 Task: Forward email and add a link Link0000000002 from vinny@softage.net including the signature Sign0000000001 to parteek.kumar@softage.net with a cc to Aakash.mishra@softage.net and bcc to Ayush@softage.net with a subject Subject0000000001 and add a message Message0000000003. Forward email and add a link Link0000000002 from vinny@softage.net including the signature Sign0000000001 to parteek.kumar@softage.net; aakash.mishra@softage.net with a cc to Ayush@softage.net; pooja.chaudhary@softage.net and bcc to Vanshu.thakur@softage.net with a subject Subject0000000001 and add a message Message0000000003. Forward email and add a link Link0000000002 from vinny@softage.net including the signature Sign0000000001 to parteek.kumar@softage.net with a cc to Aakash.mishra@softage.net with a subject Subject0000000001 and add a message Message0000000003 and with an attachment of Attach0000000002. Forward email and add a link Link0000000002 from vinny@softage.net including the signature Sign0000000001 to parteek.kumar@softage.net with a cc to Aakash.mishra@softage.net and bcc to Ayush@softage.net with a subject Subject0000000001 and add a message Message0000000003 and with an attachment of Attach0000000003. Forward email and add a link Link0000000002 from vinny@softage.net including the signature Sign0000000001 to parteek.kumar@softage.net; aakash.mishra@softage.net with a cc to Ayush@softage.net; pooja.chaudhary@softage.net and bcc to Vanshu.thakur@softage.net with a subject Subject0000000001 and add a message Message0000000003 and with an attachment of Attach0000000004
Action: Mouse moved to (380, 374)
Screenshot: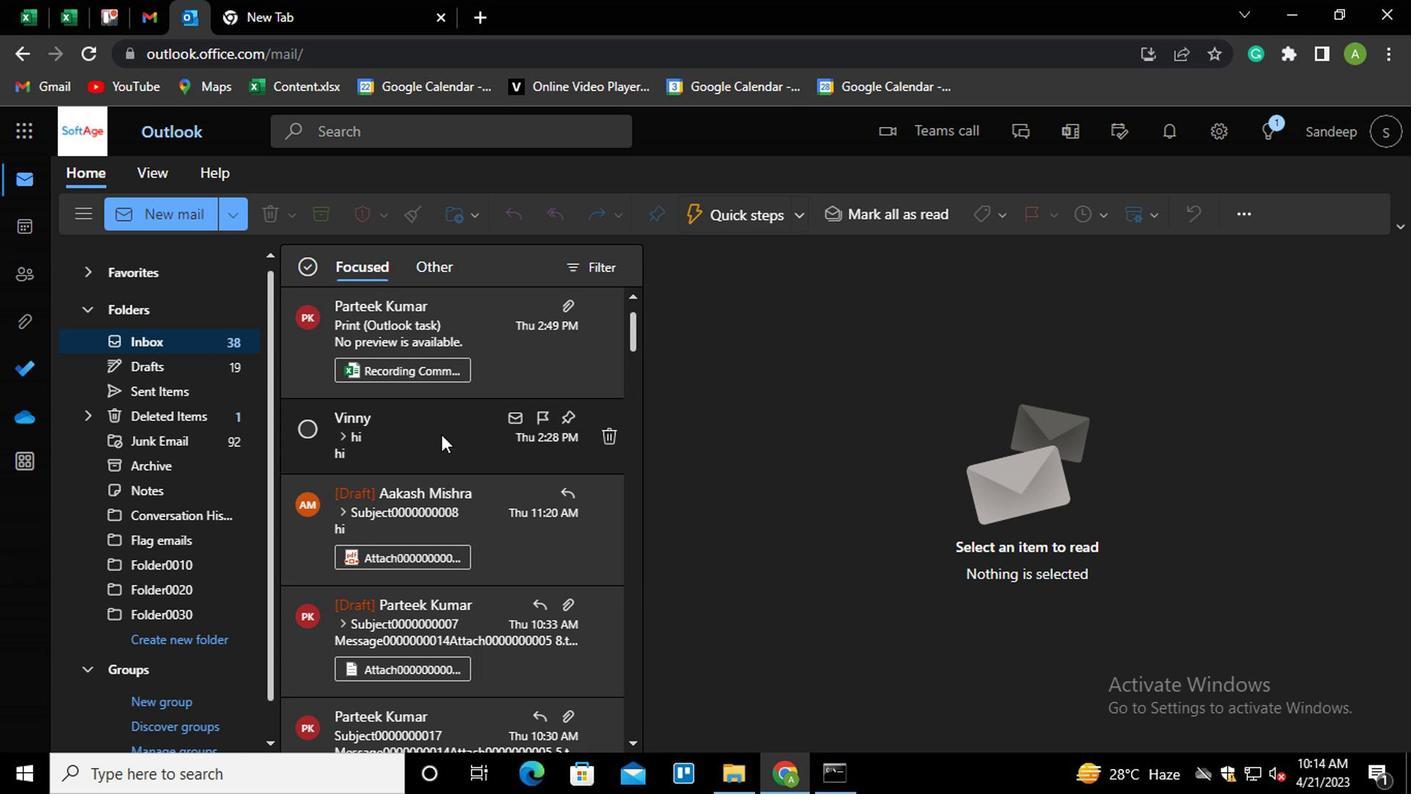 
Action: Mouse pressed left at (380, 374)
Screenshot: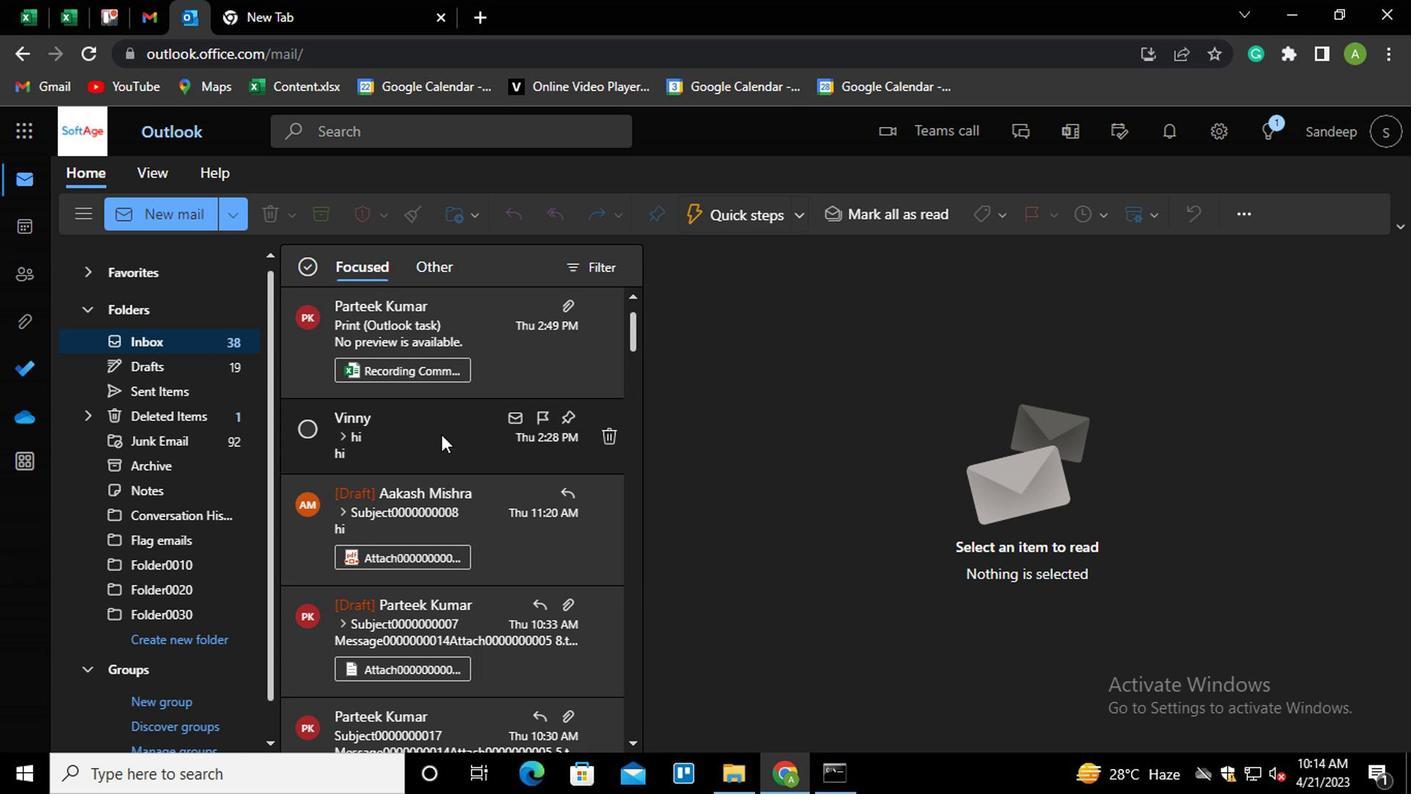 
Action: Mouse moved to (1035, 331)
Screenshot: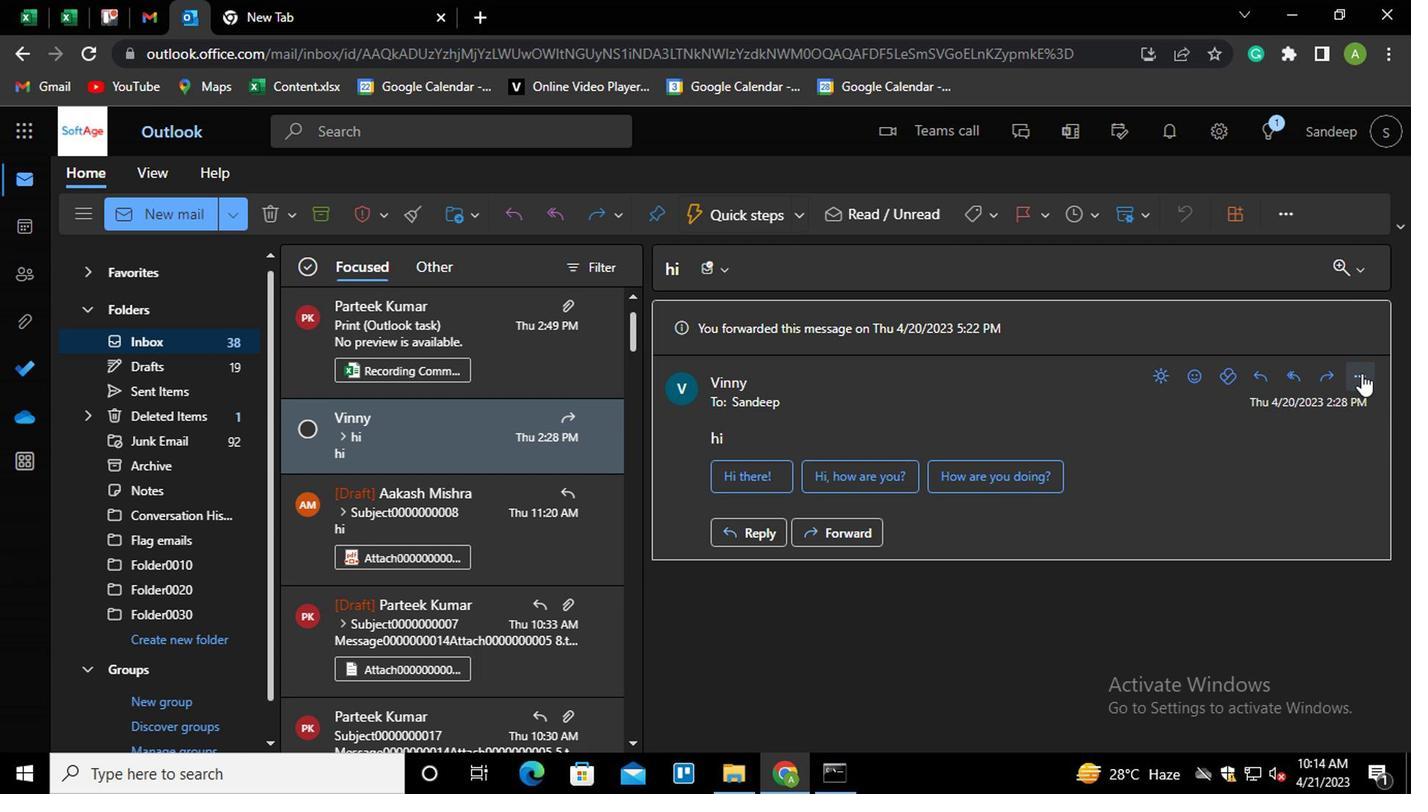
Action: Mouse pressed left at (1035, 331)
Screenshot: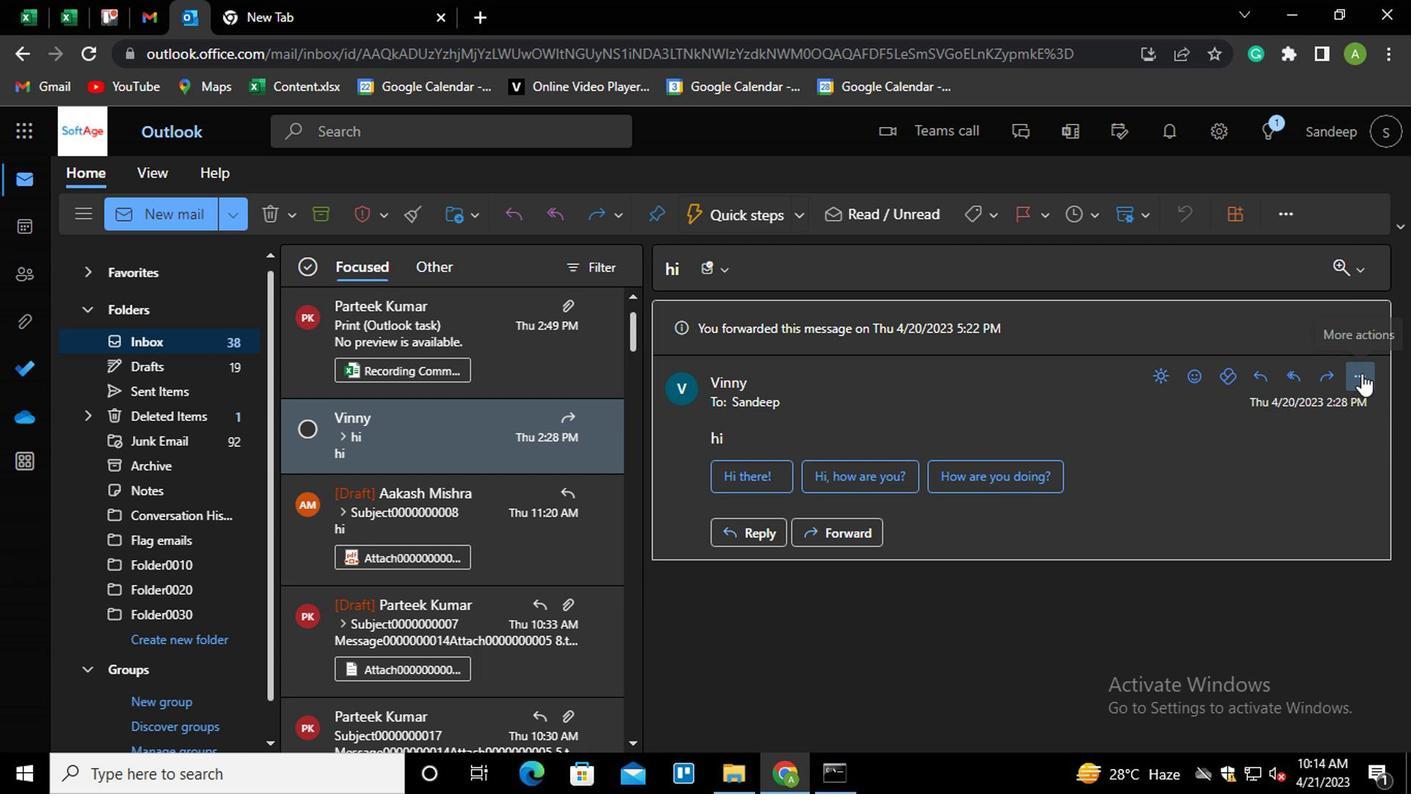 
Action: Mouse moved to (935, 215)
Screenshot: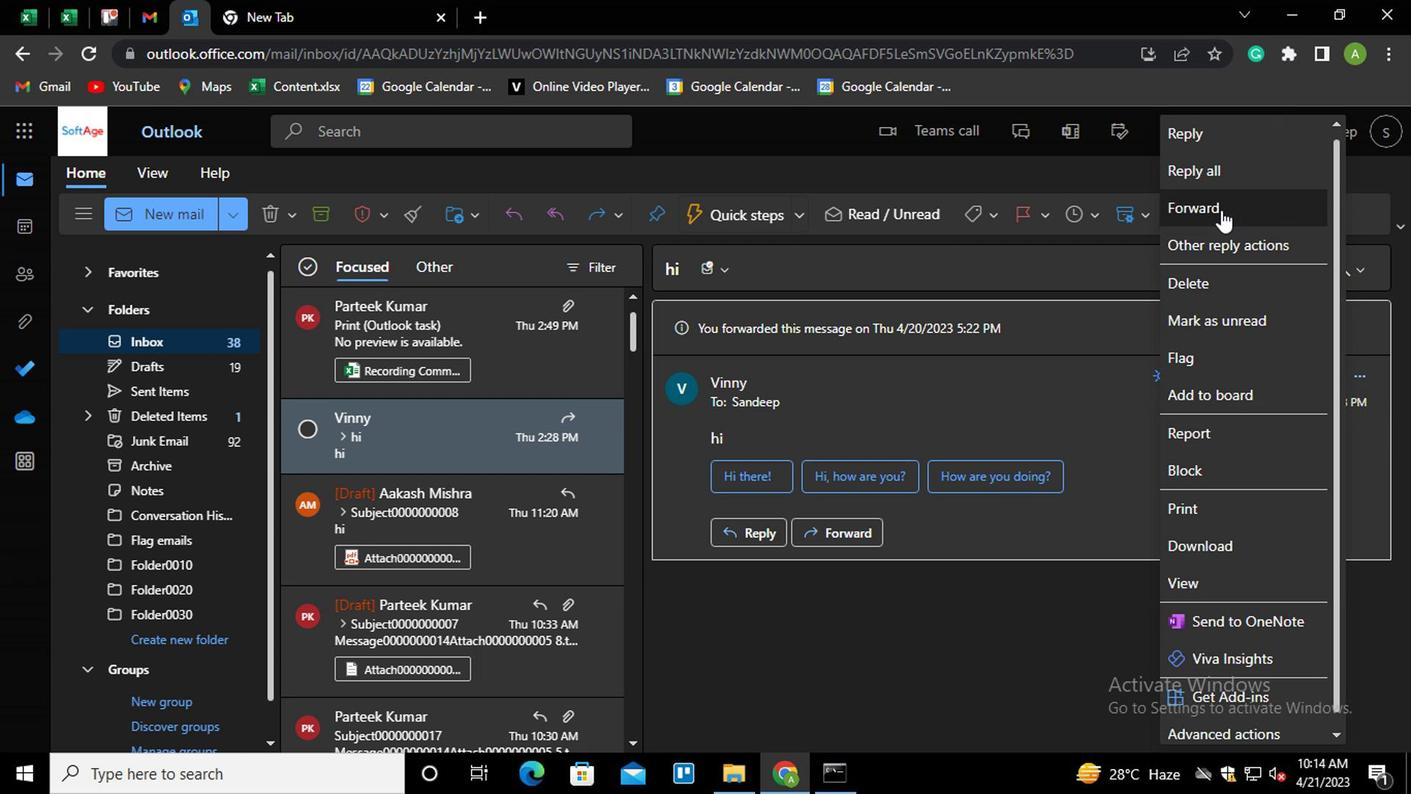 
Action: Mouse pressed left at (935, 215)
Screenshot: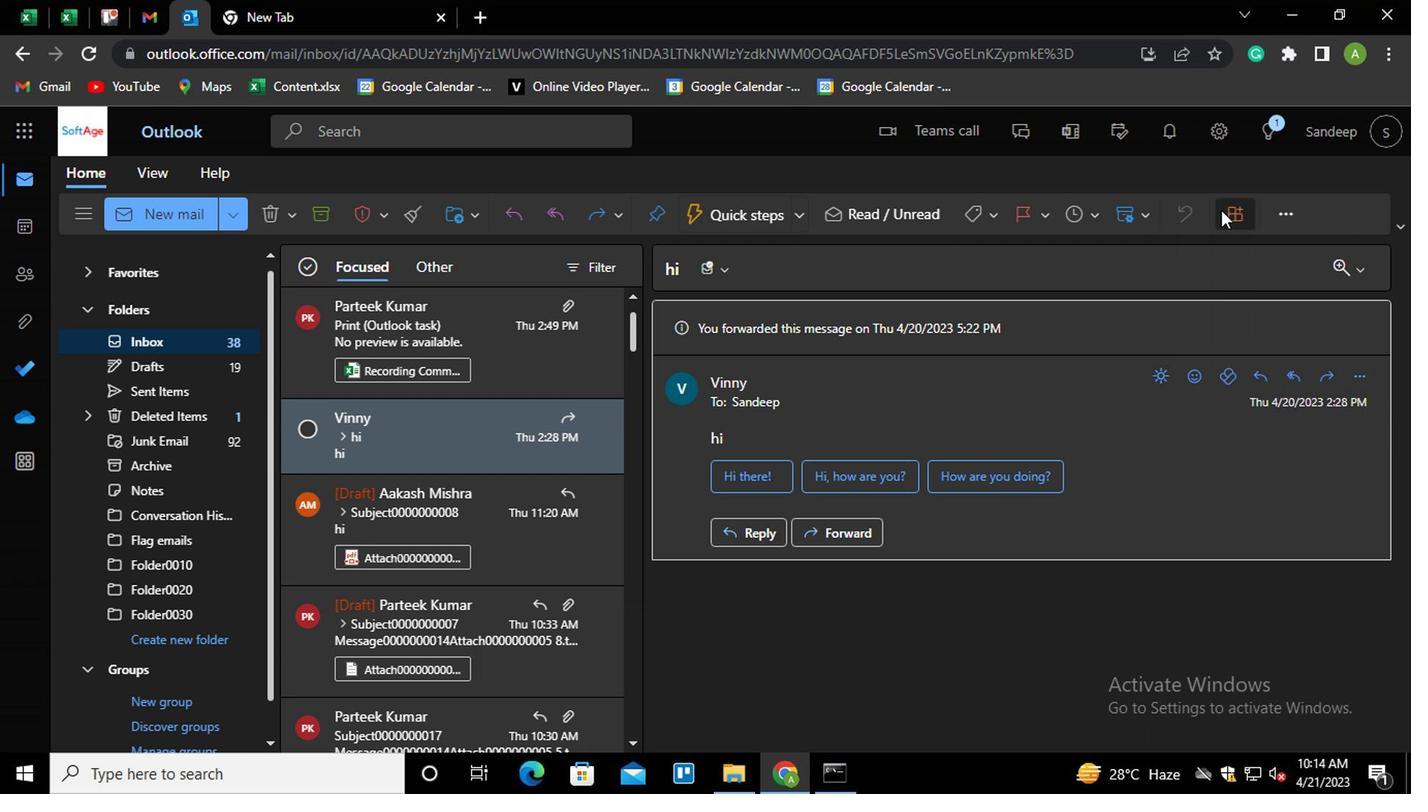 
Action: Mouse moved to (807, 362)
Screenshot: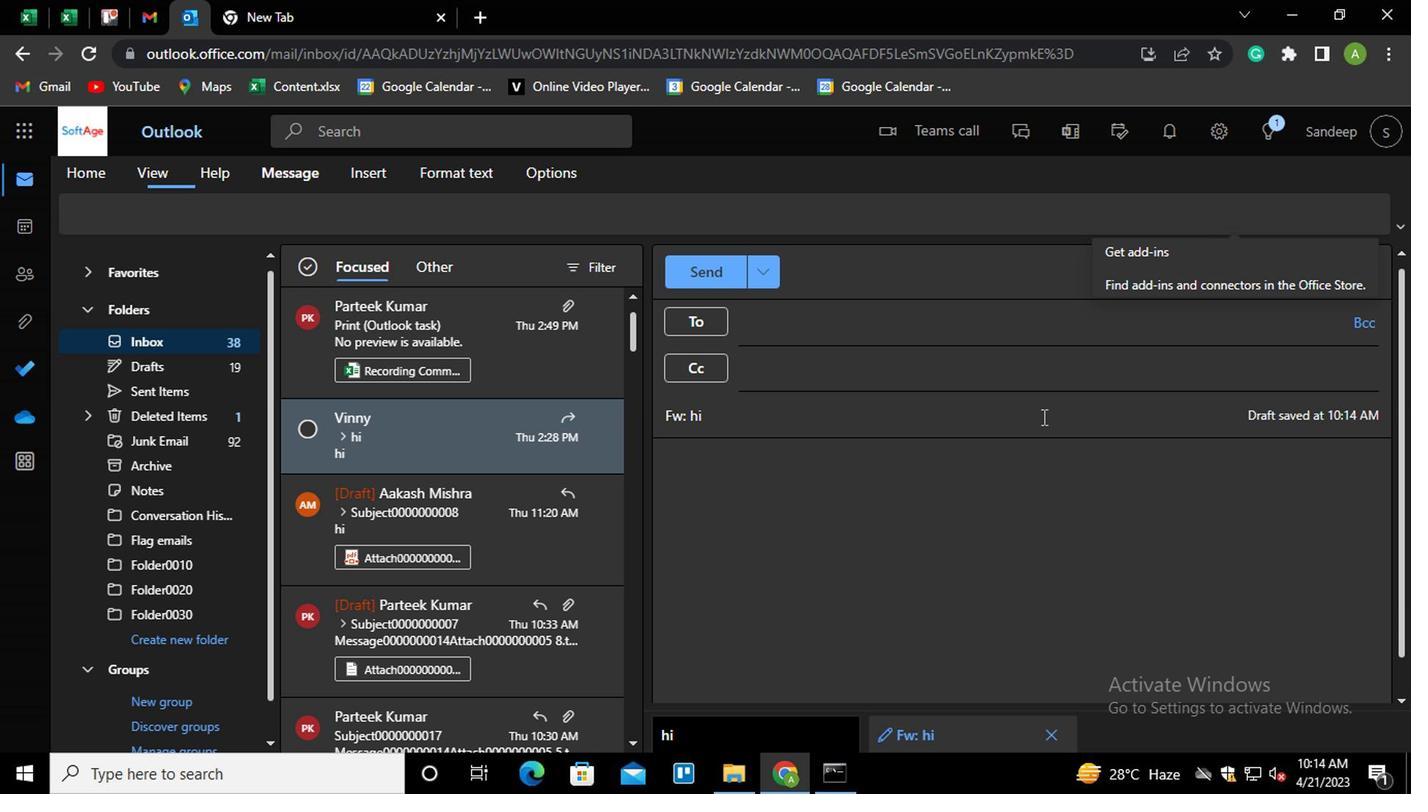 
Action: Mouse pressed left at (807, 362)
Screenshot: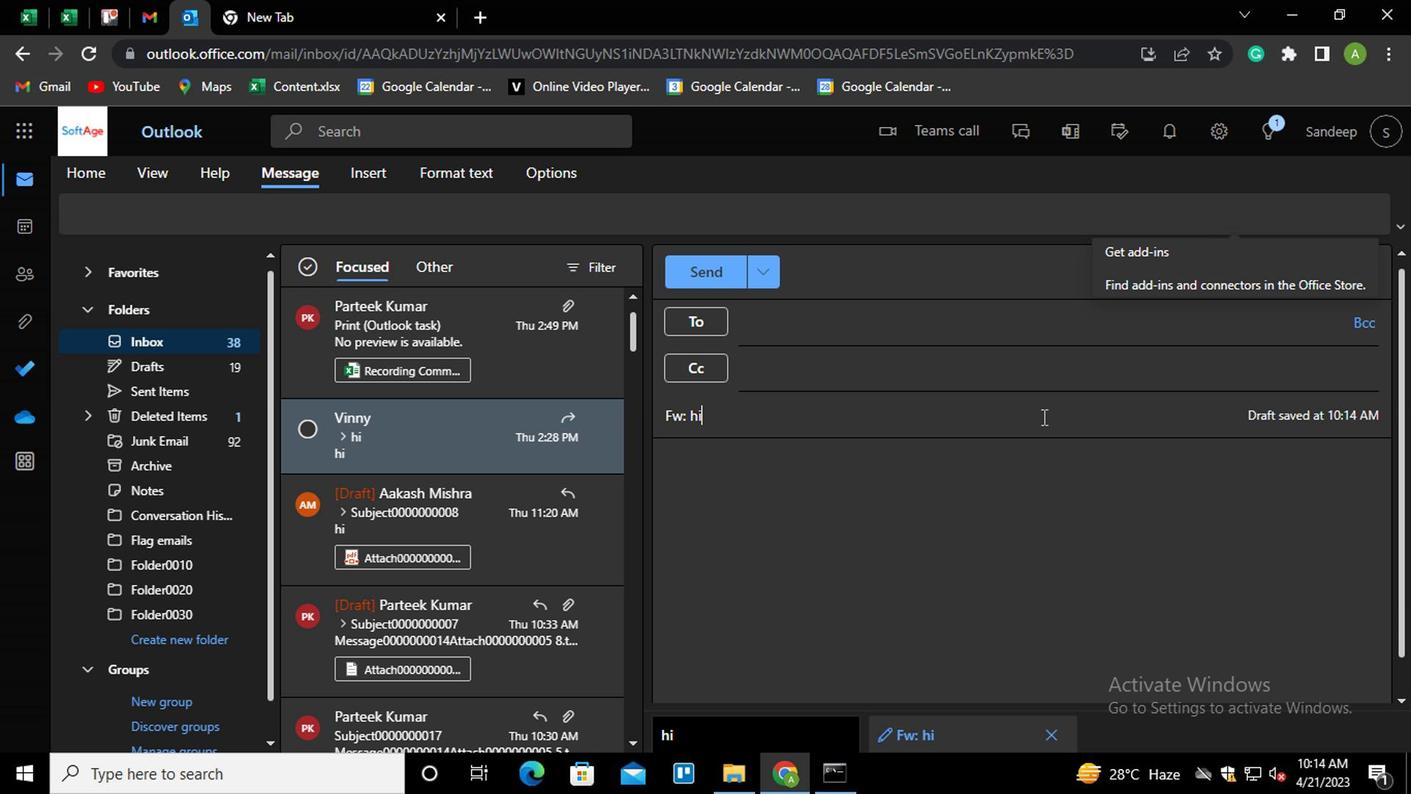 
Action: Mouse moved to (664, 421)
Screenshot: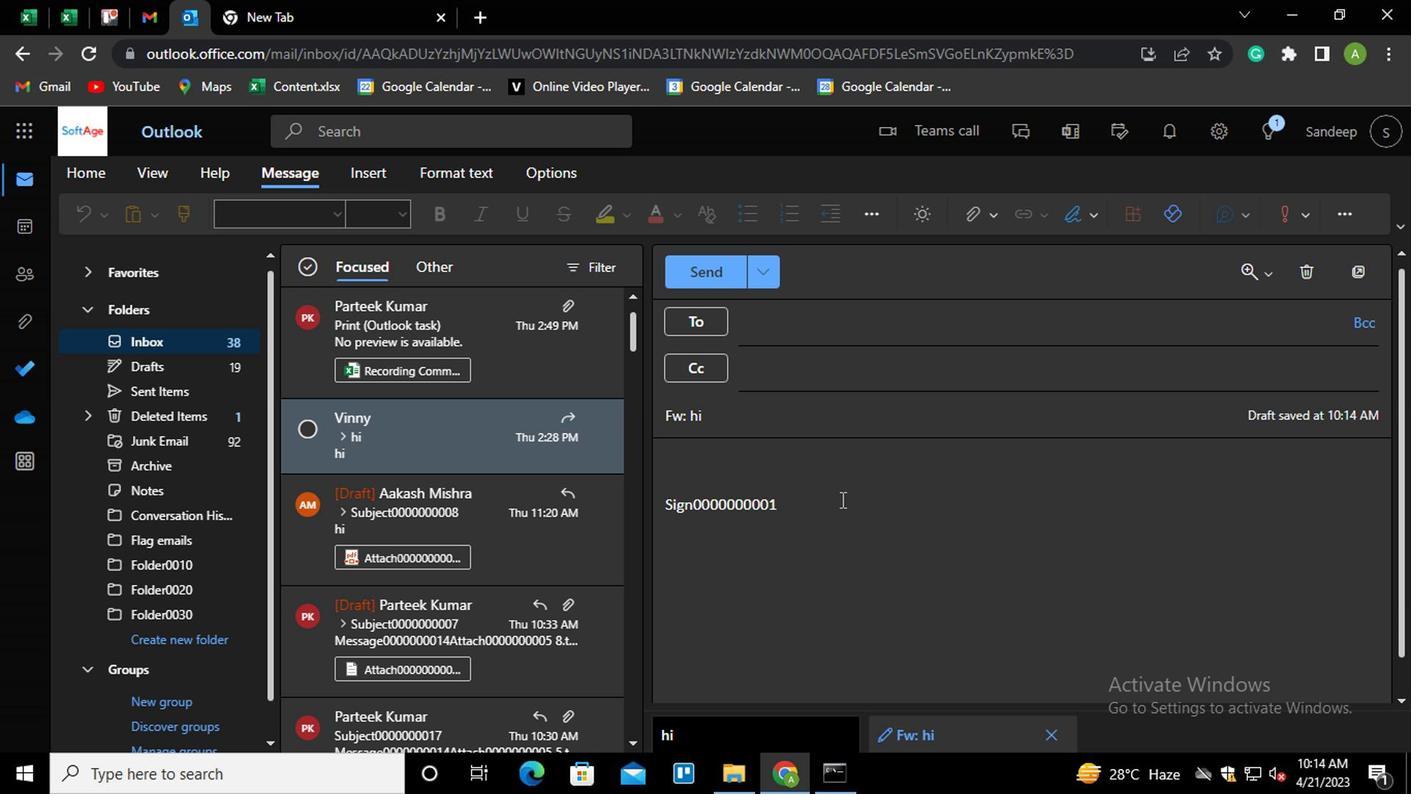 
Action: Mouse pressed left at (664, 421)
Screenshot: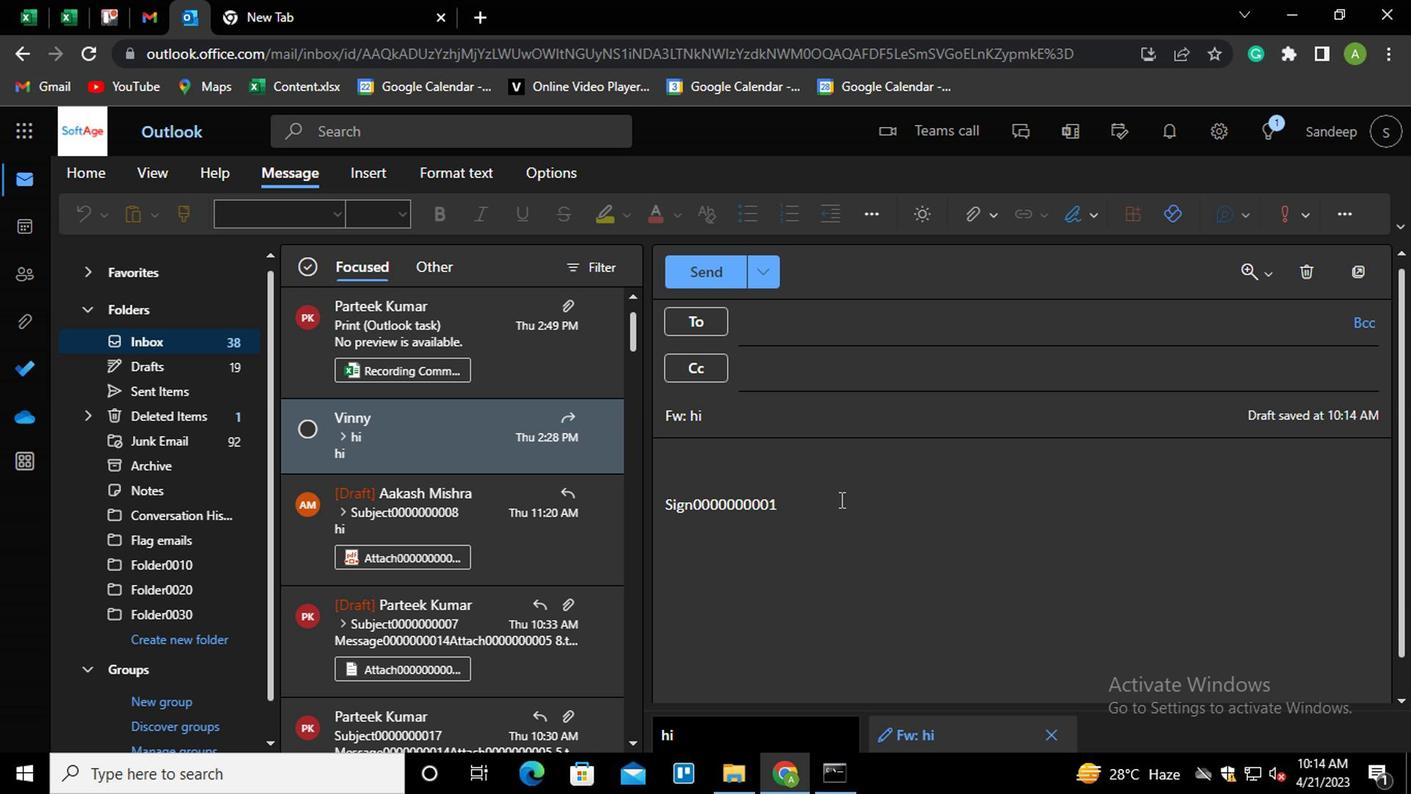 
Action: Mouse moved to (629, 425)
Screenshot: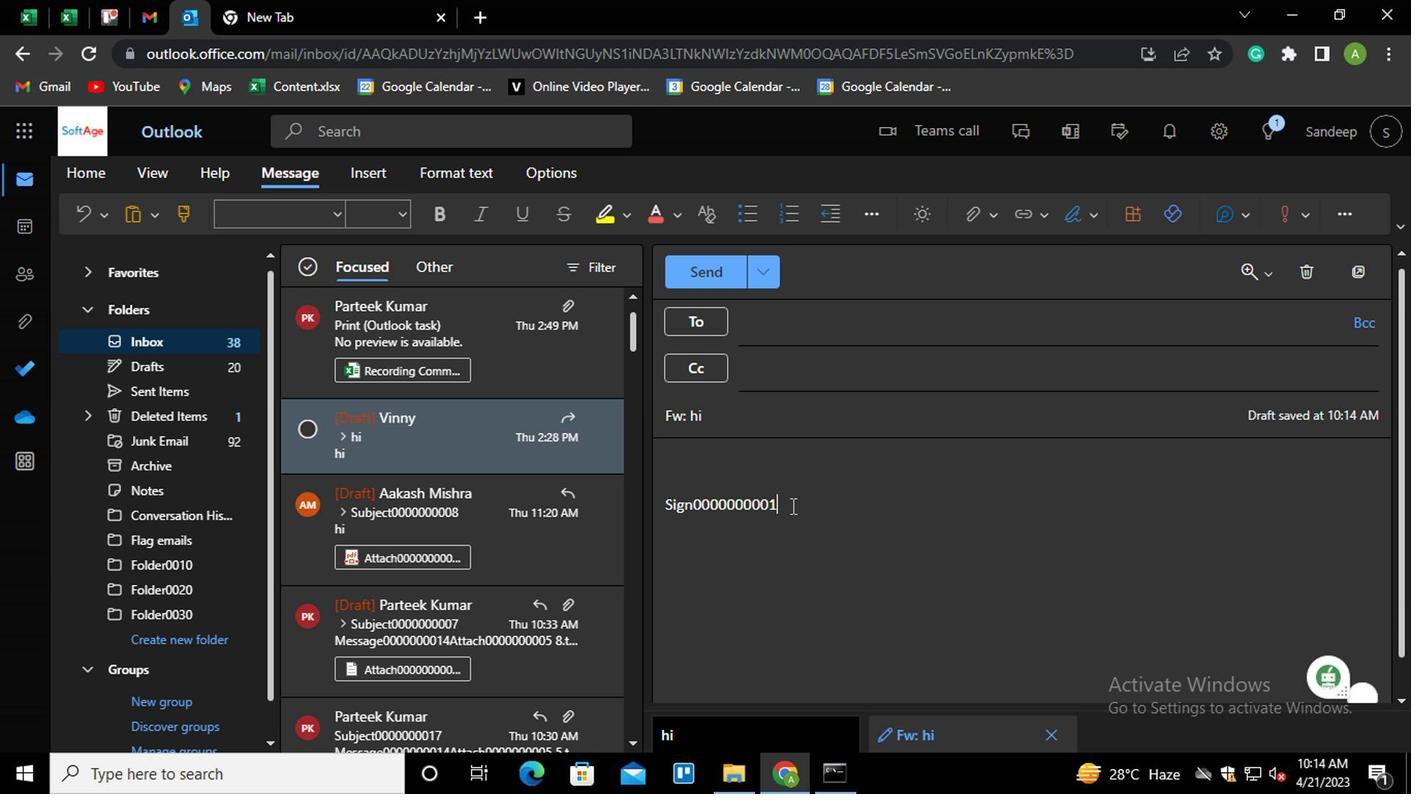 
Action: Key pressed <Key.shift_r><Key.enter>ctrl+K<Key.shift_r>ctrl+Link0000000002
Screenshot: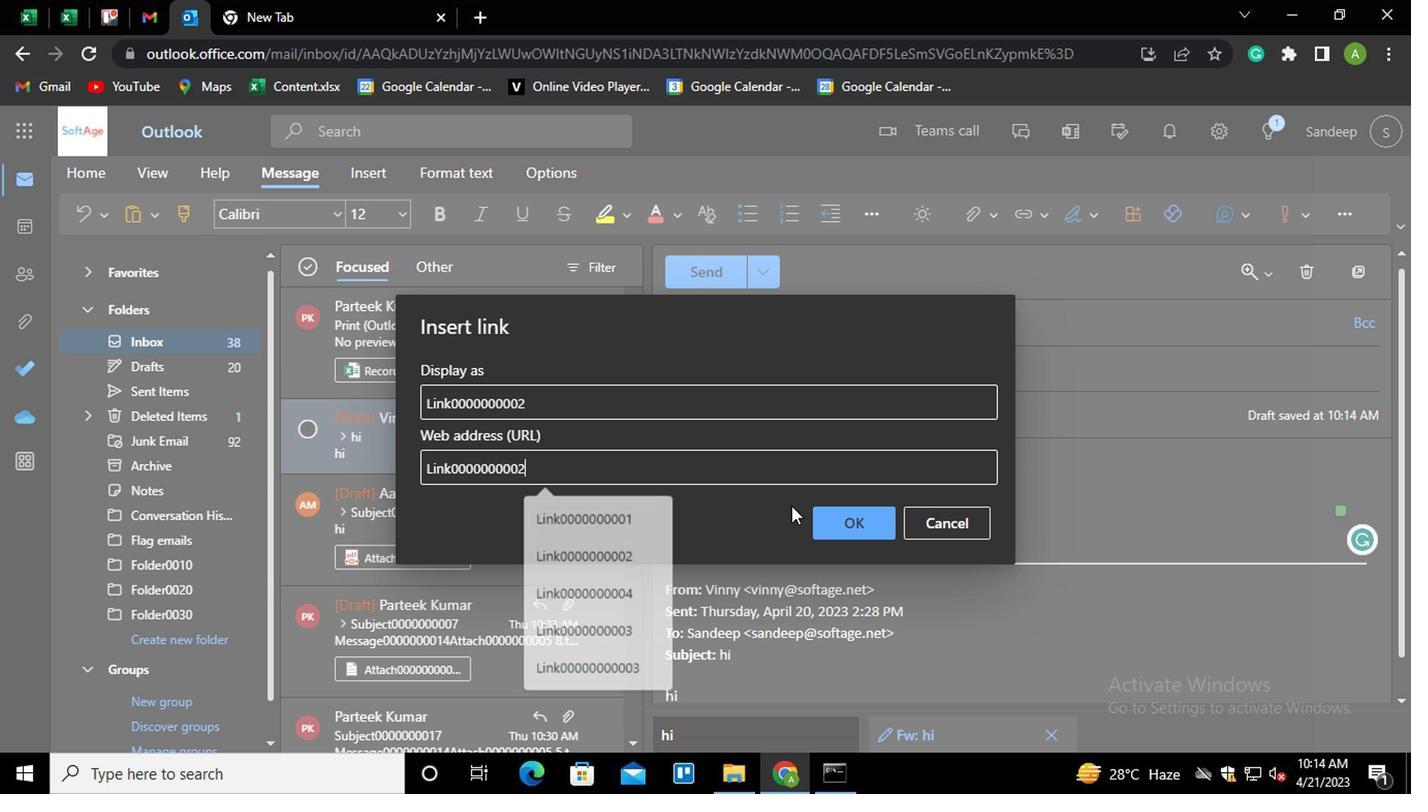 
Action: Mouse moved to (676, 438)
Screenshot: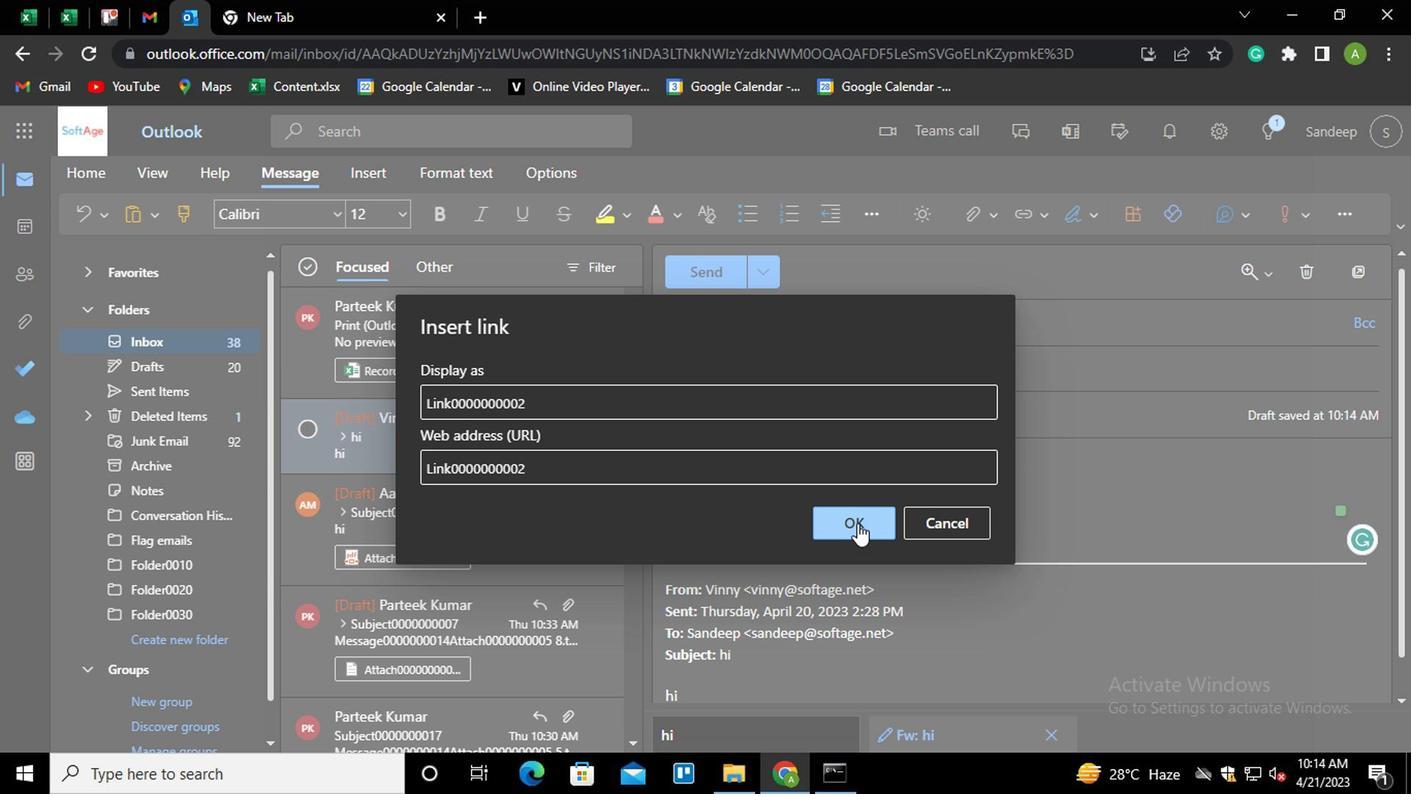 
Action: Mouse pressed left at (676, 438)
Screenshot: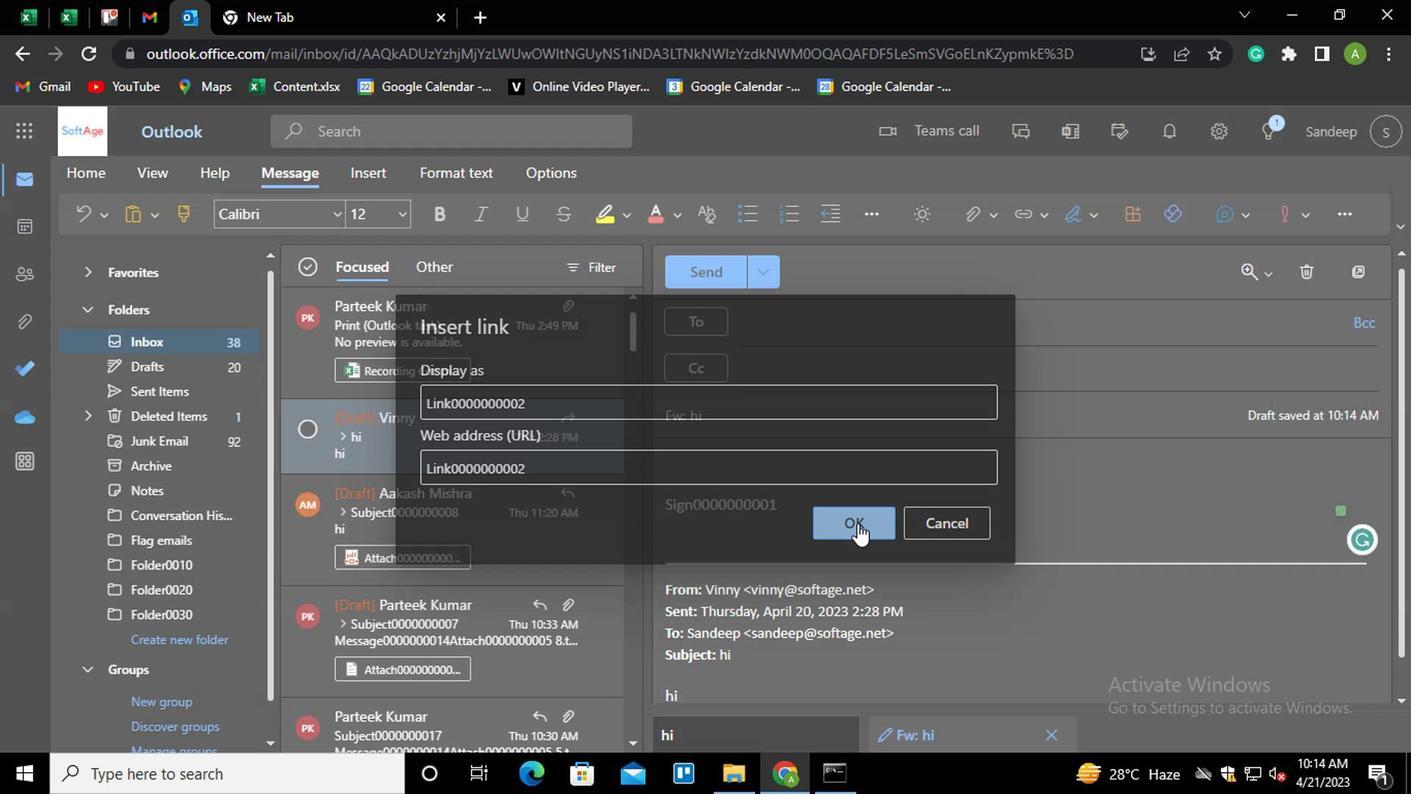 
Action: Mouse moved to (687, 295)
Screenshot: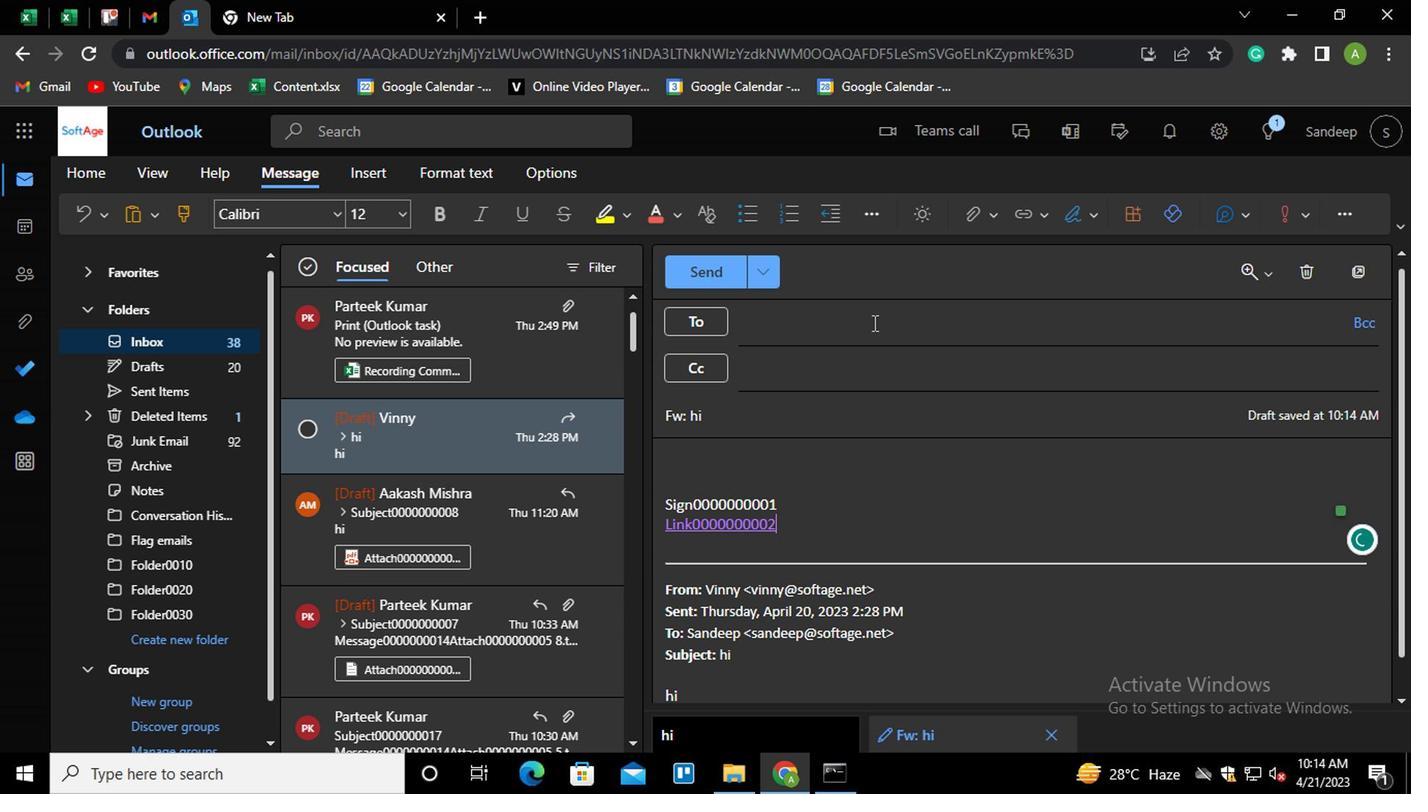 
Action: Mouse pressed left at (687, 295)
Screenshot: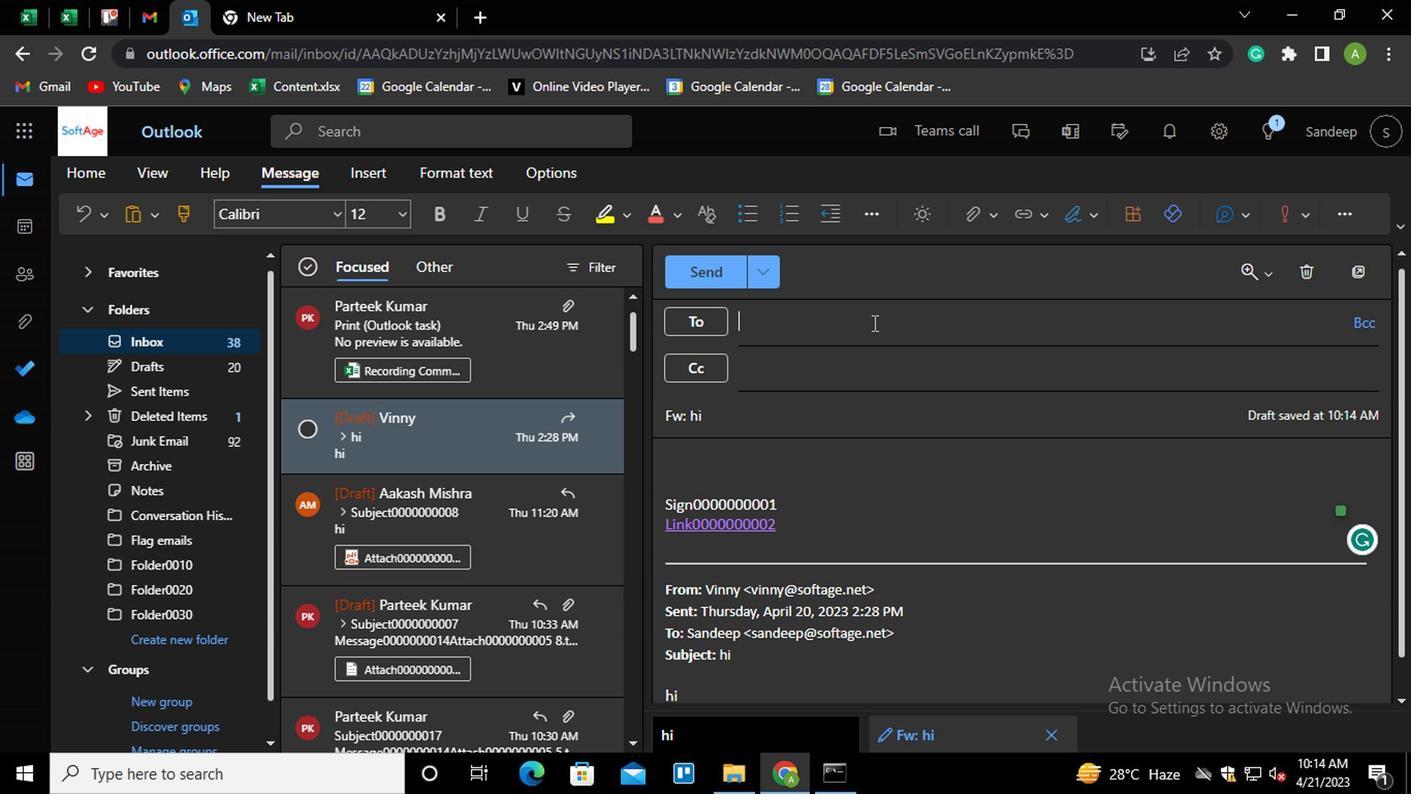
Action: Key pressed art<Key.backspace><Key.backspace><Key.backspace>part<Key.enter>
Screenshot: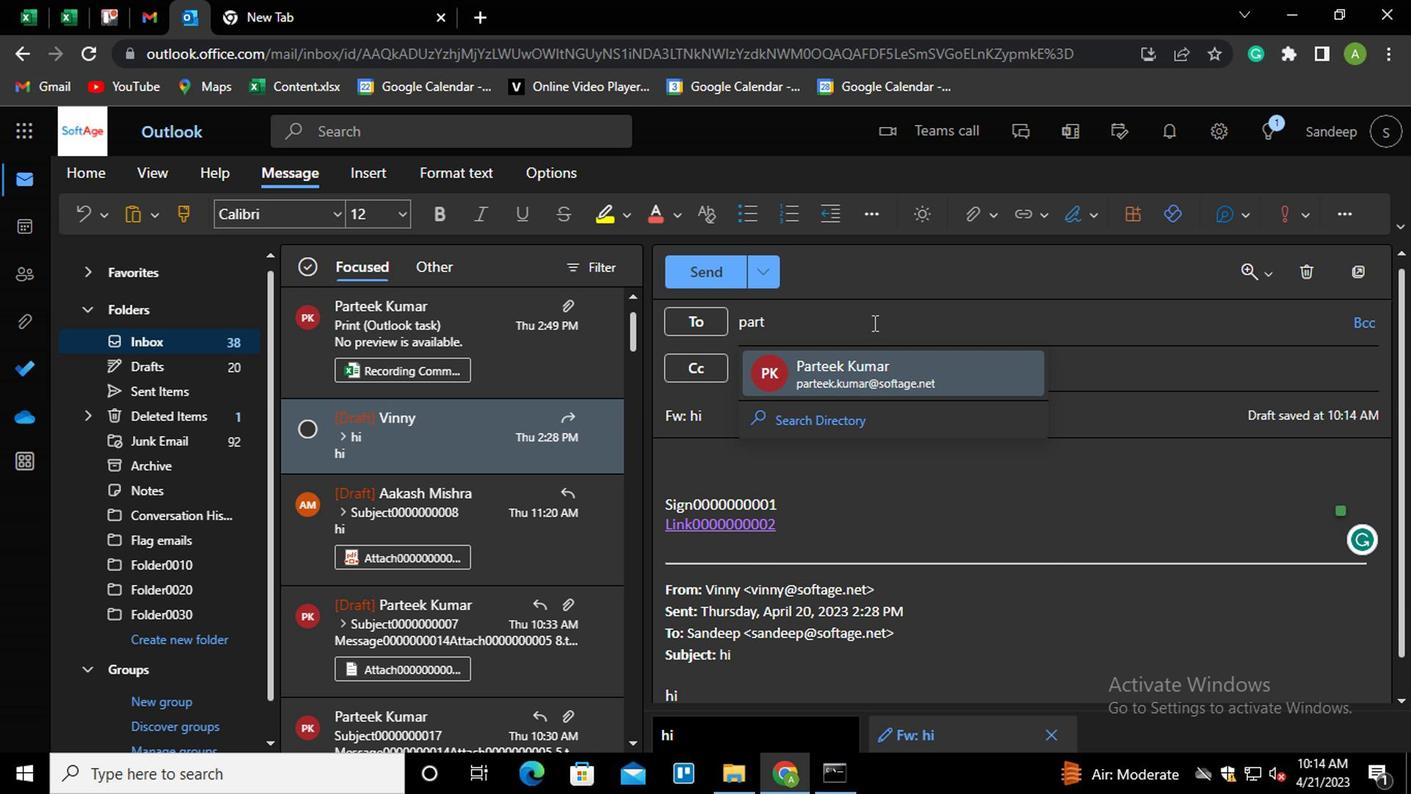 
Action: Mouse moved to (666, 330)
Screenshot: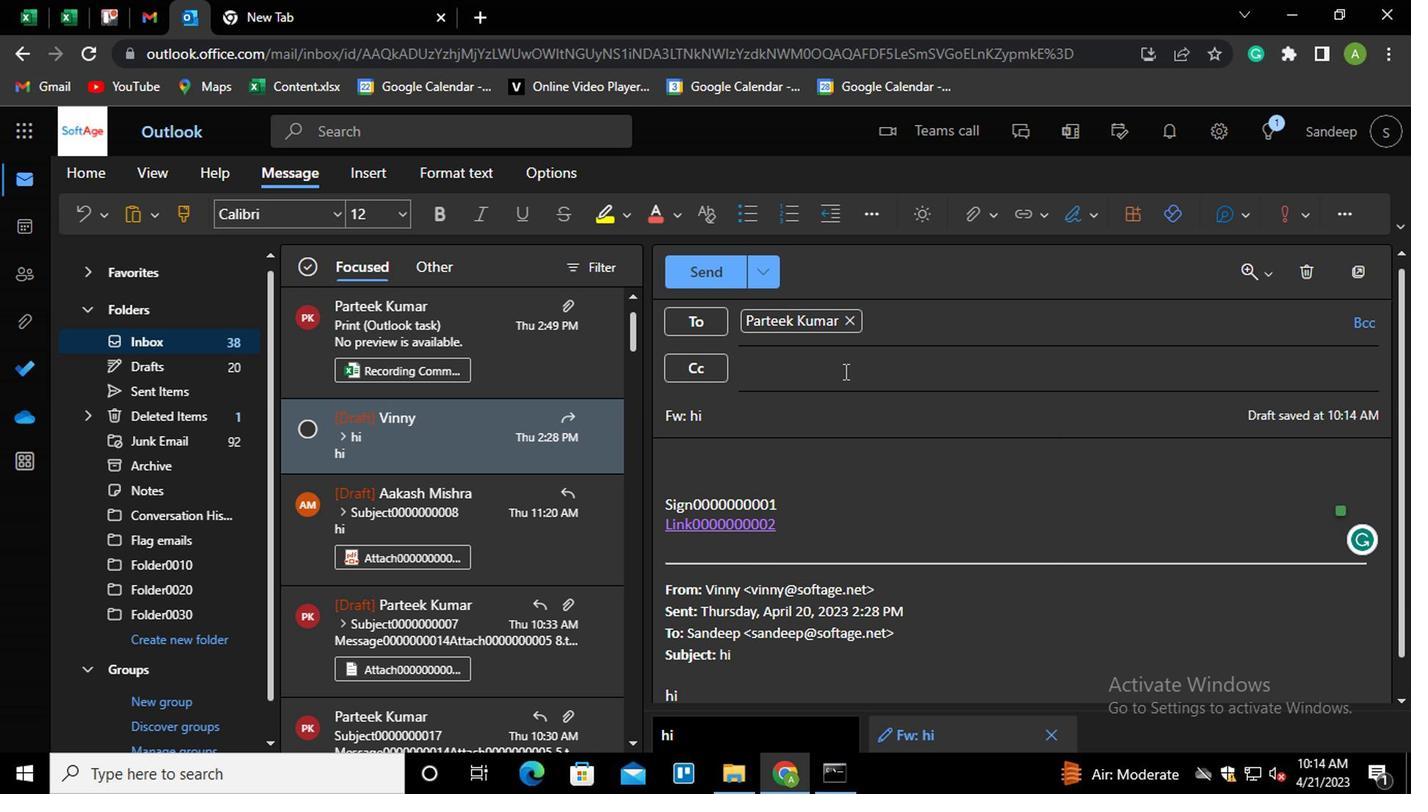 
Action: Mouse pressed left at (666, 330)
Screenshot: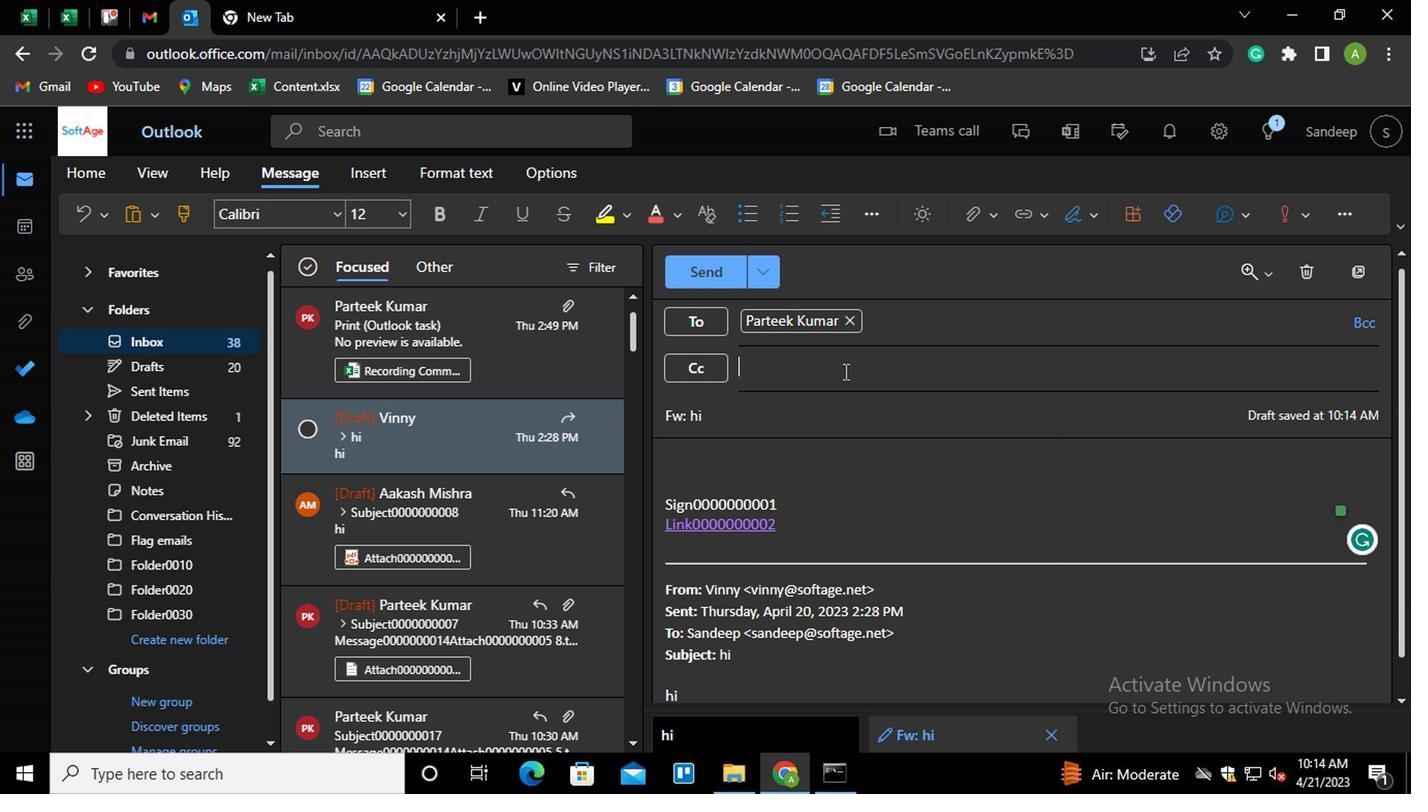 
Action: Key pressed aak<Key.enter>
Screenshot: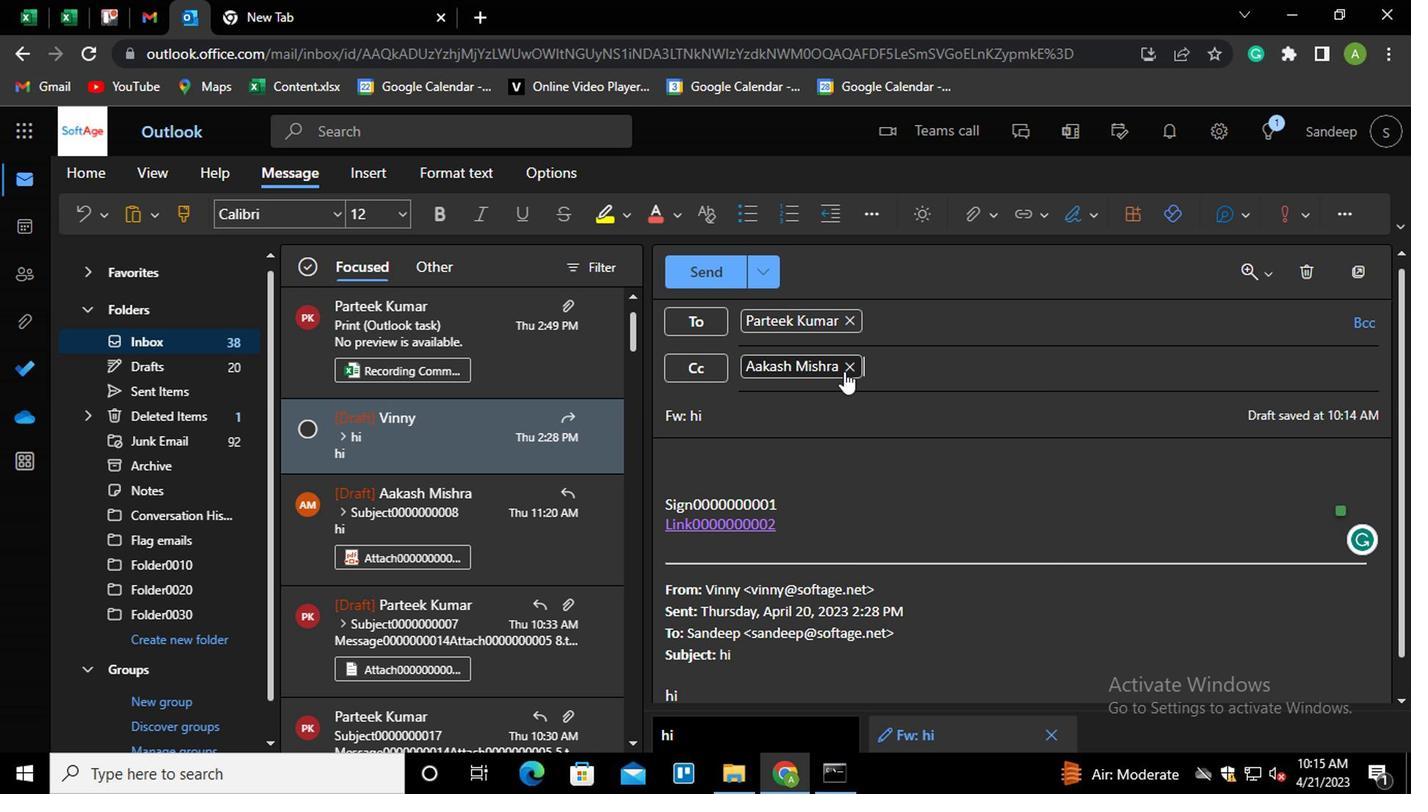 
Action: Mouse moved to (1039, 294)
Screenshot: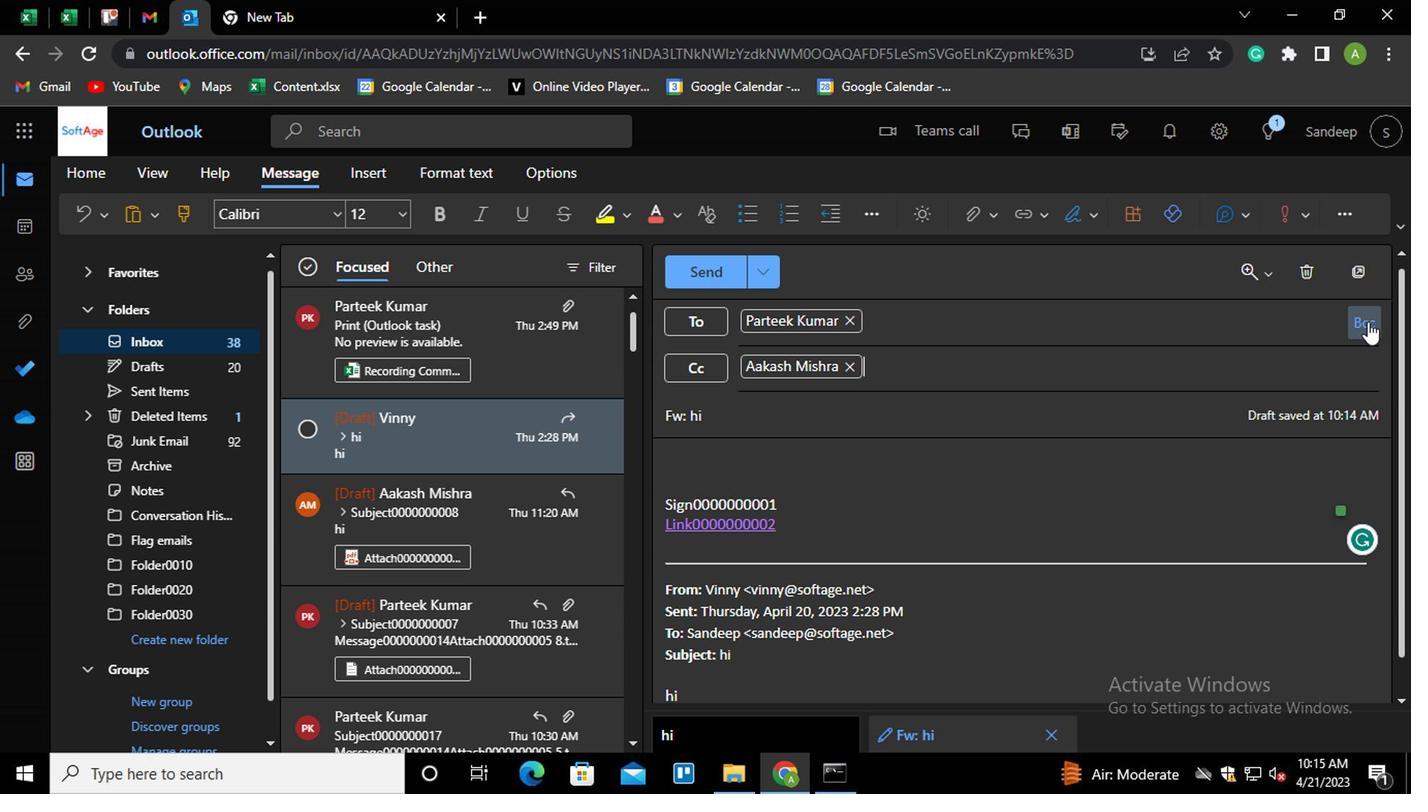 
Action: Mouse pressed left at (1039, 294)
Screenshot: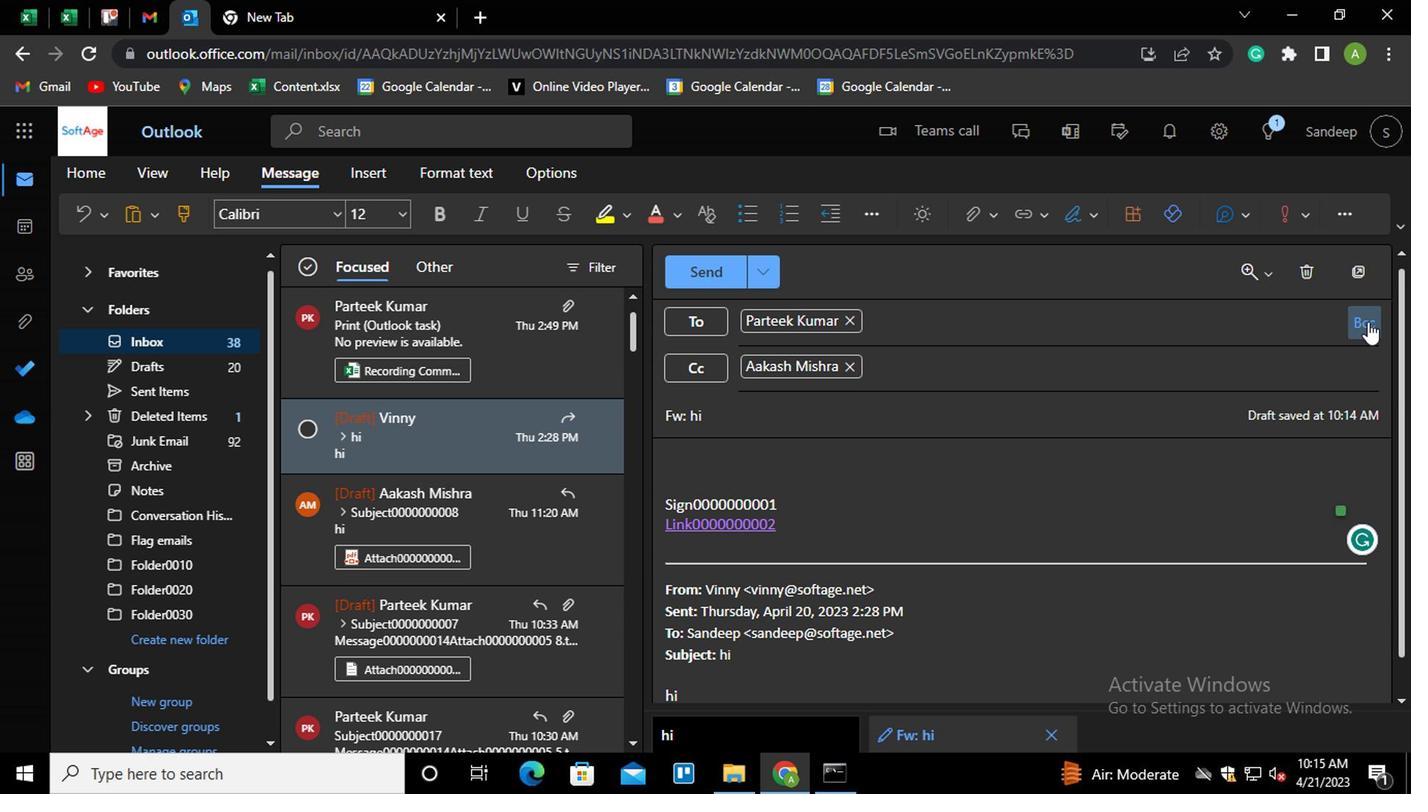 
Action: Mouse moved to (754, 393)
Screenshot: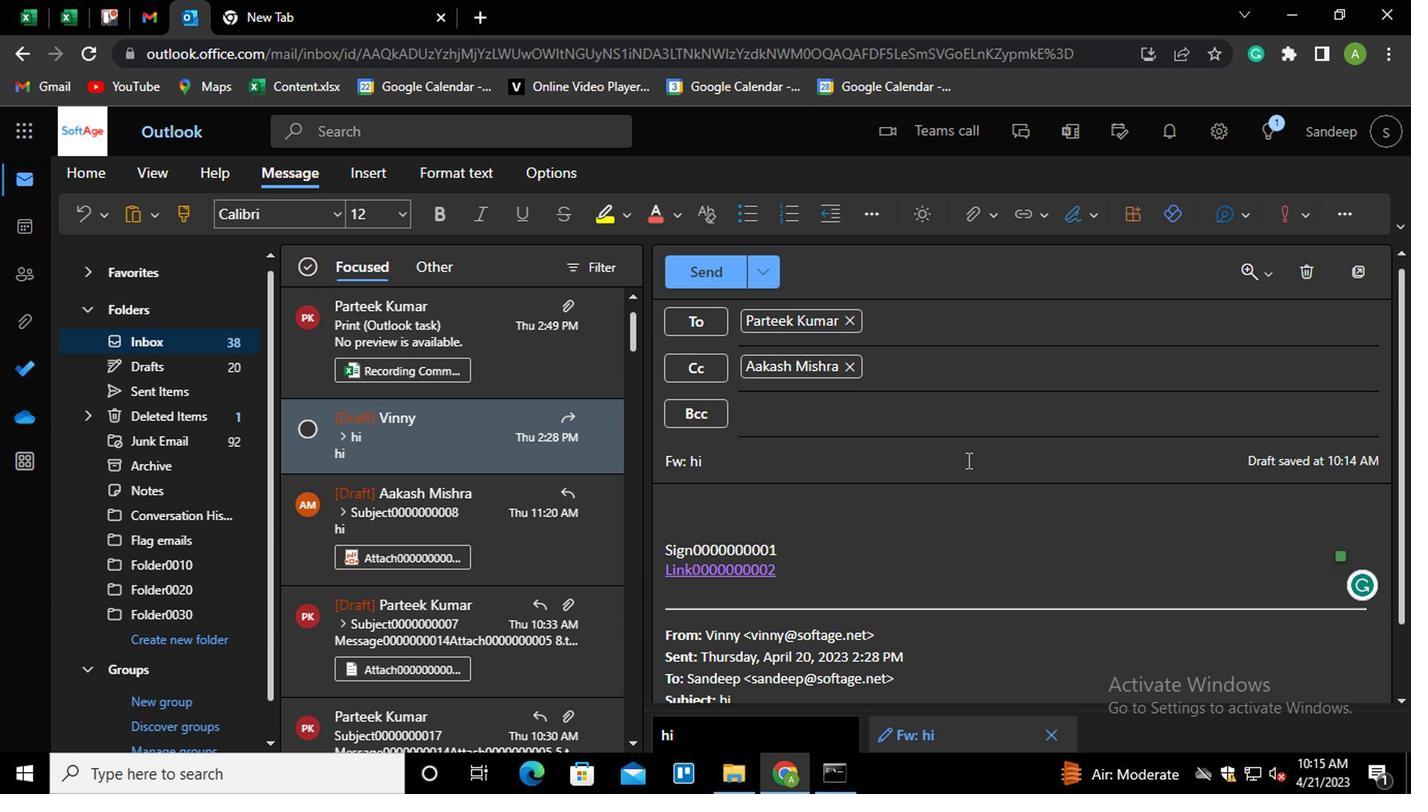
Action: Key pressed ayu<Key.enter>
Screenshot: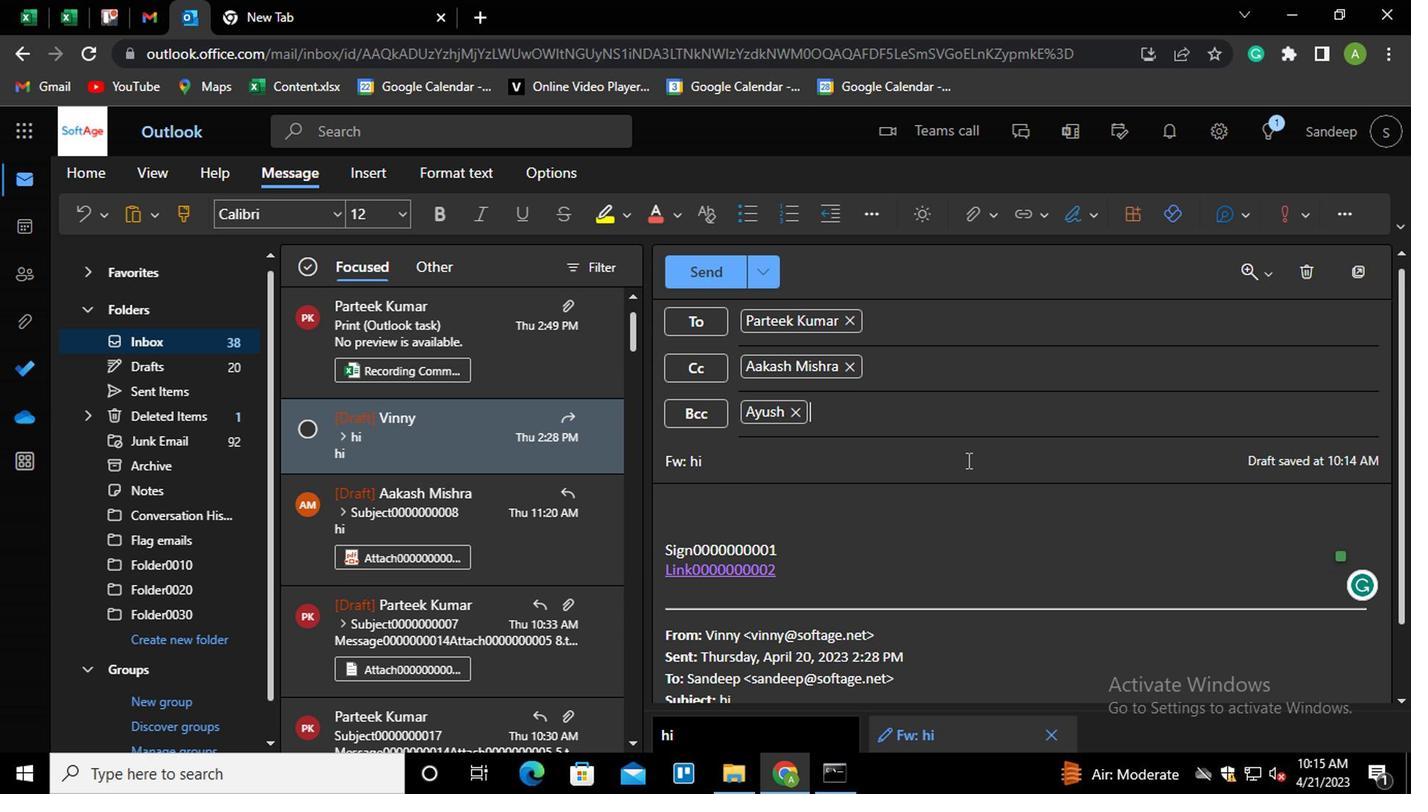 
Action: Mouse moved to (729, 397)
Screenshot: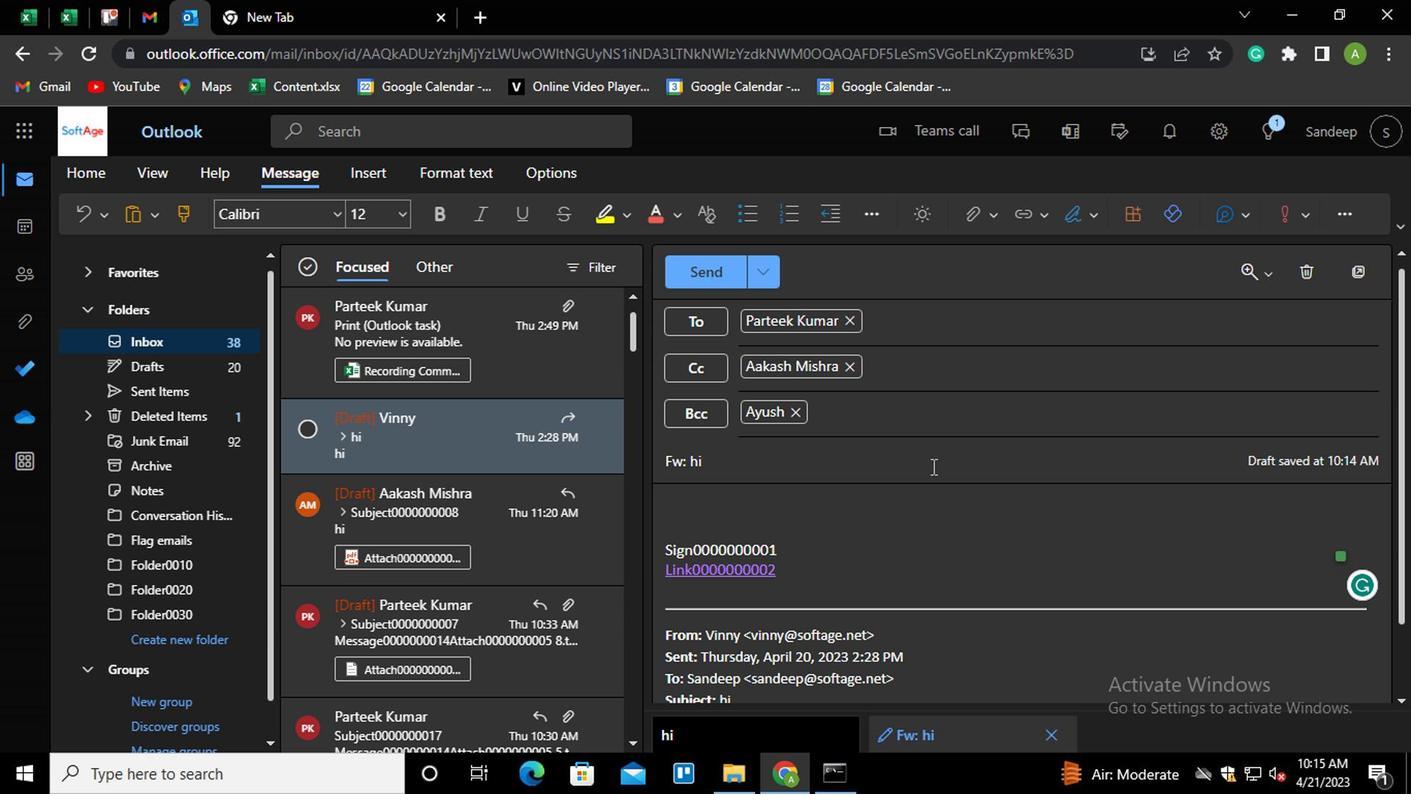 
Action: Mouse pressed left at (729, 397)
Screenshot: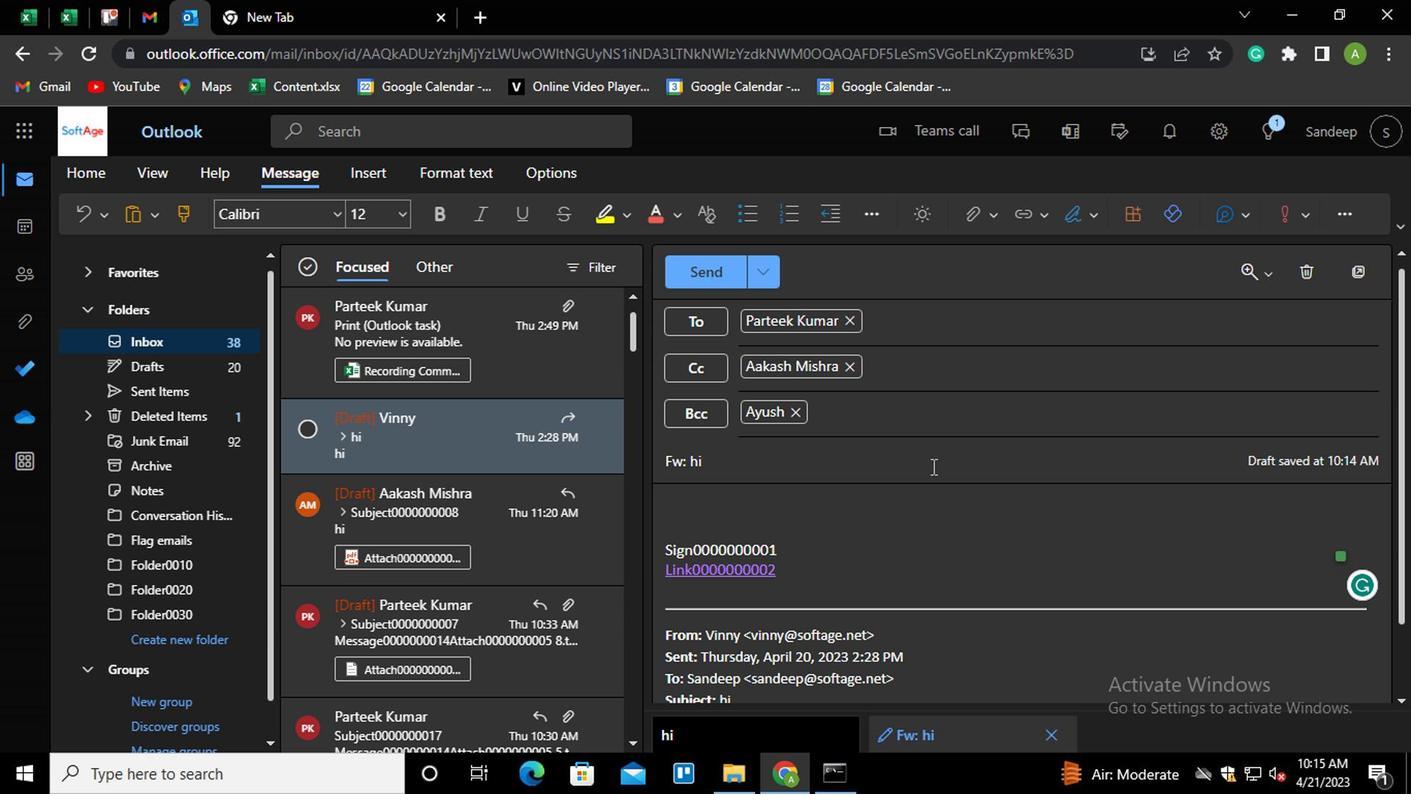 
Action: Mouse moved to (731, 397)
Screenshot: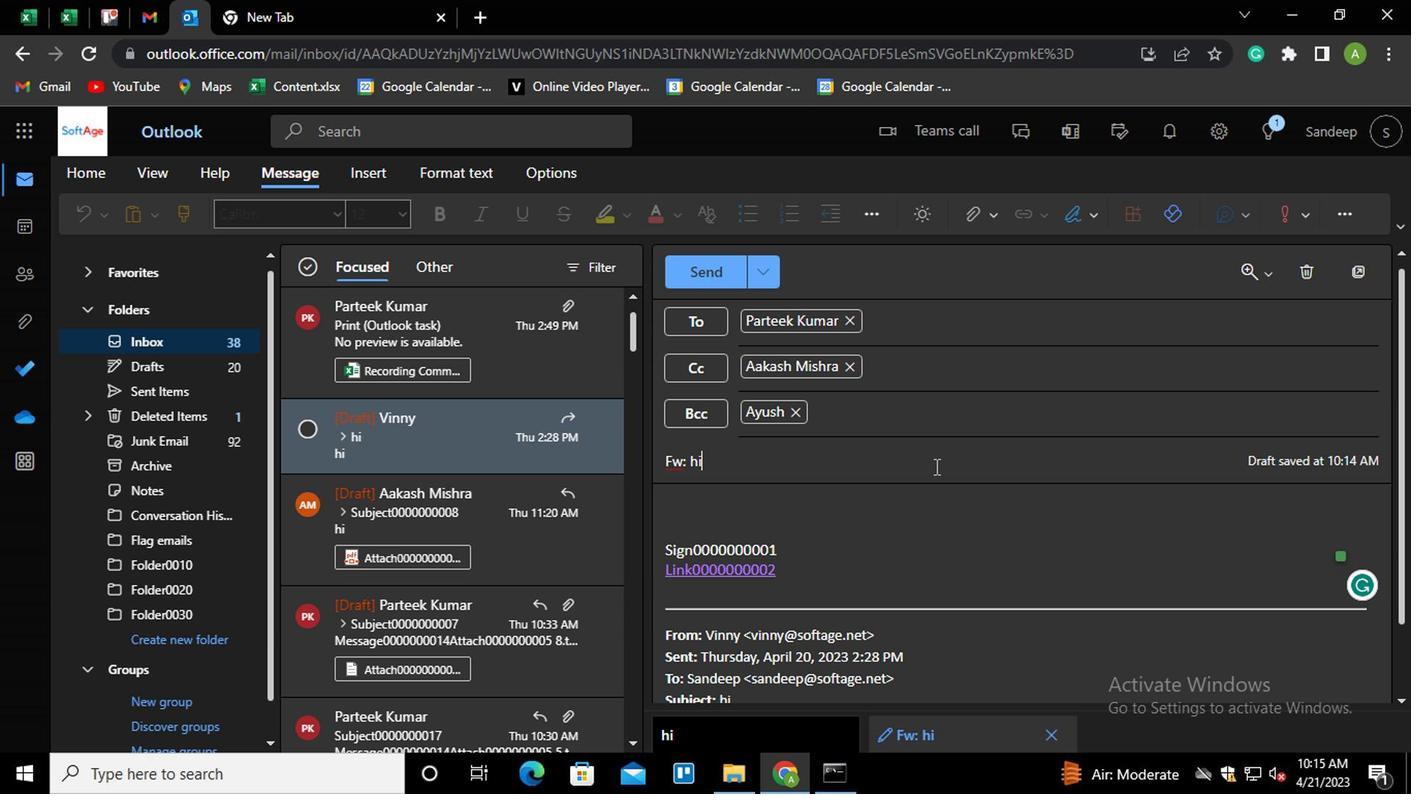 
Action: Key pressed <Key.shift_r><Key.home><Key.shift>SUBJECT0000000001
Screenshot: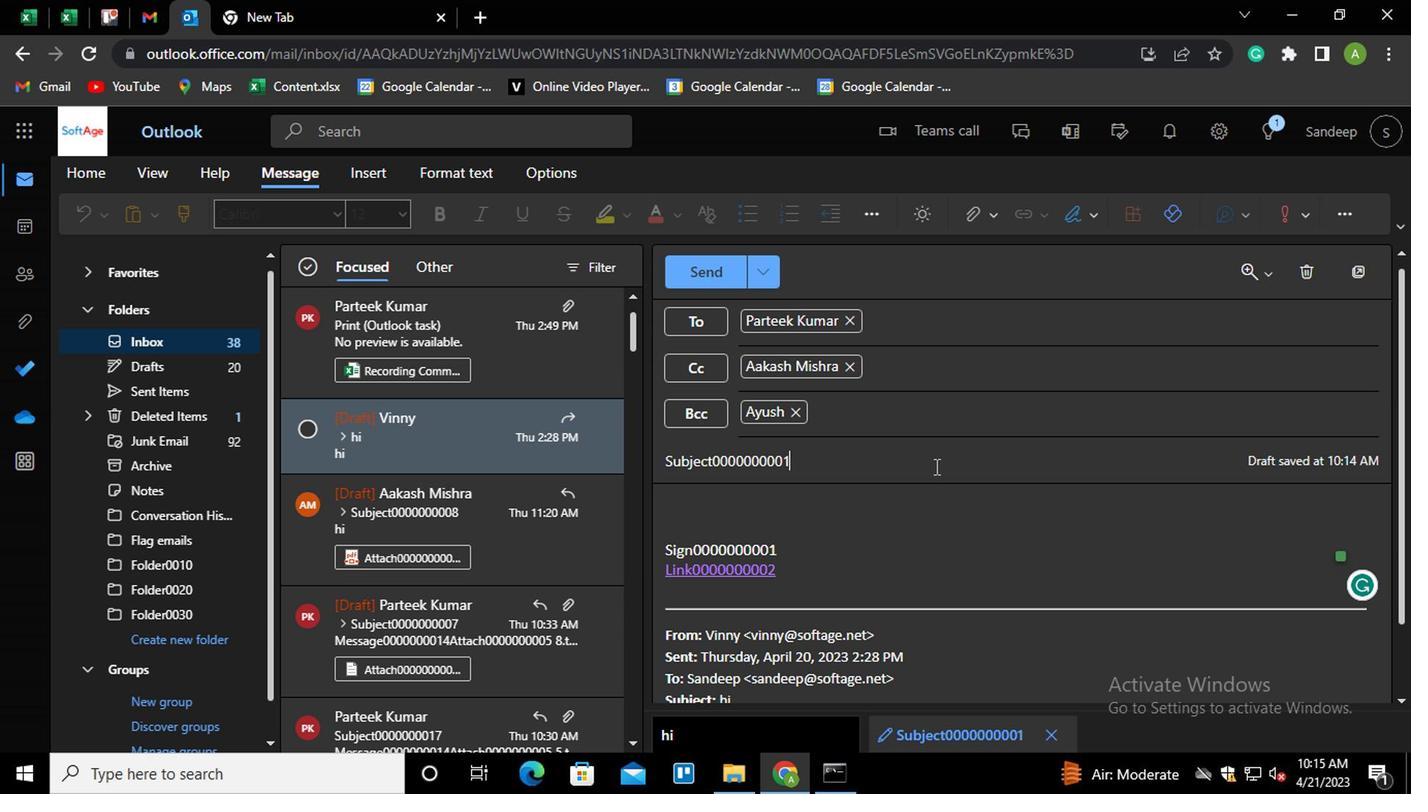 
Action: Mouse moved to (635, 474)
Screenshot: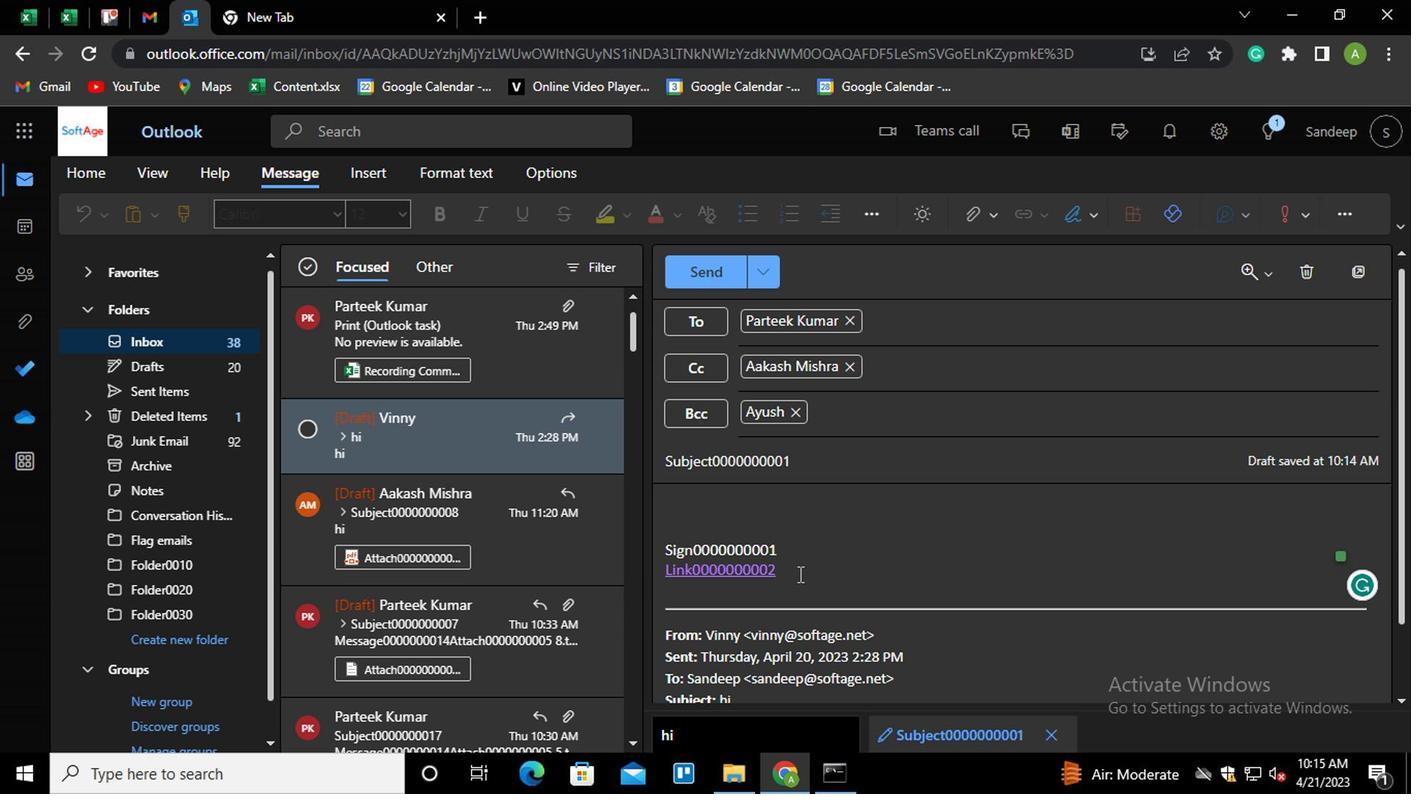 
Action: Mouse pressed left at (635, 474)
Screenshot: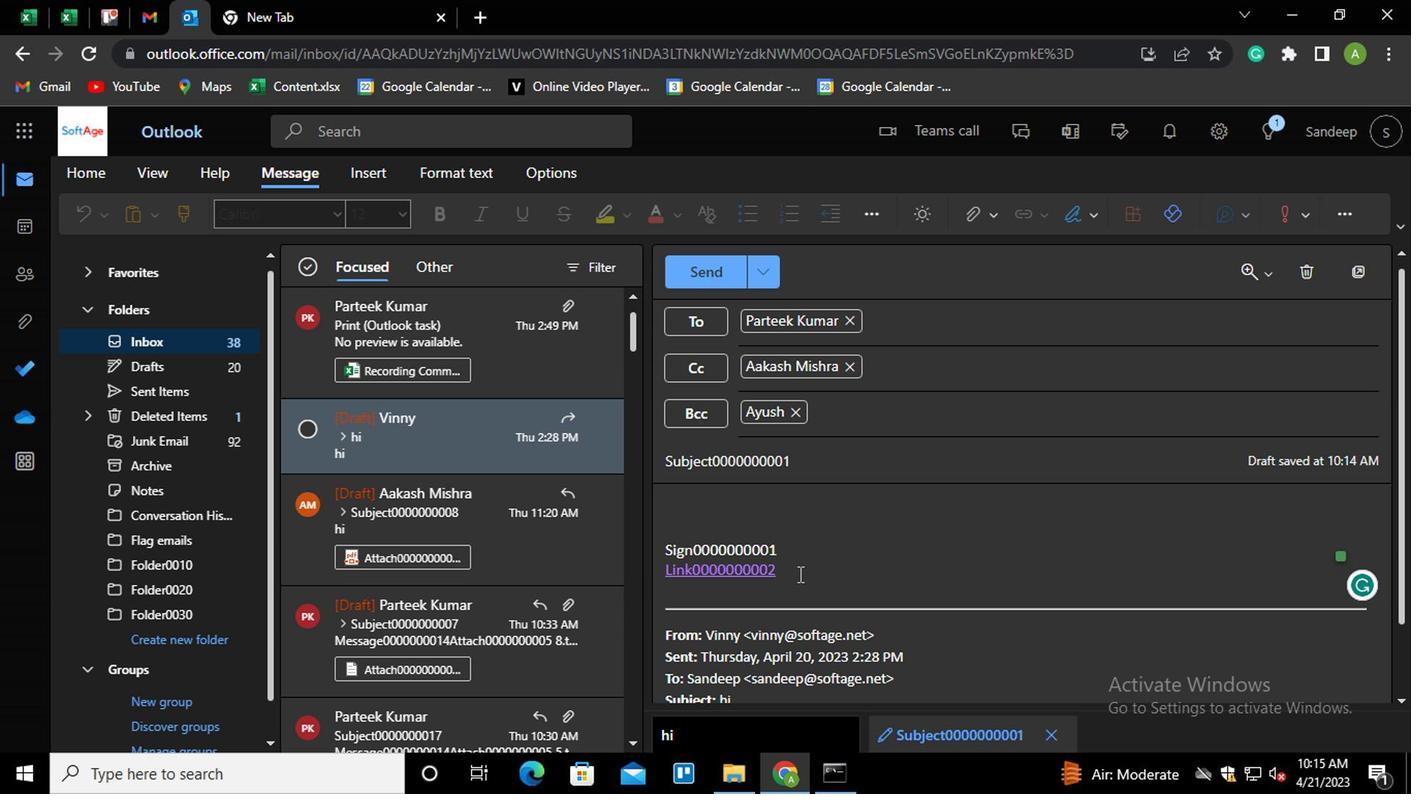 
Action: Mouse moved to (634, 474)
Screenshot: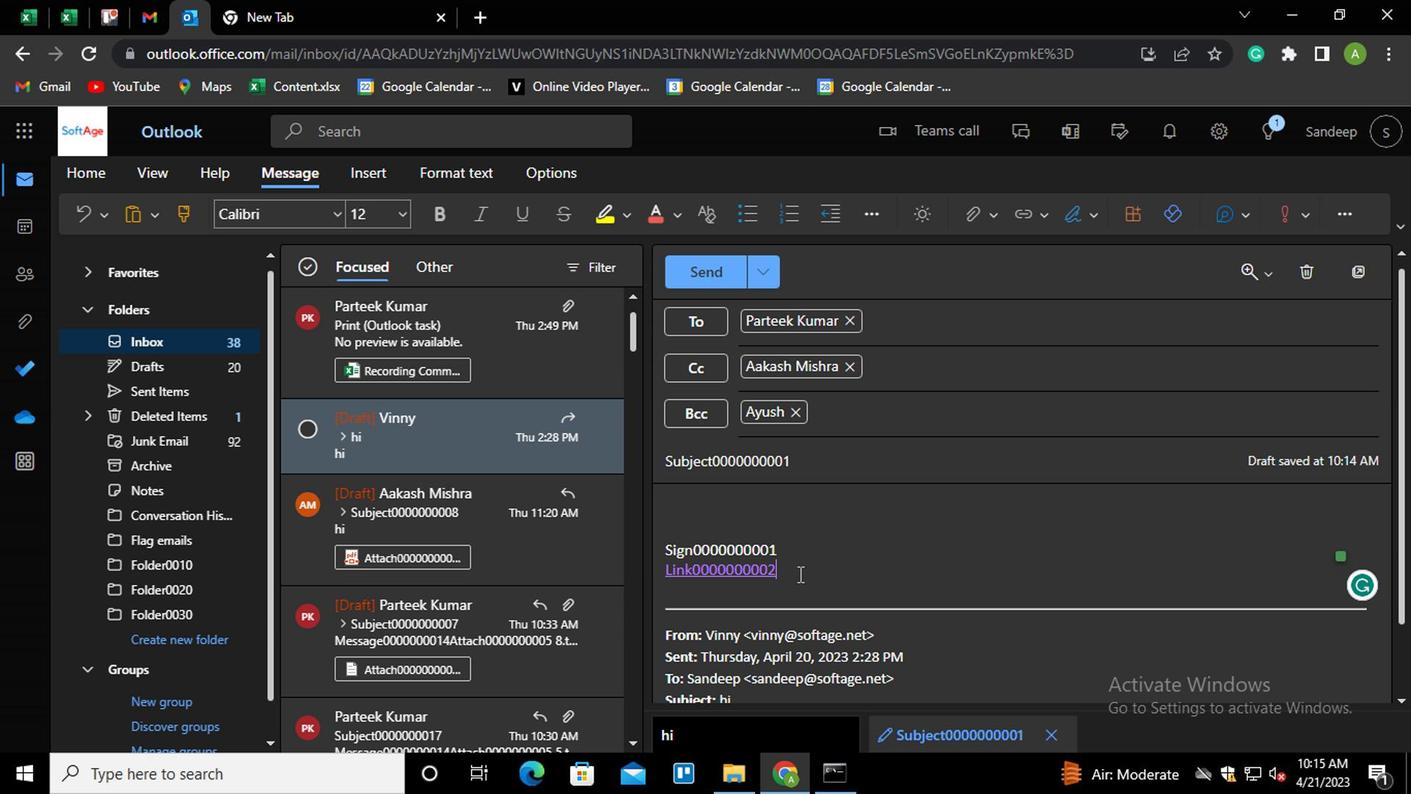 
Action: Key pressed <Key.shift_r><Key.enter><Key.shift_r><Key.shift_r><Key.shift_r><Key.shift_r><Key.shift_r><Key.shift_r><Key.shift_r><Key.shift_r><Key.shift_r><Key.shift_r><Key.shift_r><Key.shift_r>MESSAGE0000000003
Screenshot: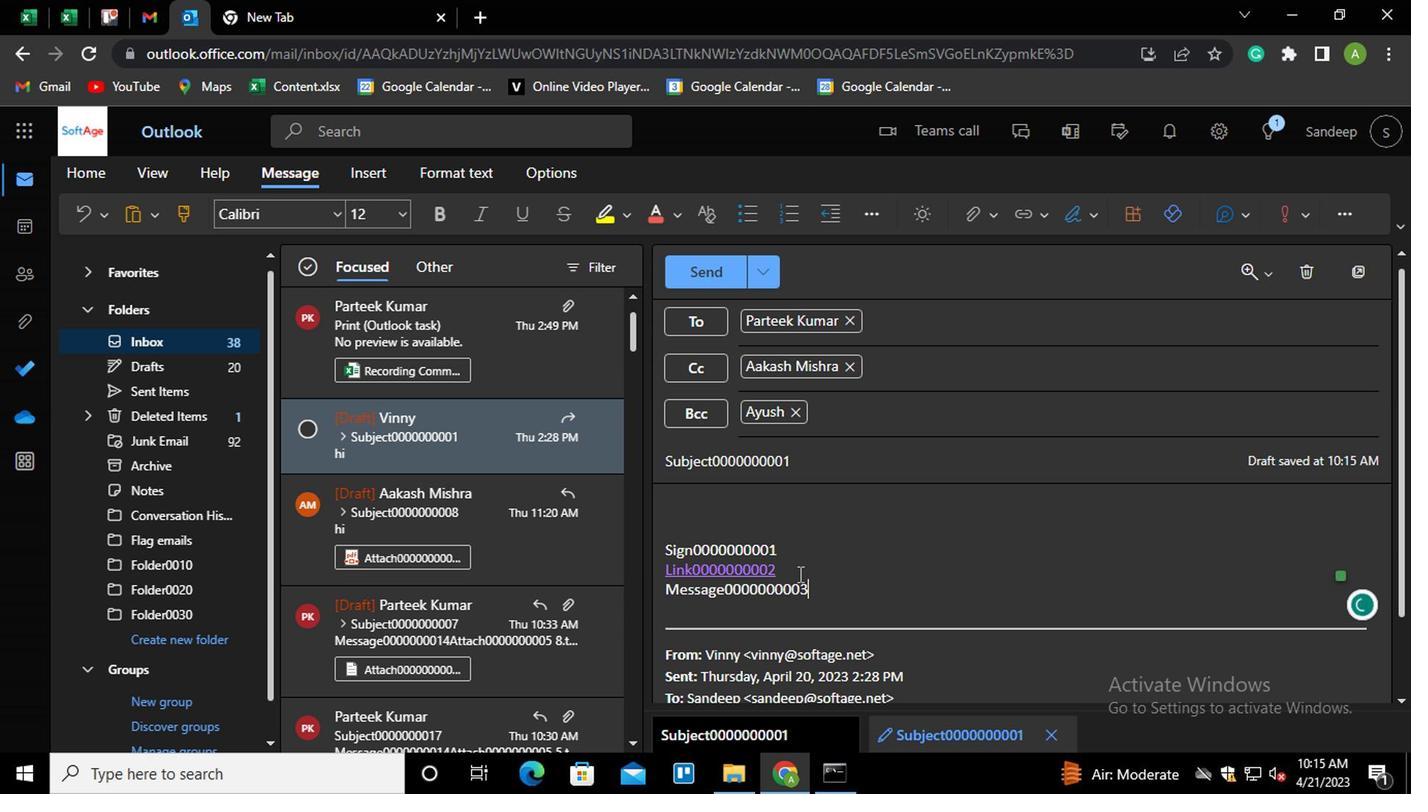 
Action: Mouse moved to (575, 261)
Screenshot: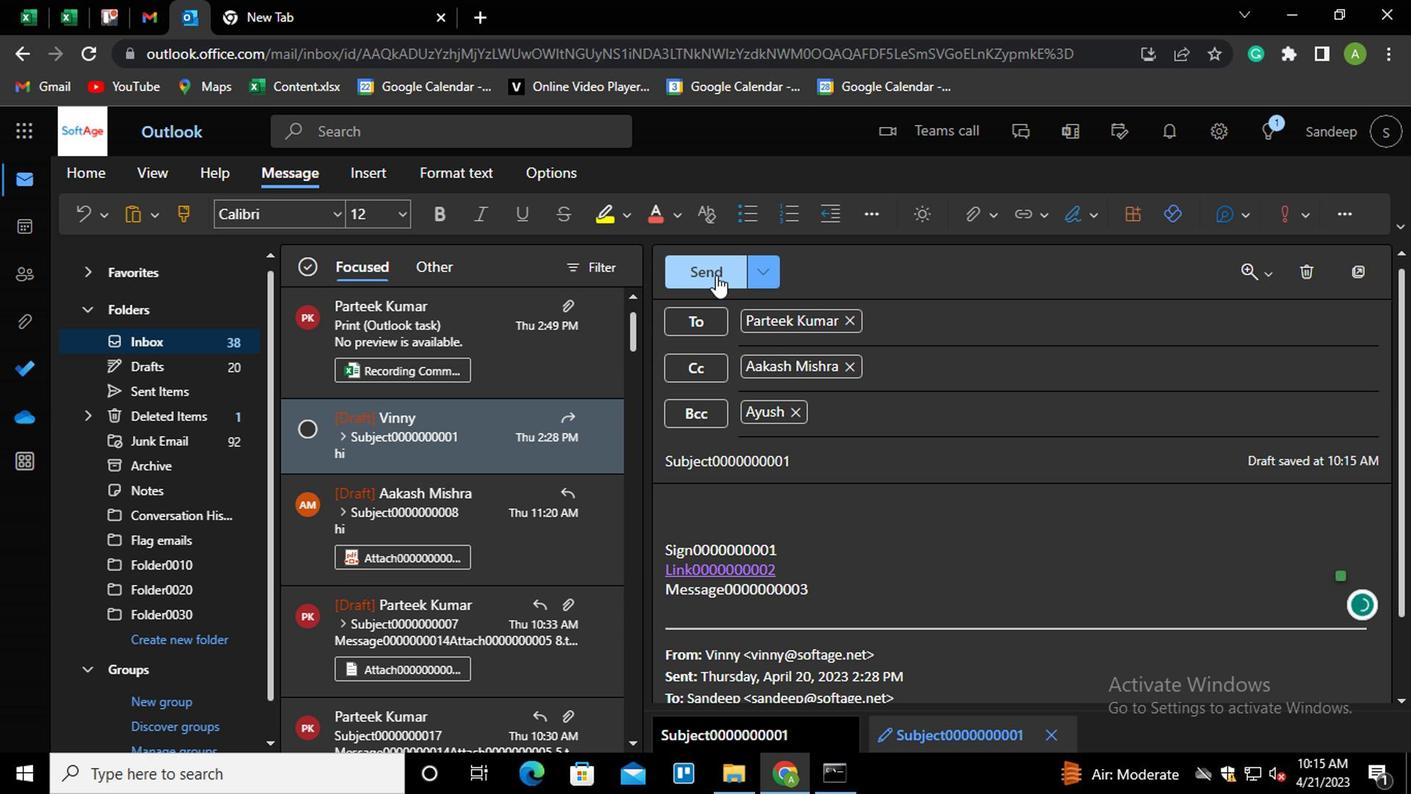 
Action: Mouse pressed left at (575, 261)
Screenshot: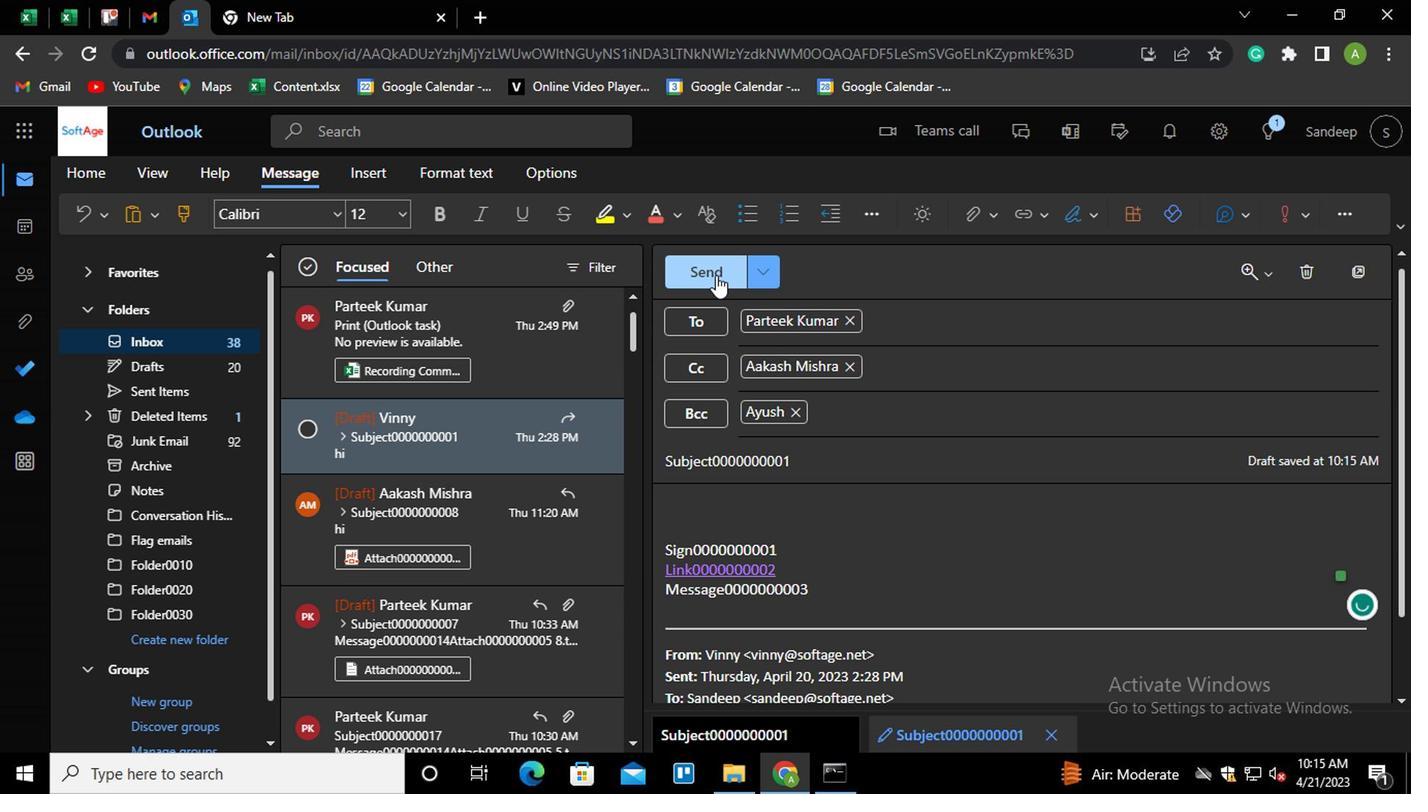 
Action: Mouse moved to (1038, 335)
Screenshot: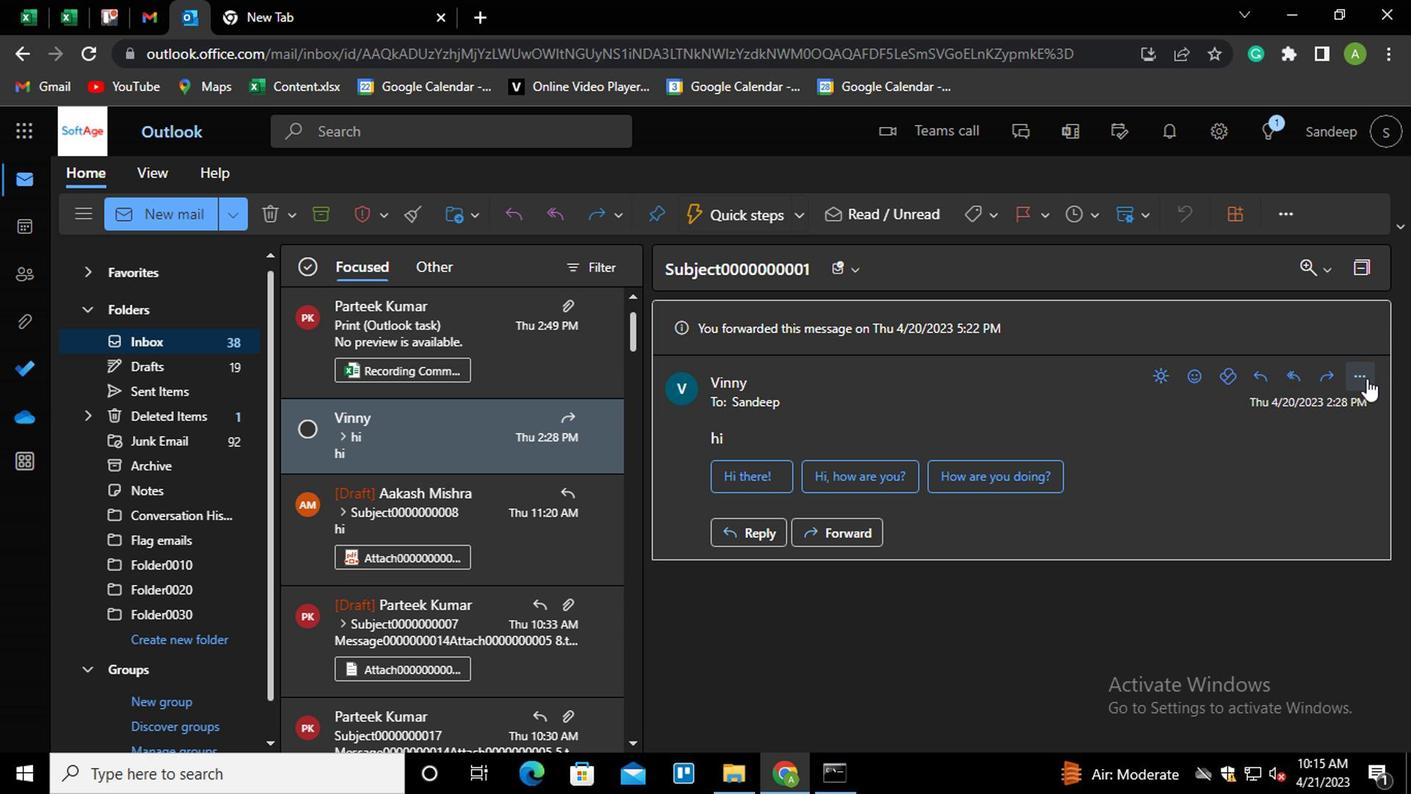 
Action: Mouse pressed left at (1038, 335)
Screenshot: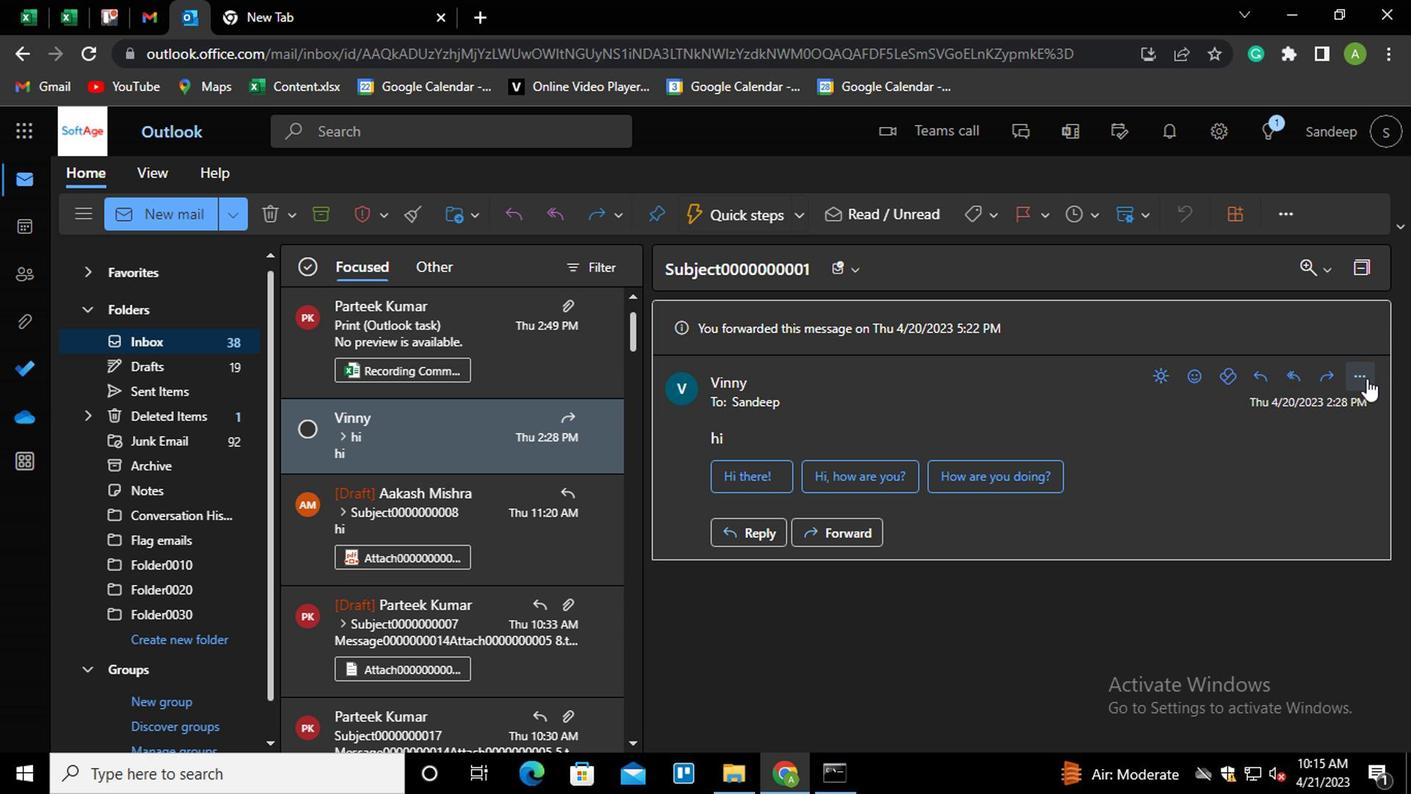 
Action: Mouse moved to (949, 211)
Screenshot: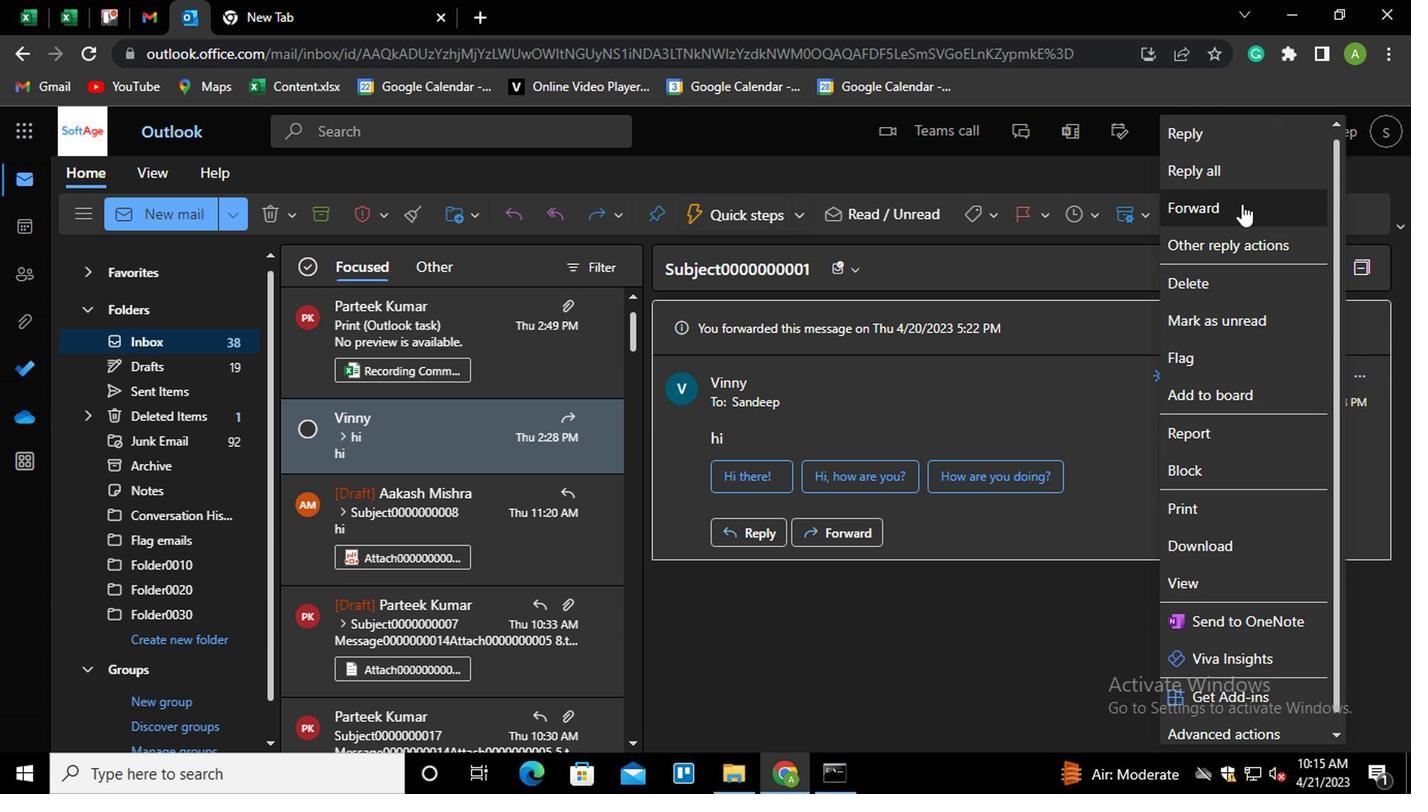 
Action: Mouse pressed left at (949, 211)
Screenshot: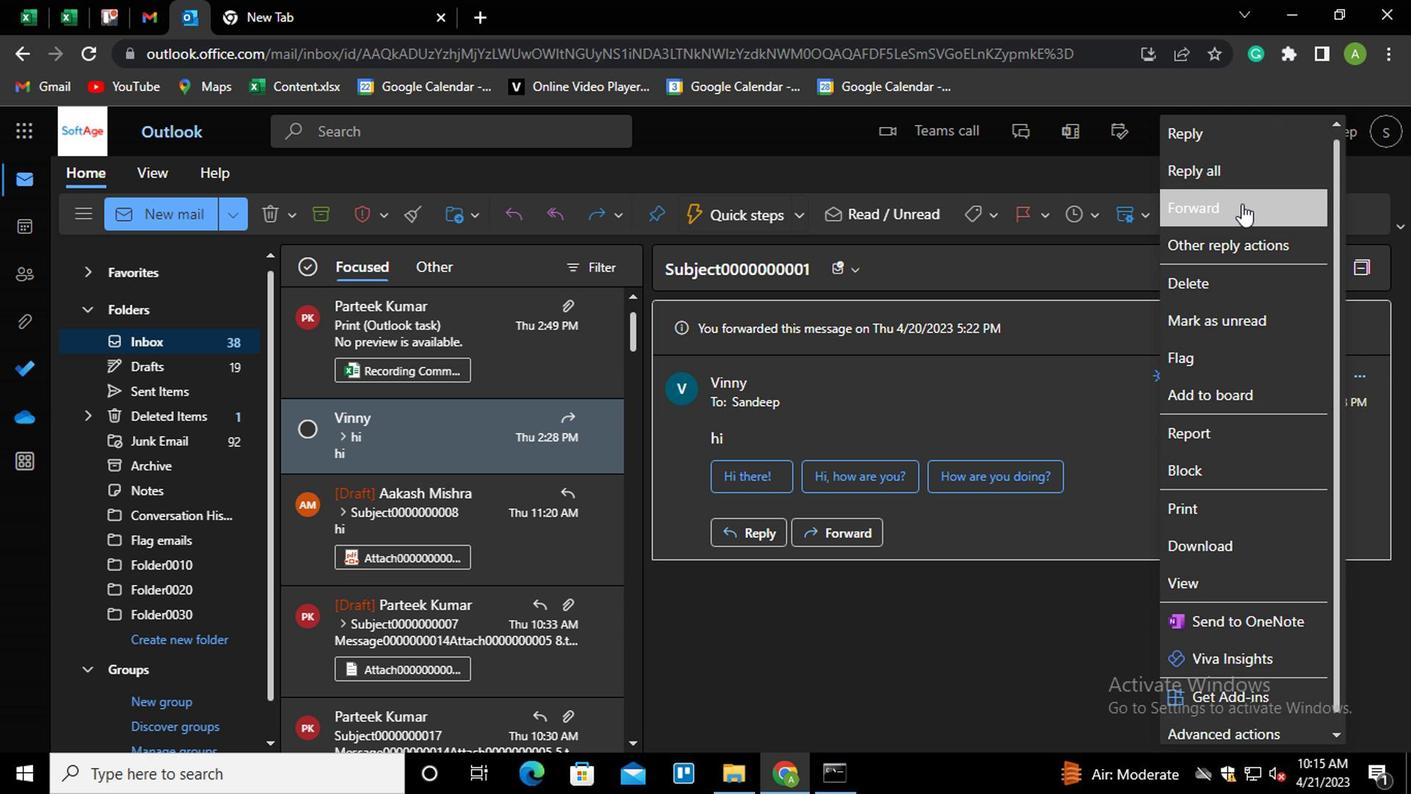 
Action: Mouse moved to (641, 430)
Screenshot: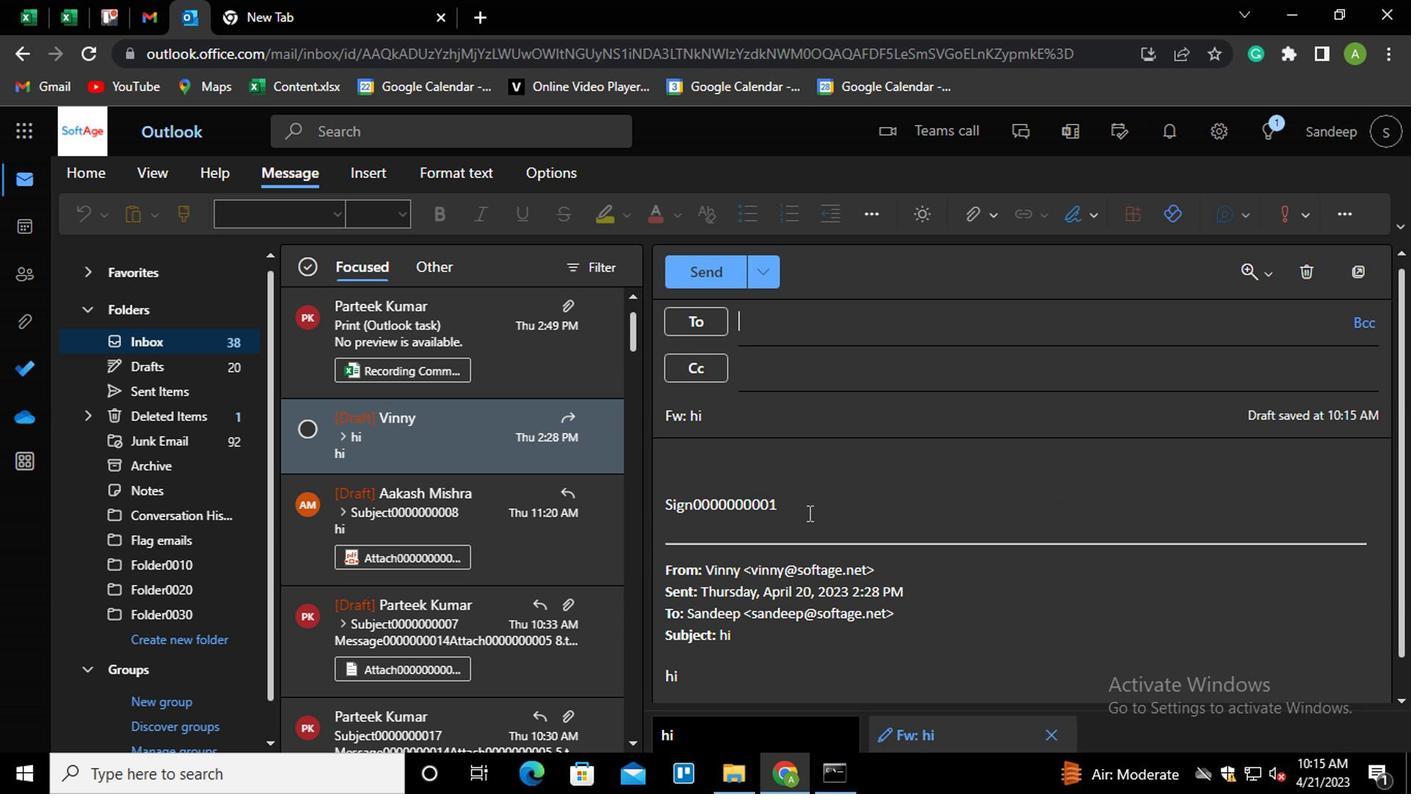 
Action: Mouse pressed left at (641, 430)
Screenshot: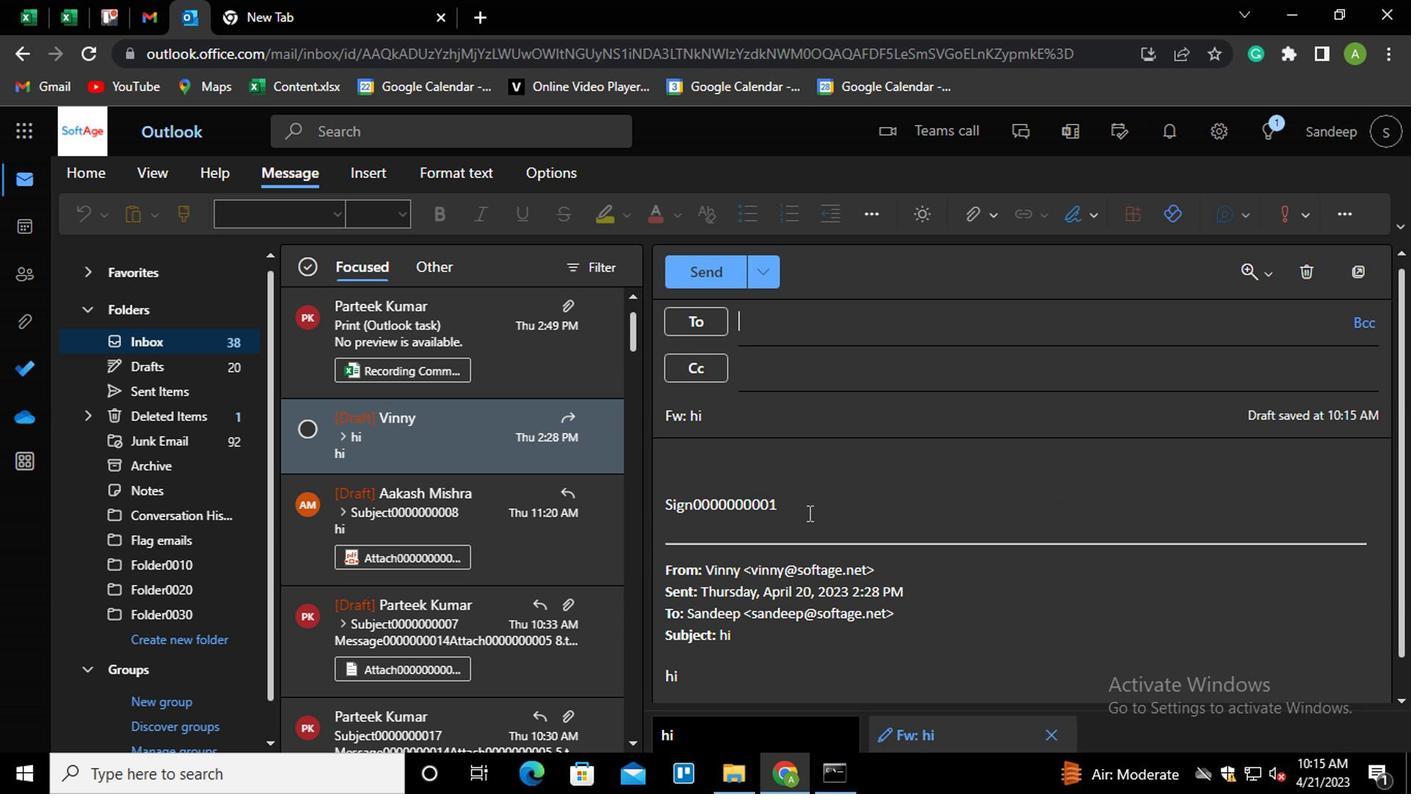 
Action: Mouse moved to (645, 434)
Screenshot: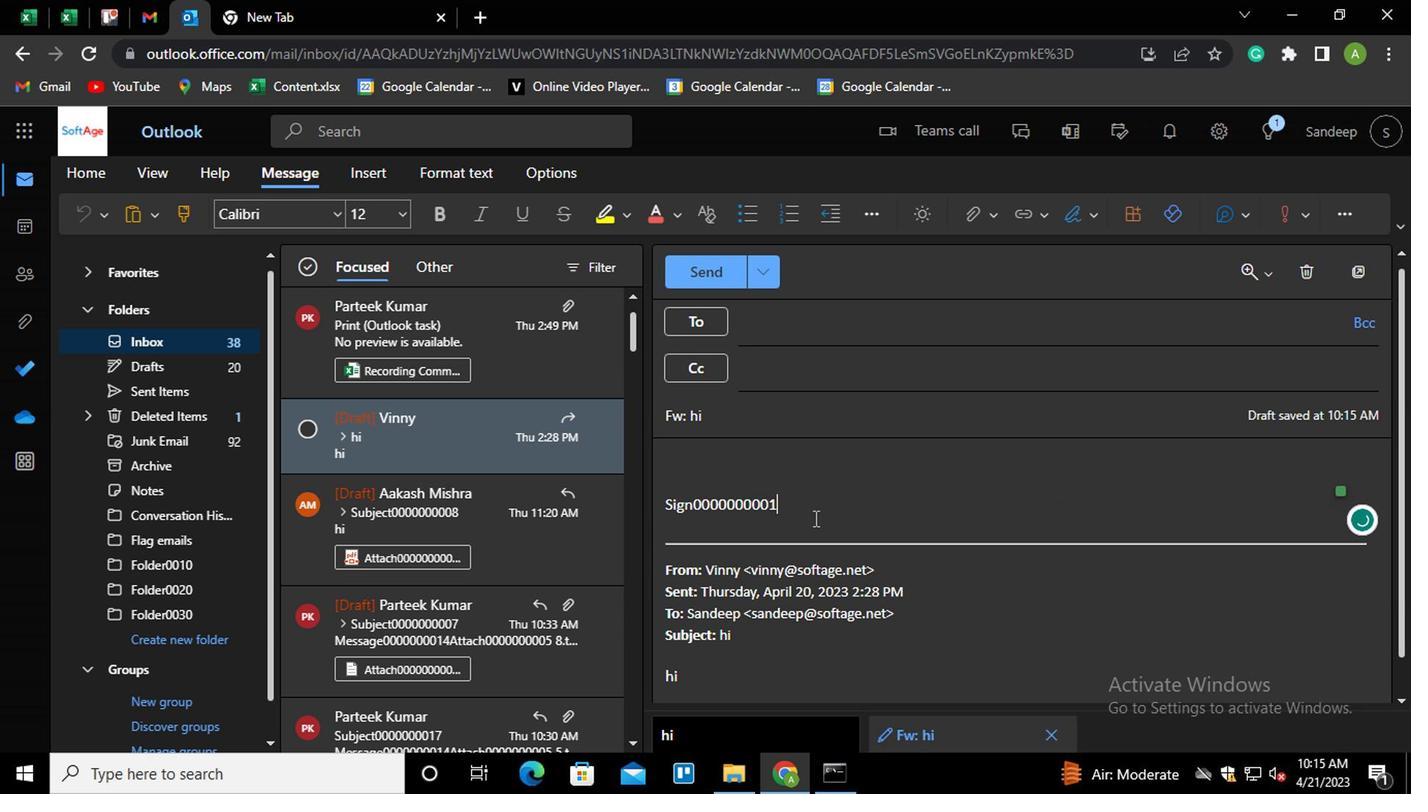 
Action: Key pressed <Key.shift_r><Key.enter>ctrl+K<Key.shift_r>ctrl+LINK0000000002
Screenshot: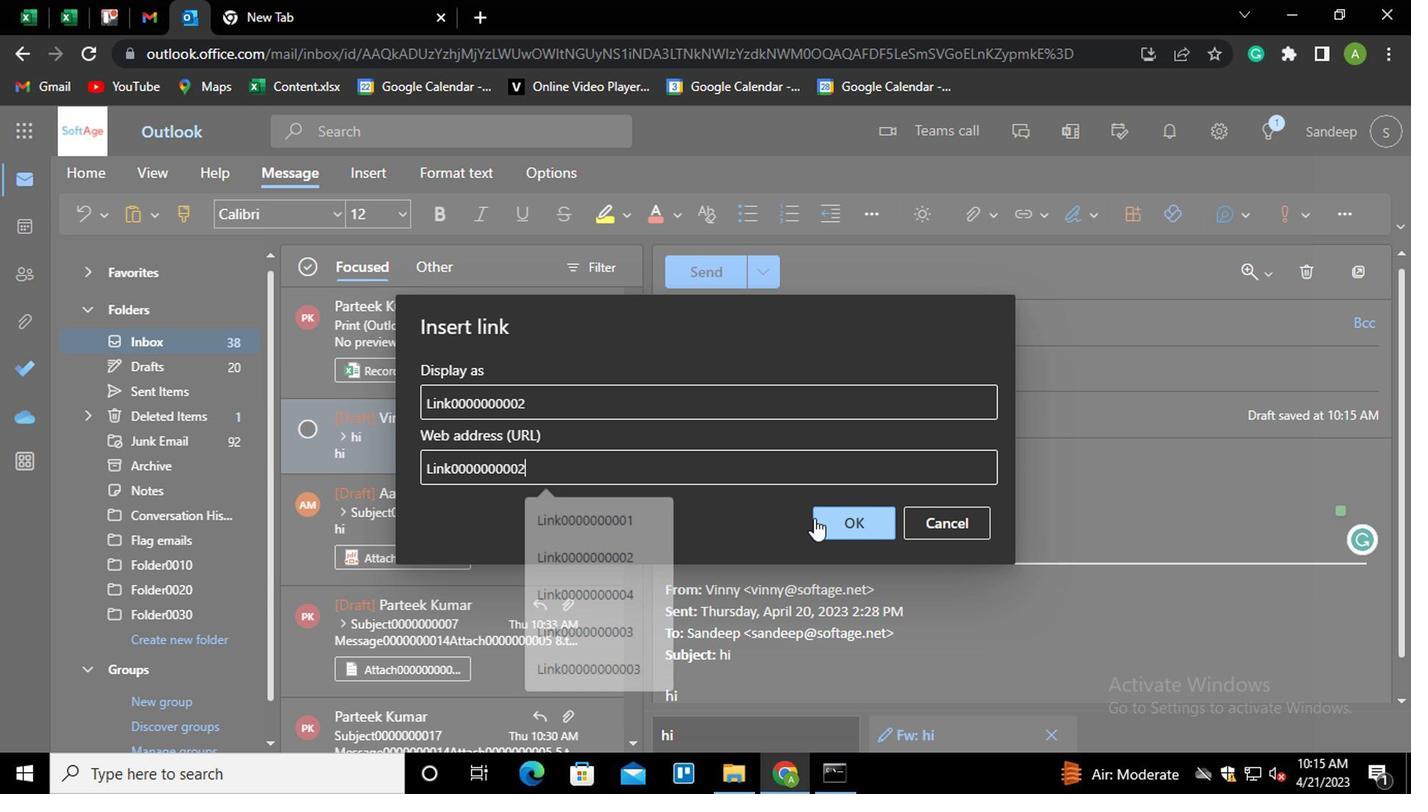 
Action: Mouse moved to (660, 438)
Screenshot: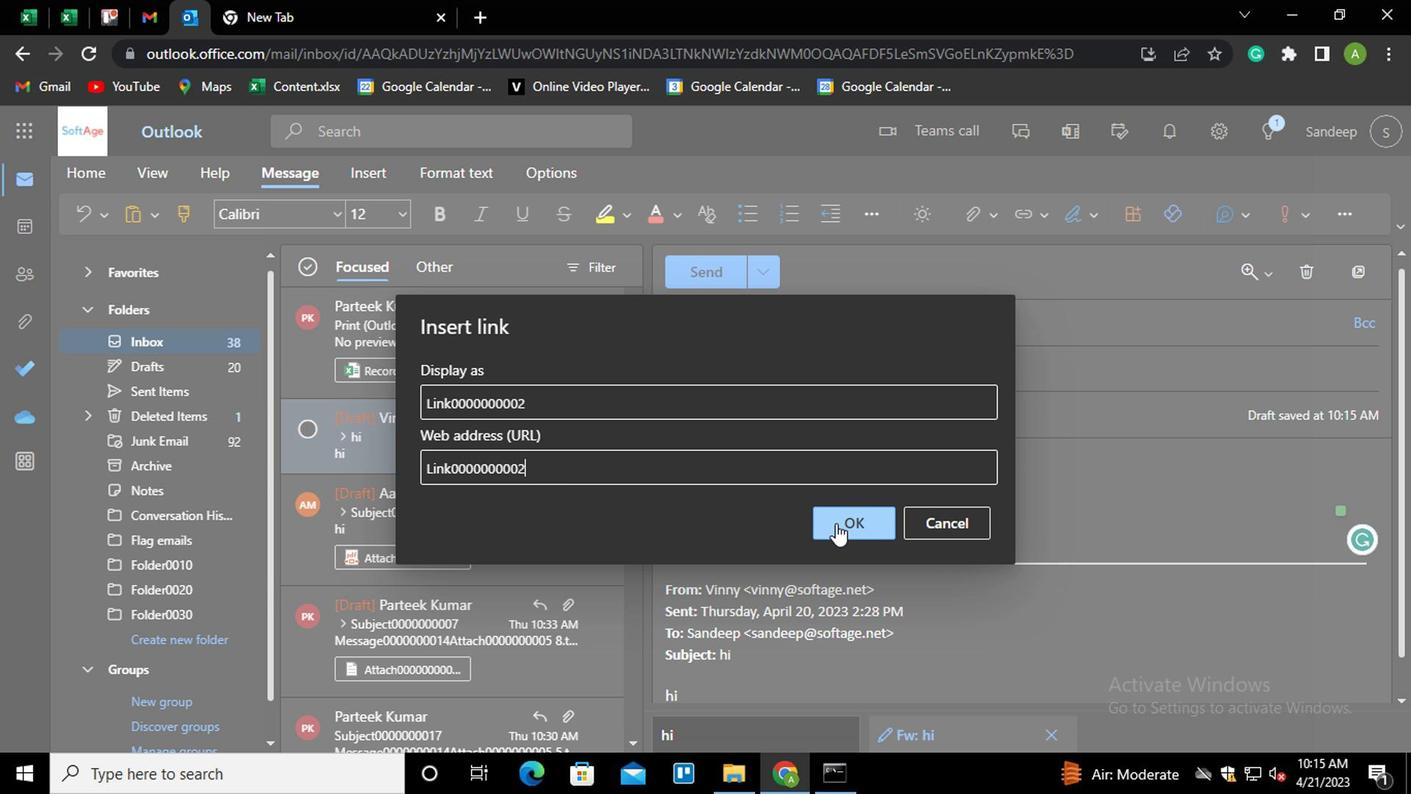 
Action: Mouse pressed left at (660, 438)
Screenshot: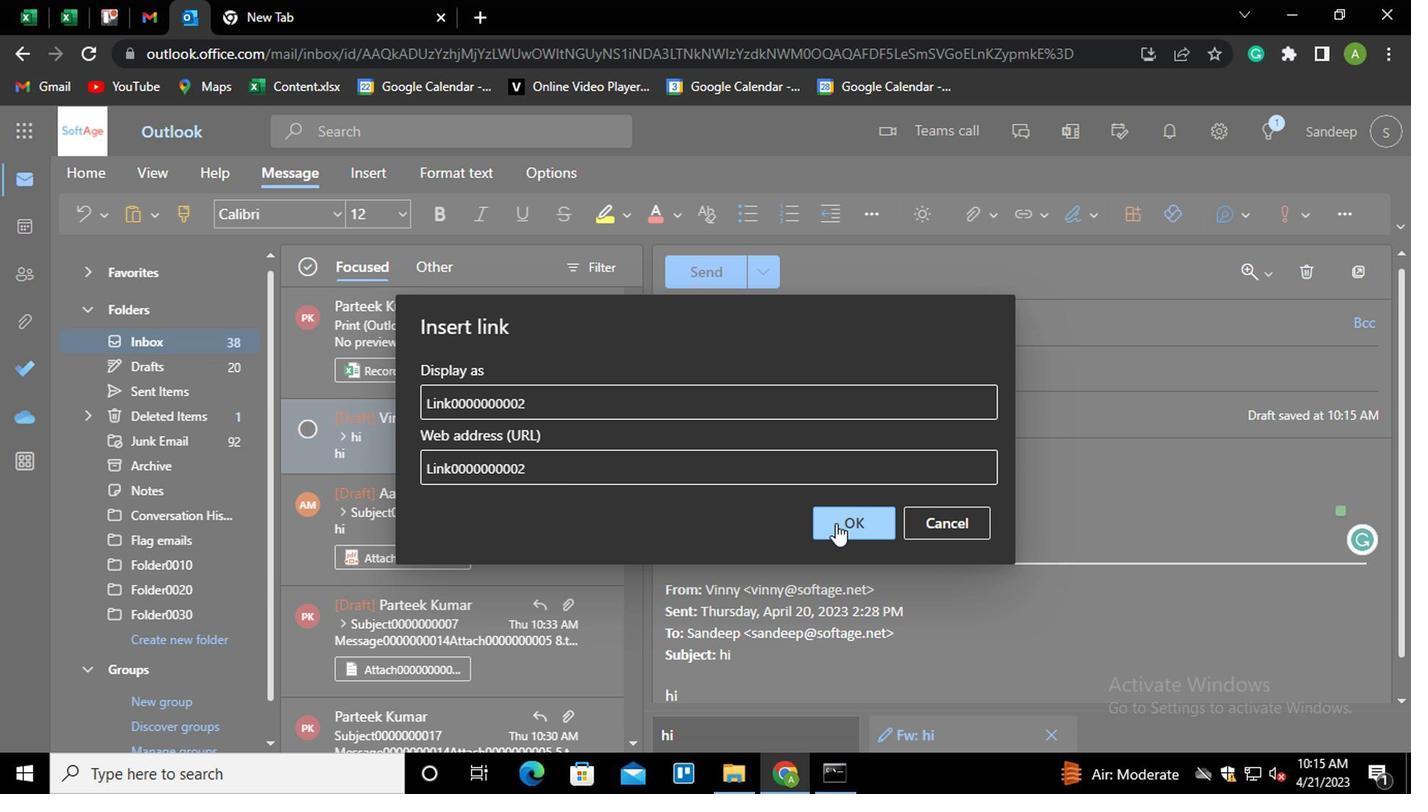 
Action: Mouse moved to (609, 294)
Screenshot: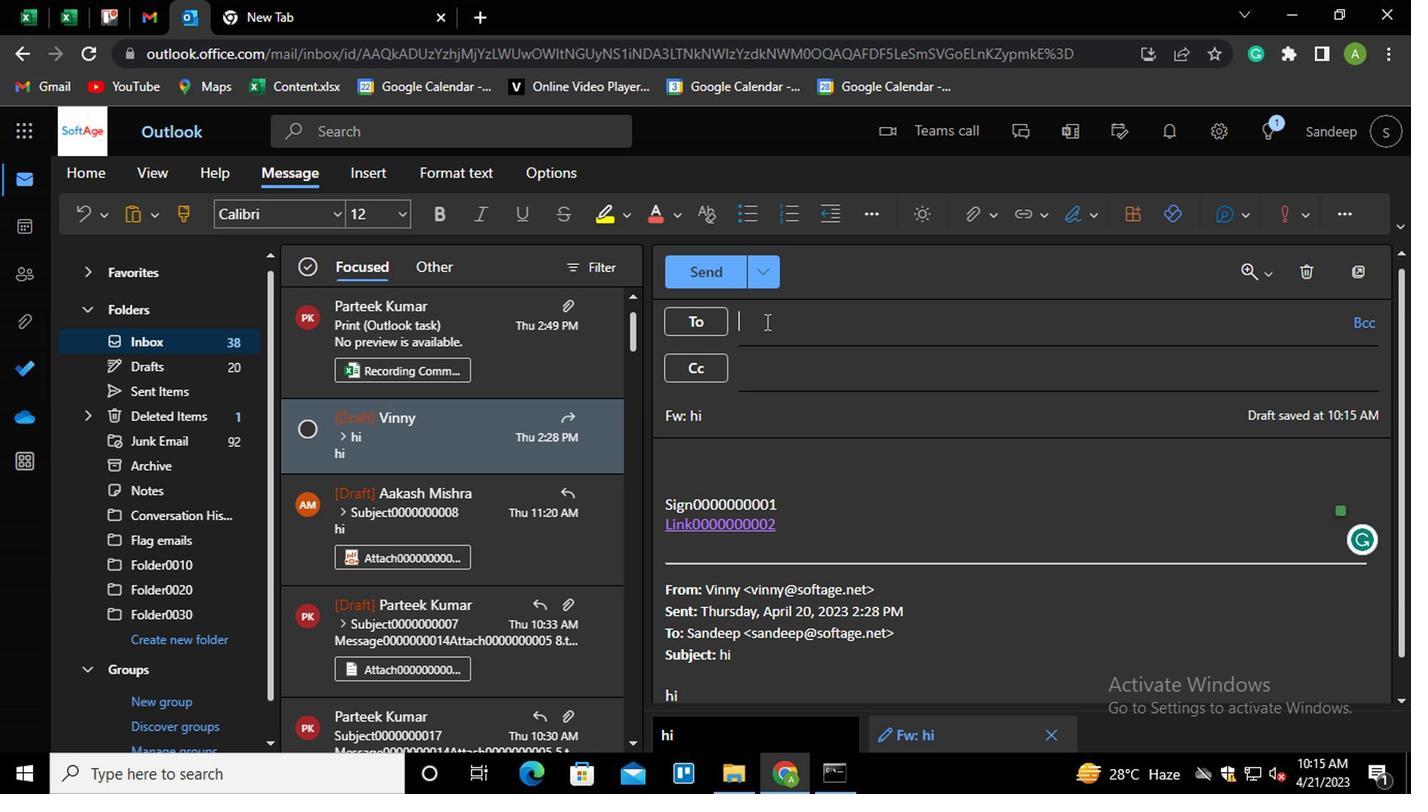 
Action: Mouse pressed left at (609, 294)
Screenshot: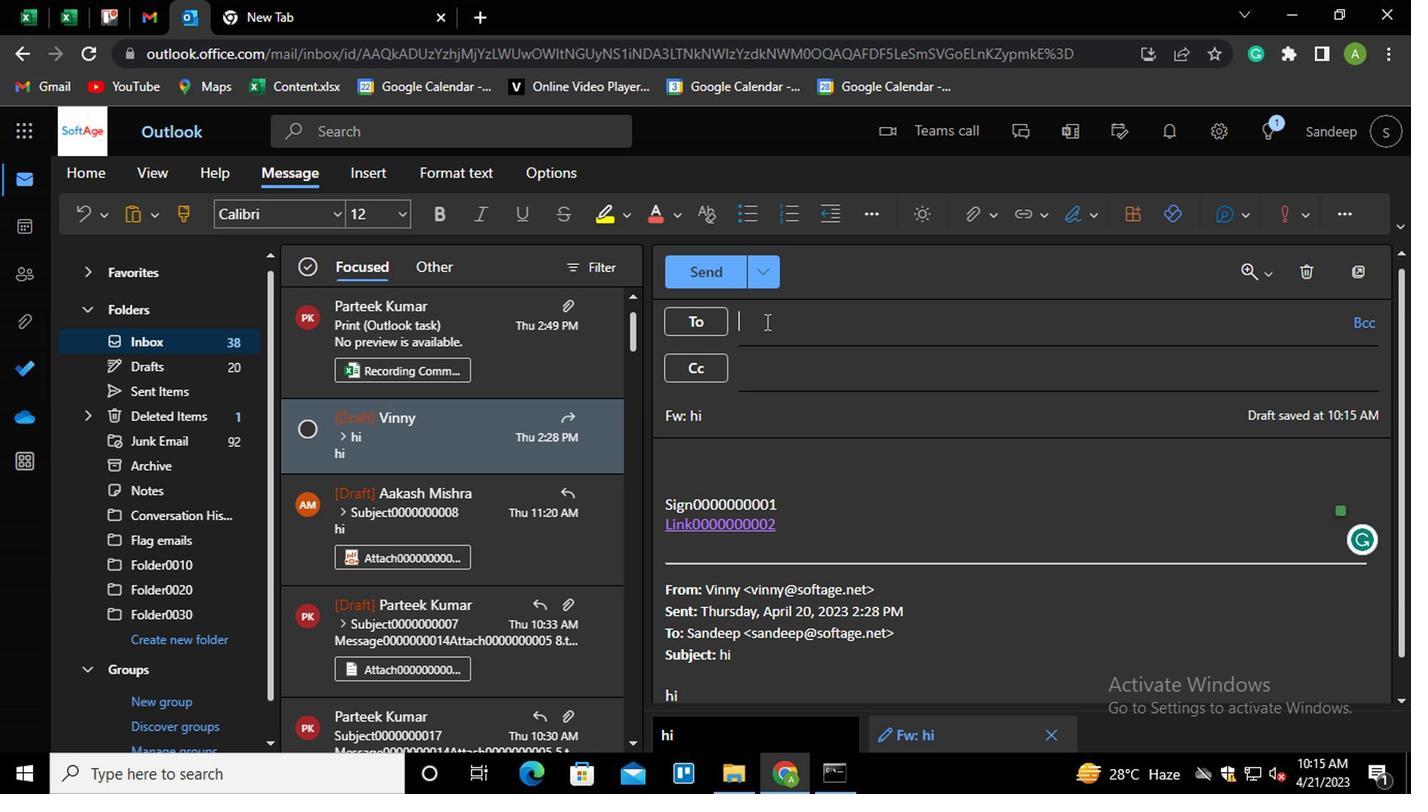 
Action: Mouse moved to (638, 315)
Screenshot: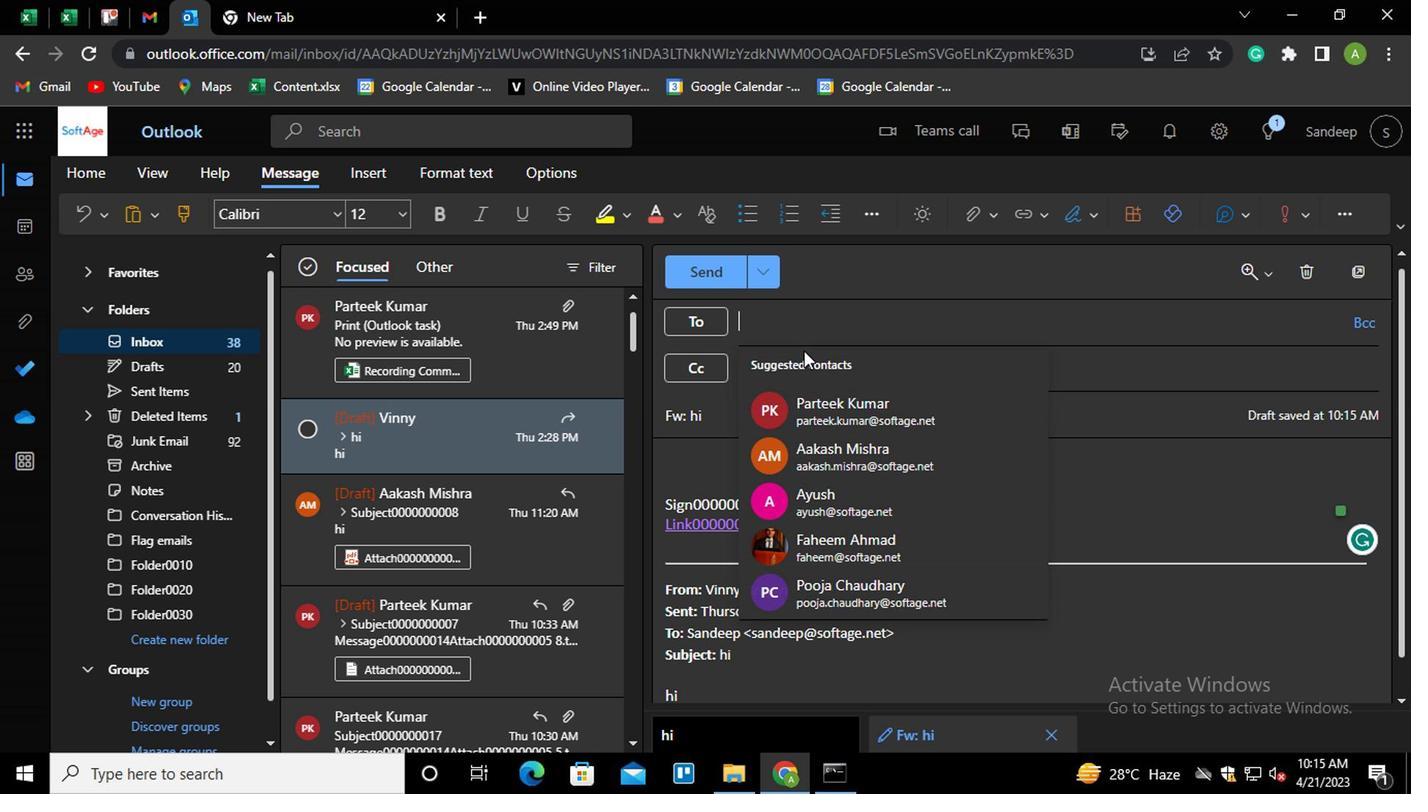 
Action: Key pressed PART<Key.enter>AA<Key.enter>
Screenshot: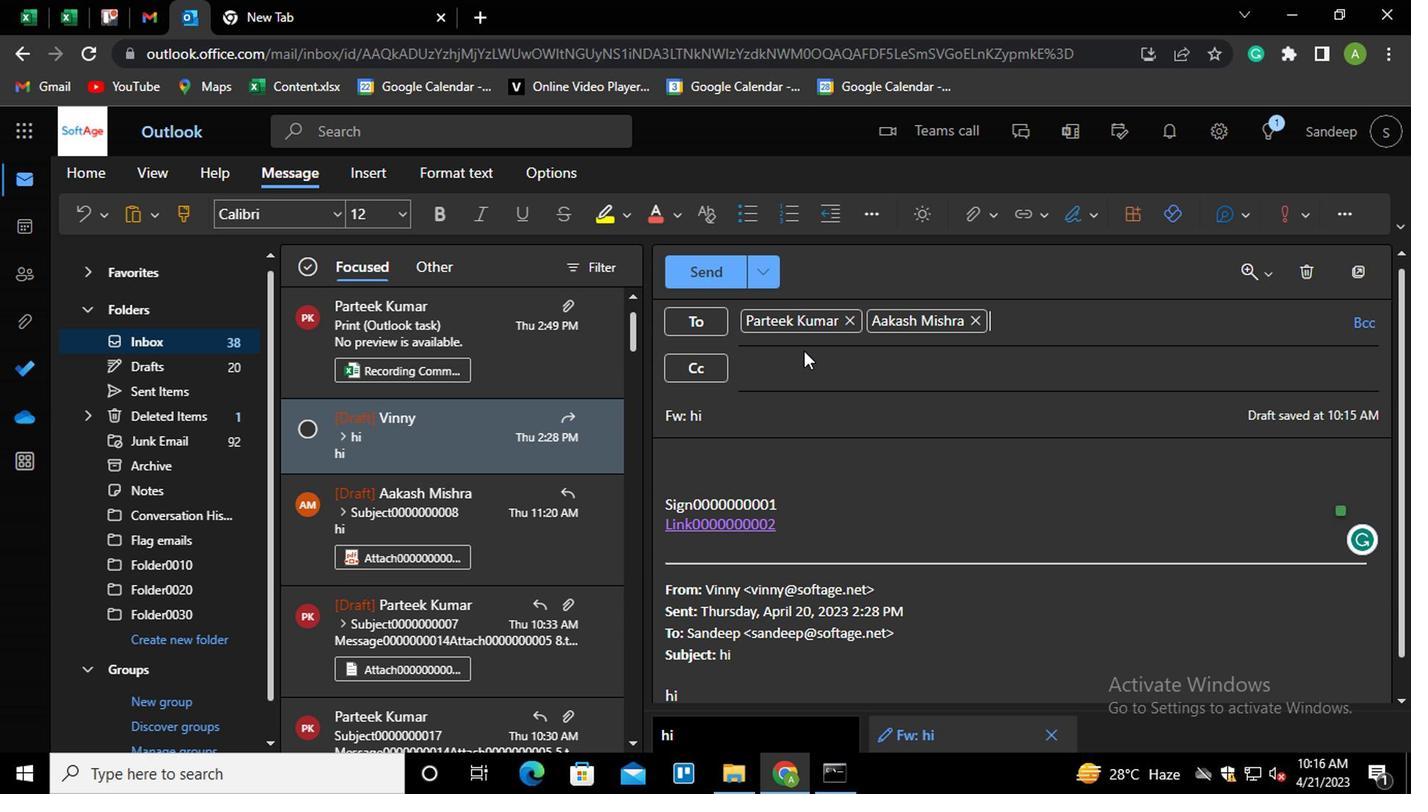 
Action: Mouse moved to (638, 335)
Screenshot: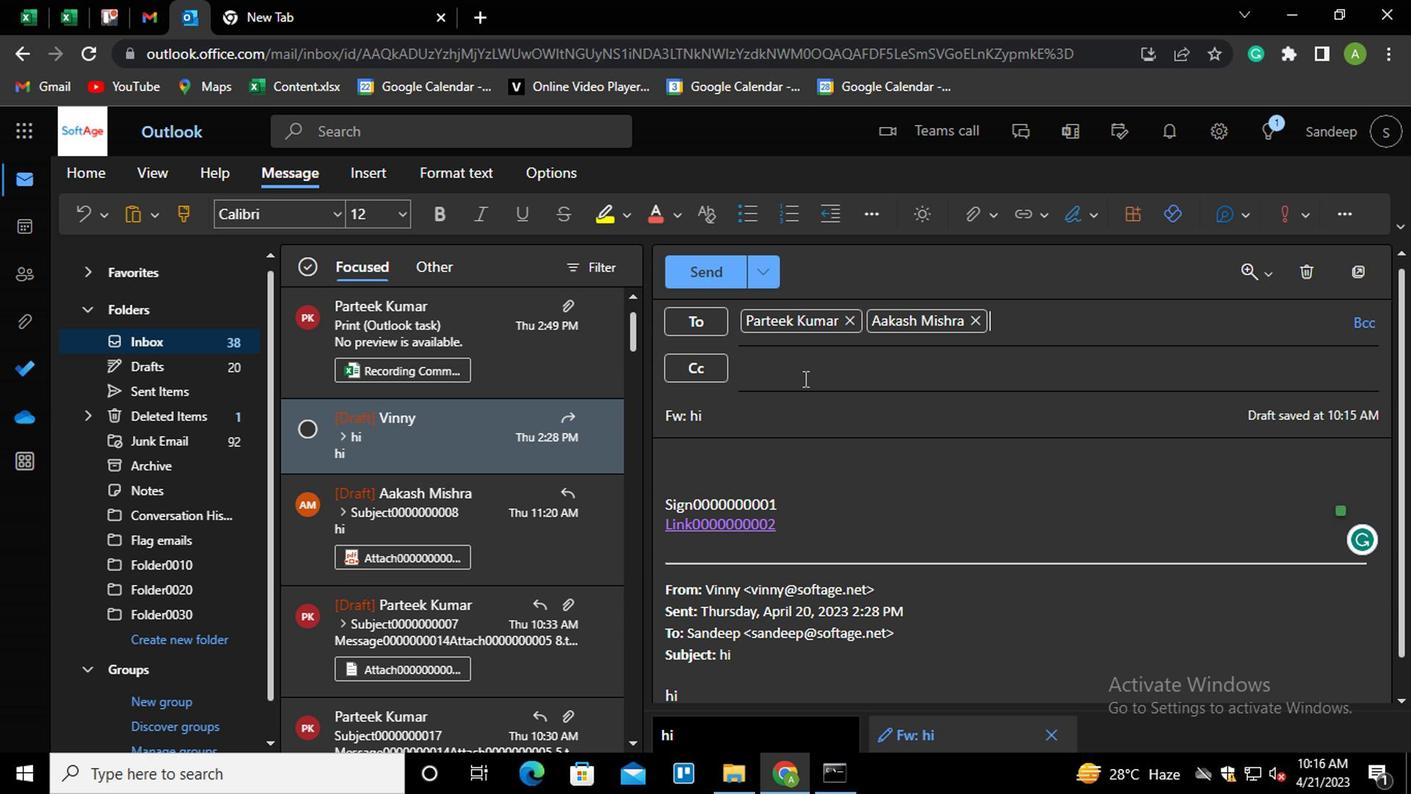 
Action: Mouse pressed left at (638, 335)
Screenshot: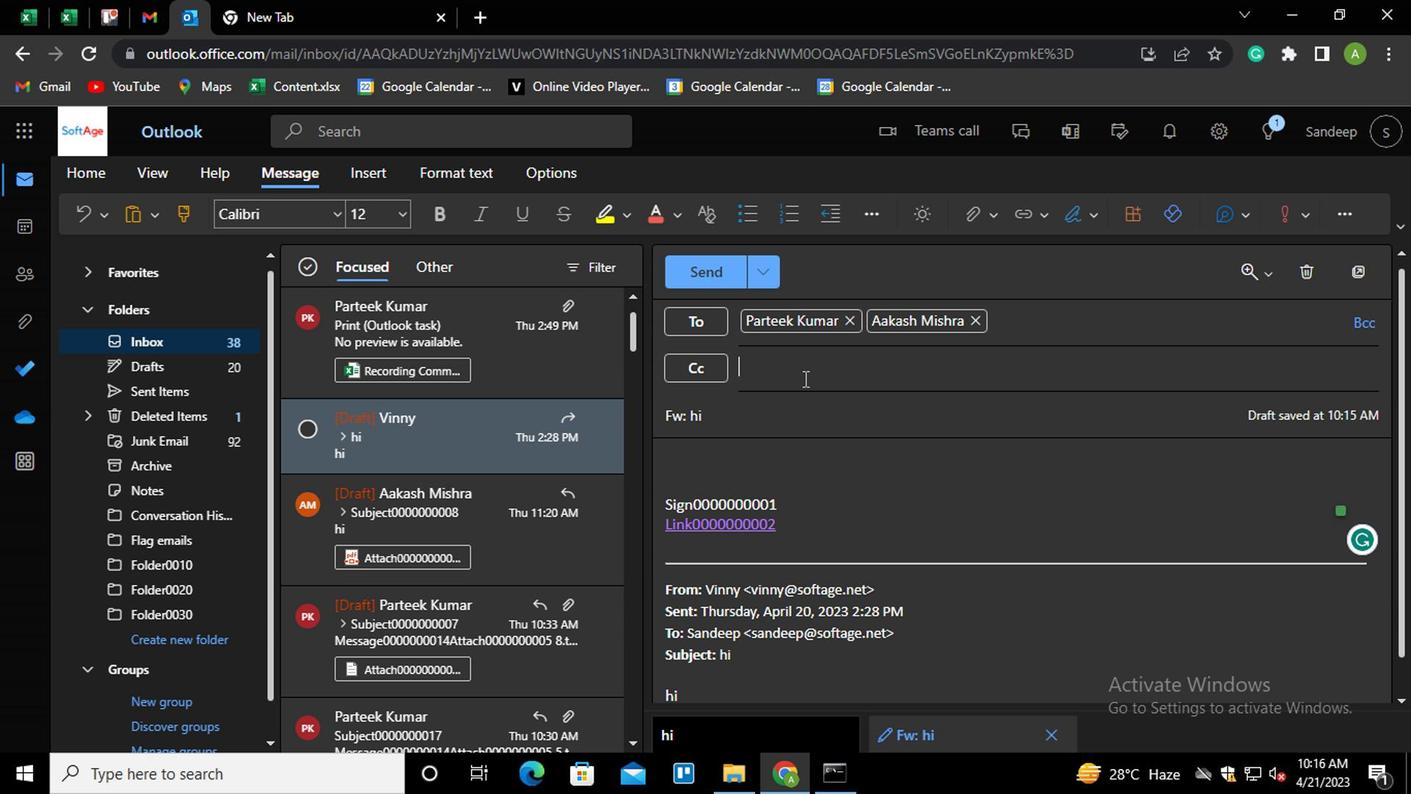 
Action: Key pressed AYU<Key.enter>POOJ<Key.enter>
Screenshot: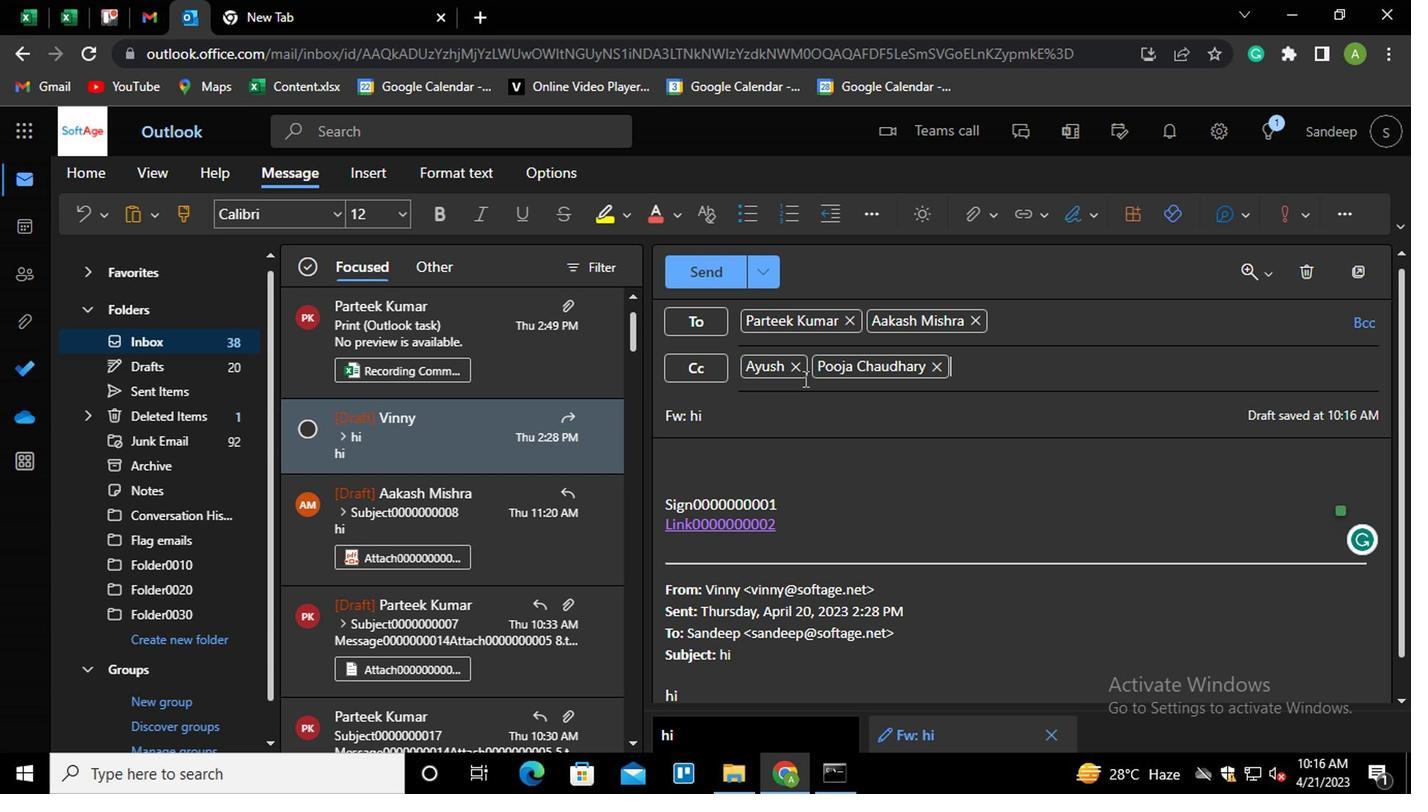 
Action: Mouse moved to (1031, 292)
Screenshot: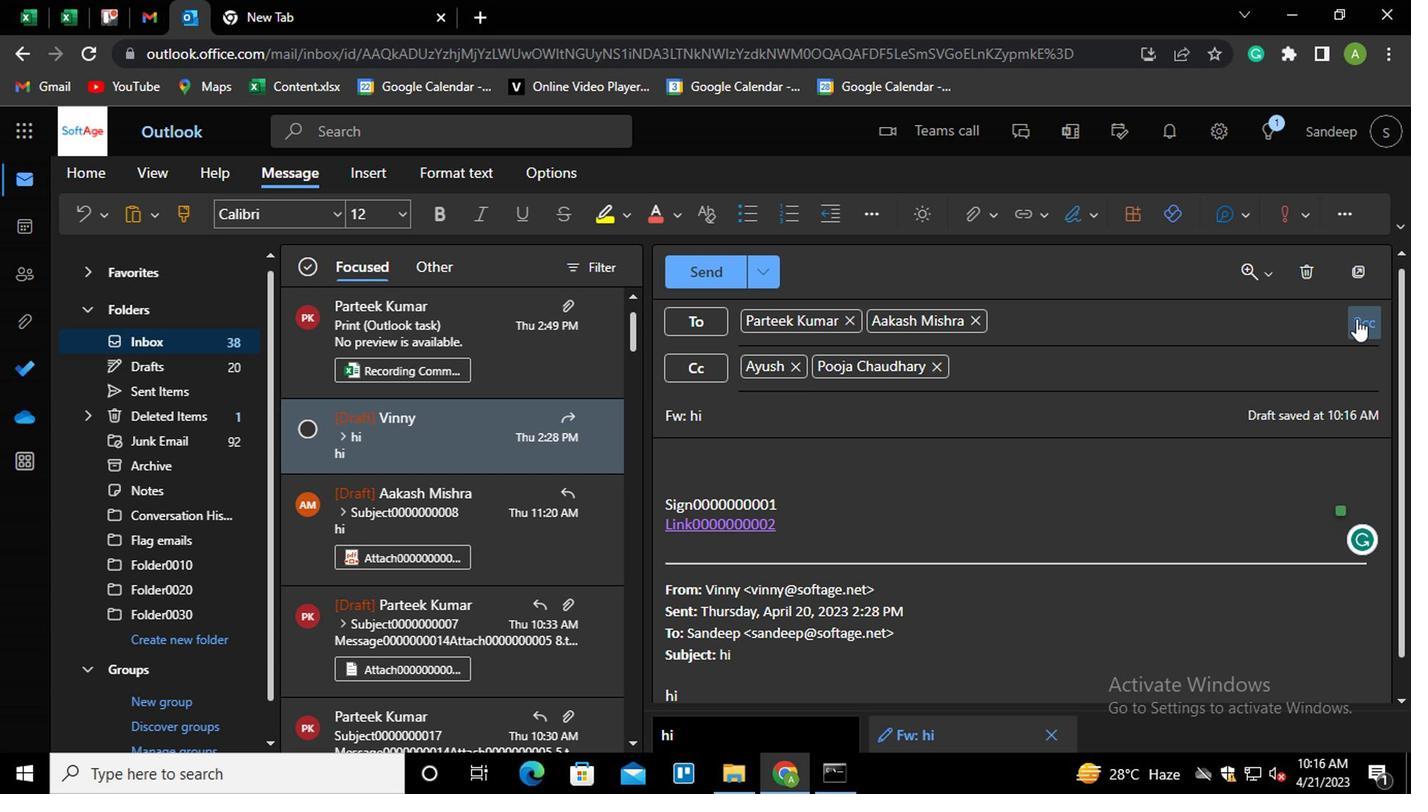 
Action: Mouse pressed left at (1031, 292)
Screenshot: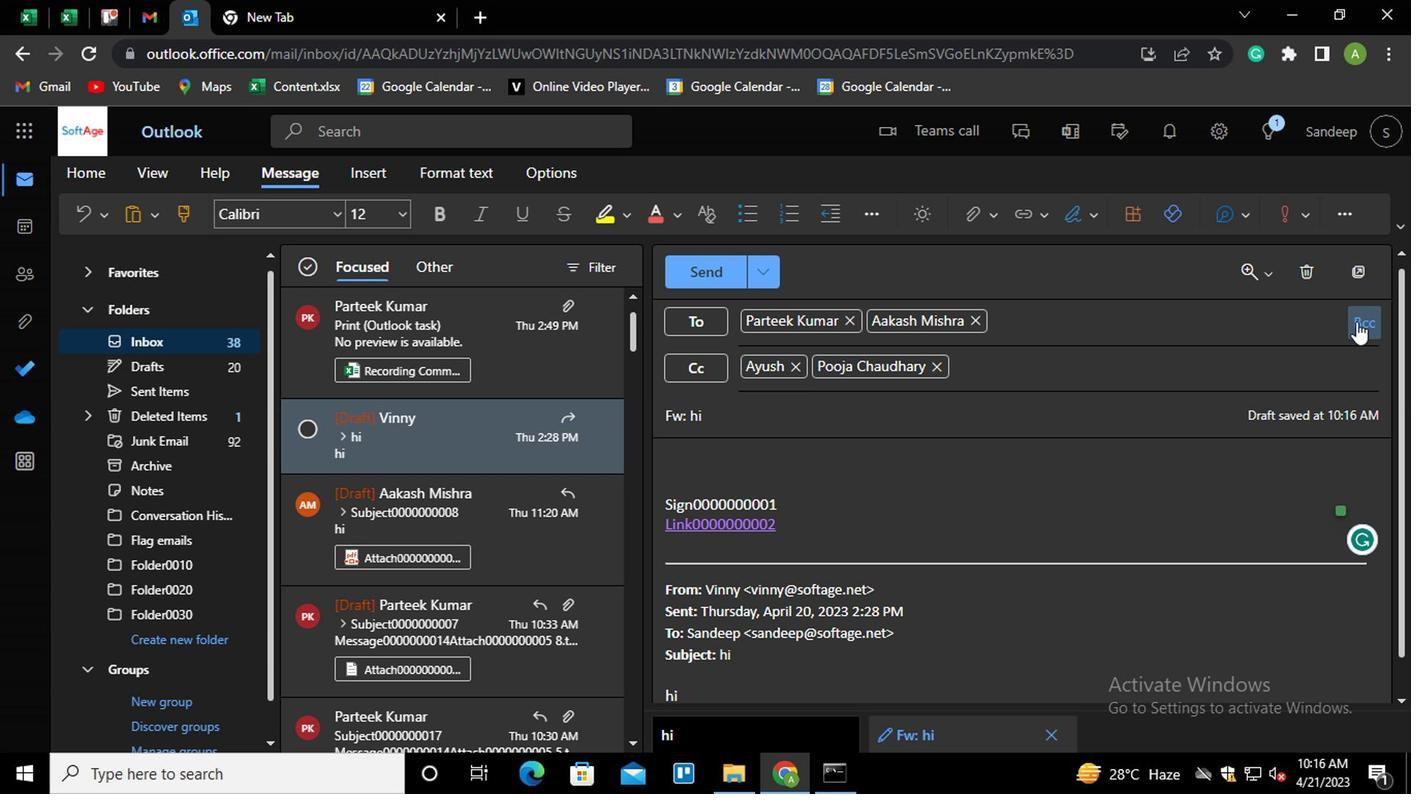 
Action: Mouse moved to (693, 361)
Screenshot: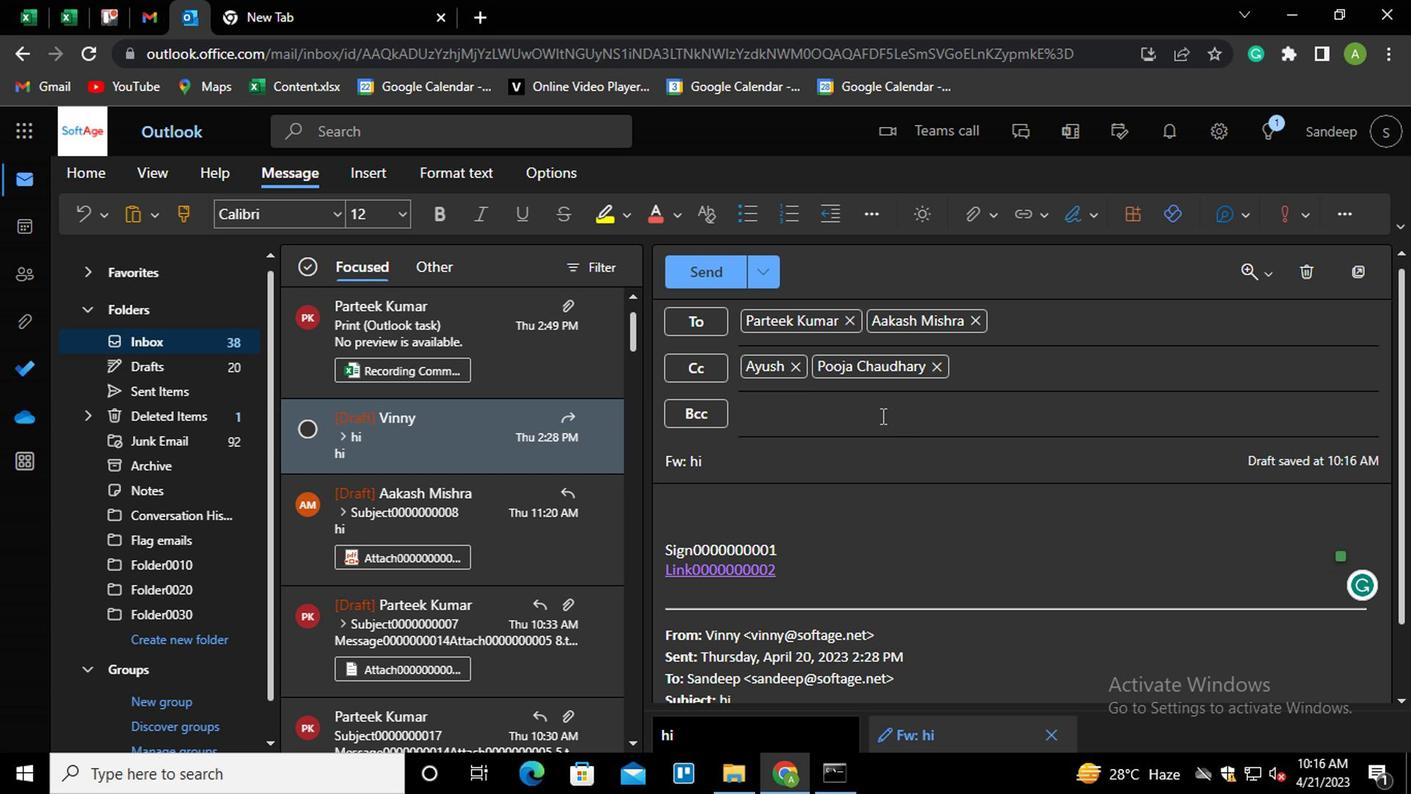 
Action: Mouse pressed left at (693, 361)
Screenshot: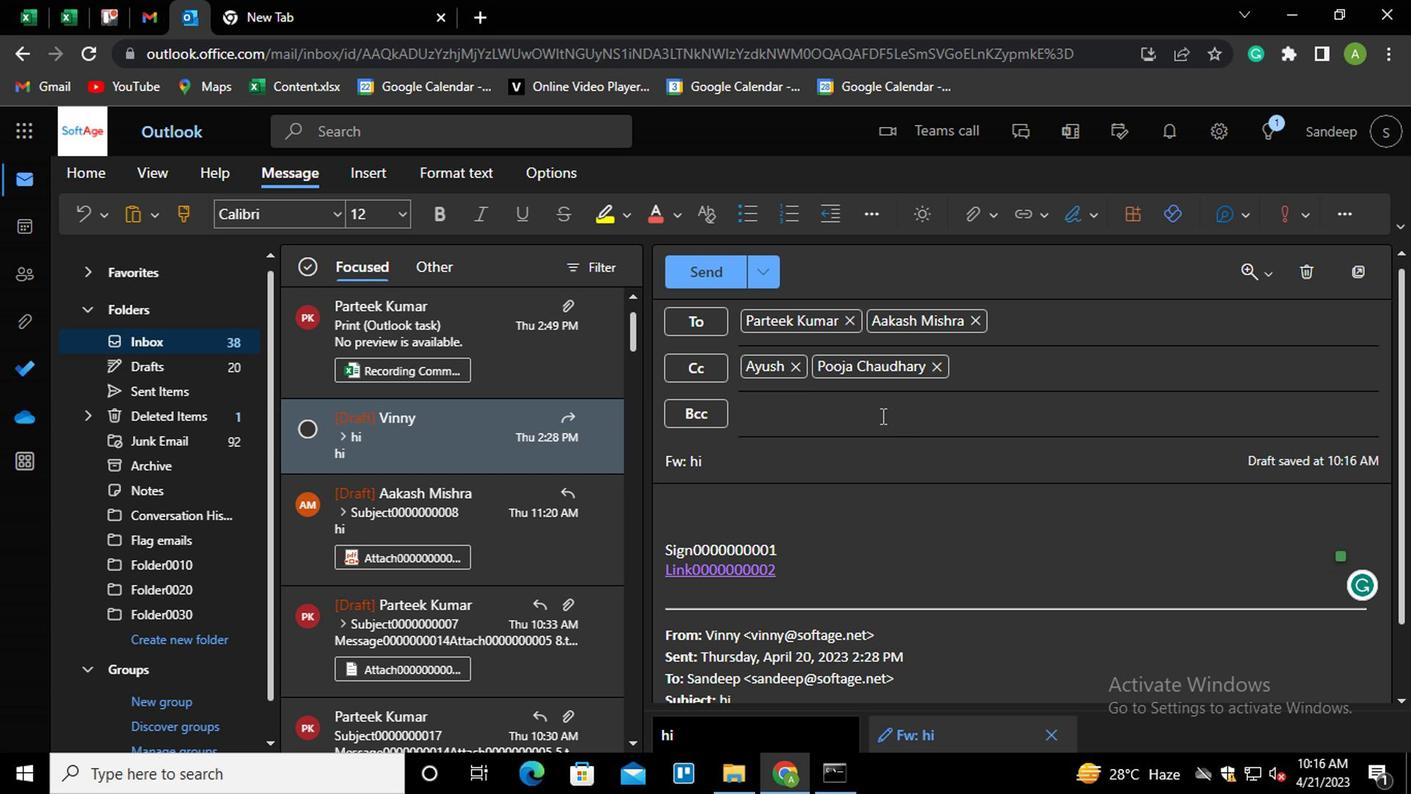 
Action: Mouse moved to (705, 379)
Screenshot: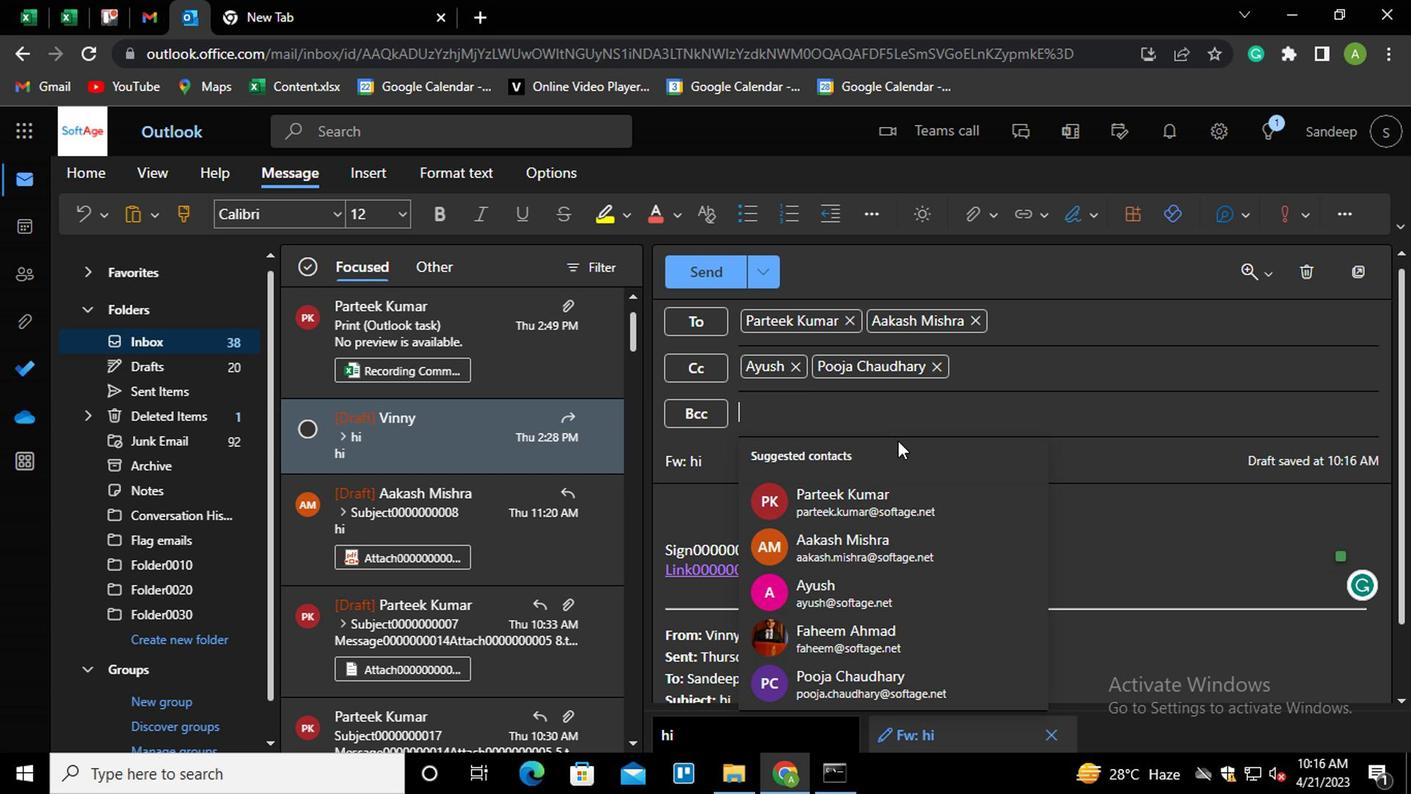 
Action: Key pressed VANS<Key.enter>
Screenshot: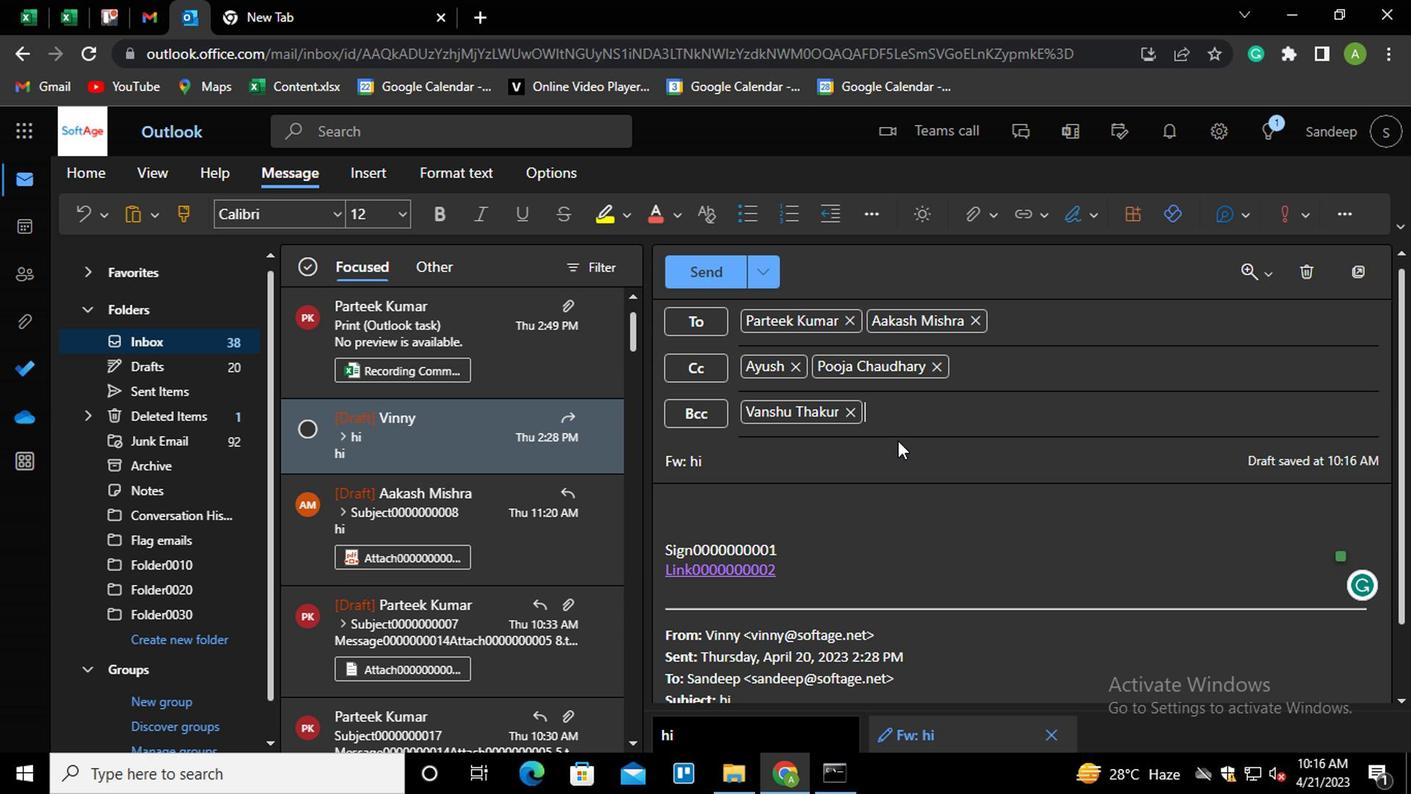 
Action: Mouse moved to (659, 402)
Screenshot: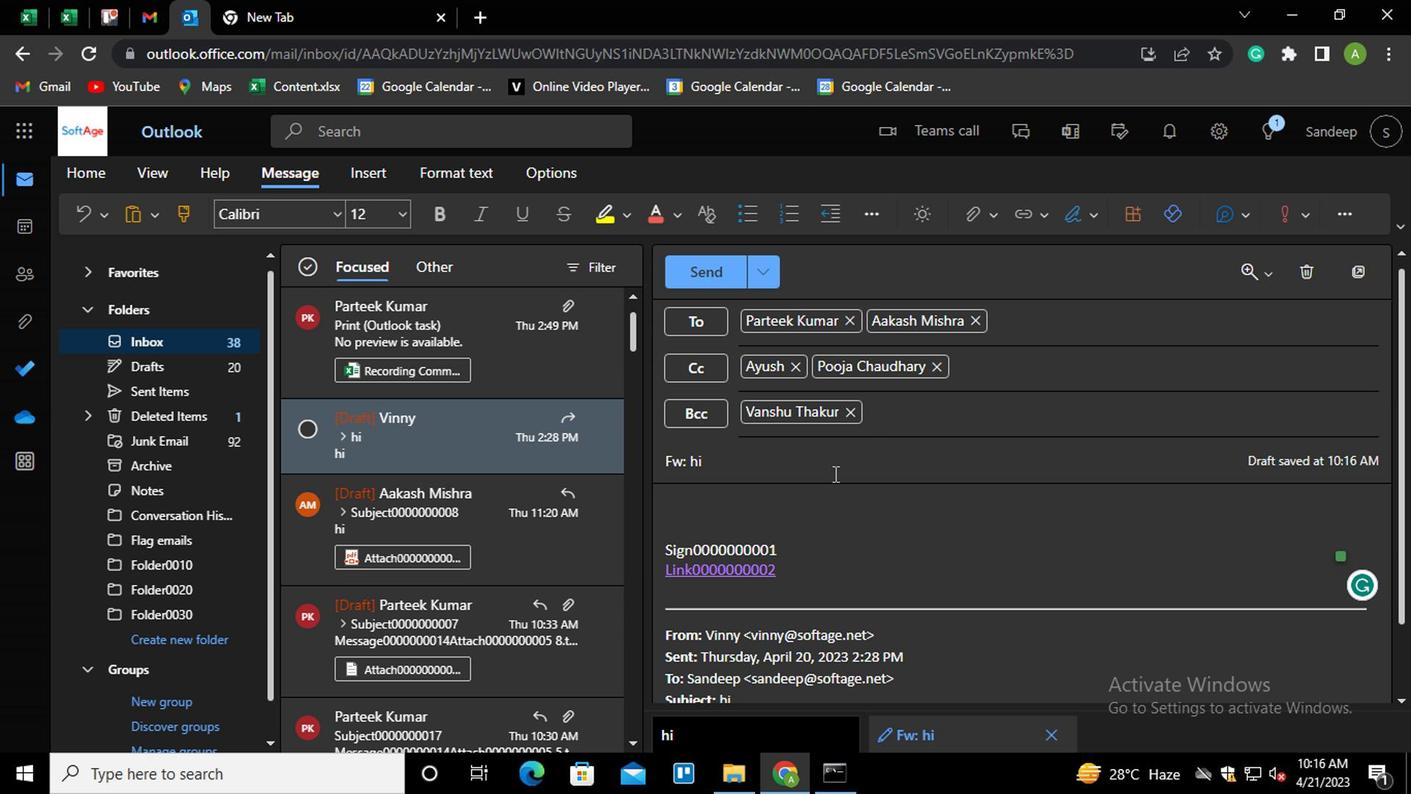 
Action: Mouse pressed left at (659, 402)
Screenshot: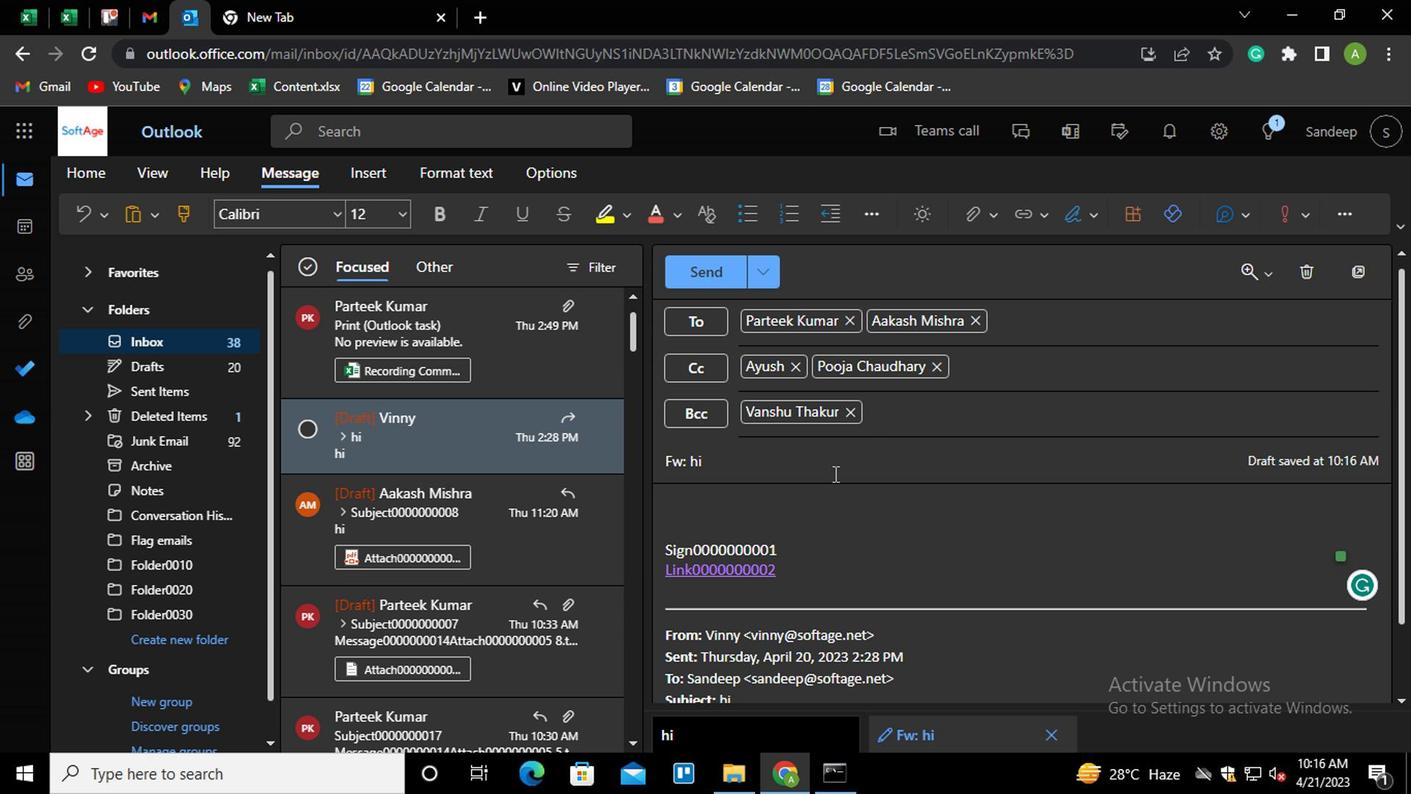
Action: Key pressed <Key.shift_r><Key.home><Key.shift>SUBJECT0000000001
Screenshot: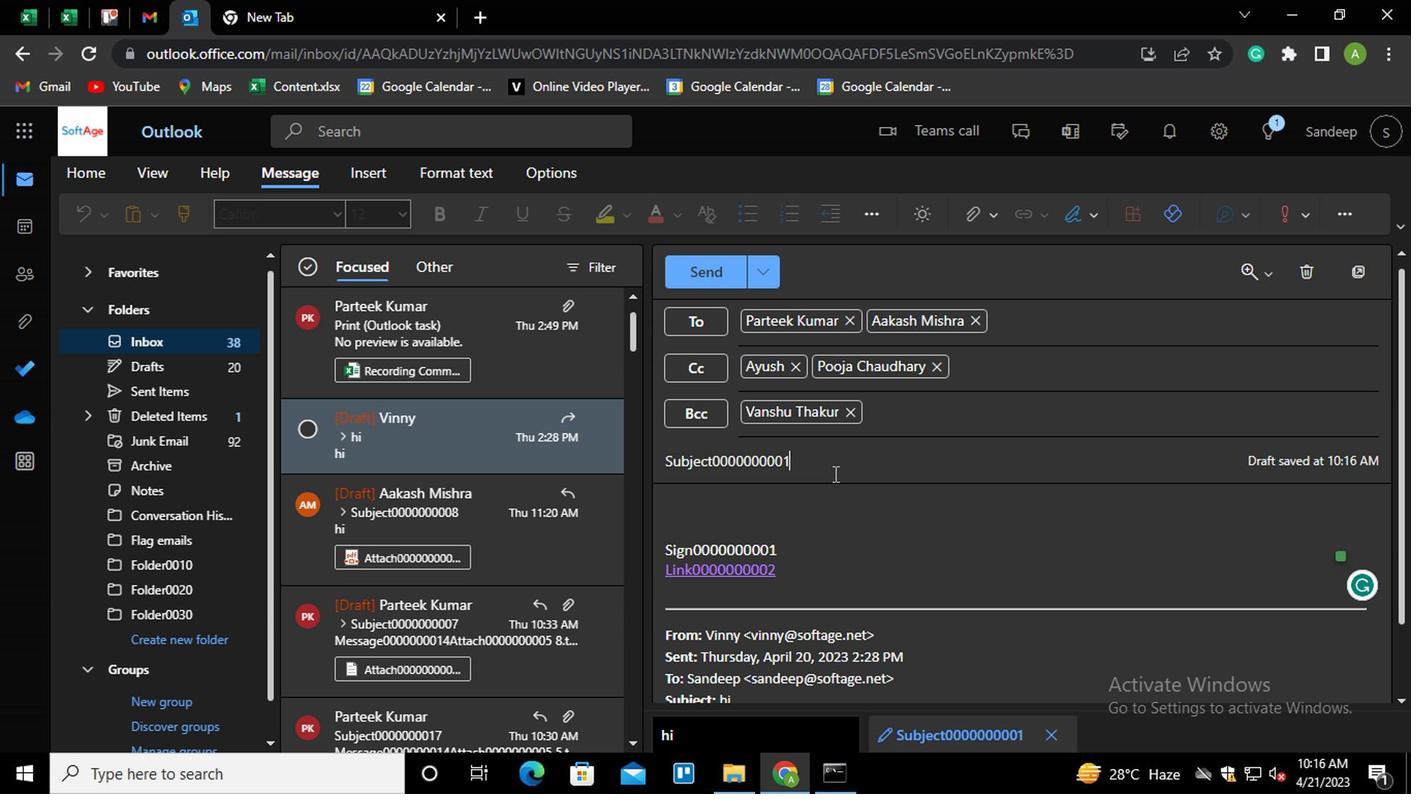 
Action: Mouse moved to (628, 477)
Screenshot: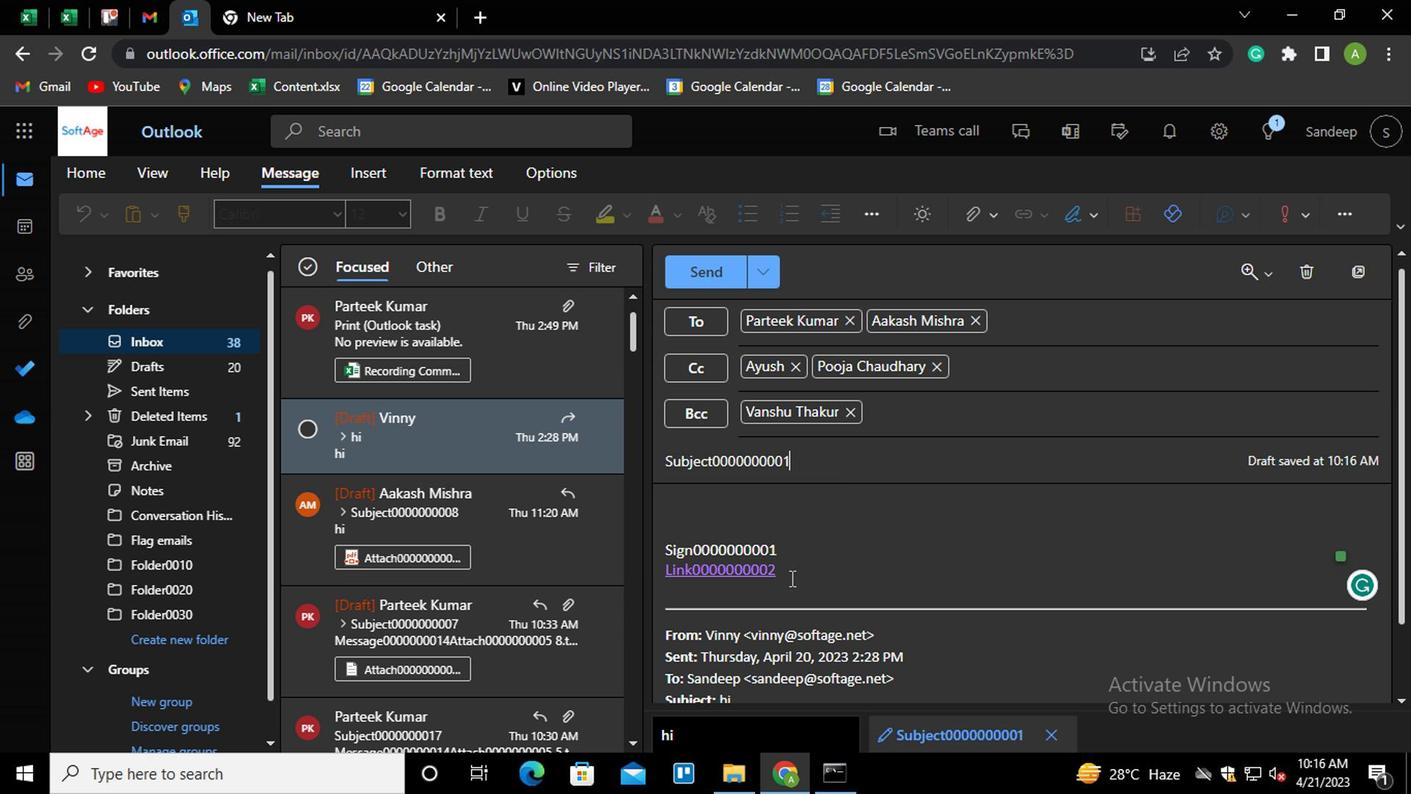 
Action: Mouse pressed left at (628, 477)
Screenshot: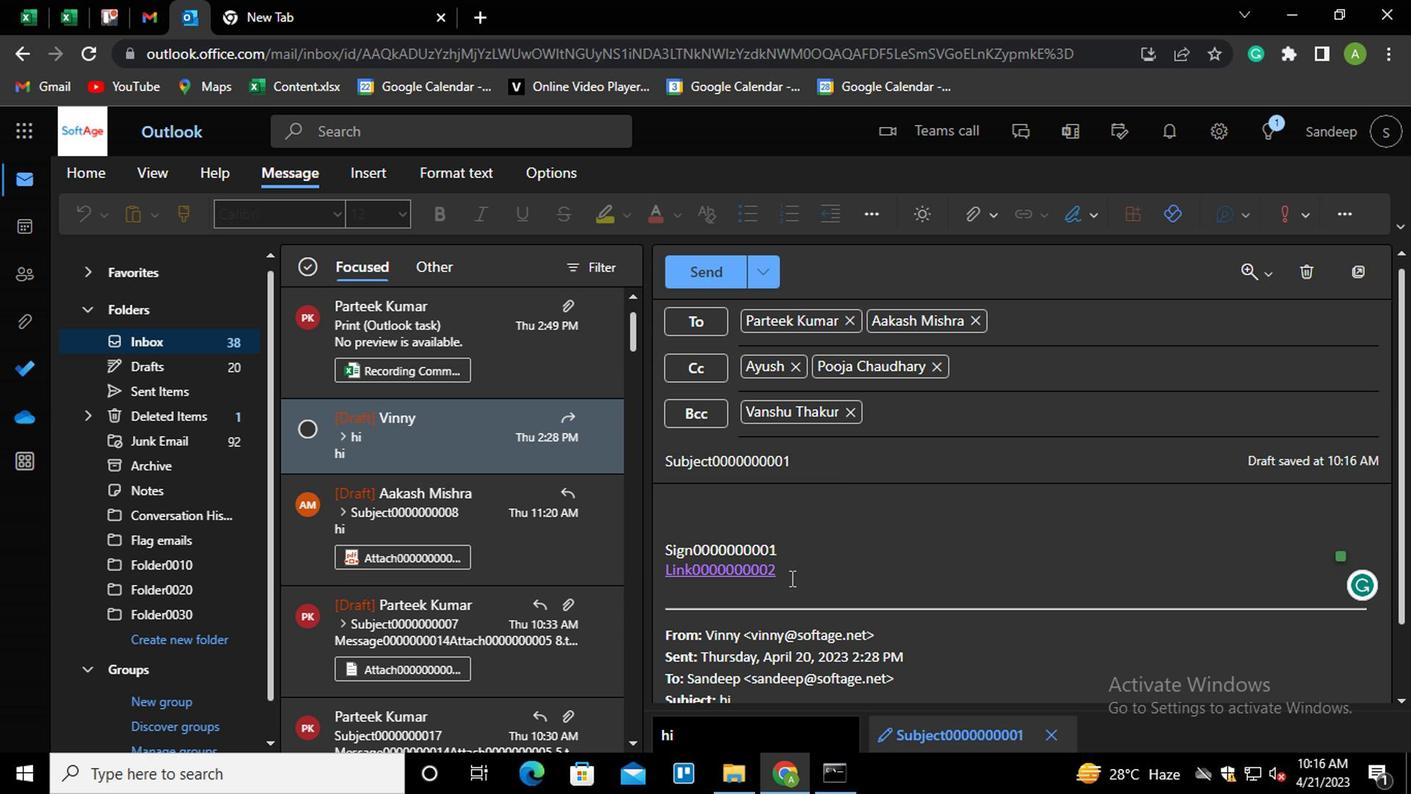 
Action: Key pressed <Key.shift_r><Key.enter><Key.shift_r>MESSAGE0000000003
Screenshot: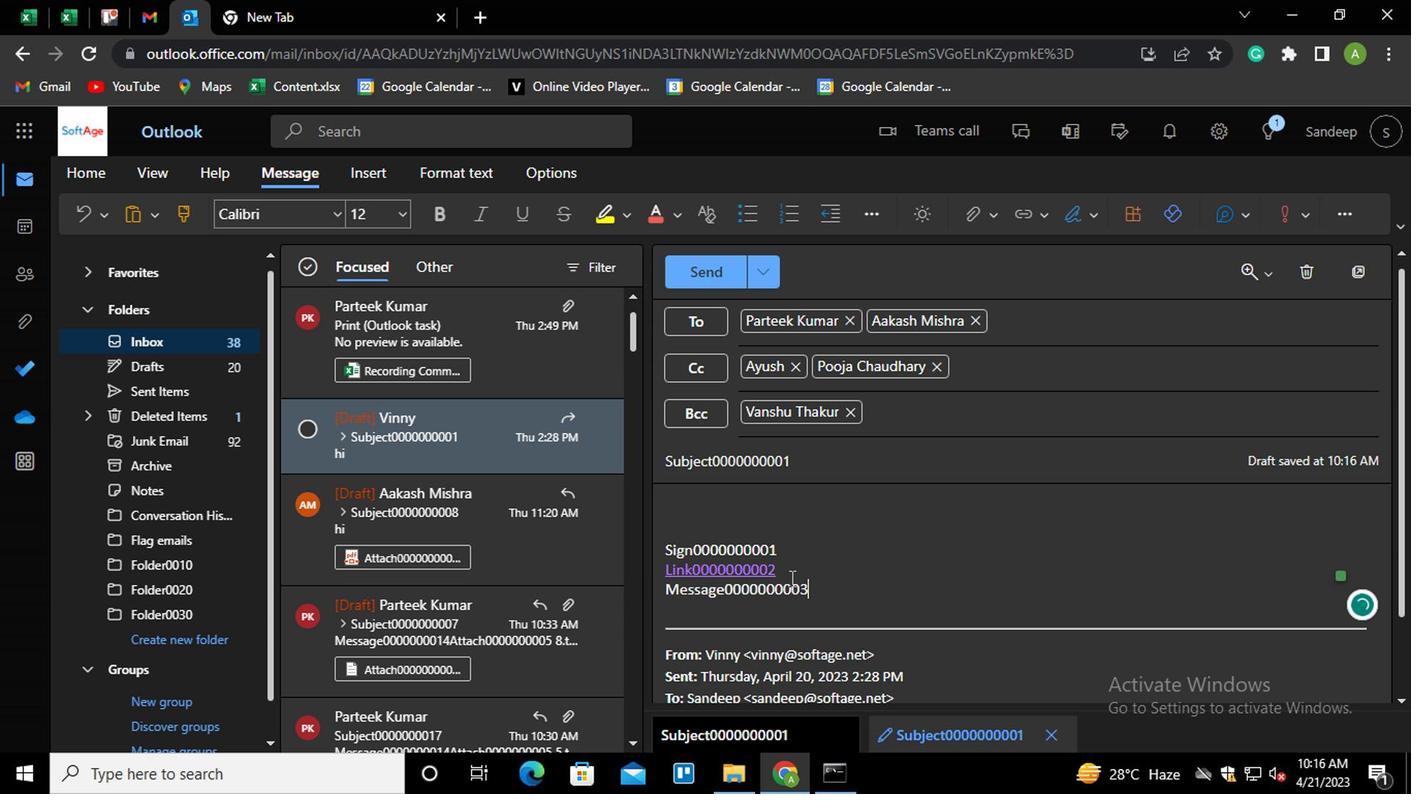 
Action: Mouse moved to (583, 256)
Screenshot: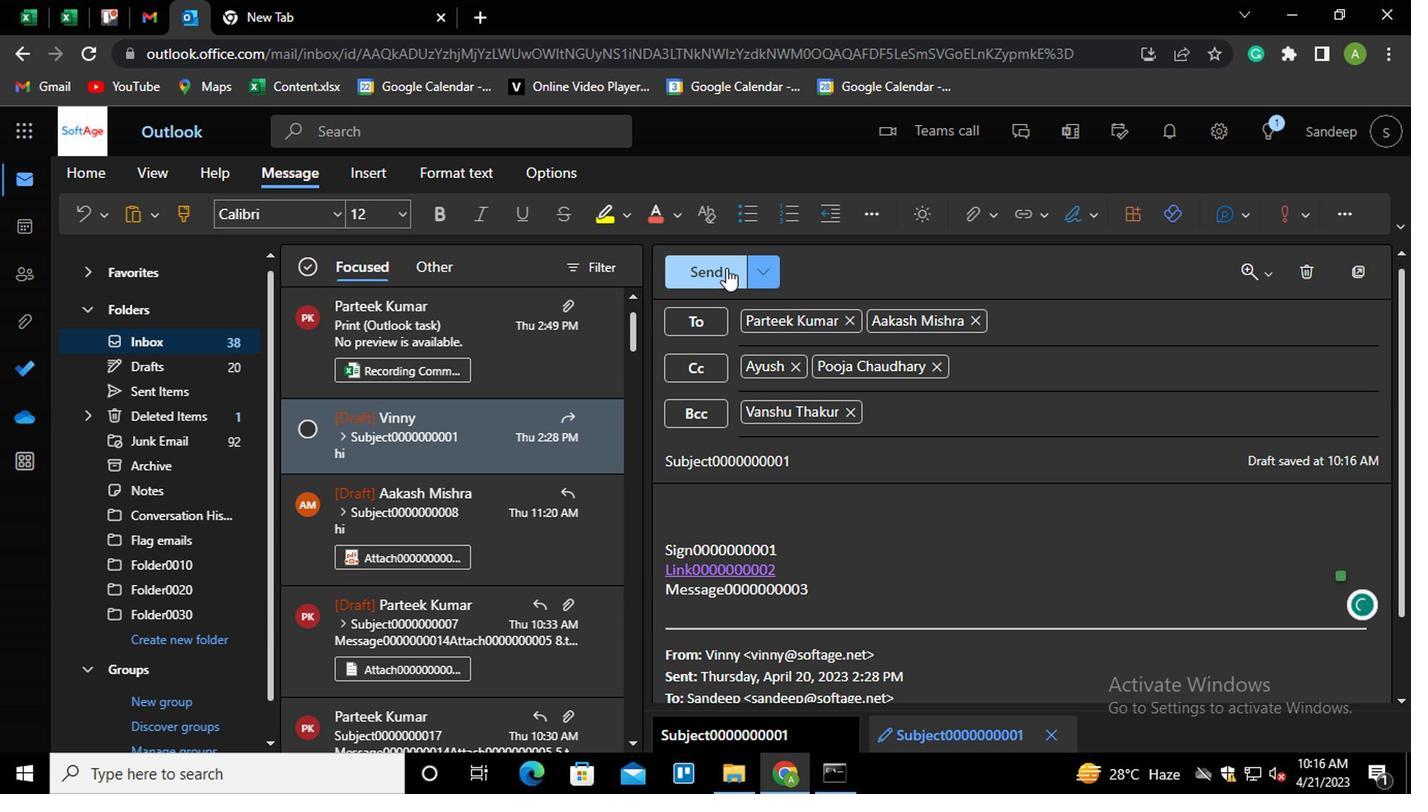 
Action: Mouse pressed left at (583, 256)
Screenshot: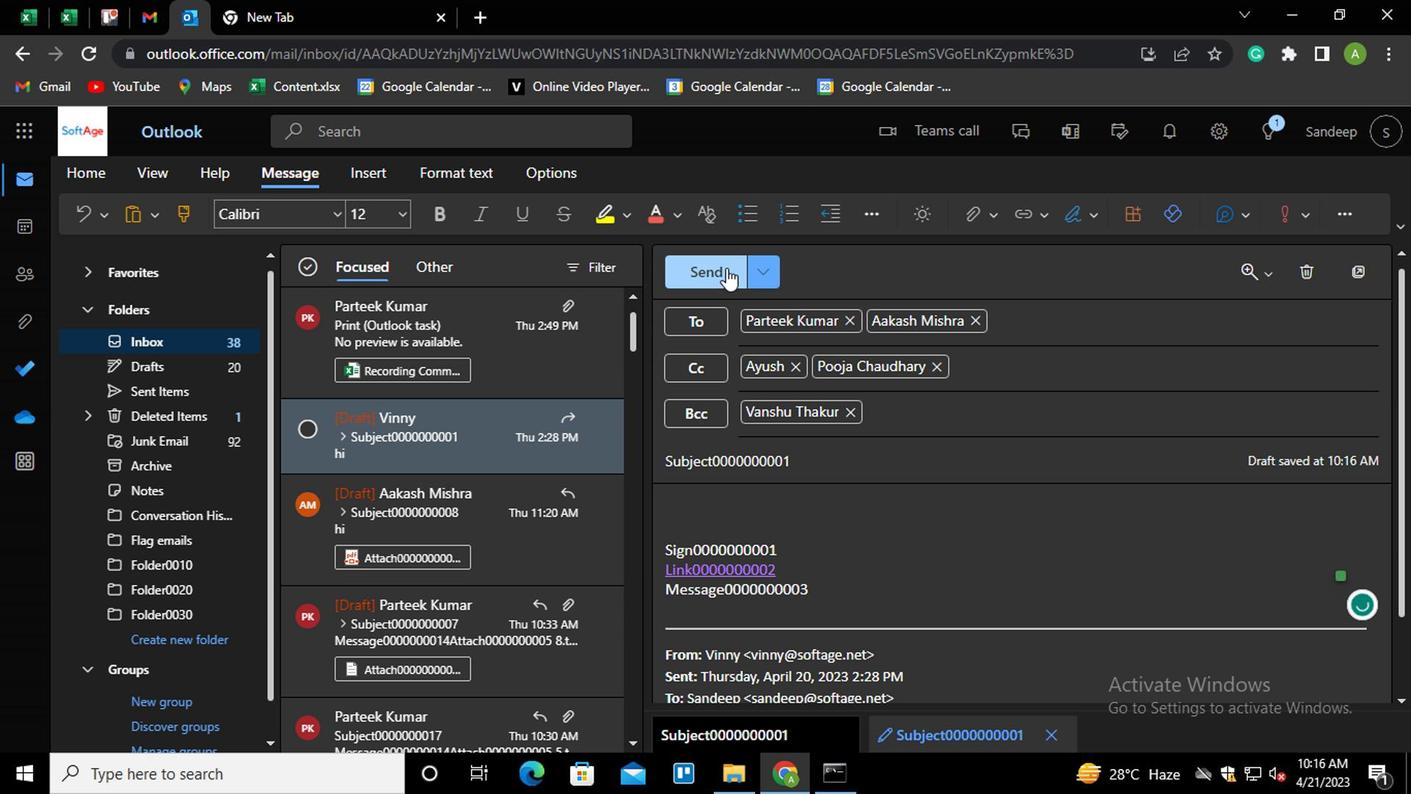 
Action: Mouse moved to (1035, 333)
Screenshot: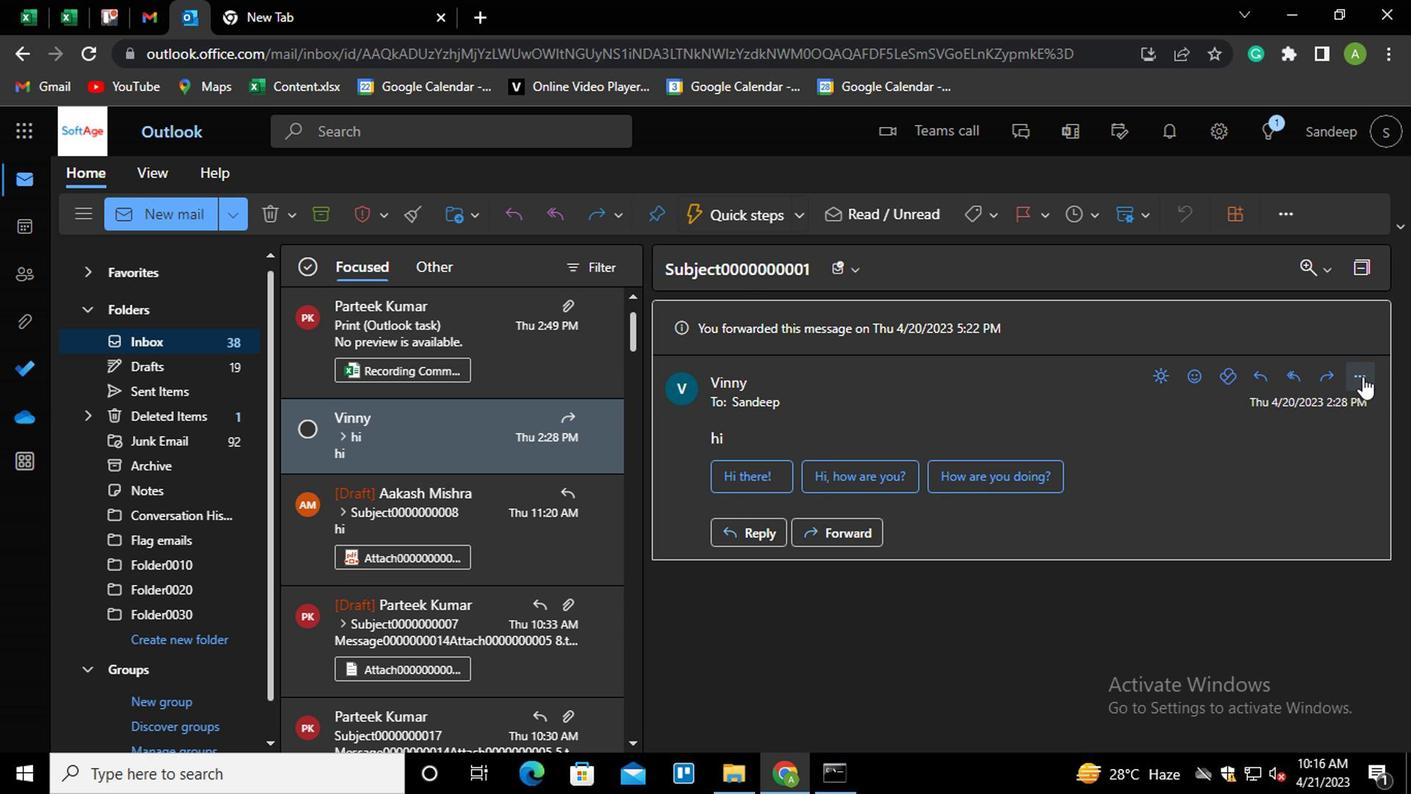 
Action: Mouse pressed left at (1035, 333)
Screenshot: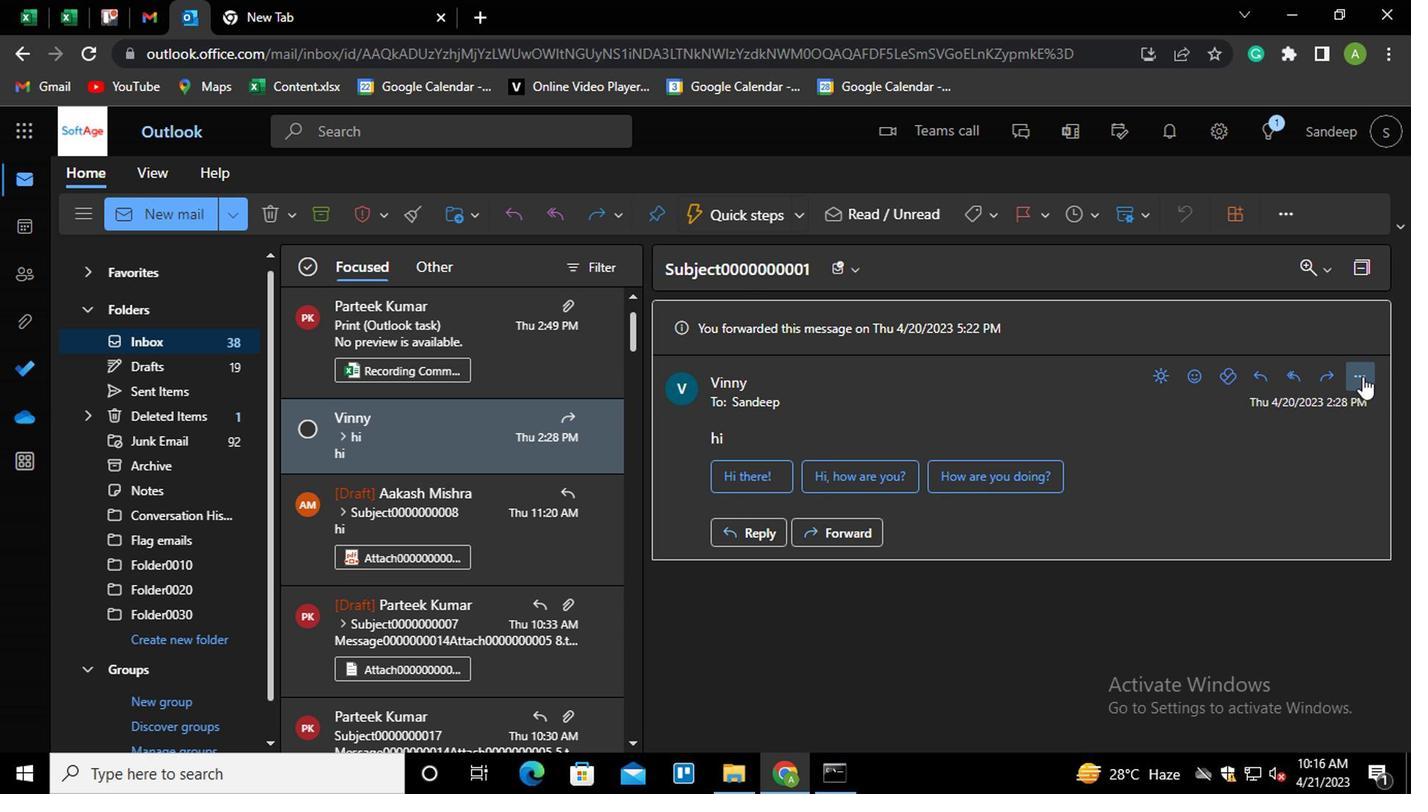
Action: Mouse moved to (941, 219)
Screenshot: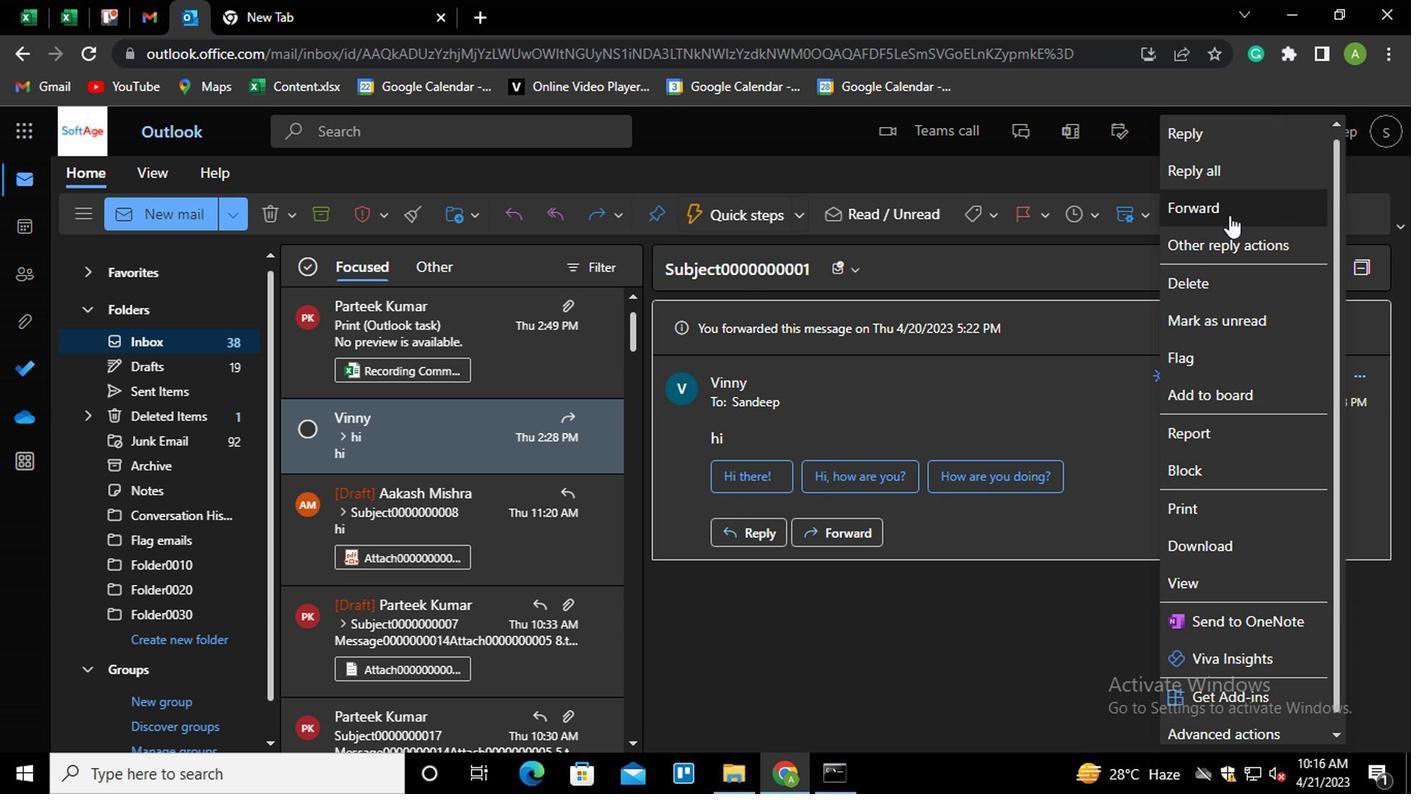 
Action: Mouse pressed left at (941, 219)
Screenshot: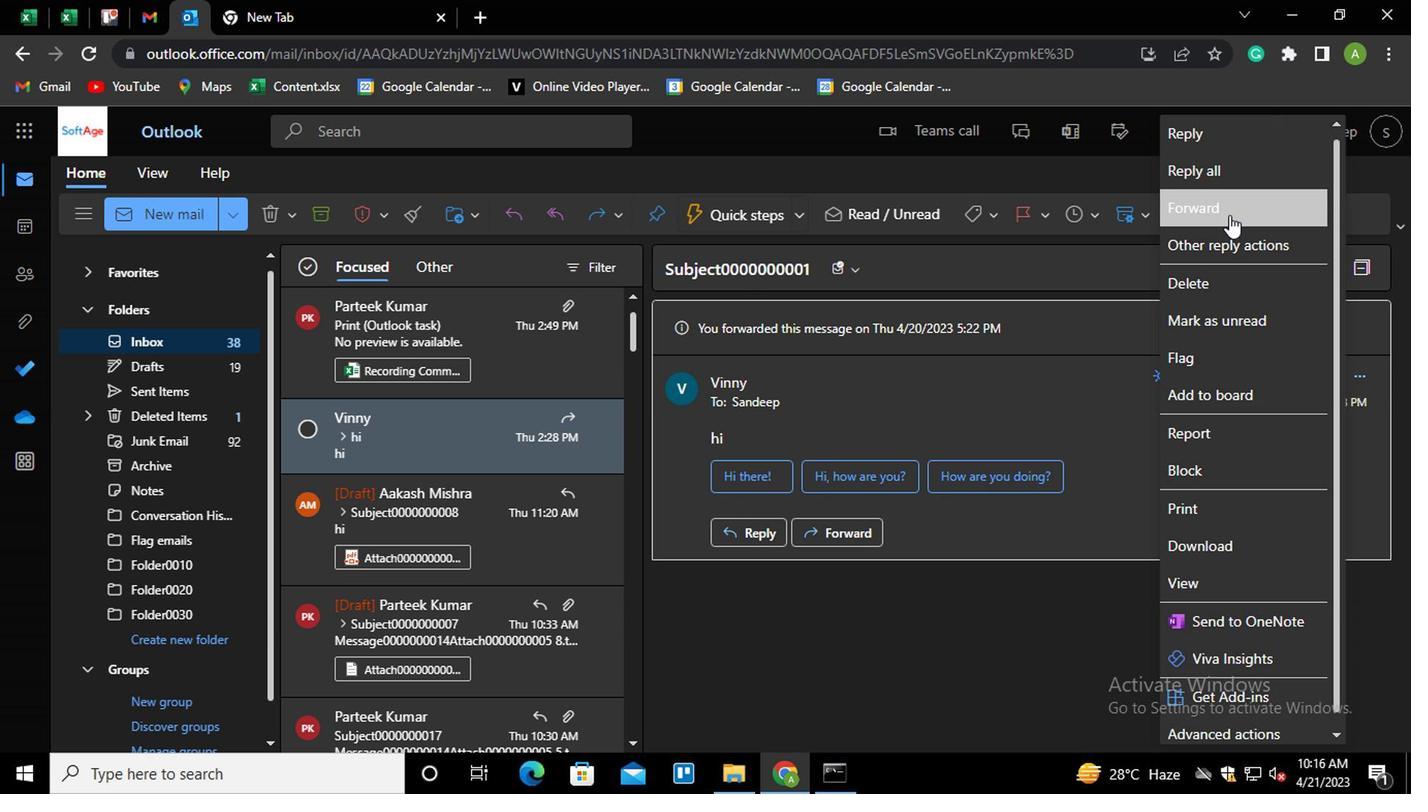 
Action: Mouse moved to (627, 427)
Screenshot: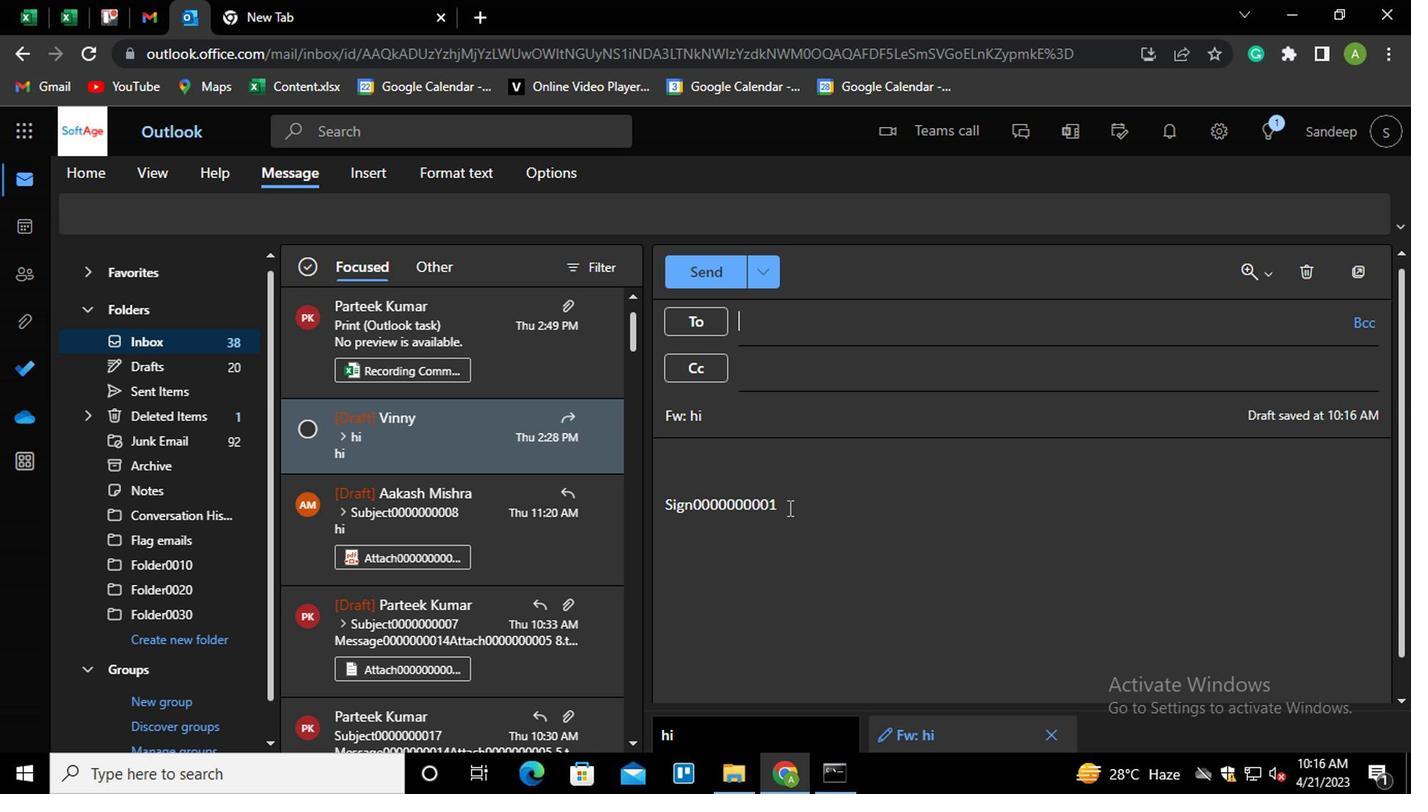 
Action: Mouse pressed left at (627, 427)
Screenshot: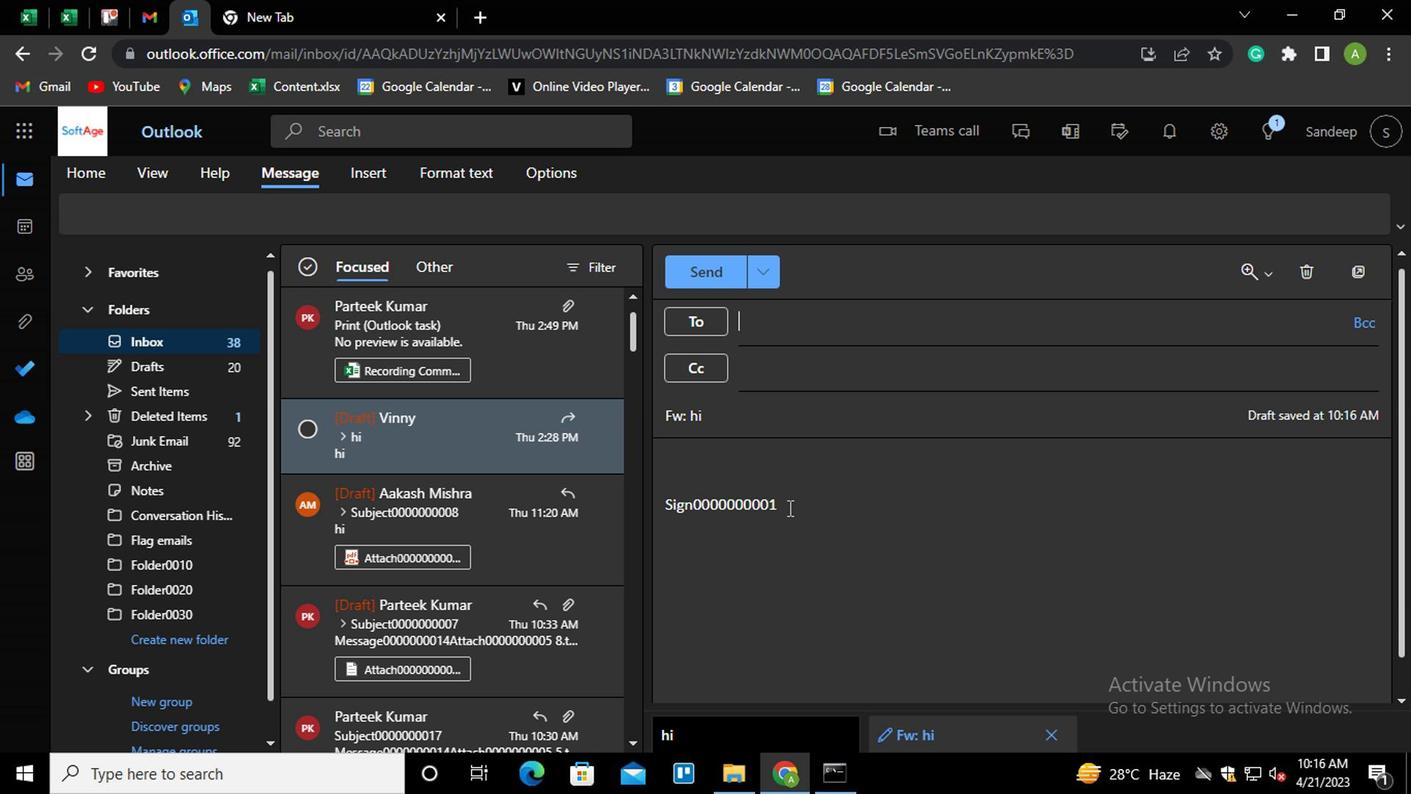 
Action: Mouse moved to (636, 444)
Screenshot: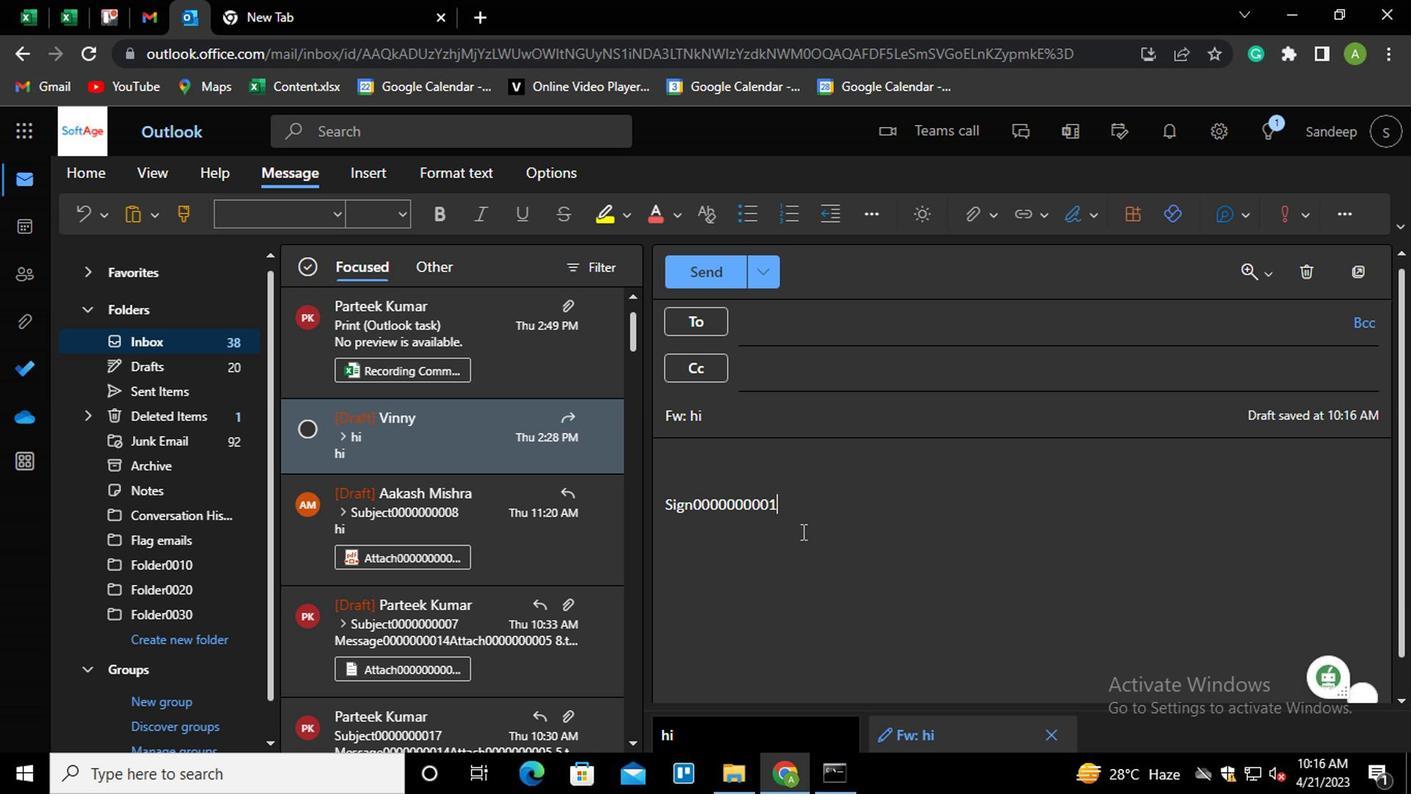 
Action: Key pressed <Key.shift_r><Key.enter>ctrl+K<Key.shift_r><Key.shift_r><Key.shift_r><Key.shift_r><Key.shift_r><Key.shift_r><Key.shift_r><Key.shift_r><Key.shift_r><Key.shift_r><Key.shift_r><Key.shift_r><Key.shift_r><Key.shift_r><Key.shift_r><Key.shift_r><Key.shift_r><Key.shift_r><Key.shift_r>LINK00
Screenshot: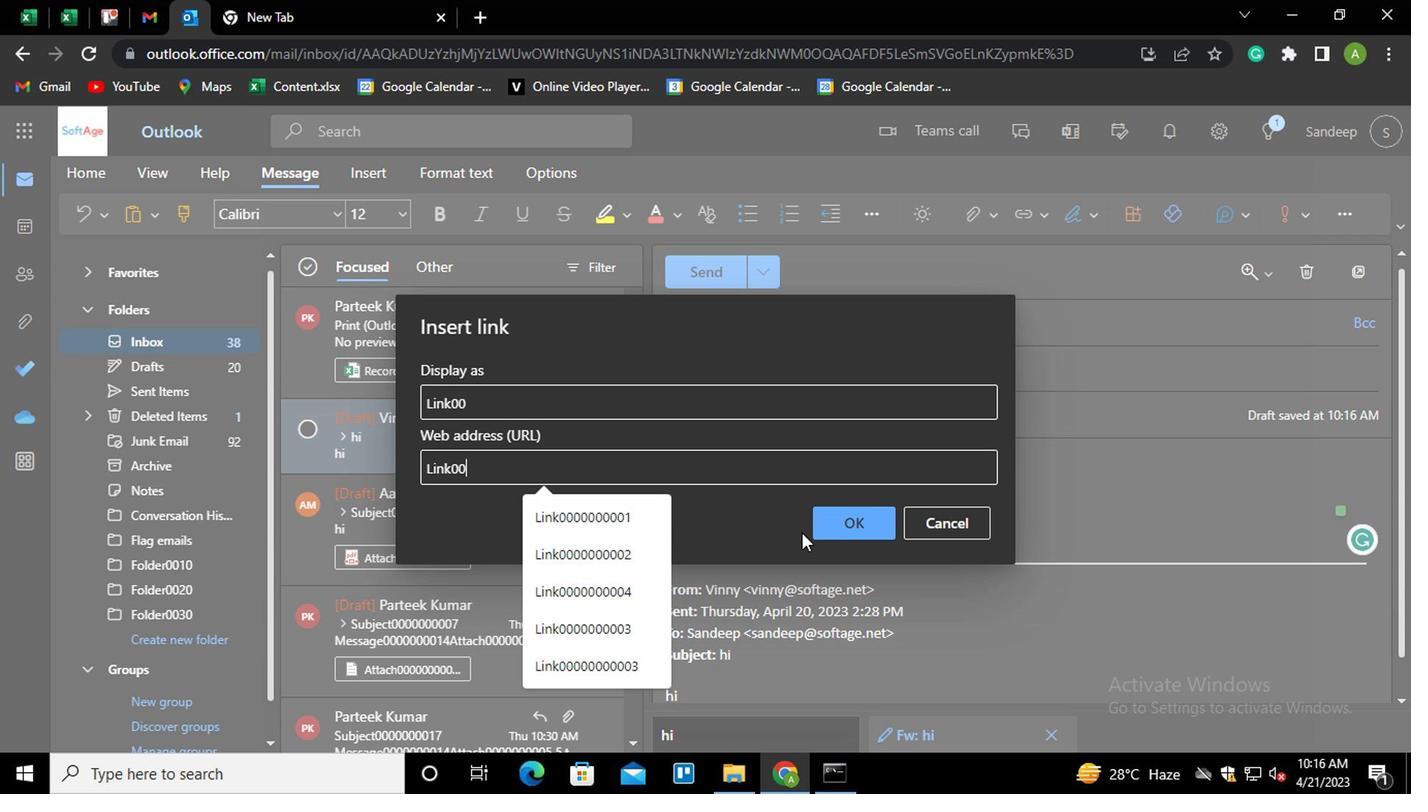 
Action: Mouse moved to (636, 444)
Screenshot: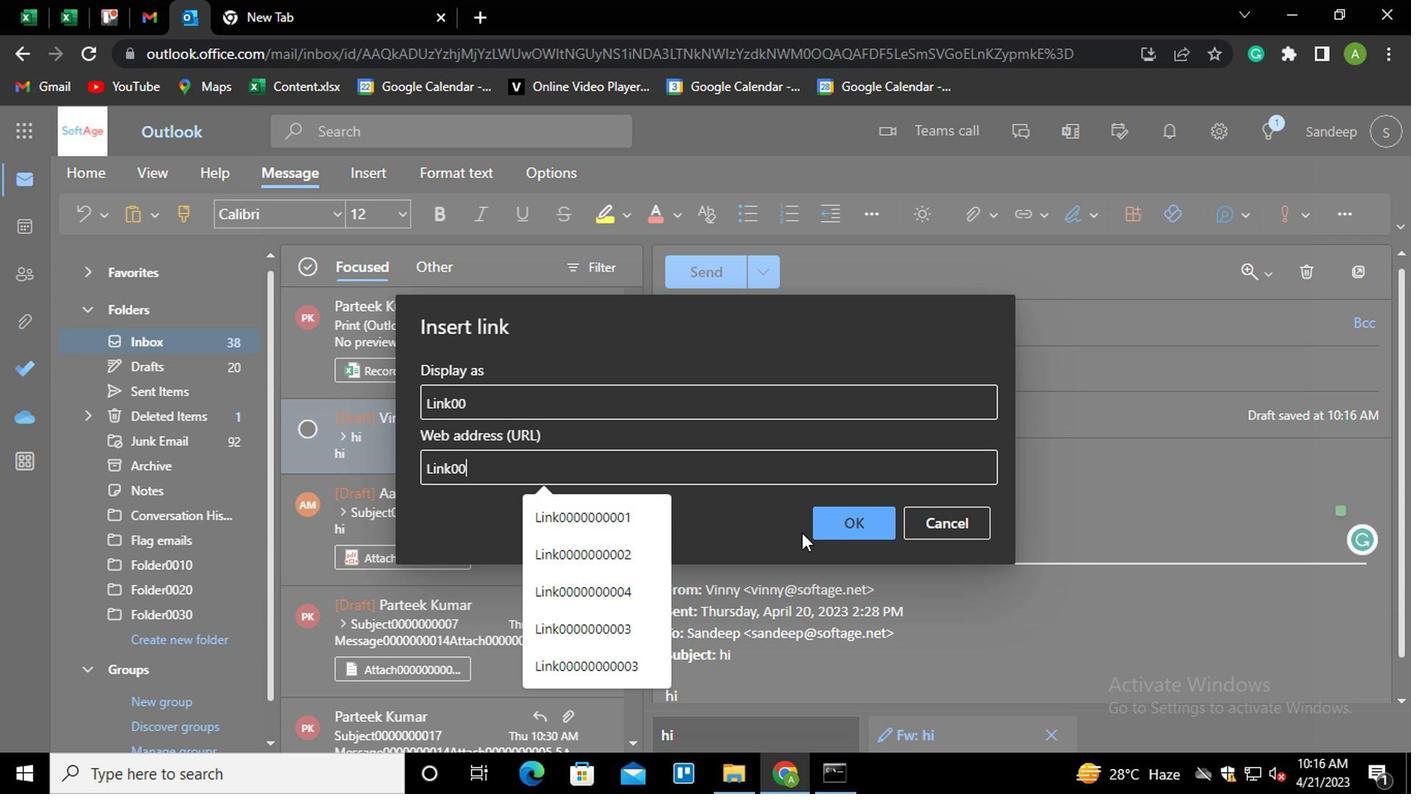
Action: Key pressed 00000002
Screenshot: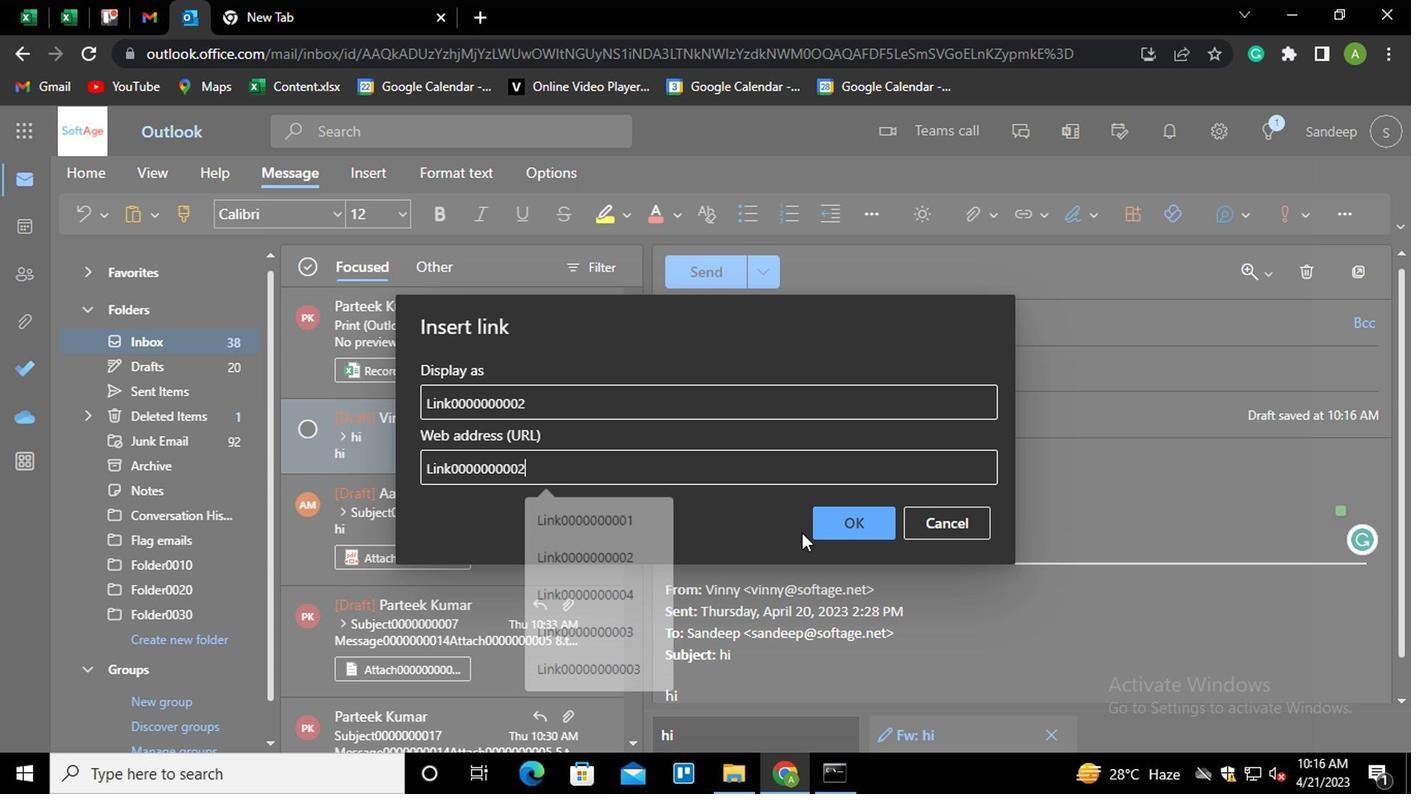 
Action: Mouse moved to (679, 443)
Screenshot: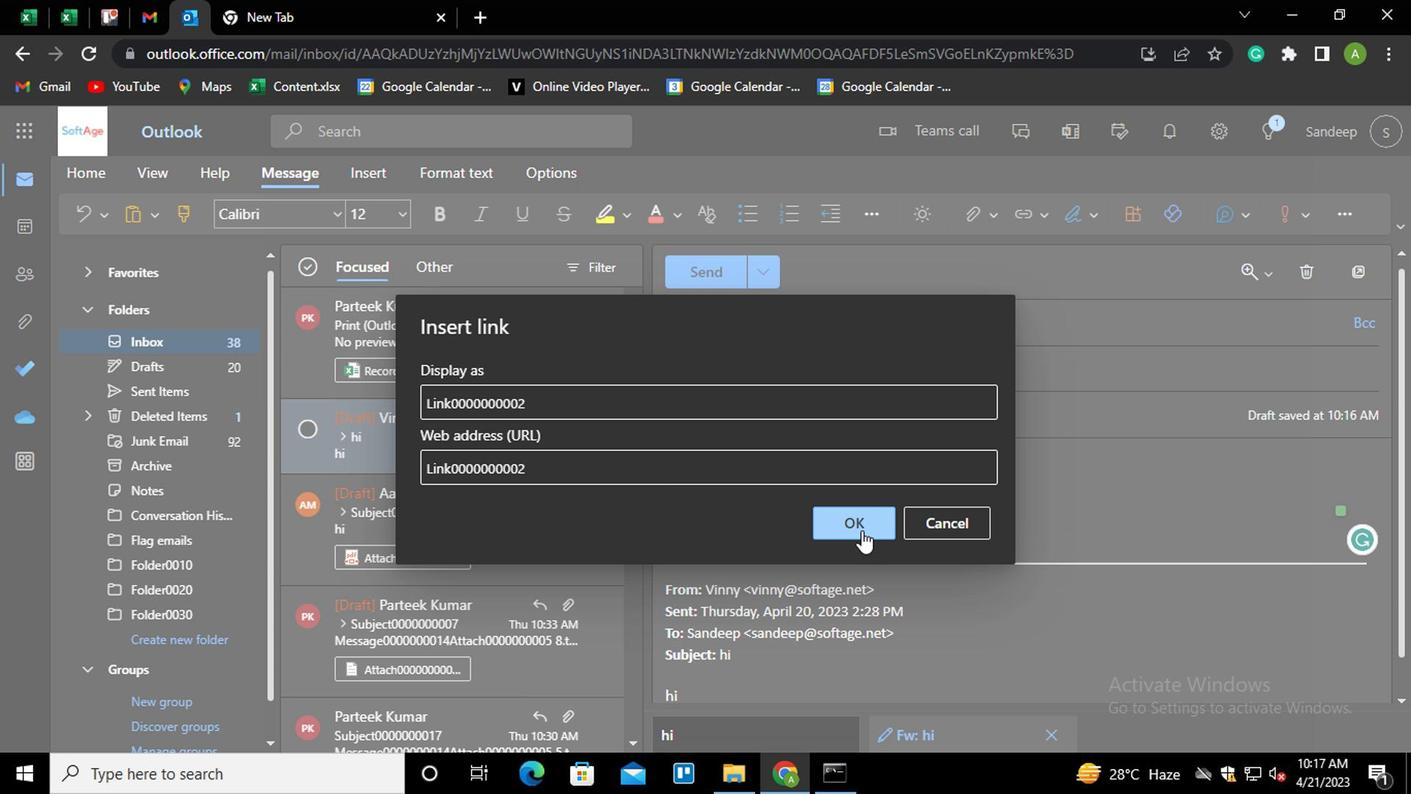 
Action: Mouse pressed left at (679, 443)
Screenshot: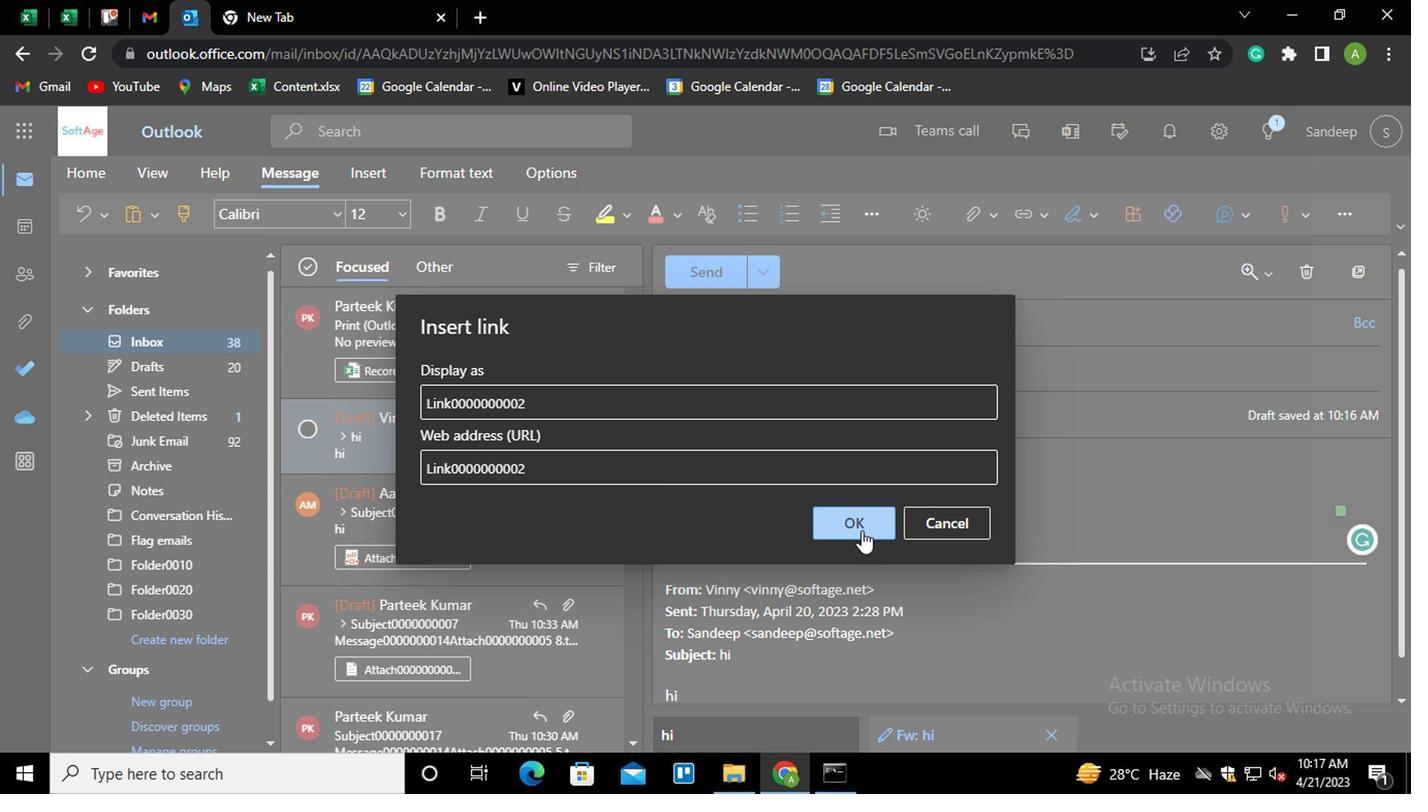 
Action: Mouse moved to (644, 291)
Screenshot: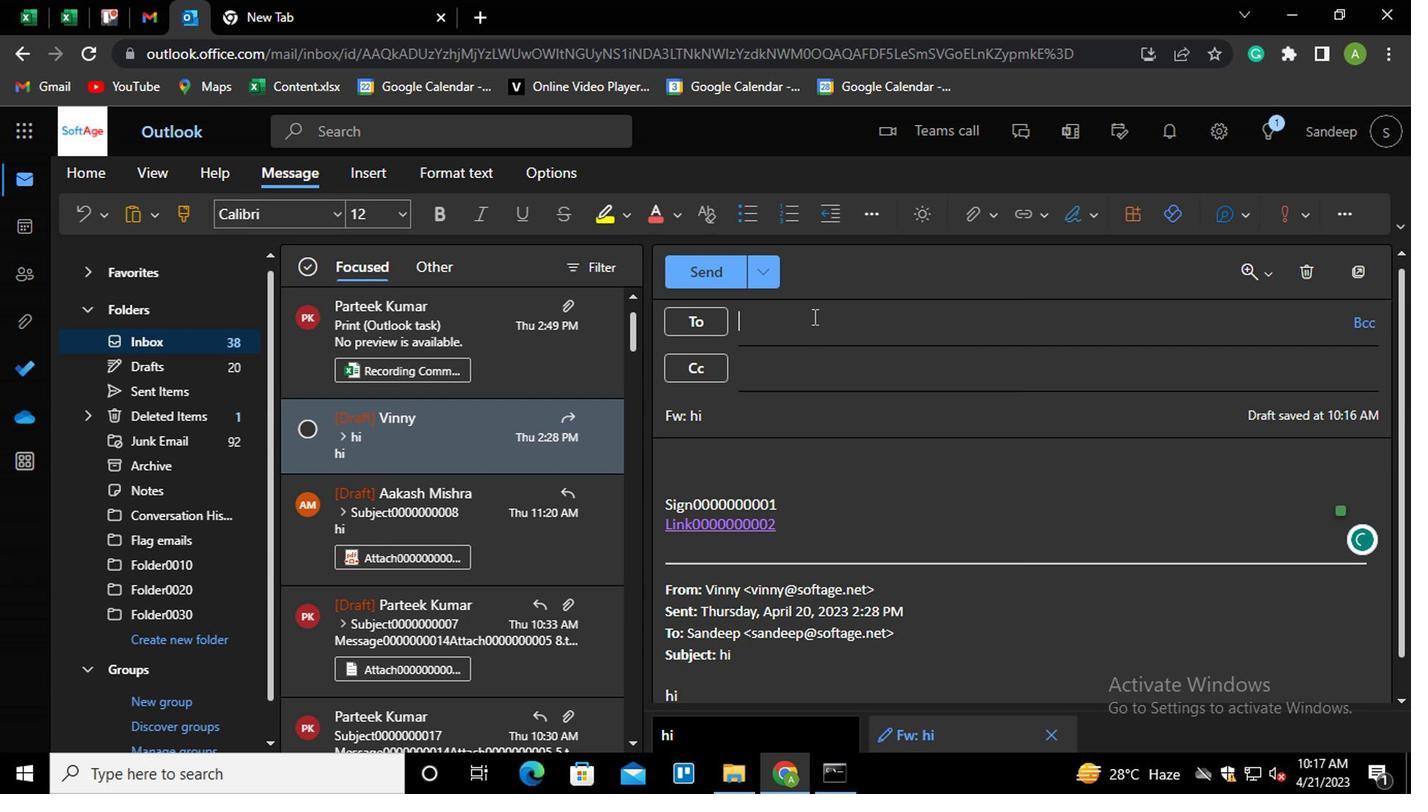 
Action: Mouse pressed left at (644, 291)
Screenshot: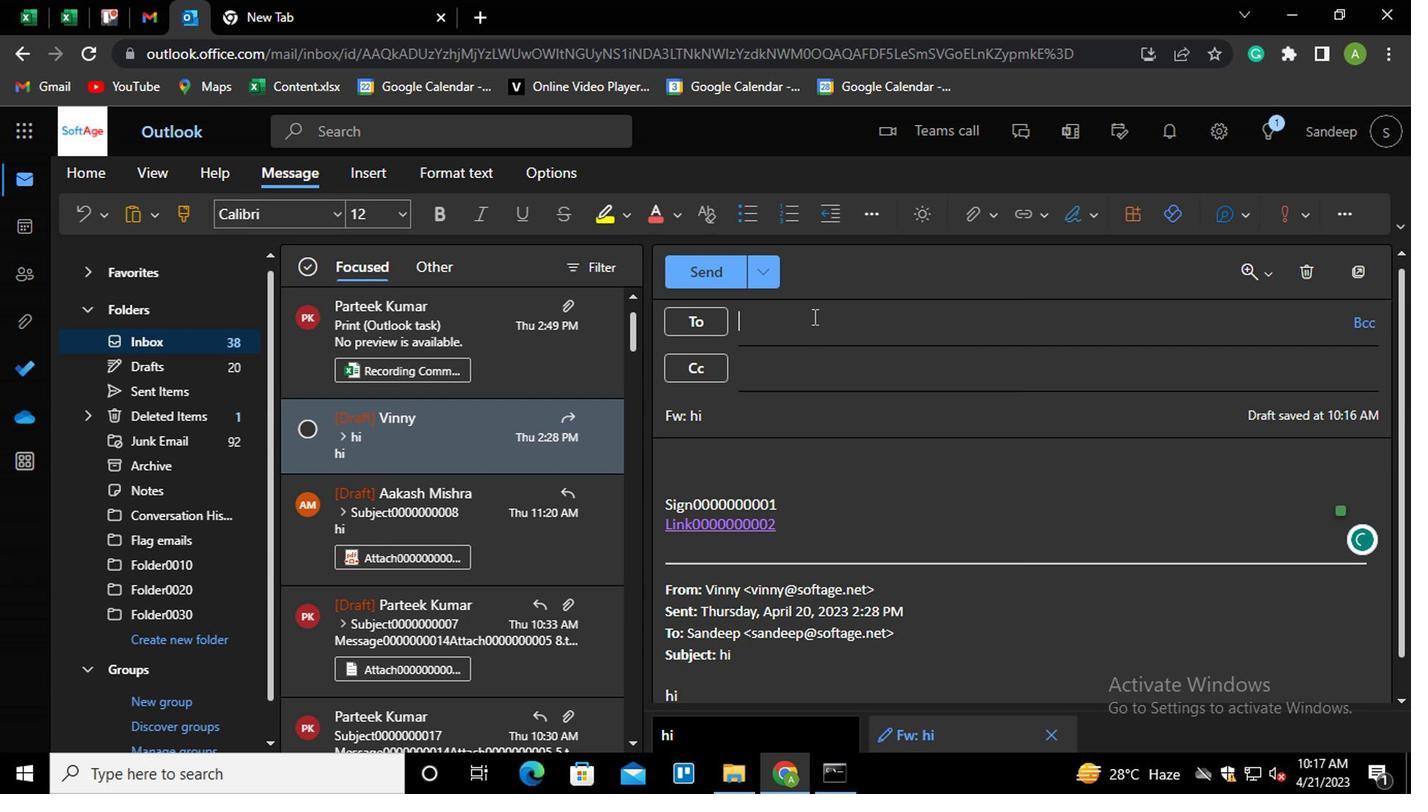 
Action: Mouse moved to (669, 328)
Screenshot: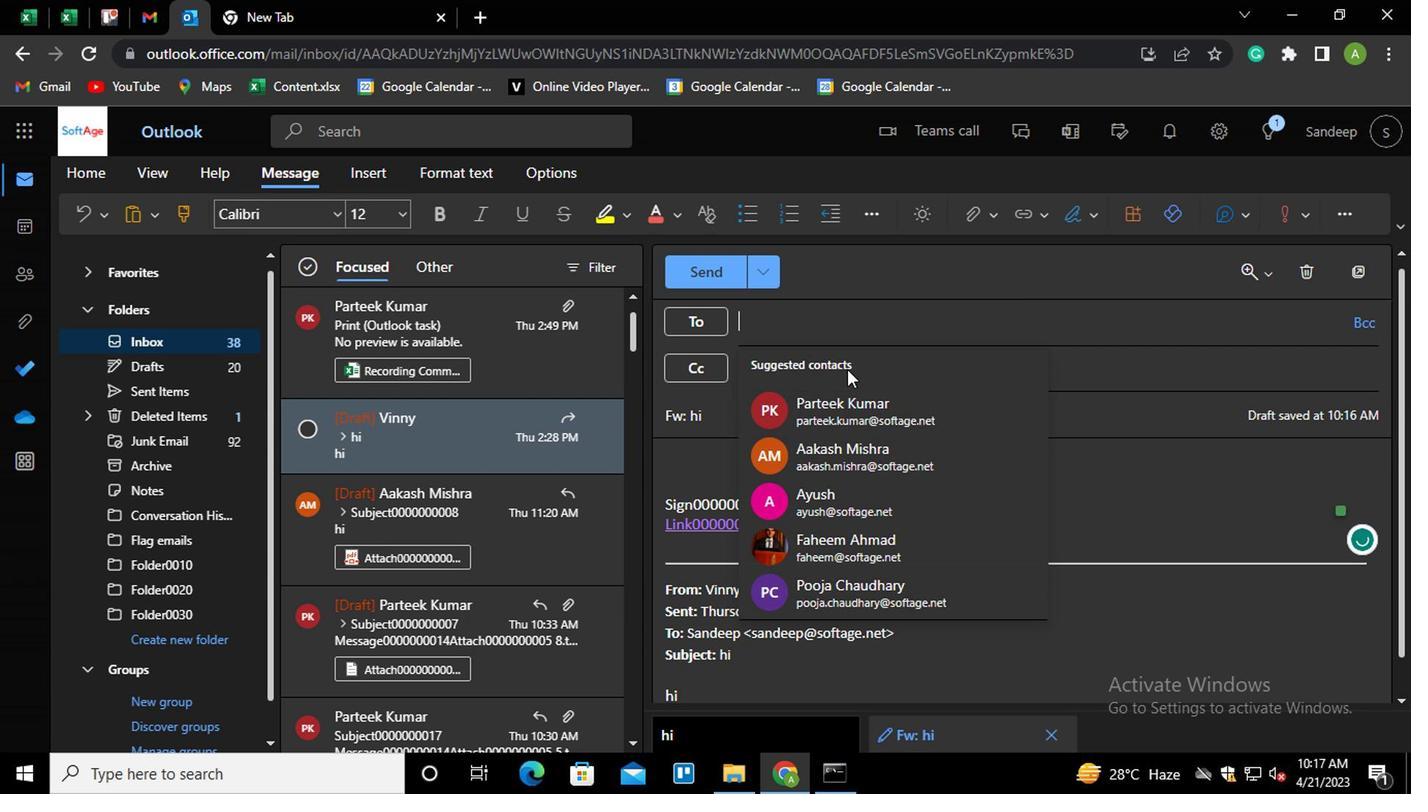 
Action: Key pressed PART<Key.enter>
Screenshot: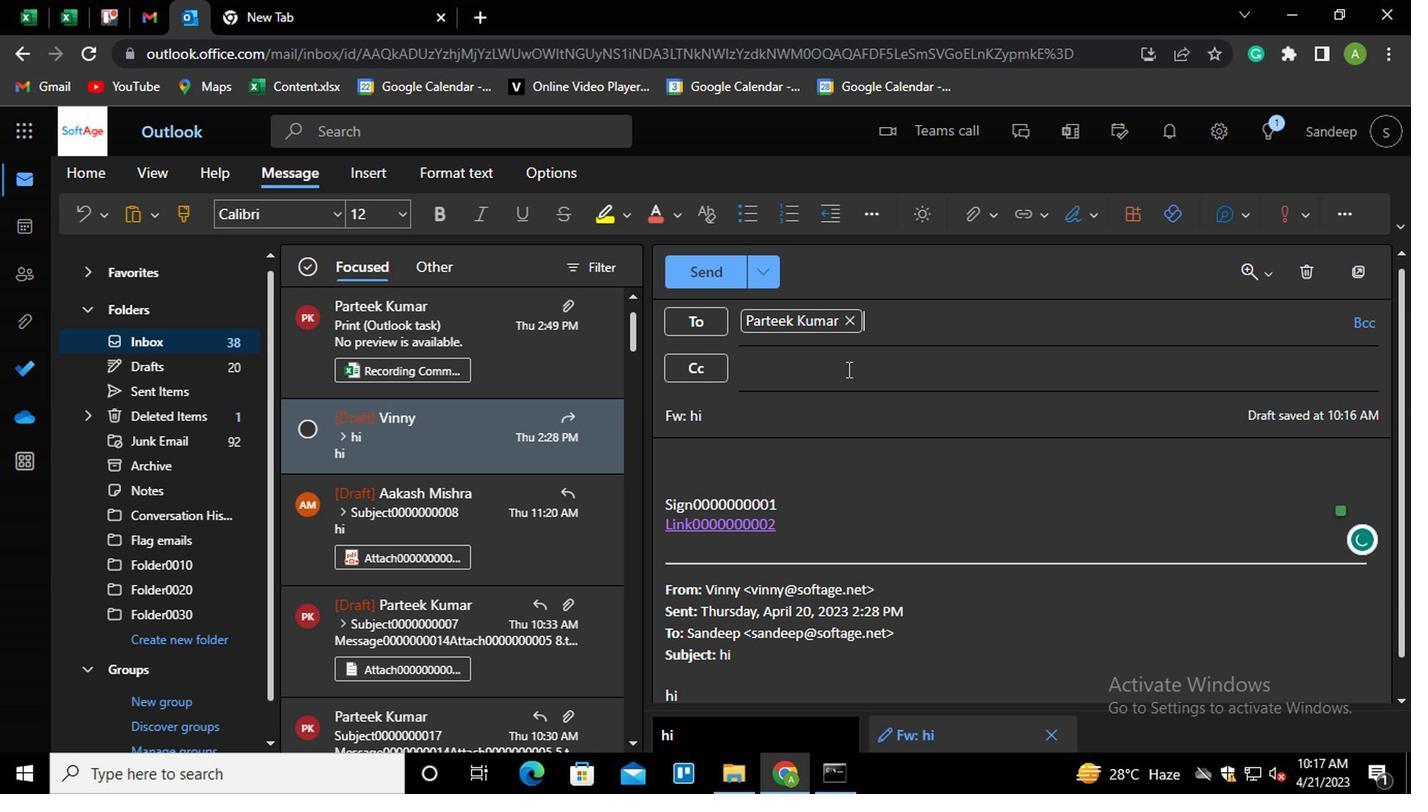 
Action: Mouse moved to (669, 330)
Screenshot: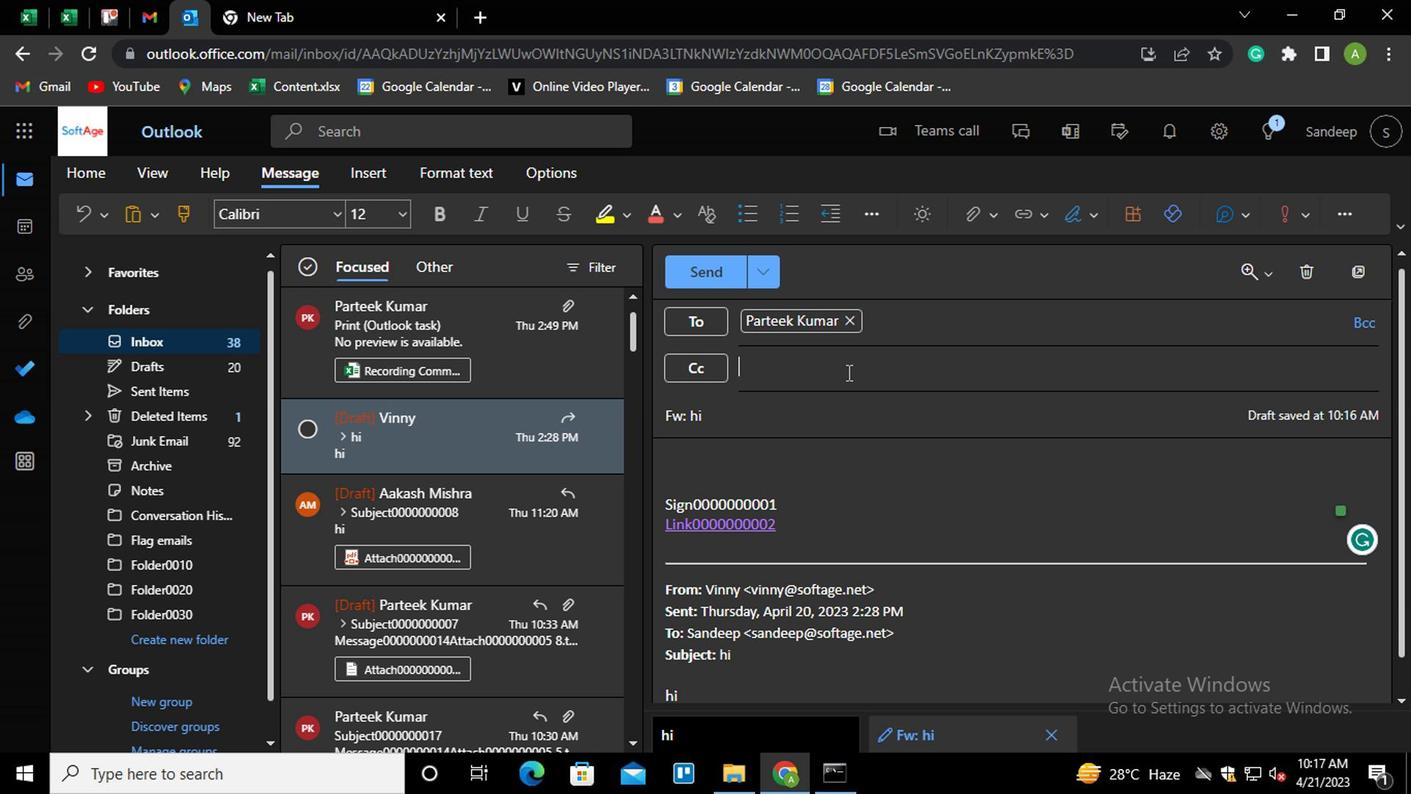 
Action: Mouse pressed left at (669, 330)
Screenshot: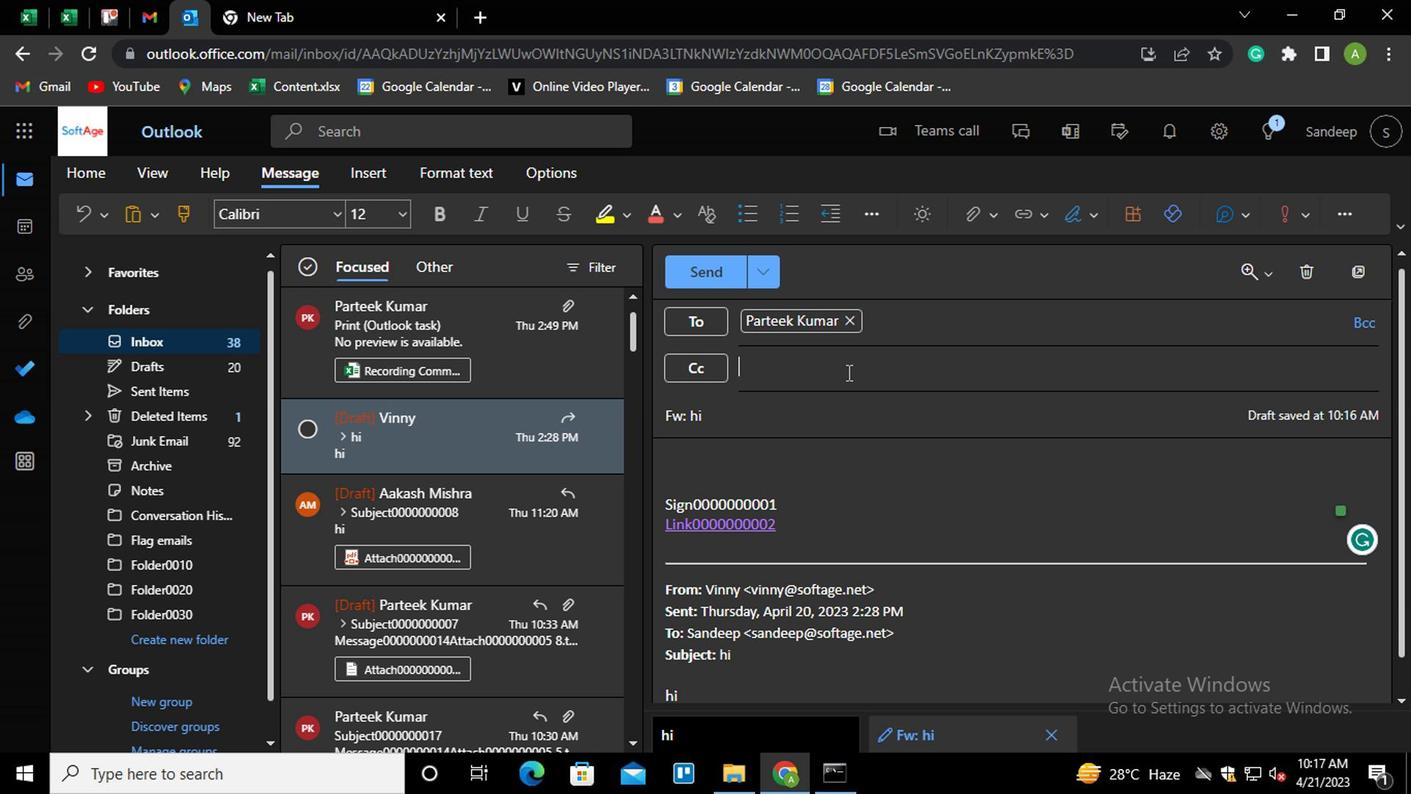 
Action: Key pressed AAK<Key.enter>
Screenshot: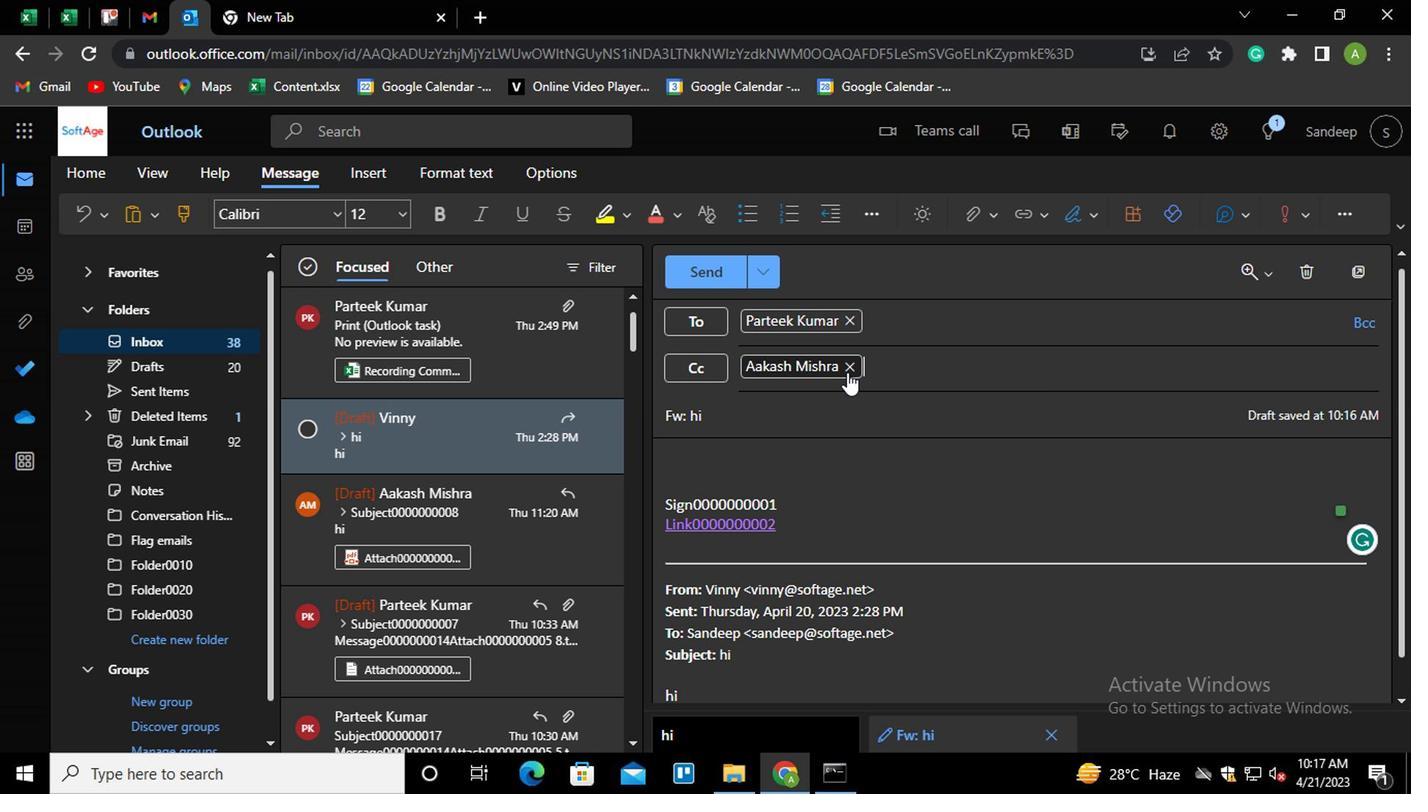 
Action: Mouse moved to (619, 361)
Screenshot: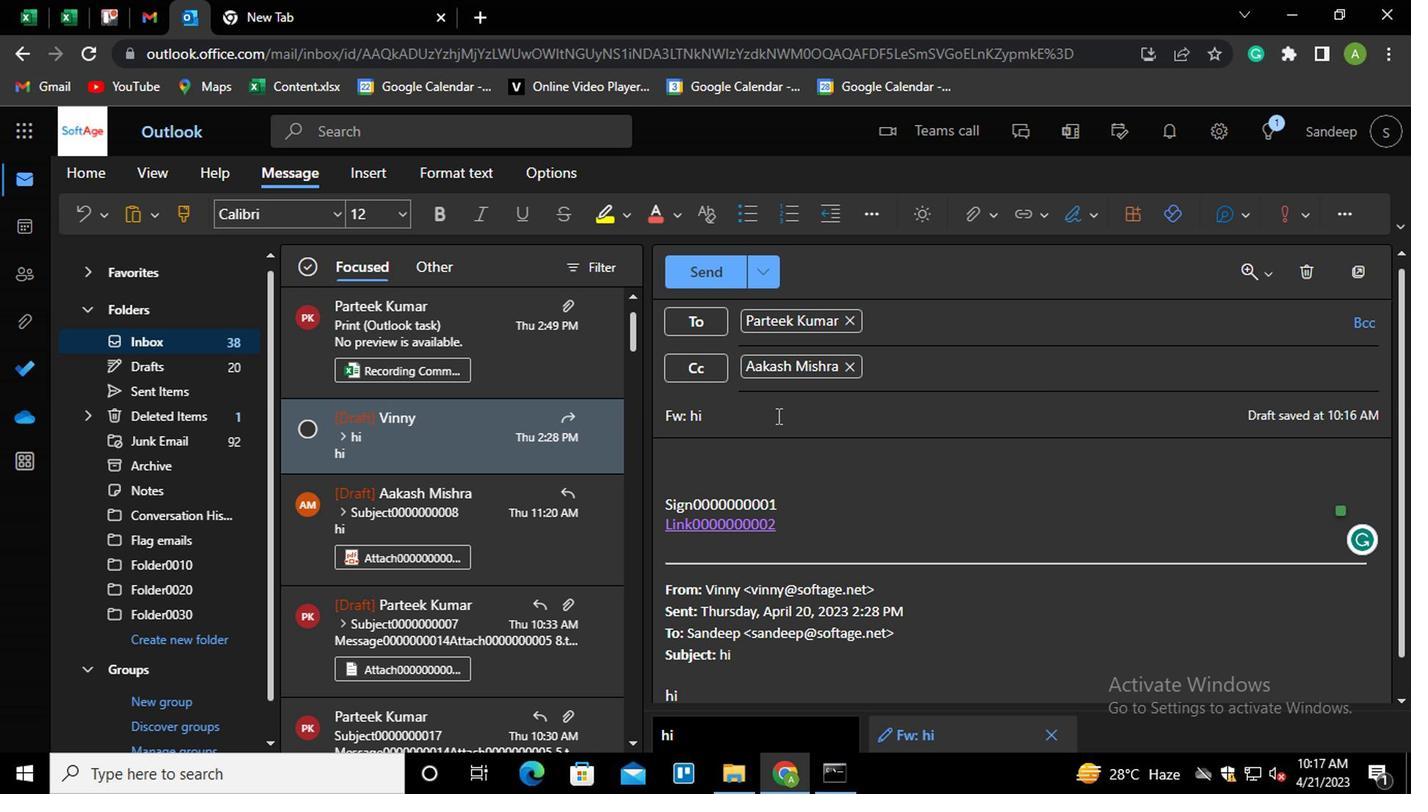 
Action: Mouse pressed left at (619, 361)
Screenshot: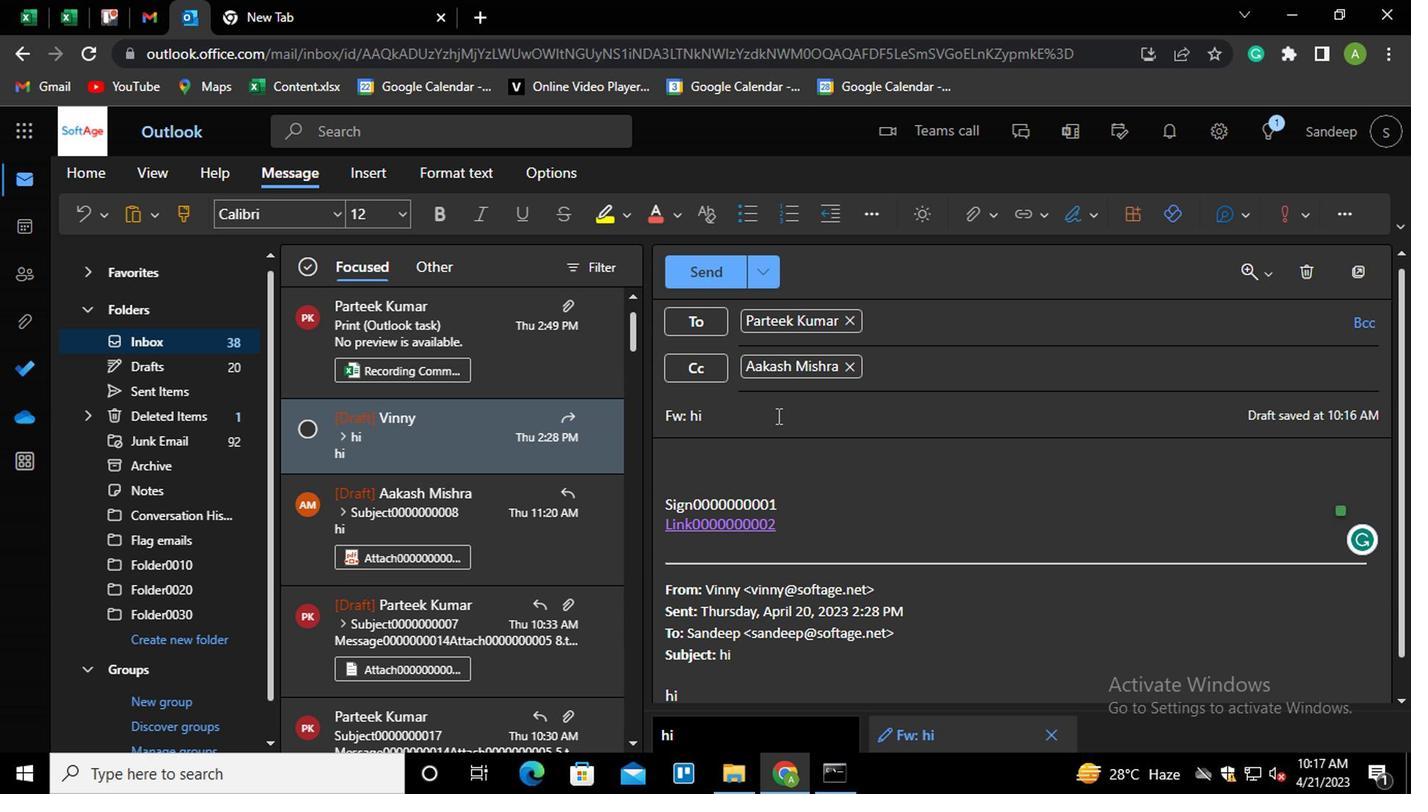 
Action: Mouse moved to (619, 361)
Screenshot: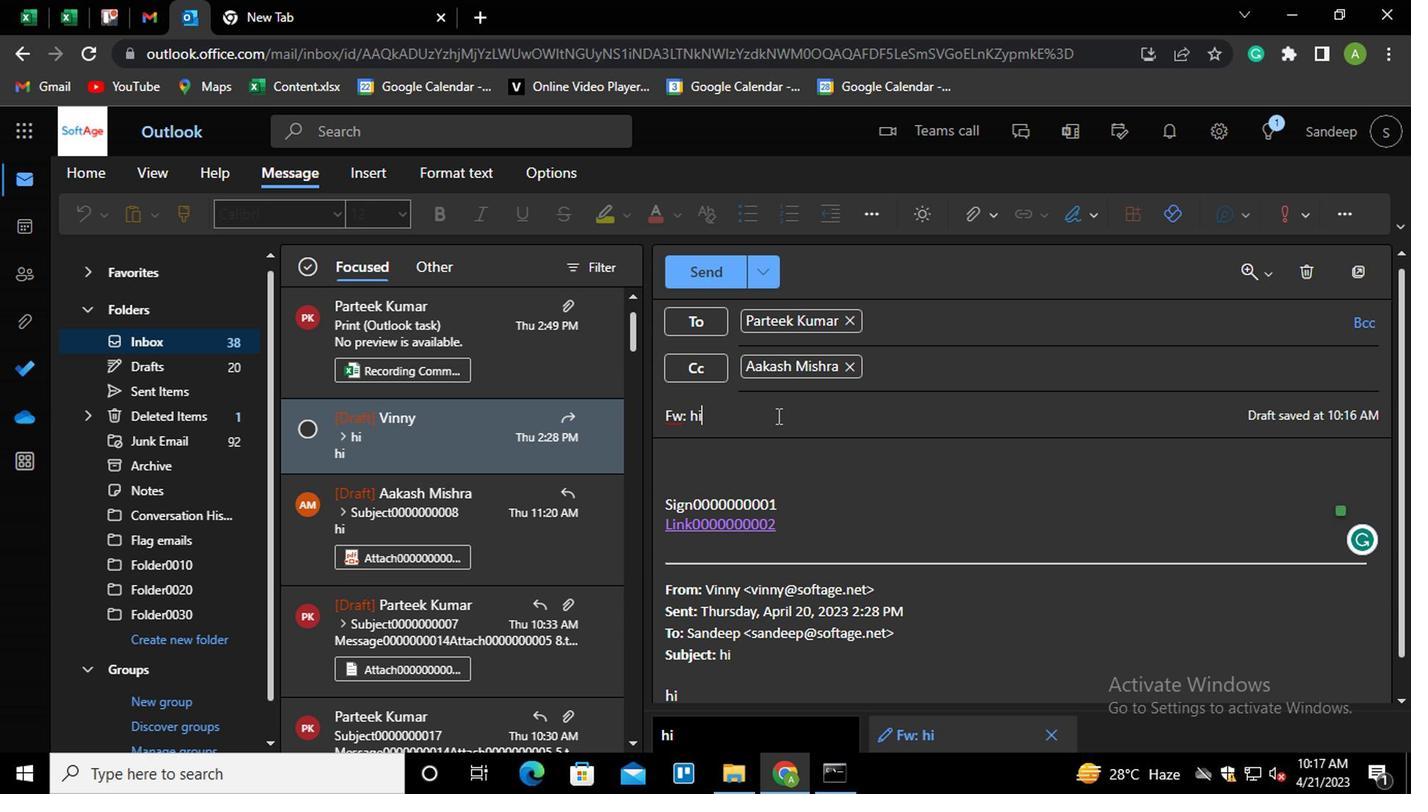 
Action: Key pressed <Key.shift_r><Key.home><Key.shift>SUBJECT0000000001
Screenshot: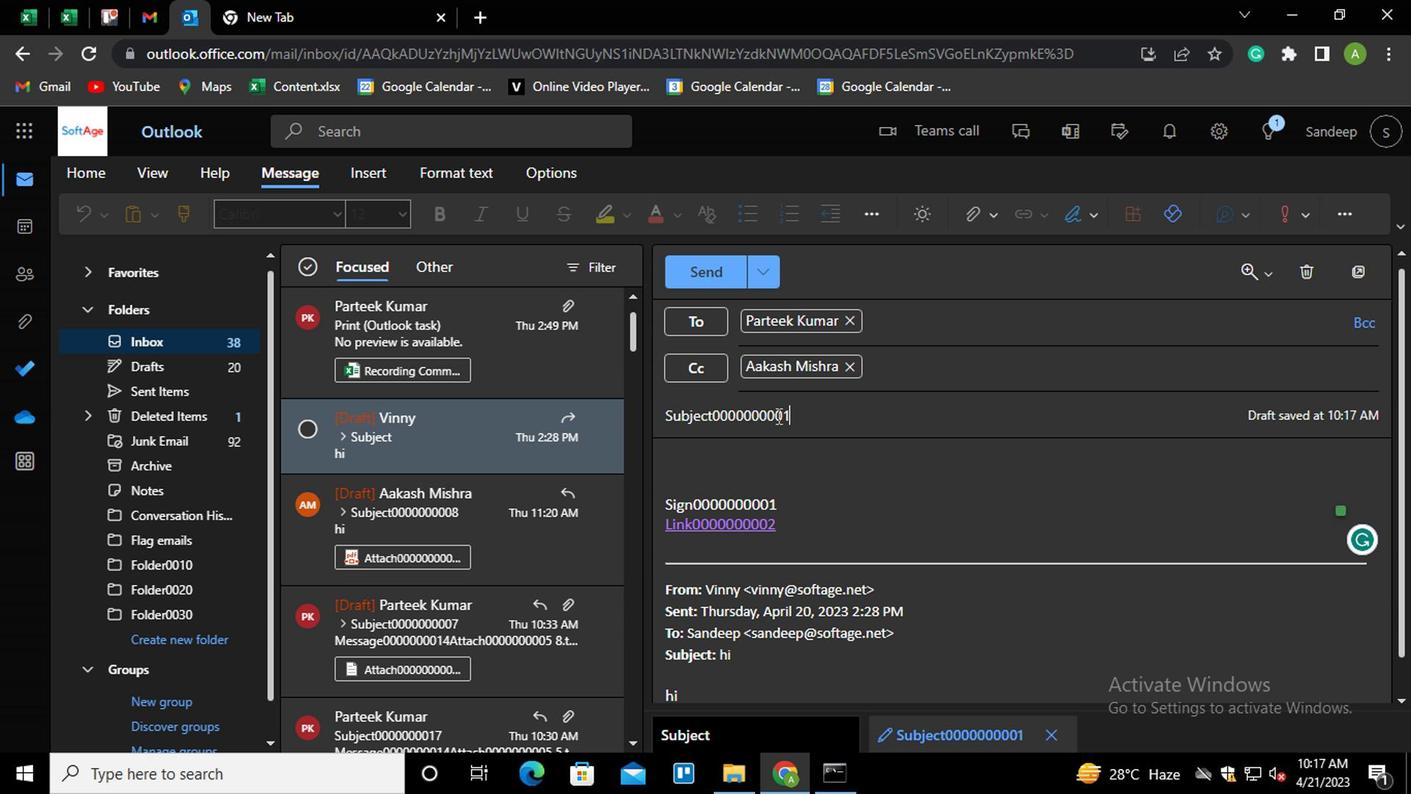 
Action: Mouse moved to (630, 438)
Screenshot: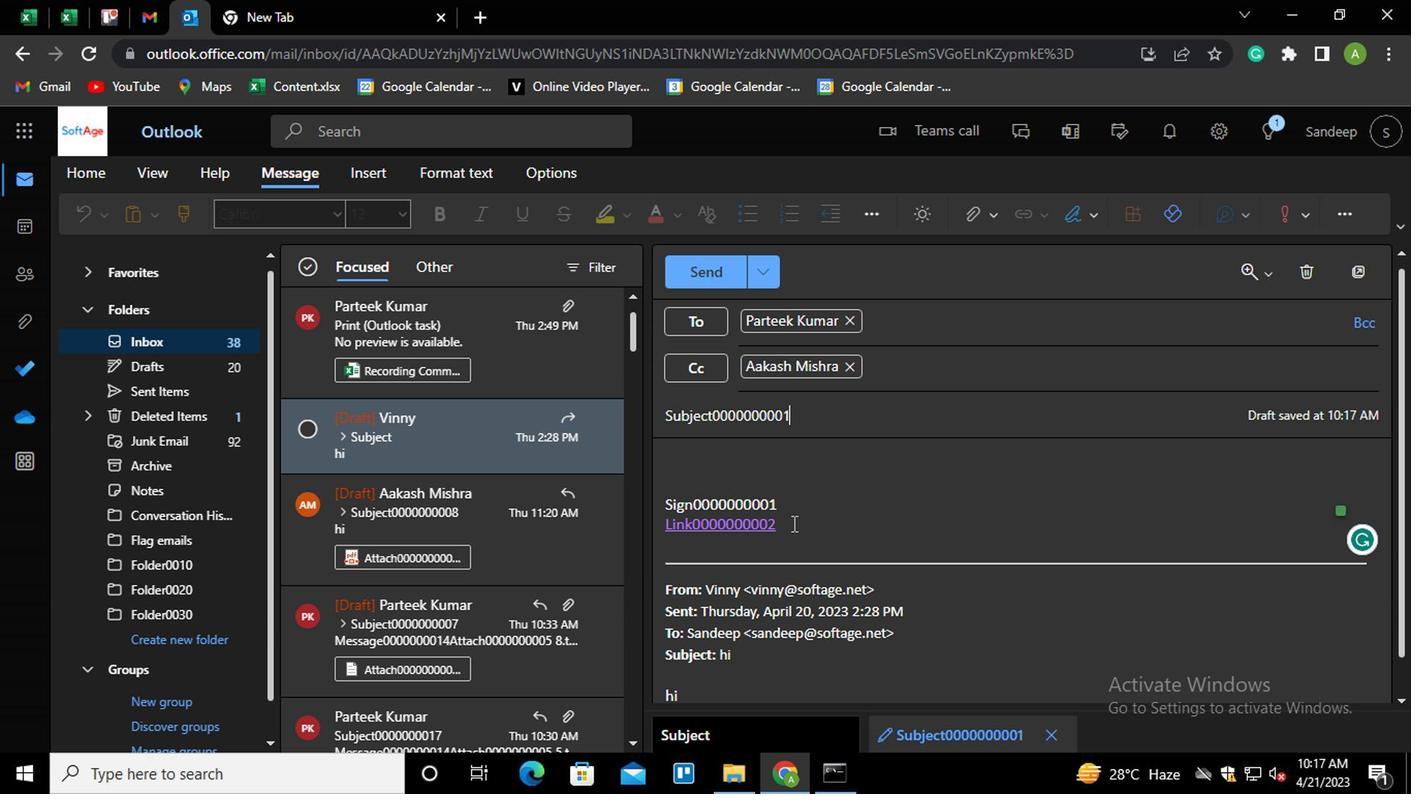 
Action: Mouse pressed left at (630, 438)
Screenshot: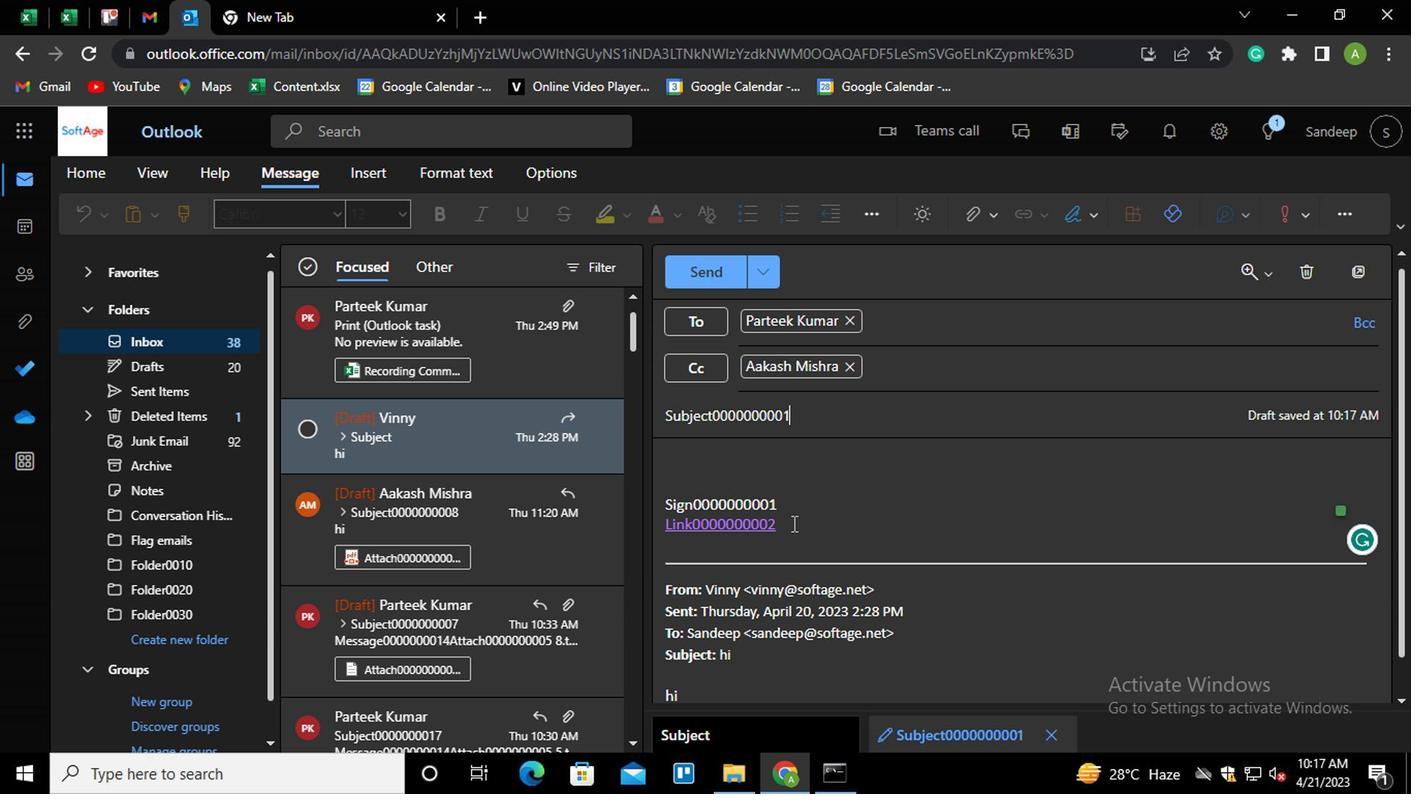 
Action: Key pressed <Key.shift_r><Key.shift_r><Key.shift_r><Key.shift_r><Key.shift_r><Key.enter><Key.shift_r>MESSAGE0000000003
Screenshot: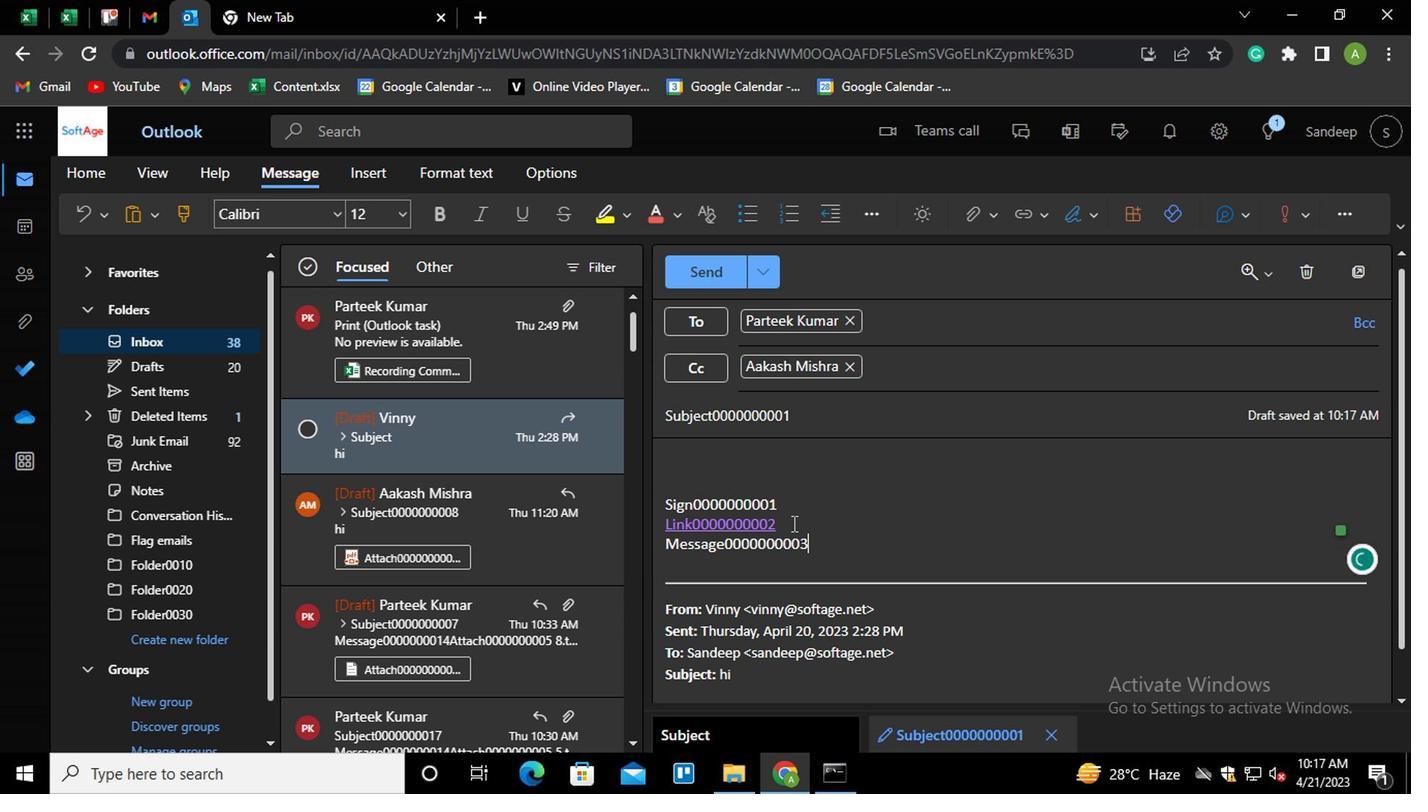 
Action: Mouse moved to (769, 214)
Screenshot: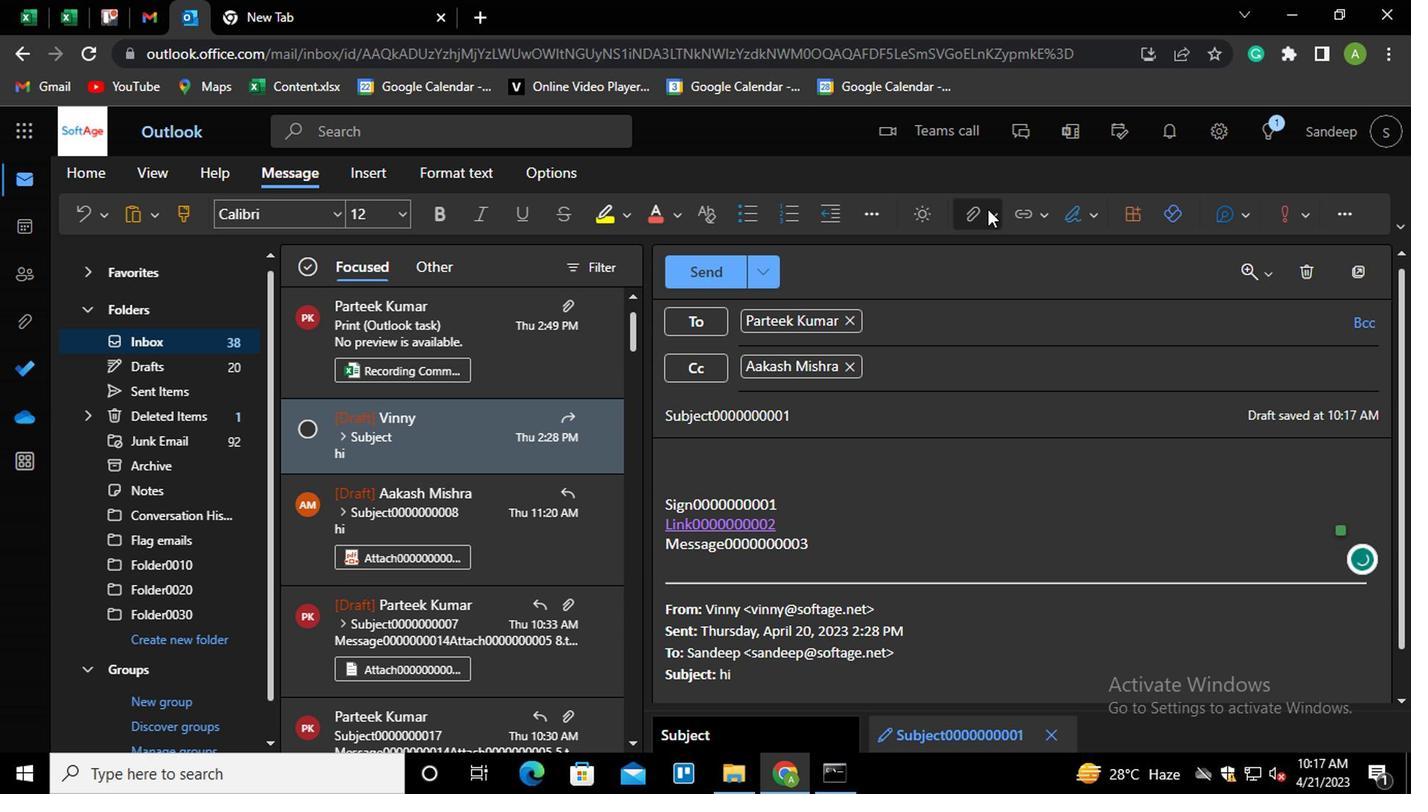 
Action: Mouse pressed left at (769, 214)
Screenshot: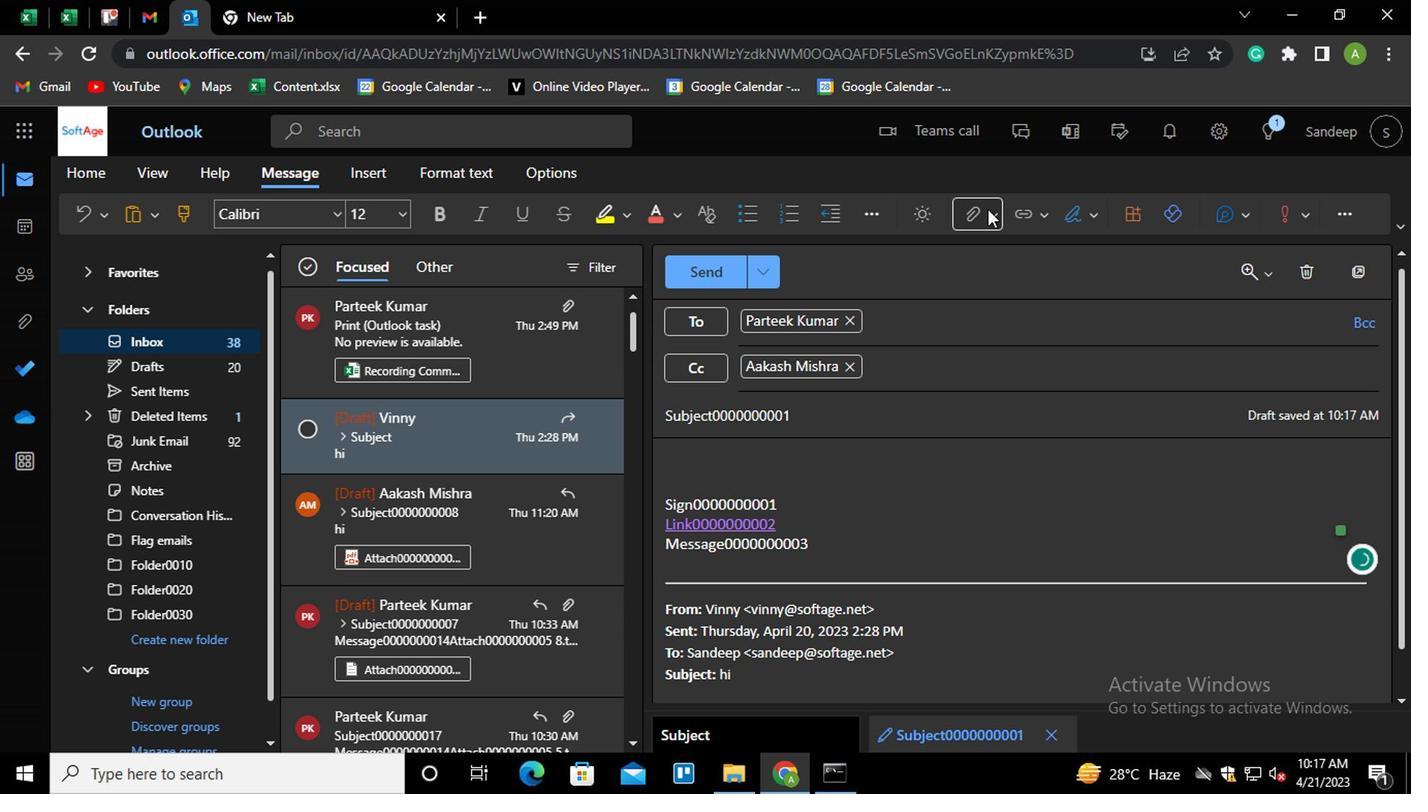 
Action: Mouse moved to (673, 246)
Screenshot: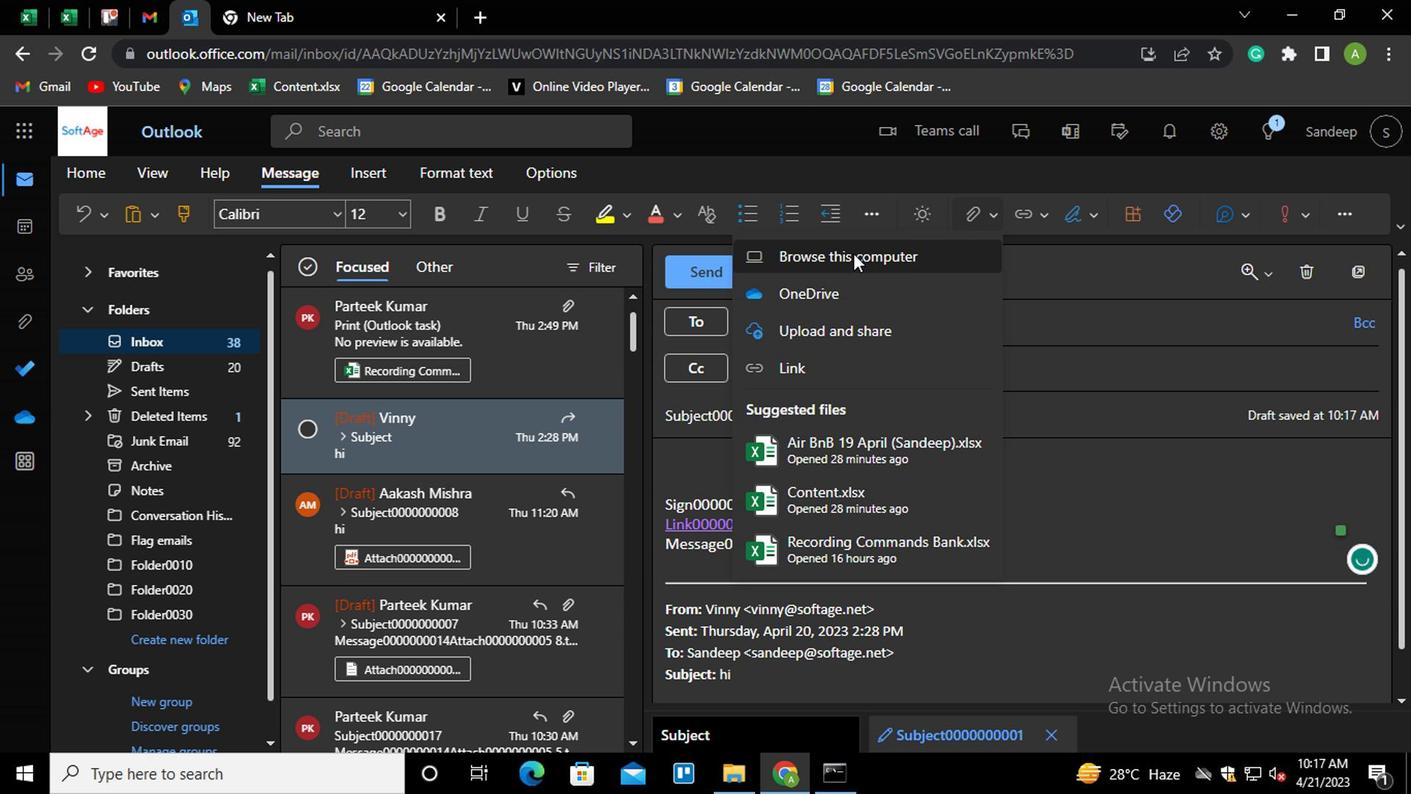 
Action: Mouse pressed left at (673, 246)
Screenshot: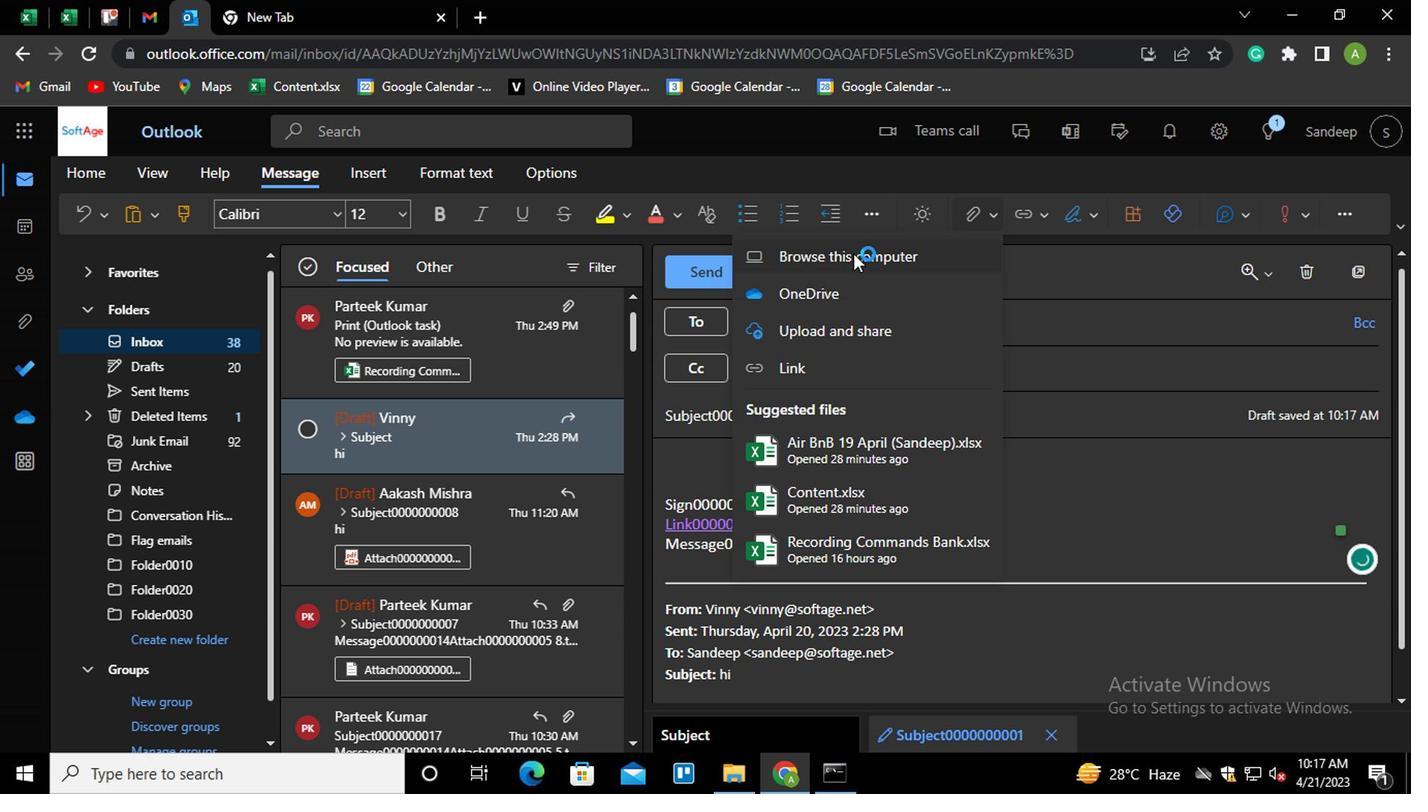 
Action: Mouse moved to (274, 188)
Screenshot: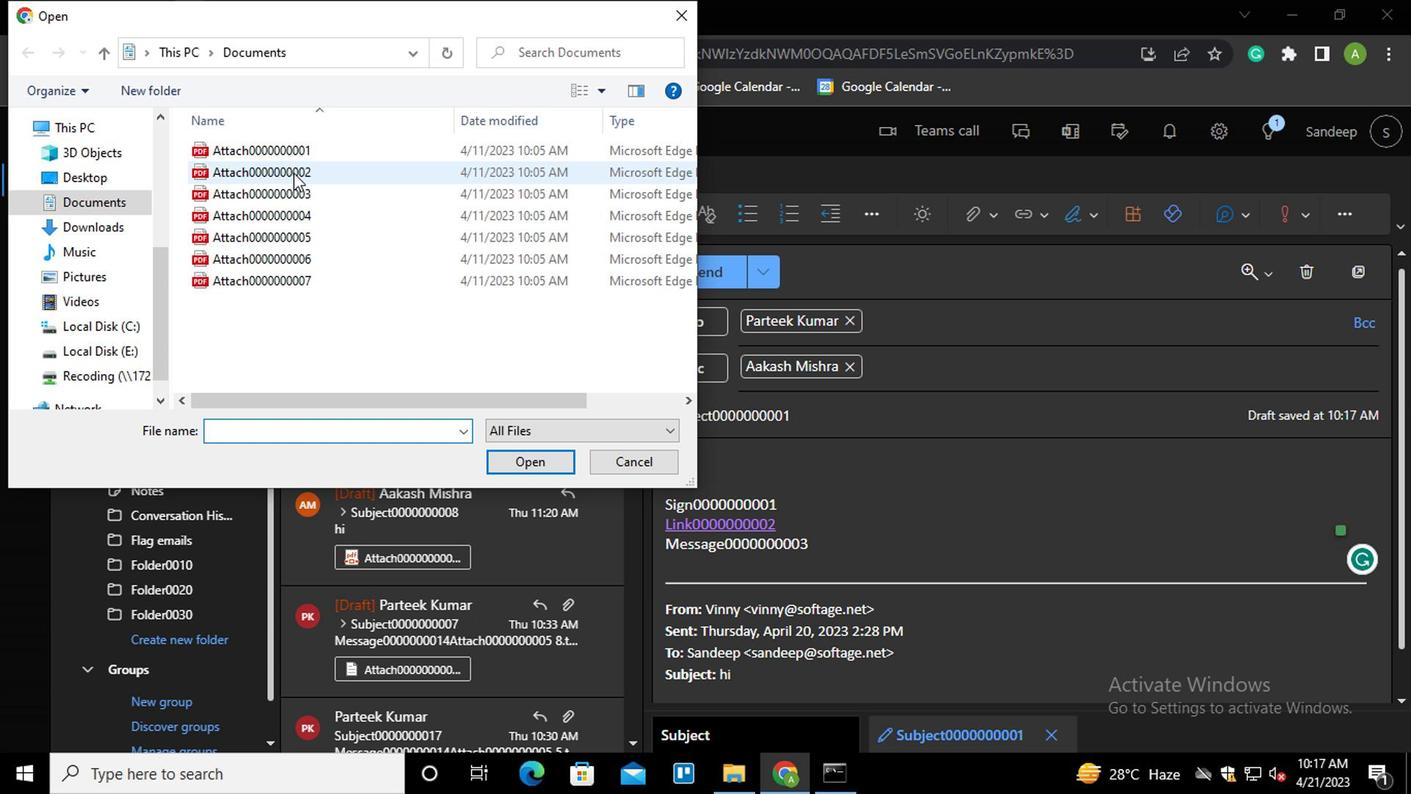 
Action: Mouse pressed left at (274, 188)
Screenshot: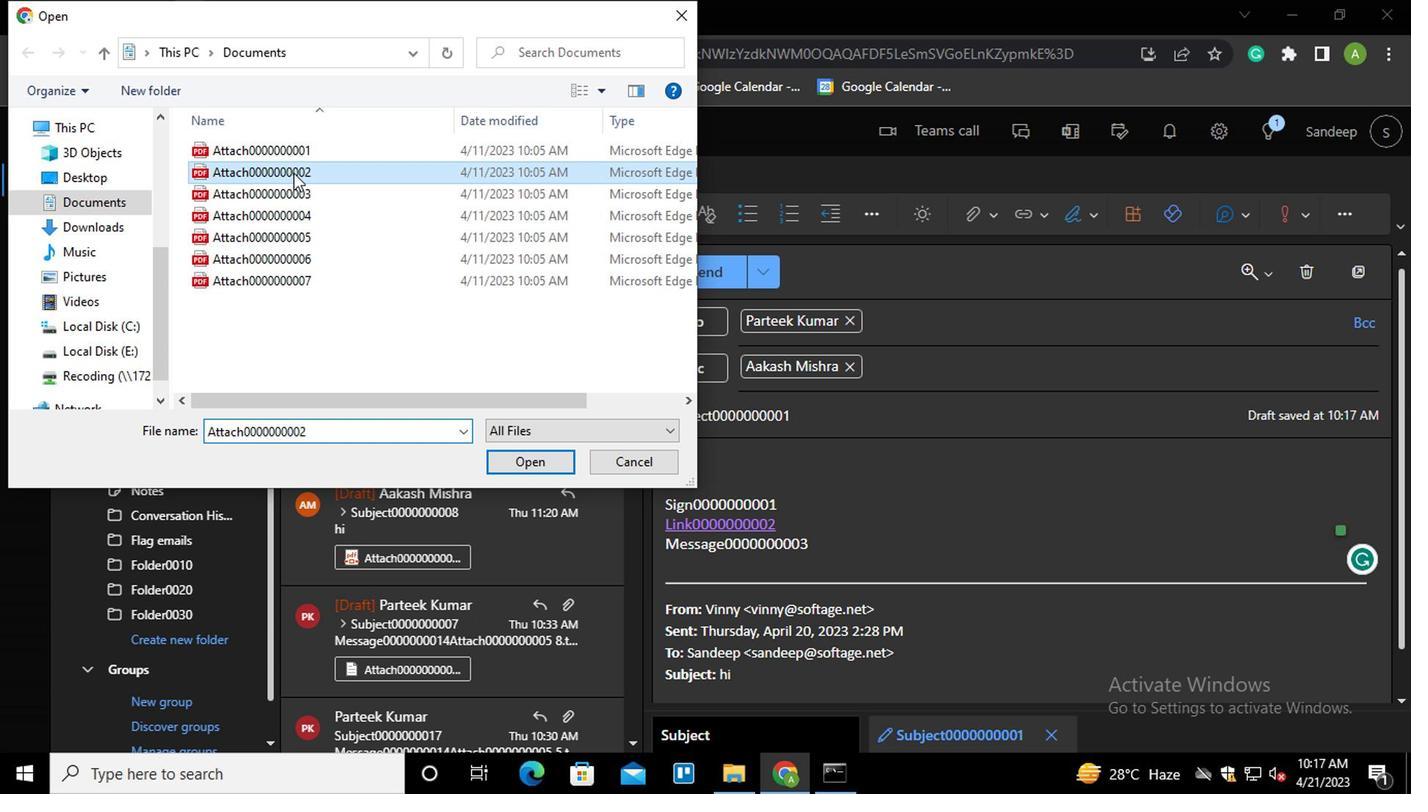 
Action: Mouse moved to (435, 393)
Screenshot: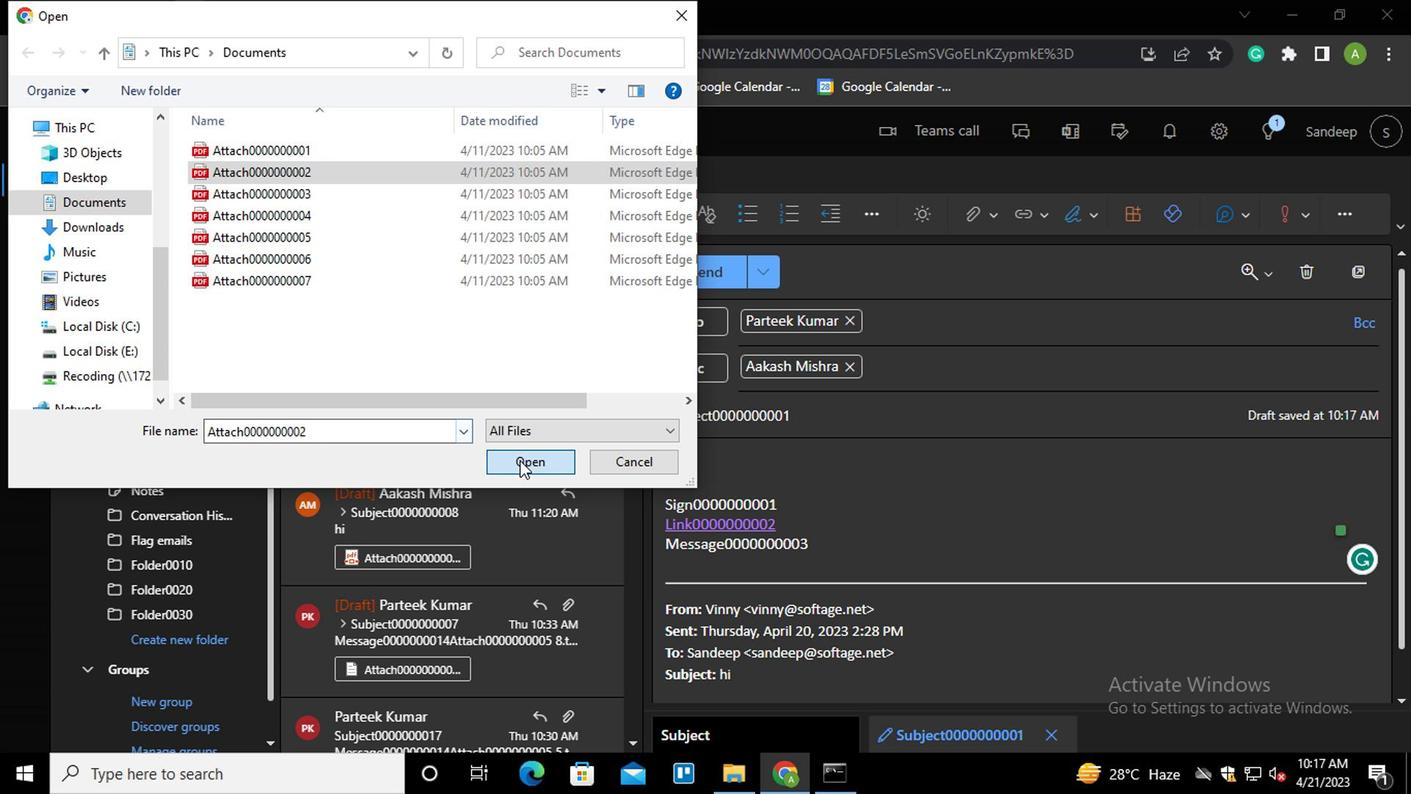 
Action: Mouse pressed left at (435, 393)
Screenshot: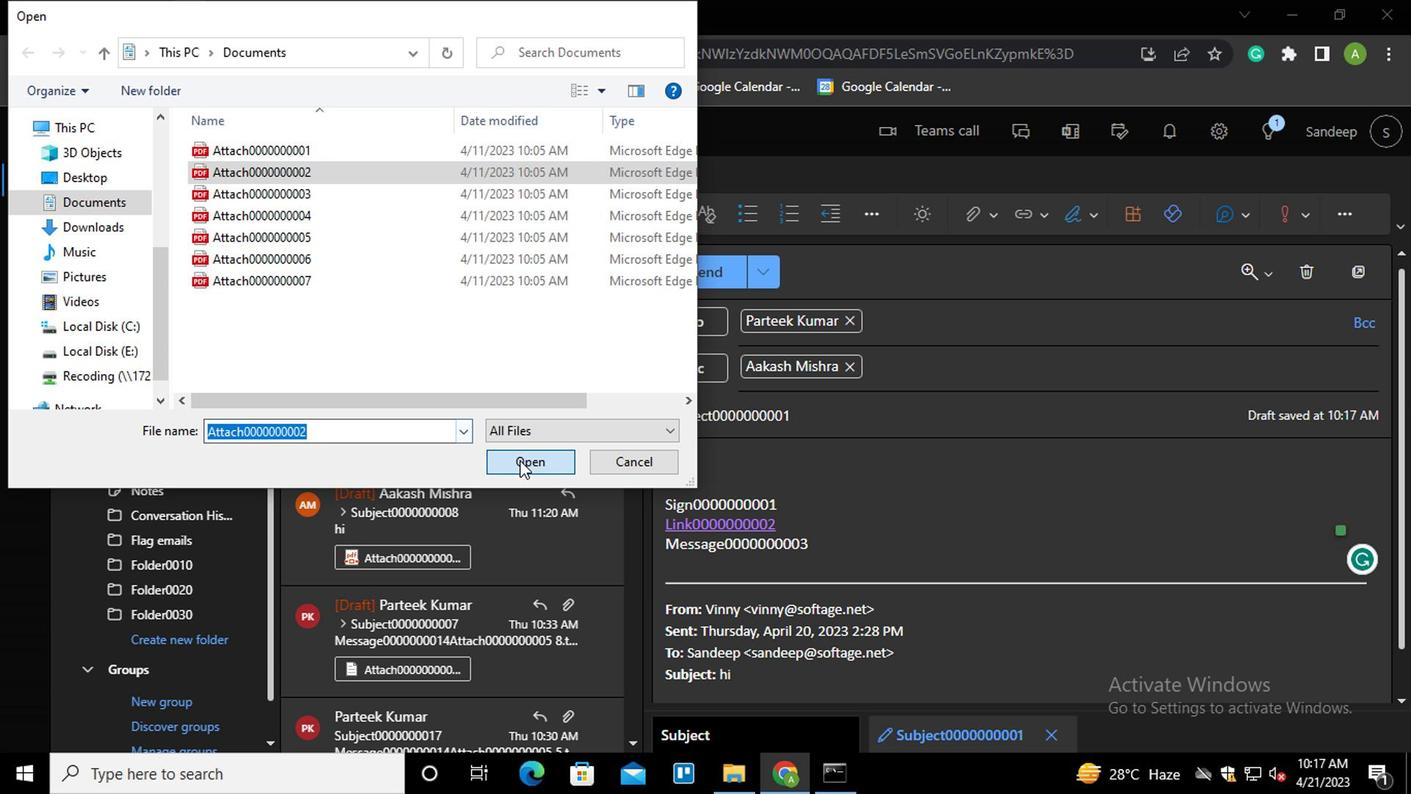 
Action: Mouse moved to (576, 264)
Screenshot: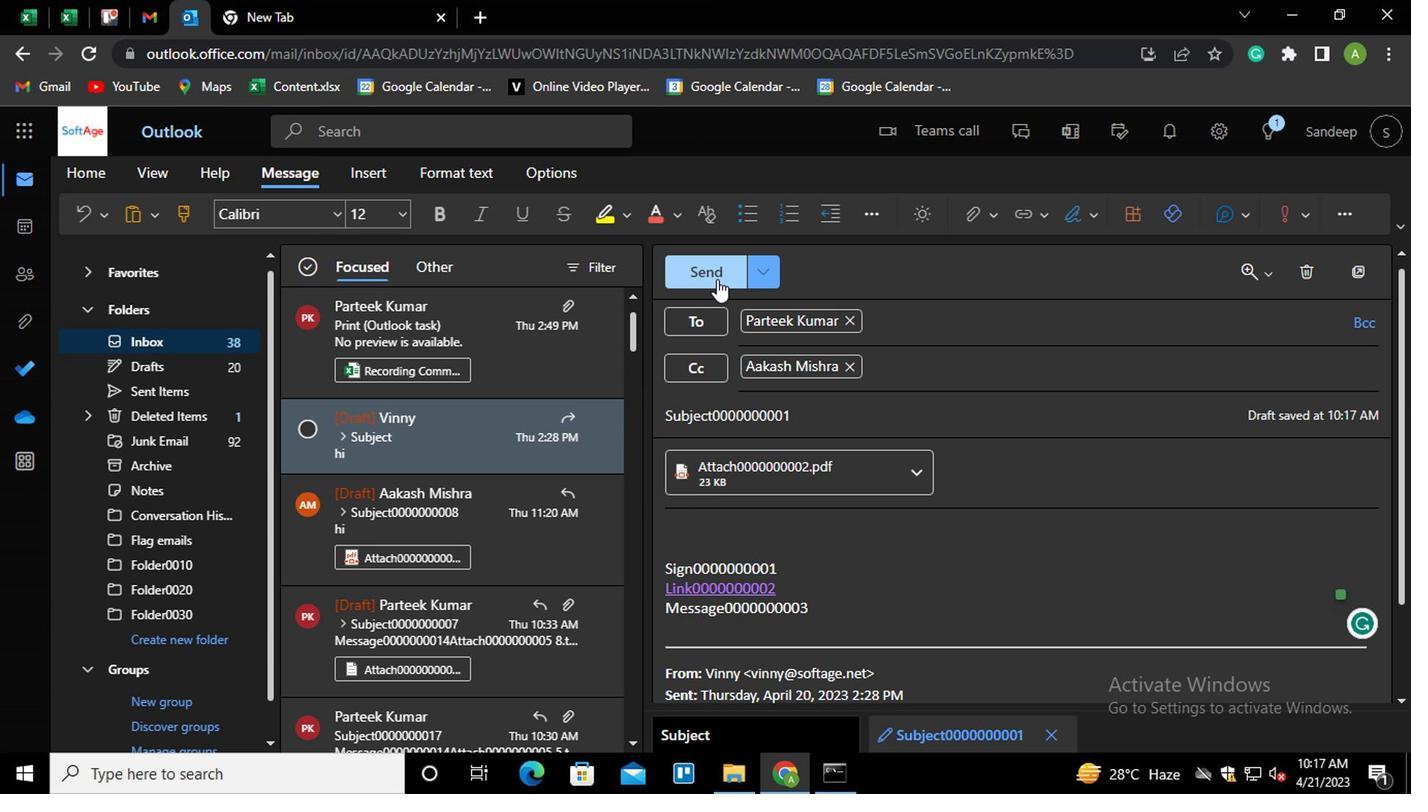 
Action: Mouse pressed left at (576, 264)
Screenshot: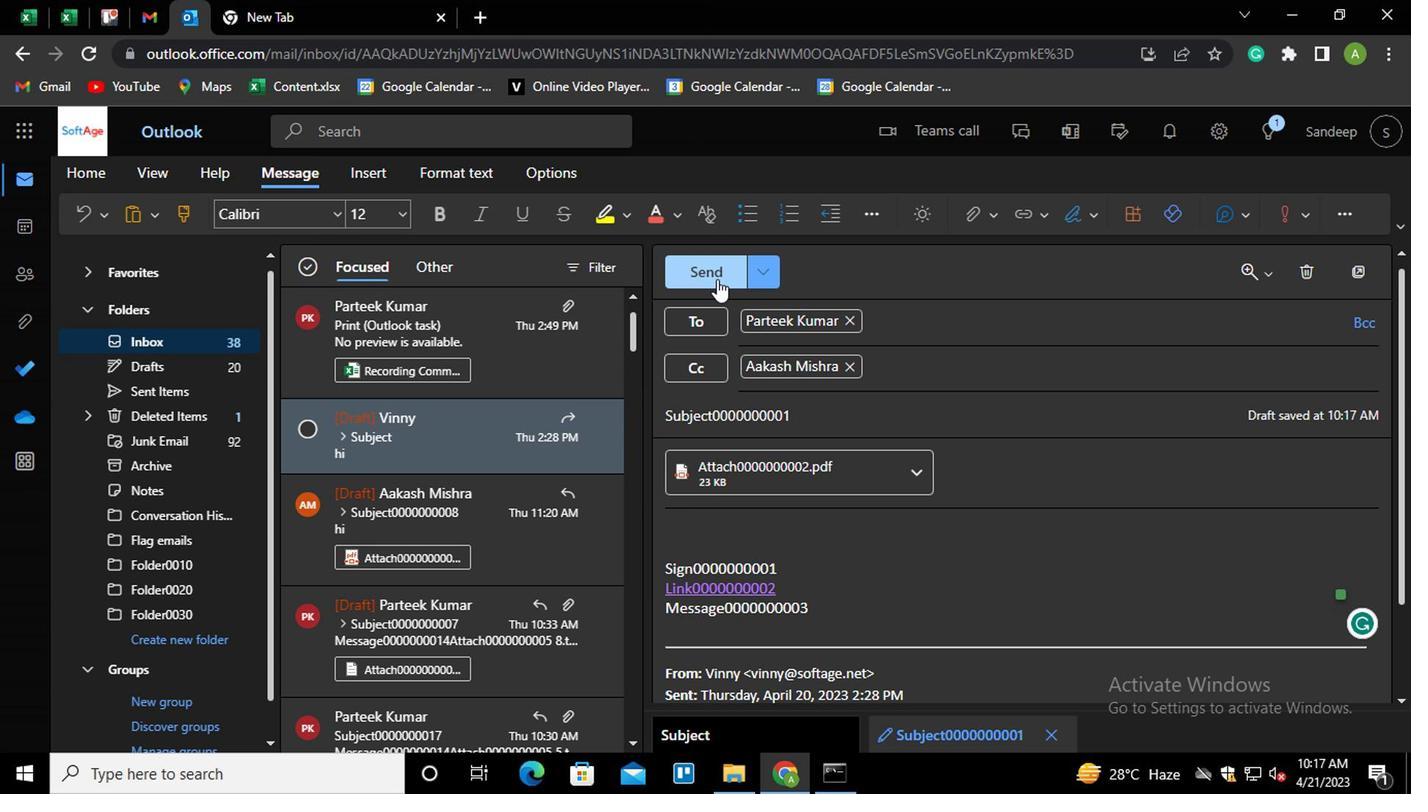 
Action: Mouse moved to (1041, 331)
Screenshot: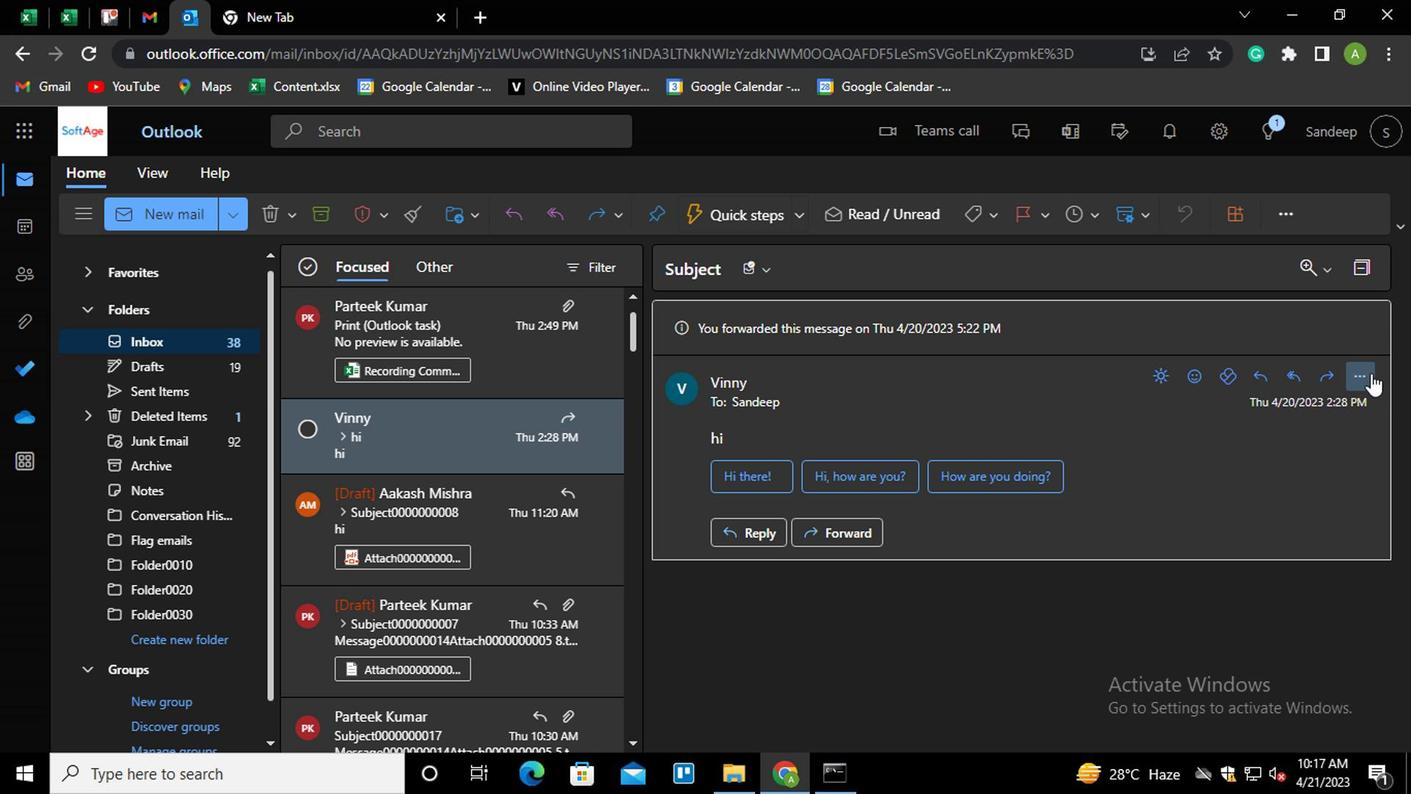 
Action: Mouse pressed left at (1041, 331)
Screenshot: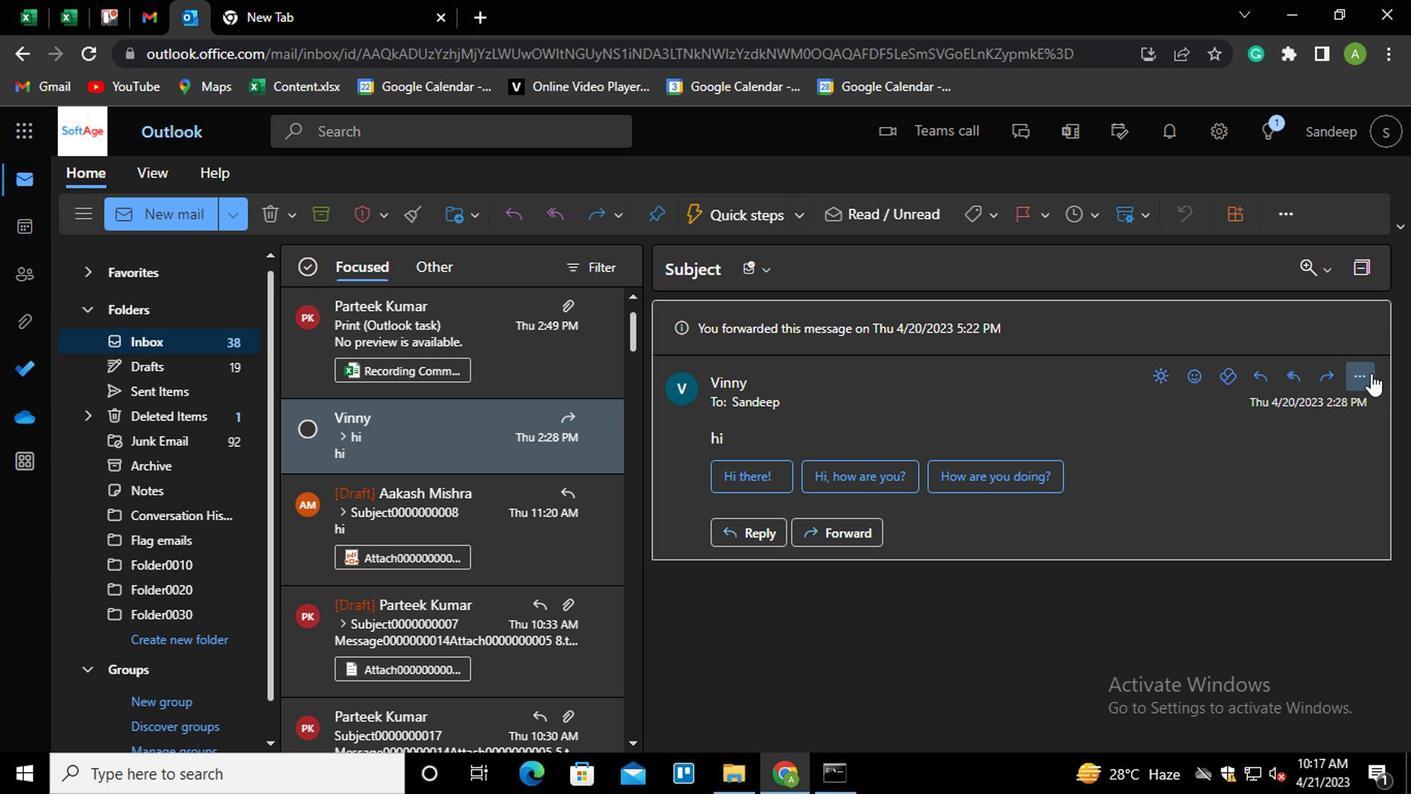 
Action: Mouse moved to (938, 211)
Screenshot: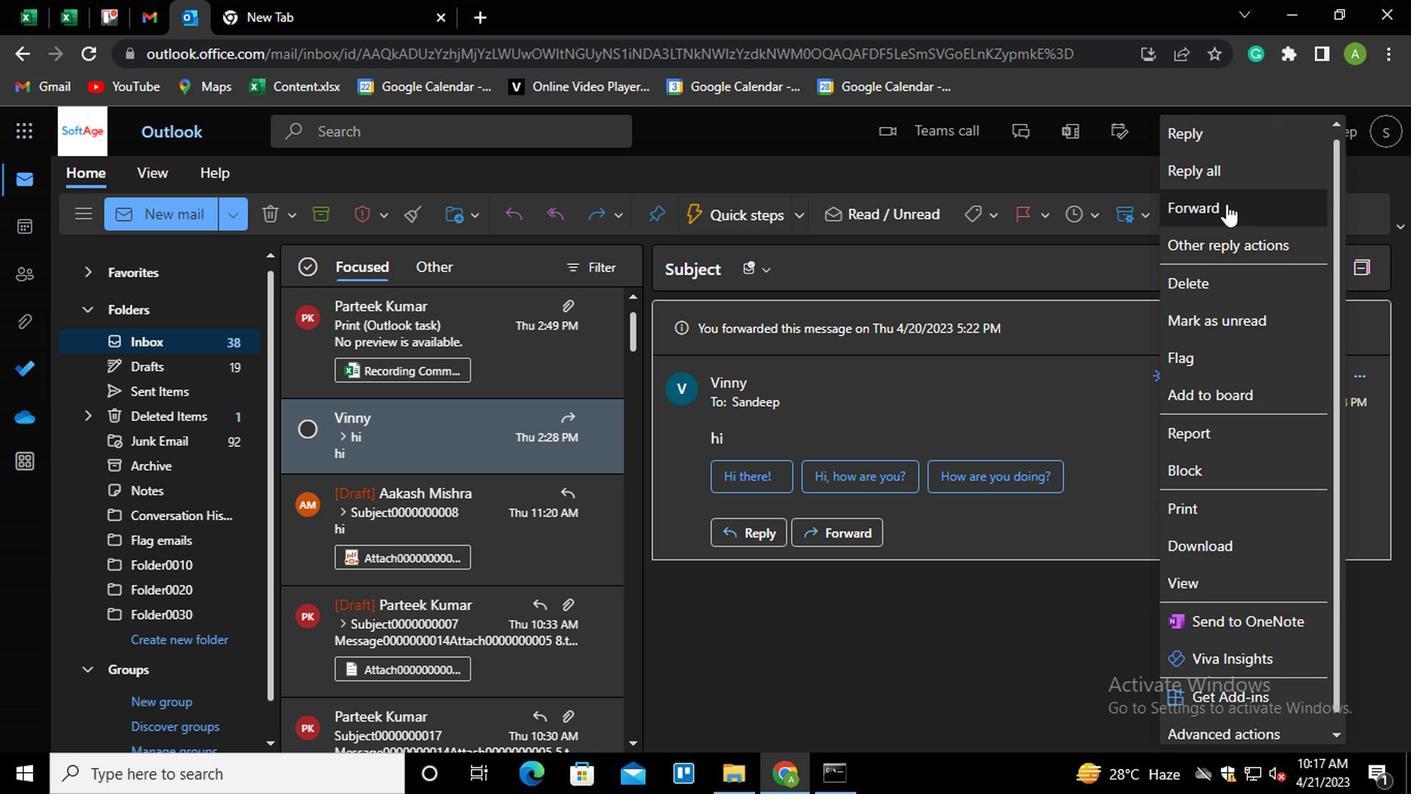 
Action: Mouse pressed left at (938, 211)
Screenshot: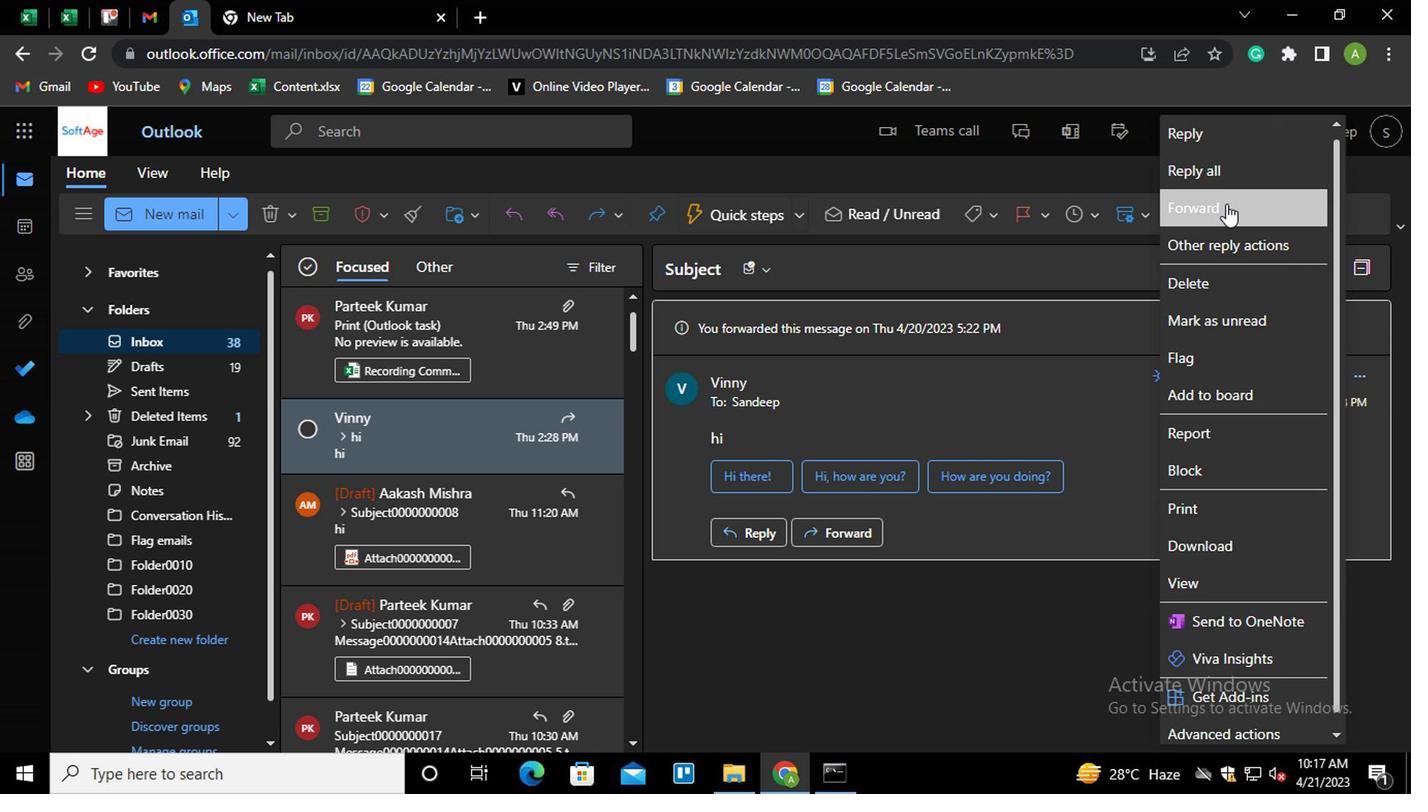 
Action: Mouse moved to (630, 423)
Screenshot: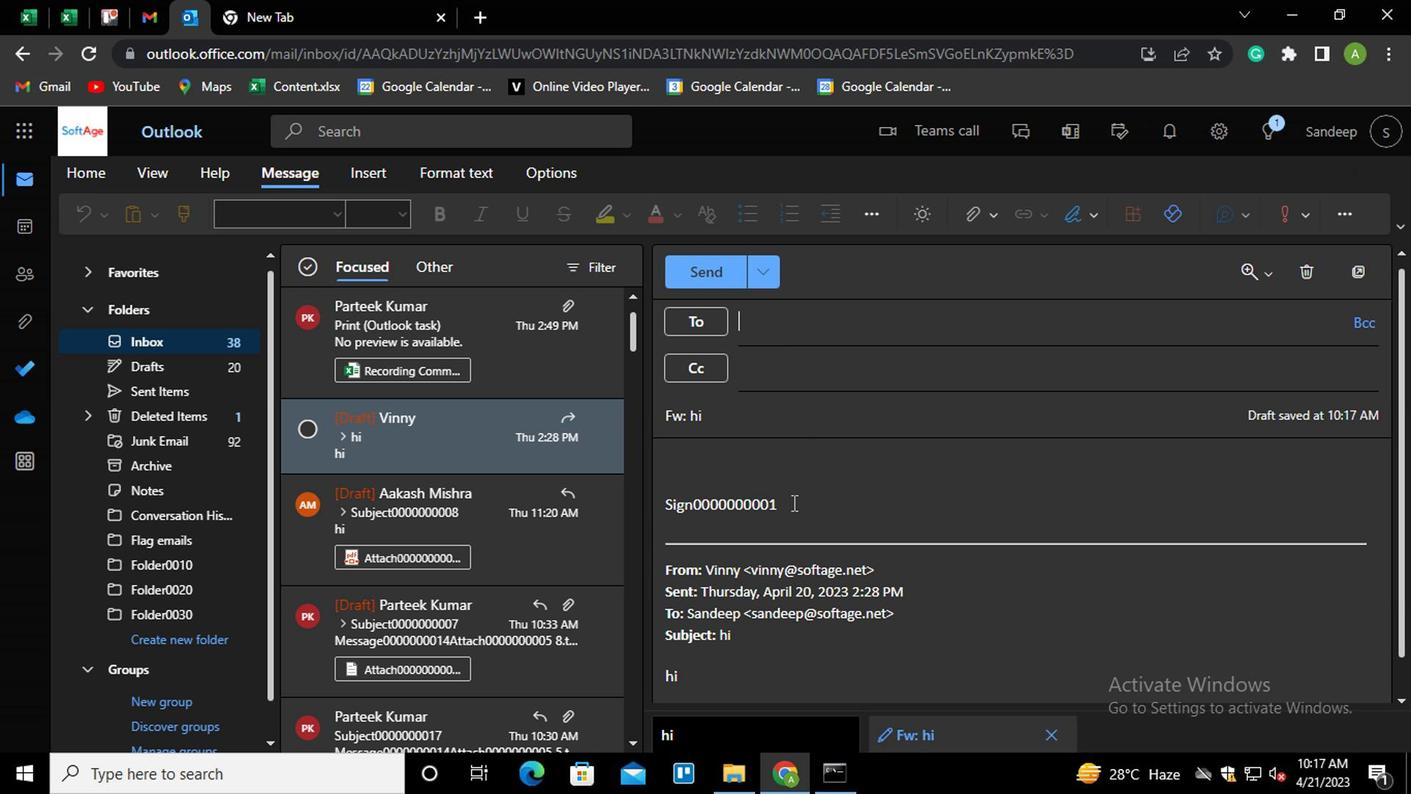 
Action: Mouse pressed left at (630, 423)
Screenshot: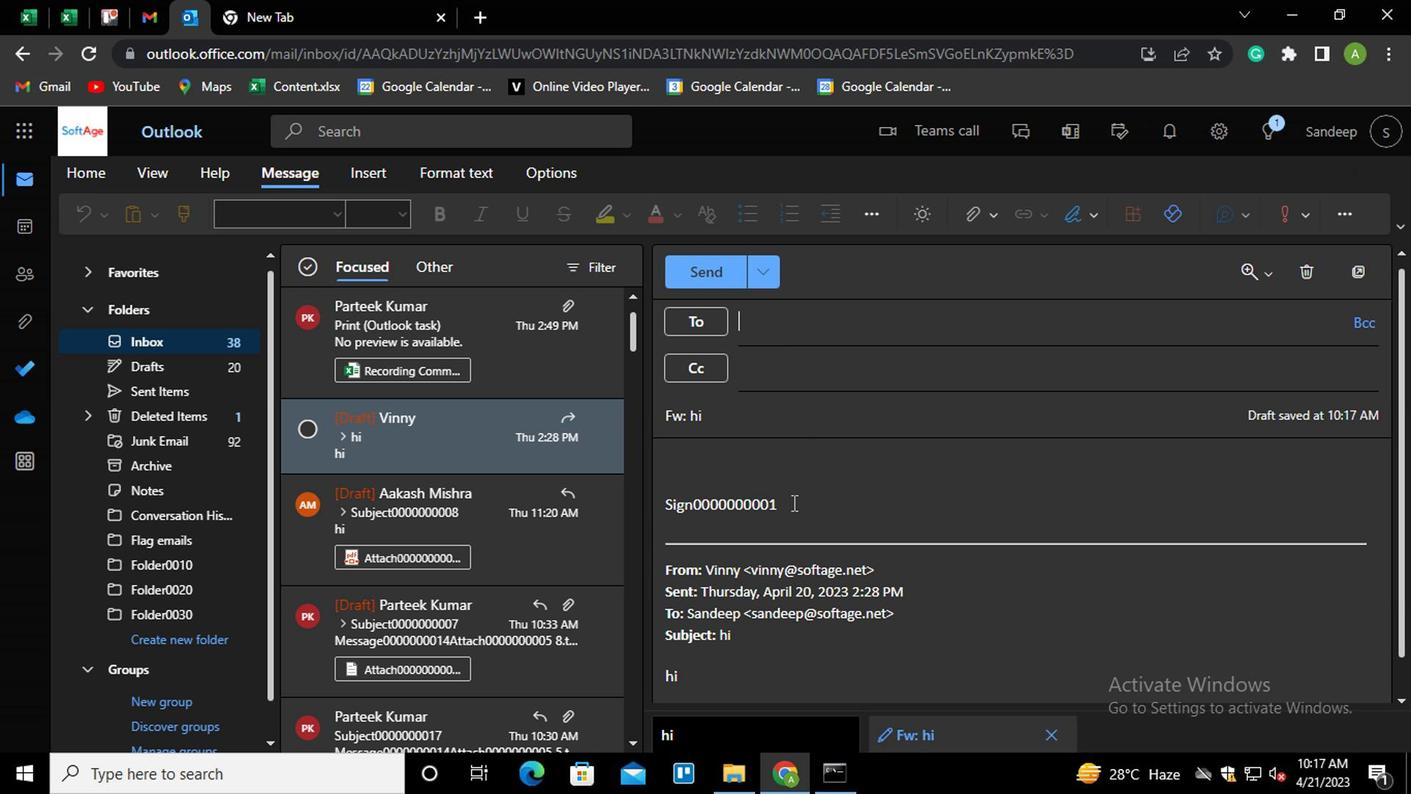 
Action: Key pressed <Key.shift_r><Key.enter>ctrl+K<Key.shift_r>ctrl+LINK0000000002
Screenshot: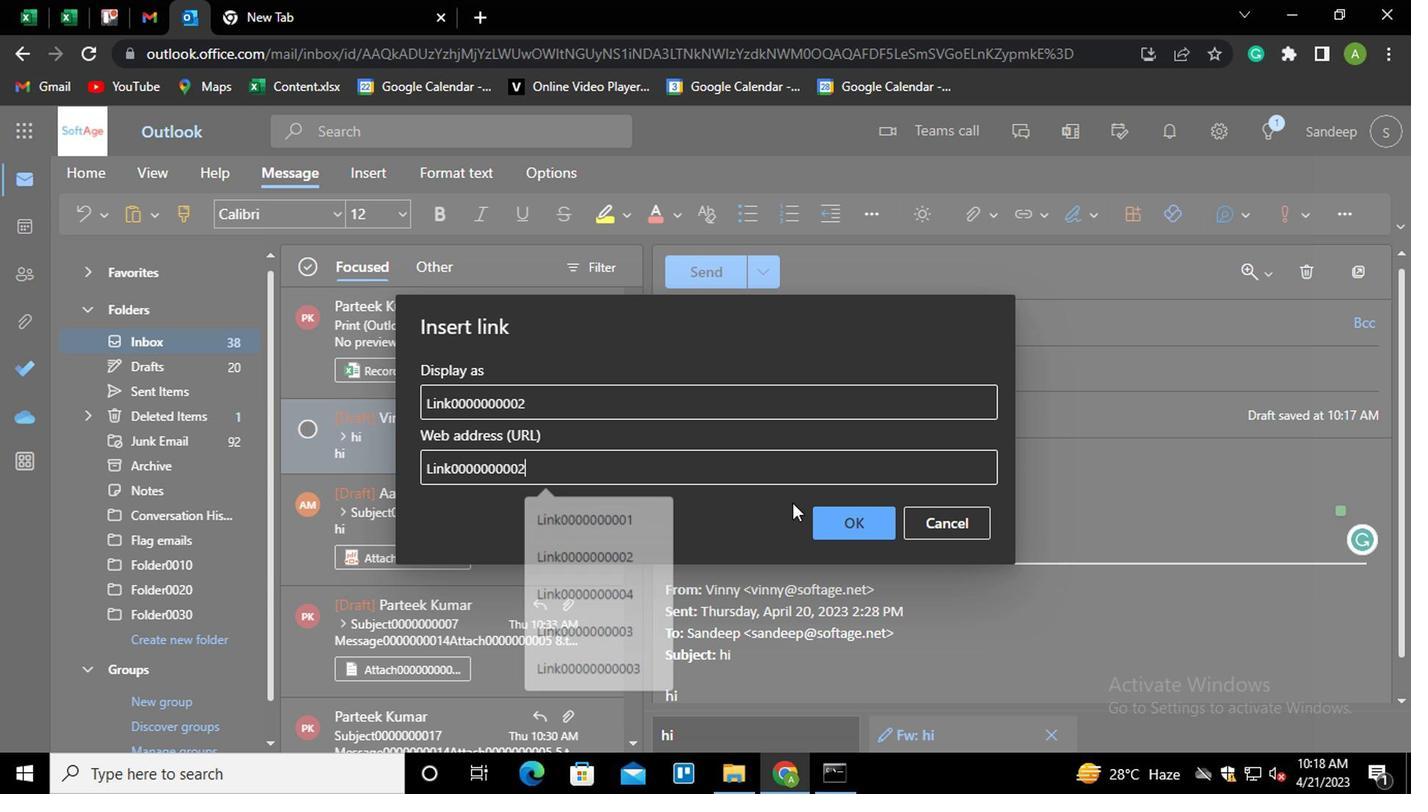 
Action: Mouse moved to (688, 441)
Screenshot: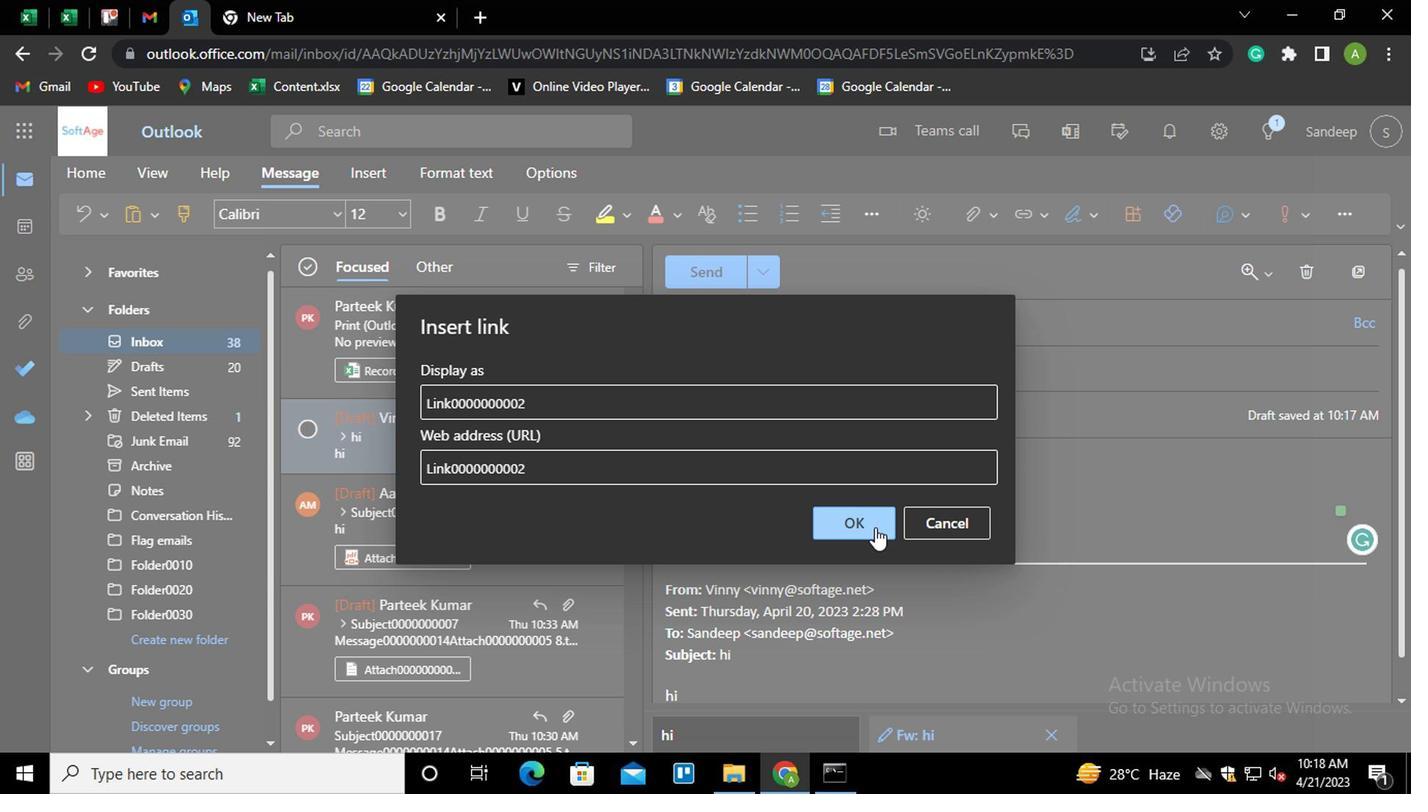 
Action: Mouse pressed left at (688, 441)
Screenshot: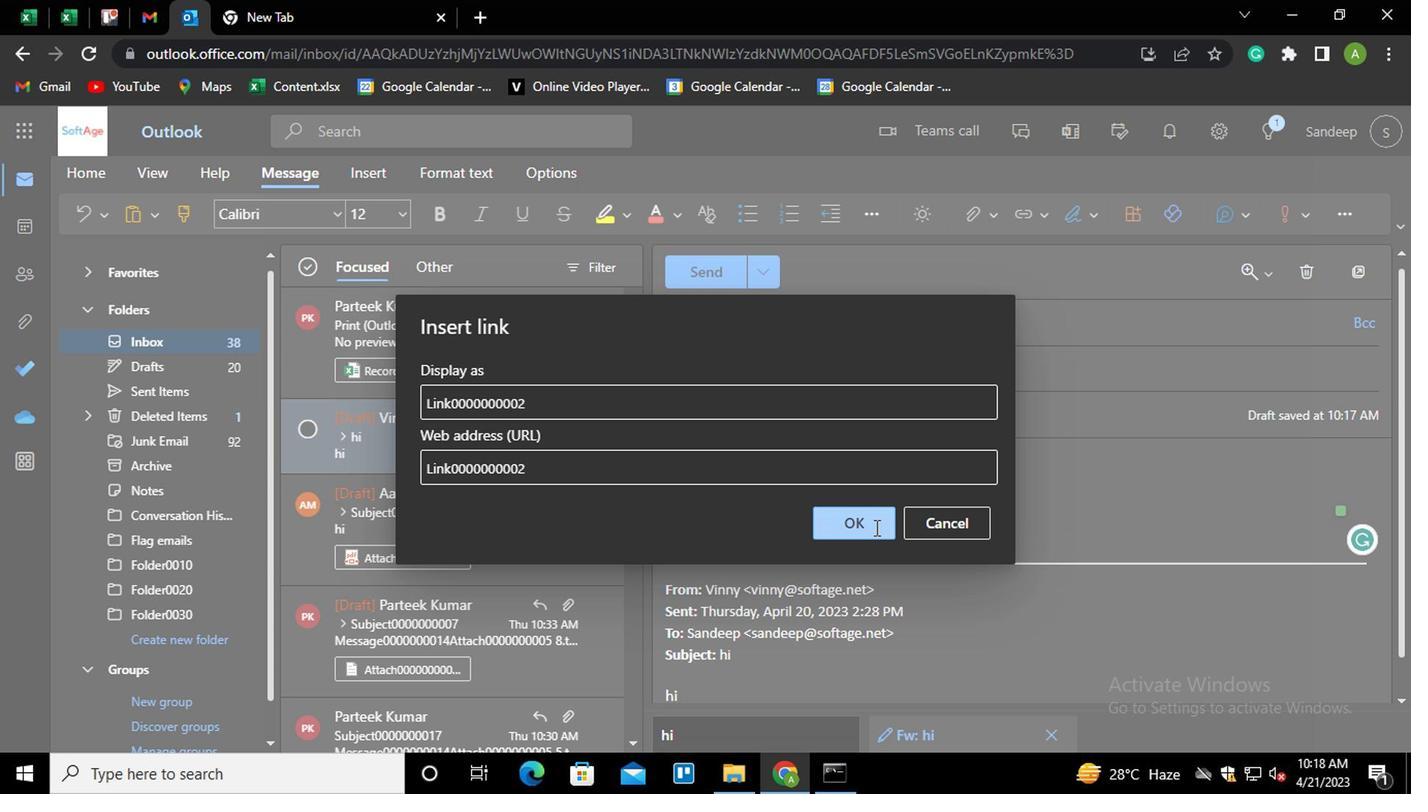 
Action: Mouse moved to (621, 305)
Screenshot: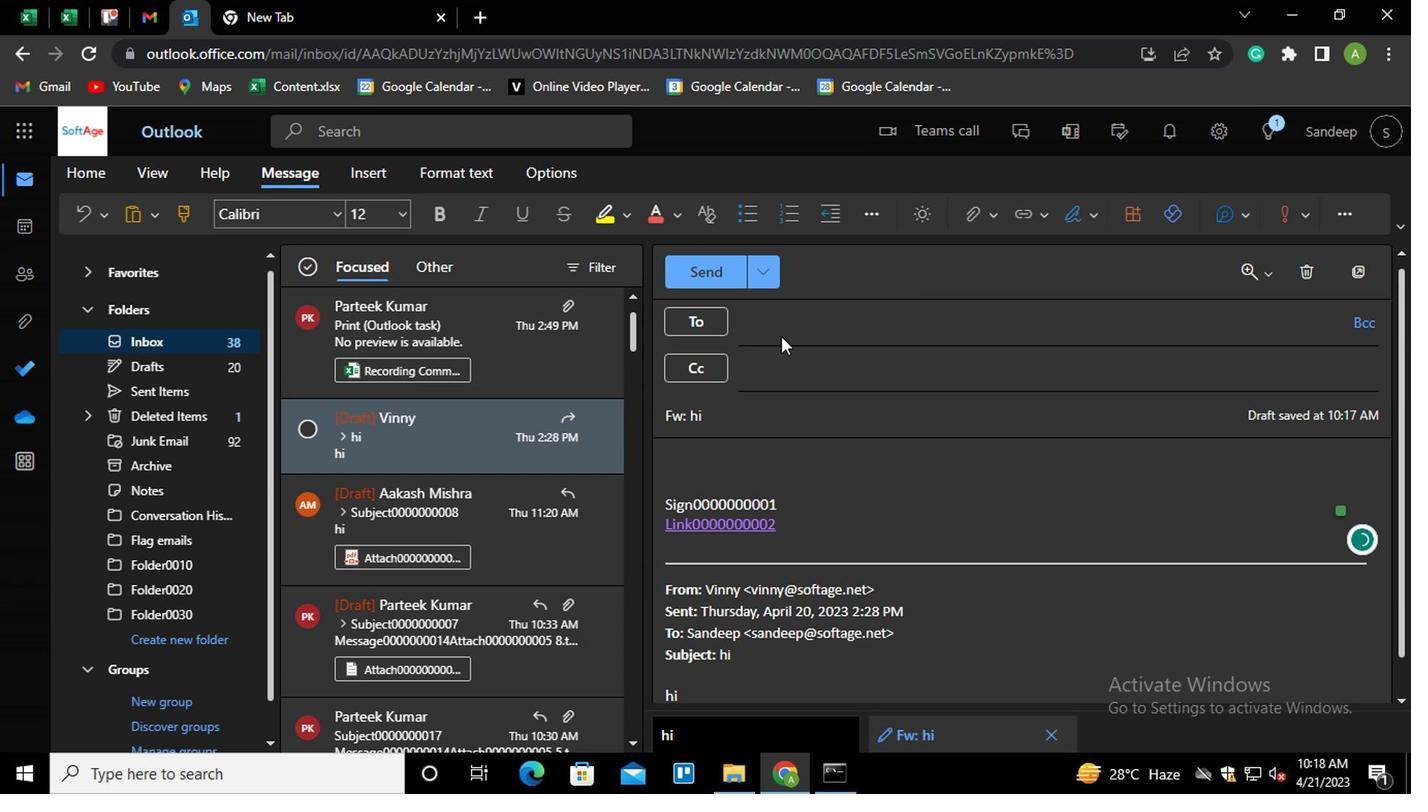 
Action: Mouse pressed left at (621, 305)
Screenshot: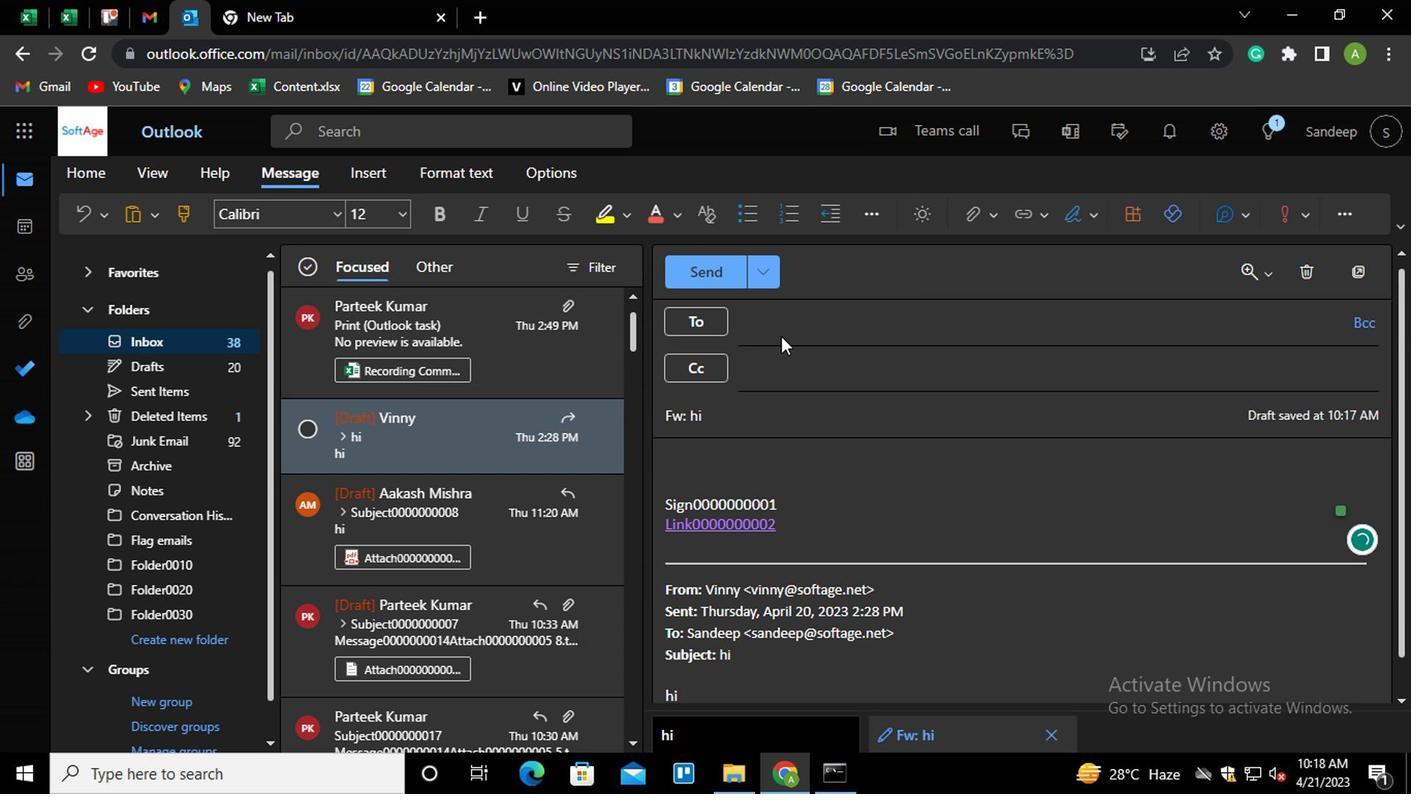 
Action: Mouse moved to (624, 298)
Screenshot: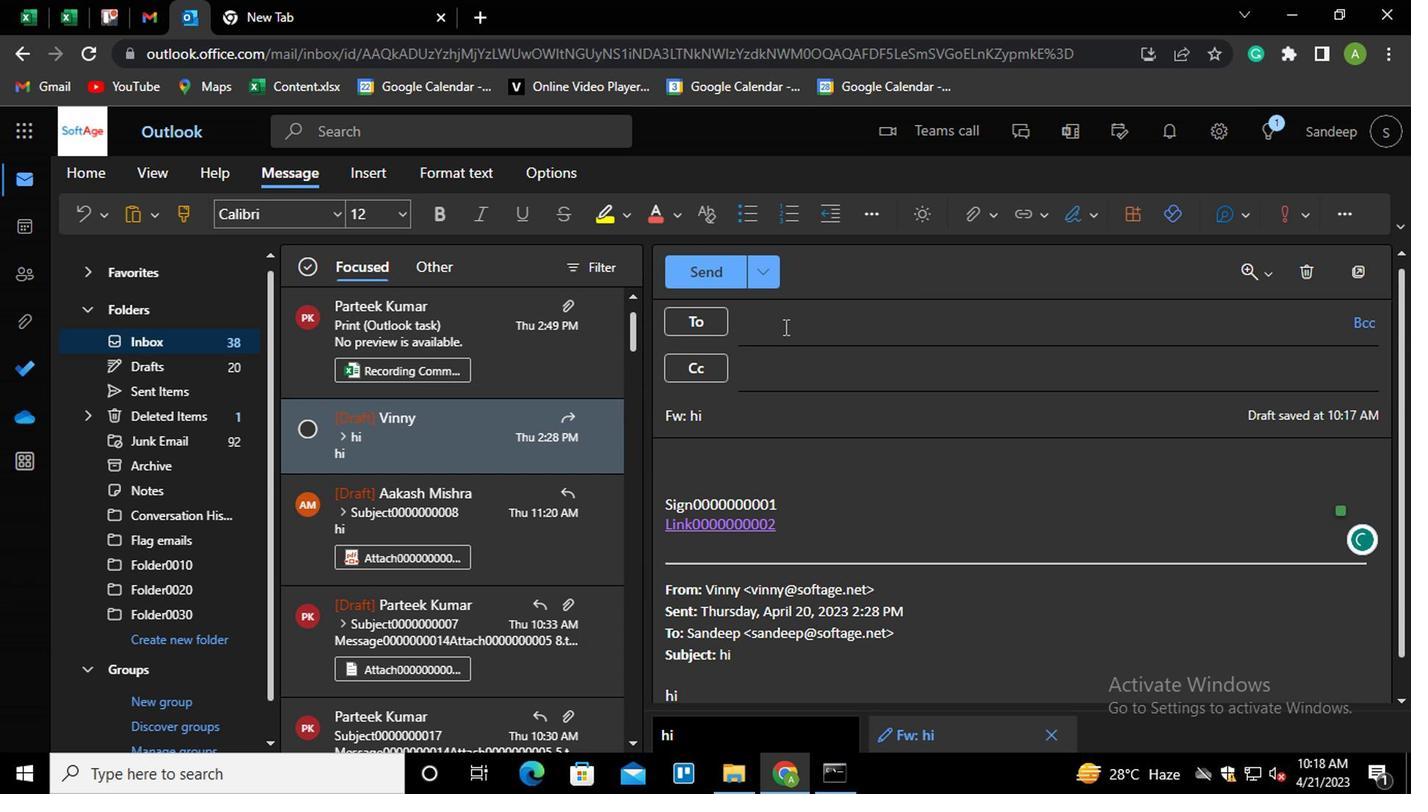 
Action: Mouse pressed left at (624, 298)
Screenshot: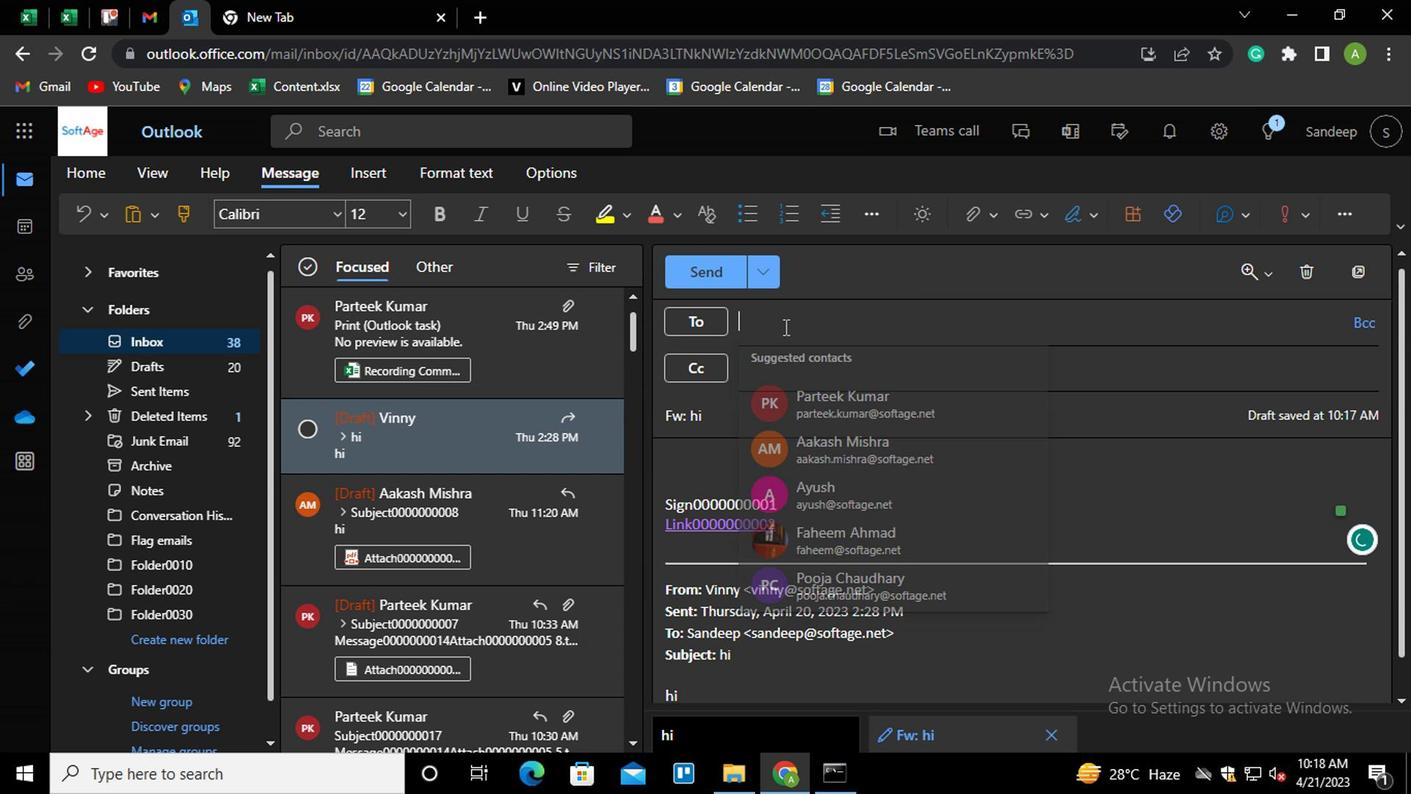 
Action: Mouse moved to (641, 336)
Screenshot: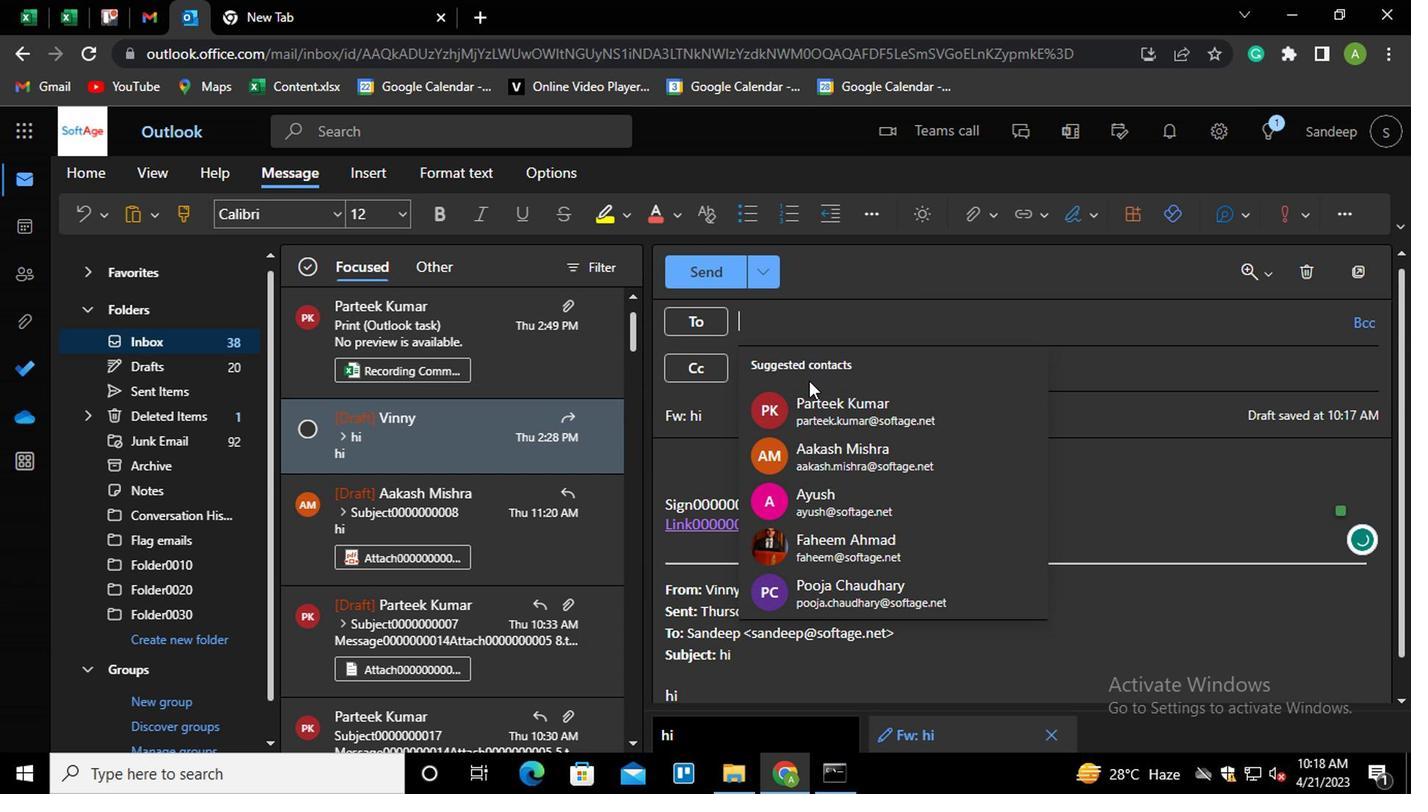 
Action: Key pressed <Key.shift_r>PART<Key.enter>
Screenshot: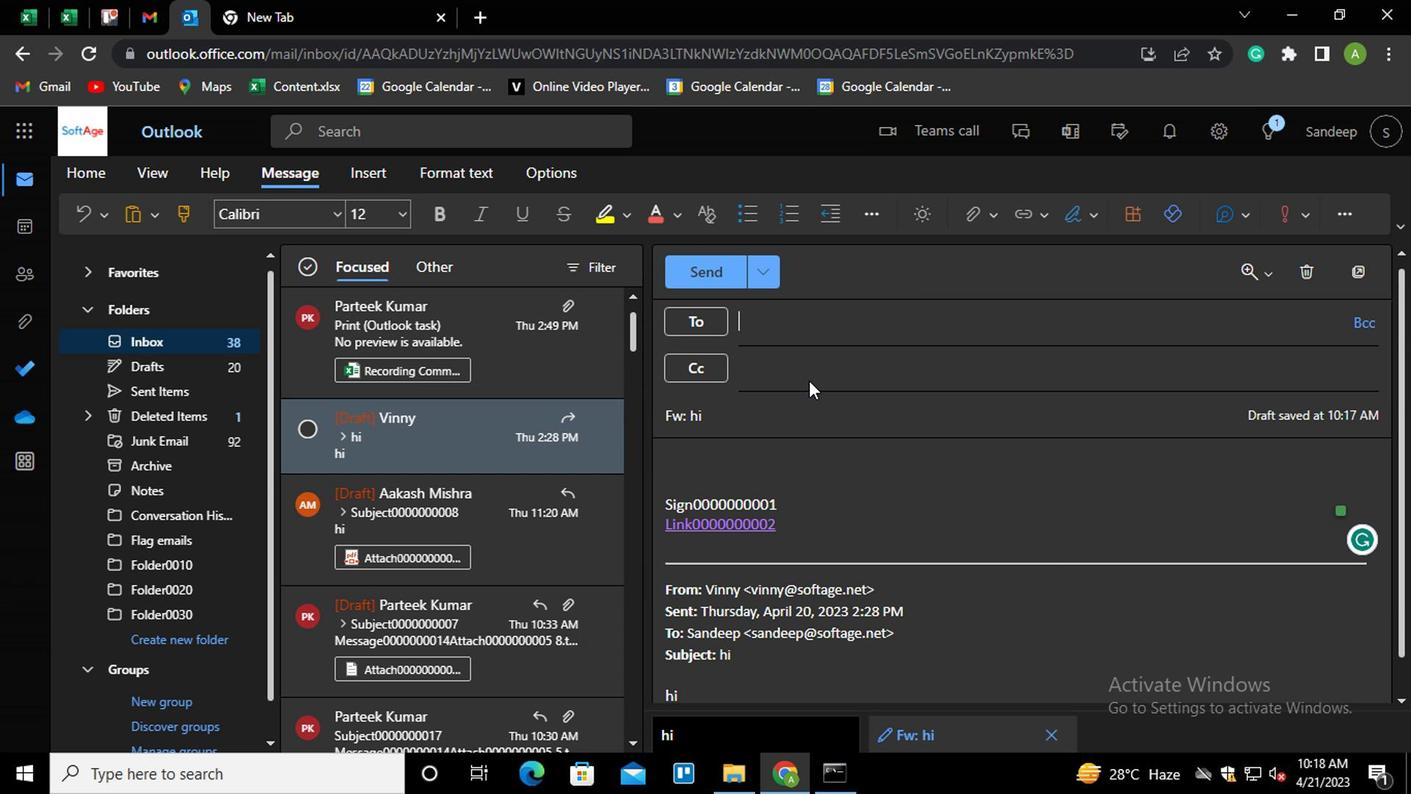 
Action: Mouse moved to (623, 330)
Screenshot: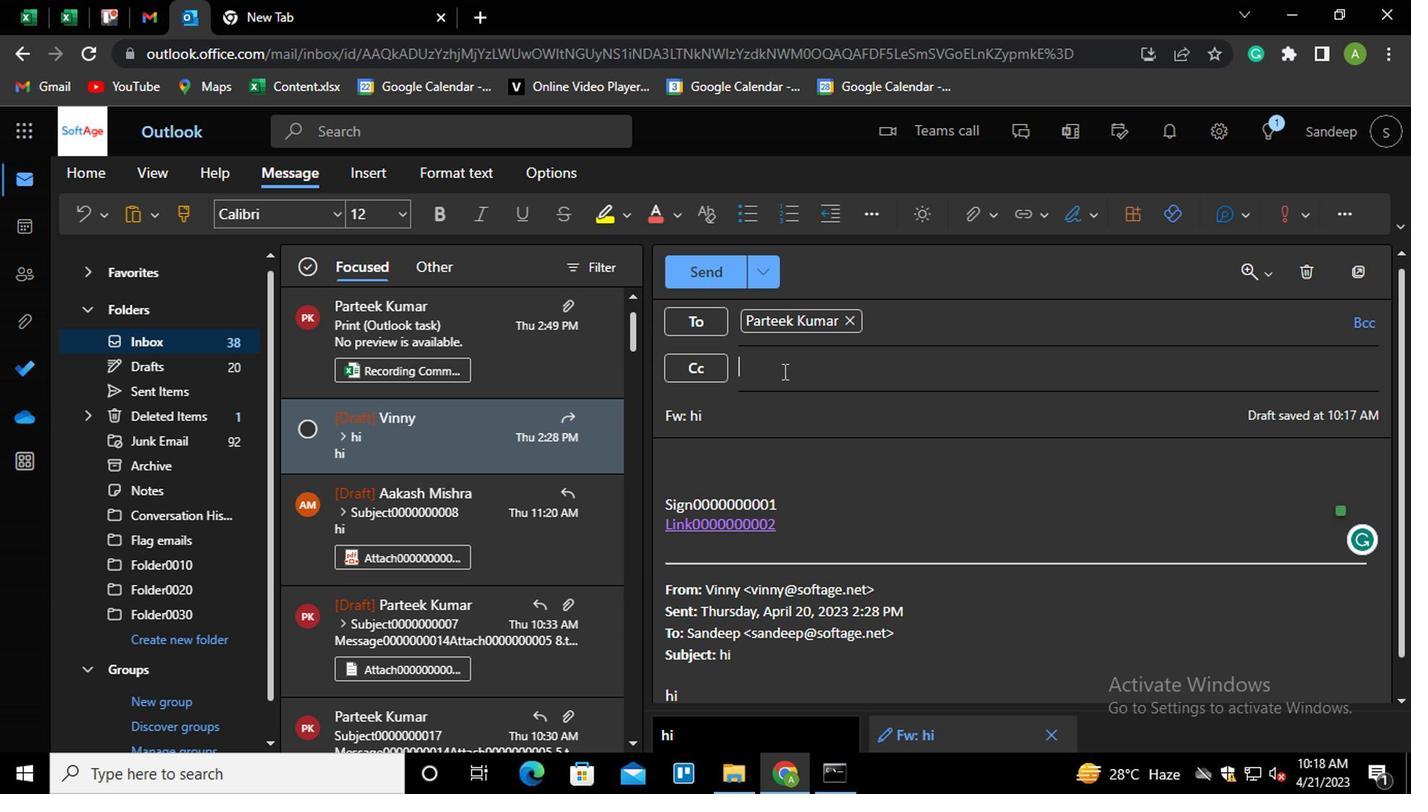 
Action: Mouse pressed left at (623, 330)
Screenshot: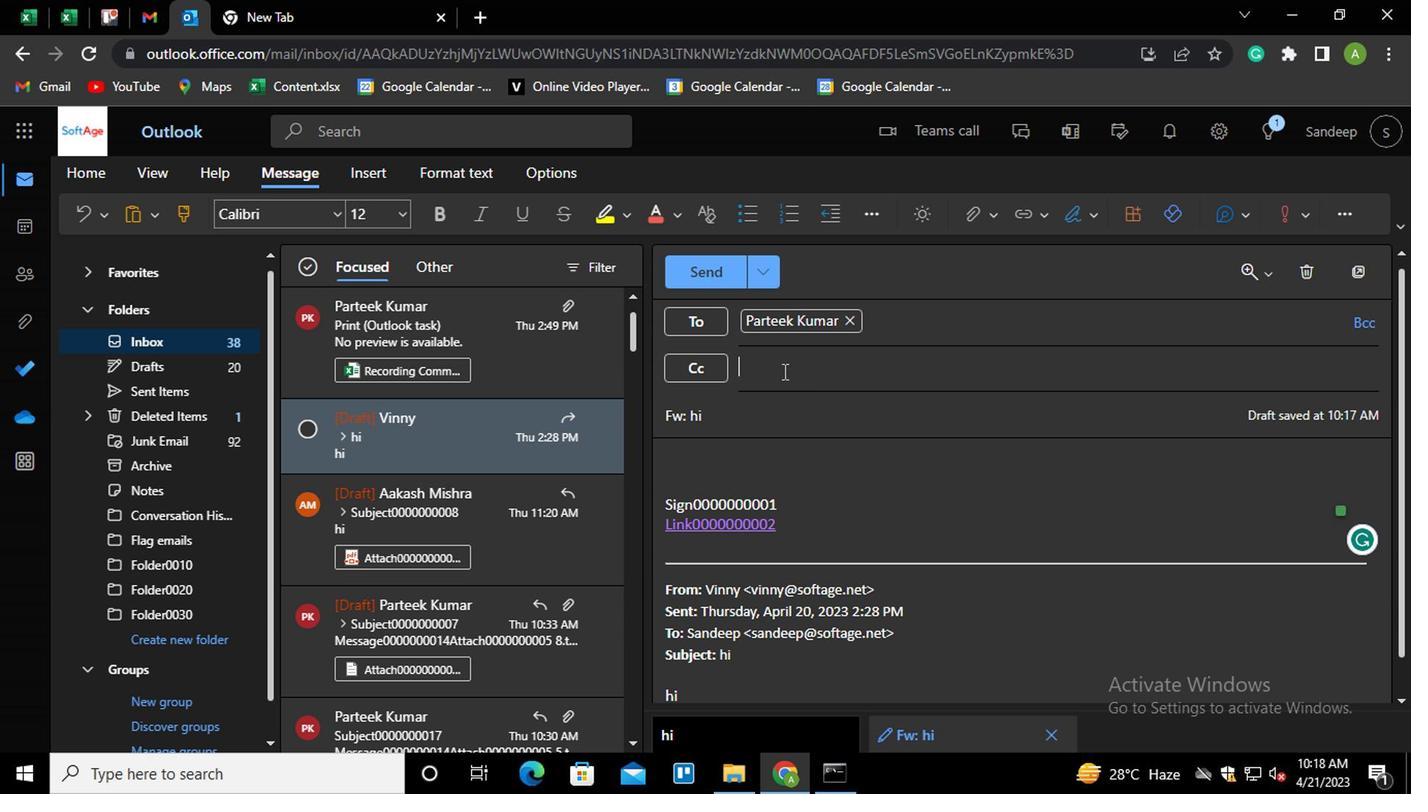 
Action: Mouse moved to (623, 330)
Screenshot: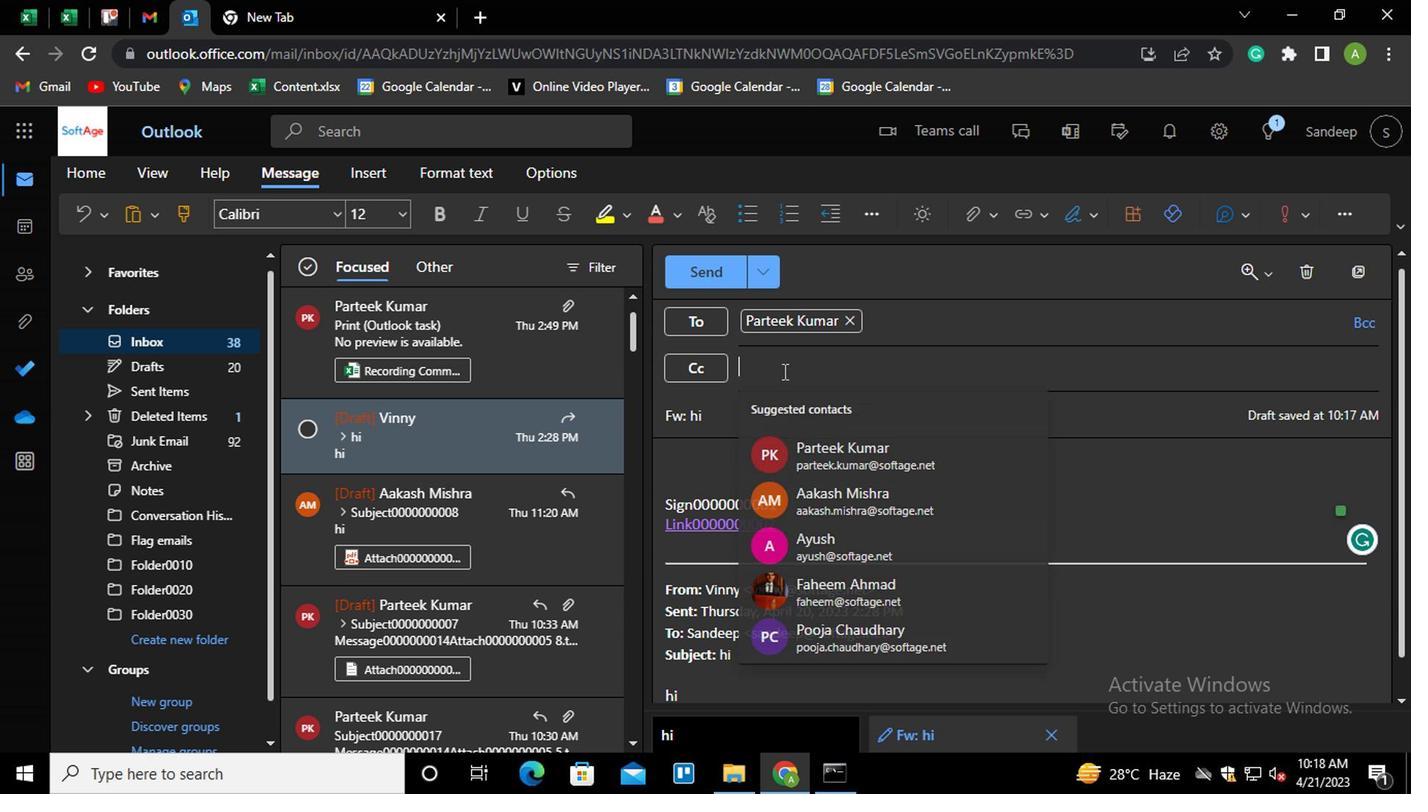 
Action: Key pressed AA<Key.enter>
Screenshot: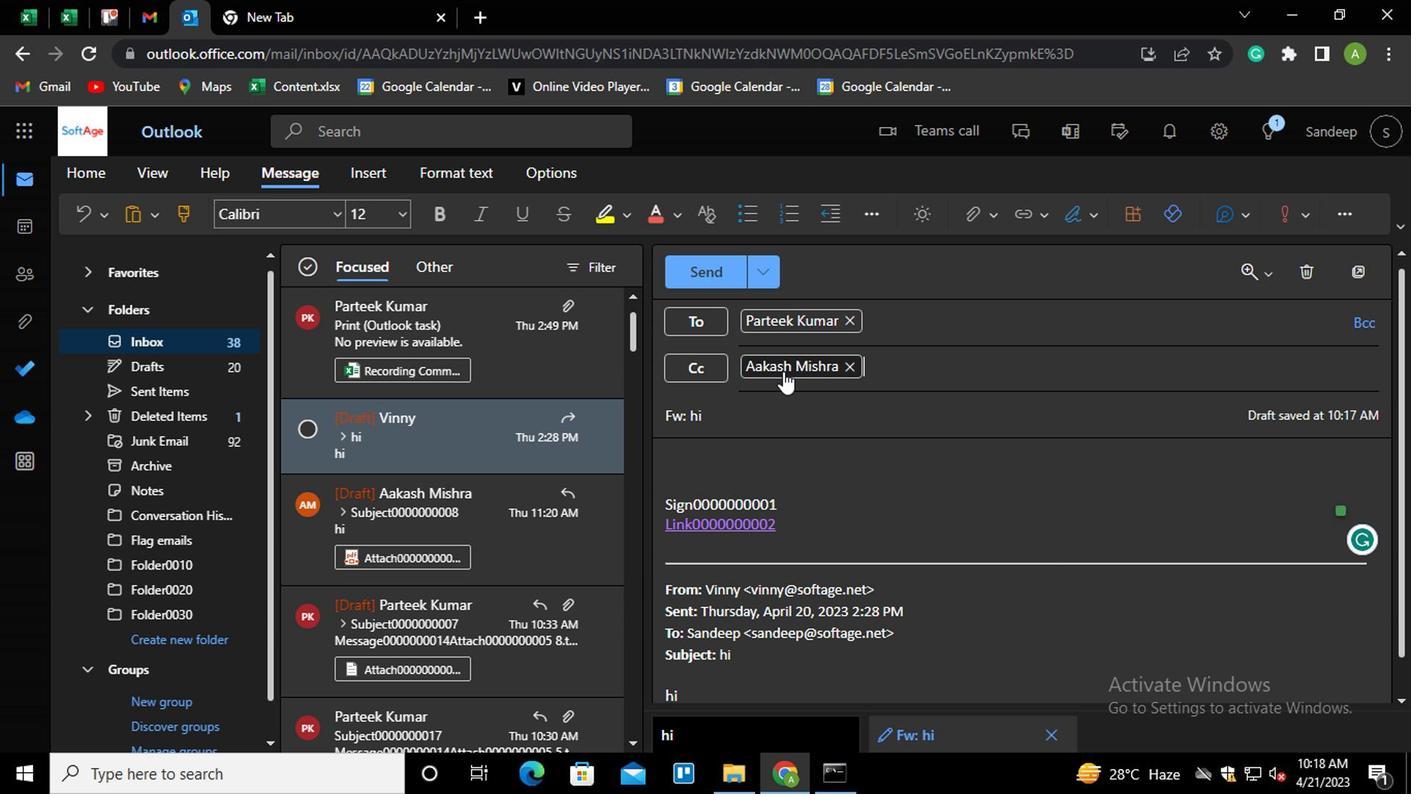 
Action: Mouse moved to (1035, 290)
Screenshot: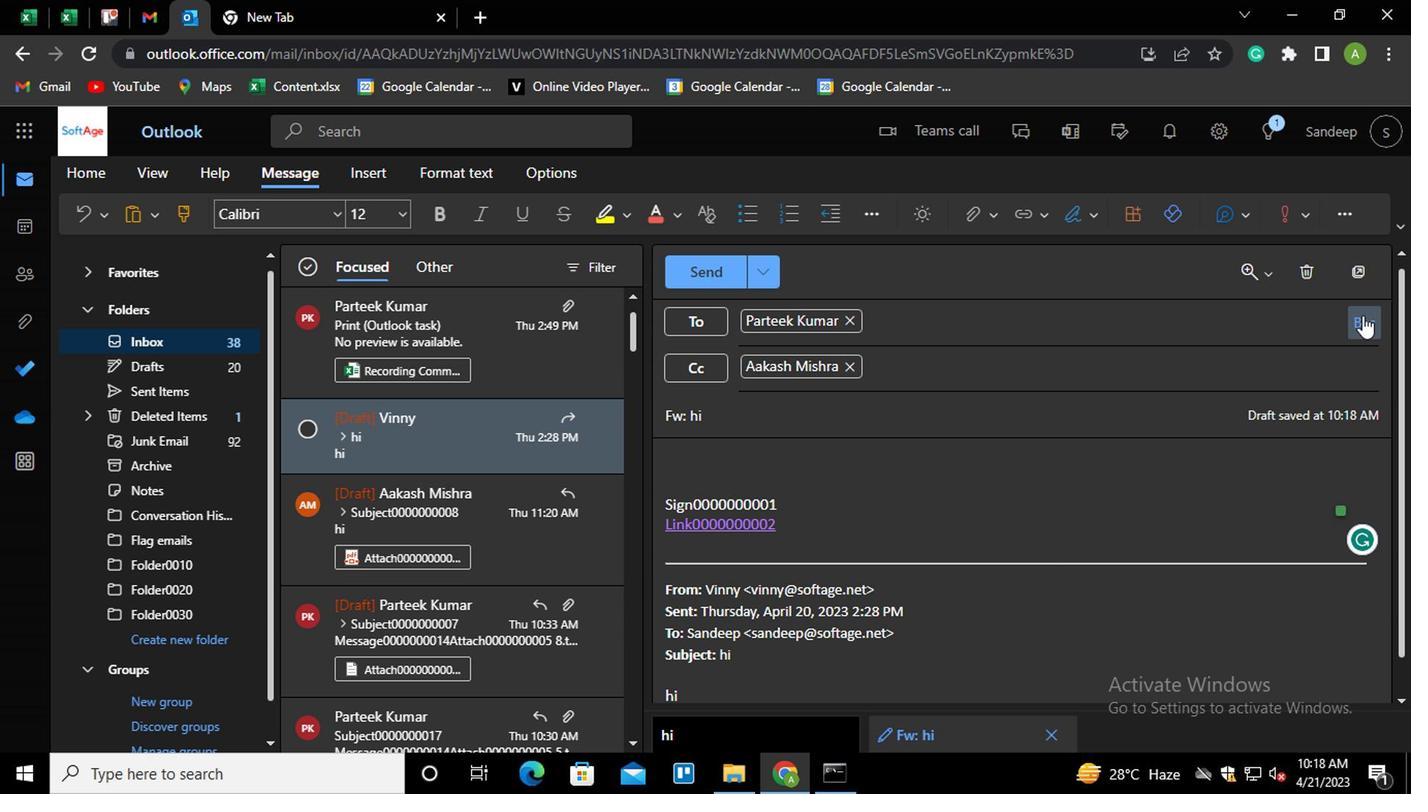 
Action: Mouse pressed left at (1035, 290)
Screenshot: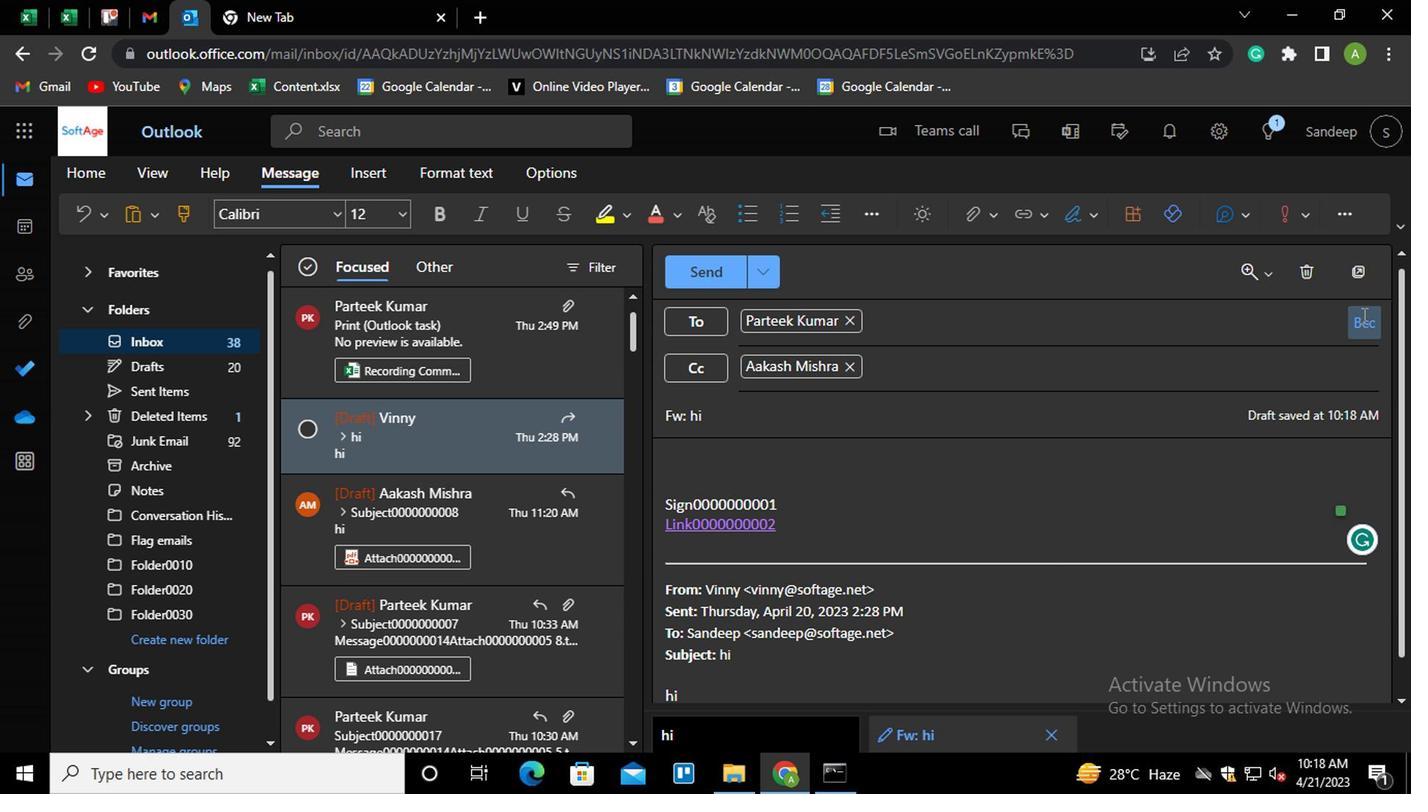 
Action: Mouse moved to (878, 344)
Screenshot: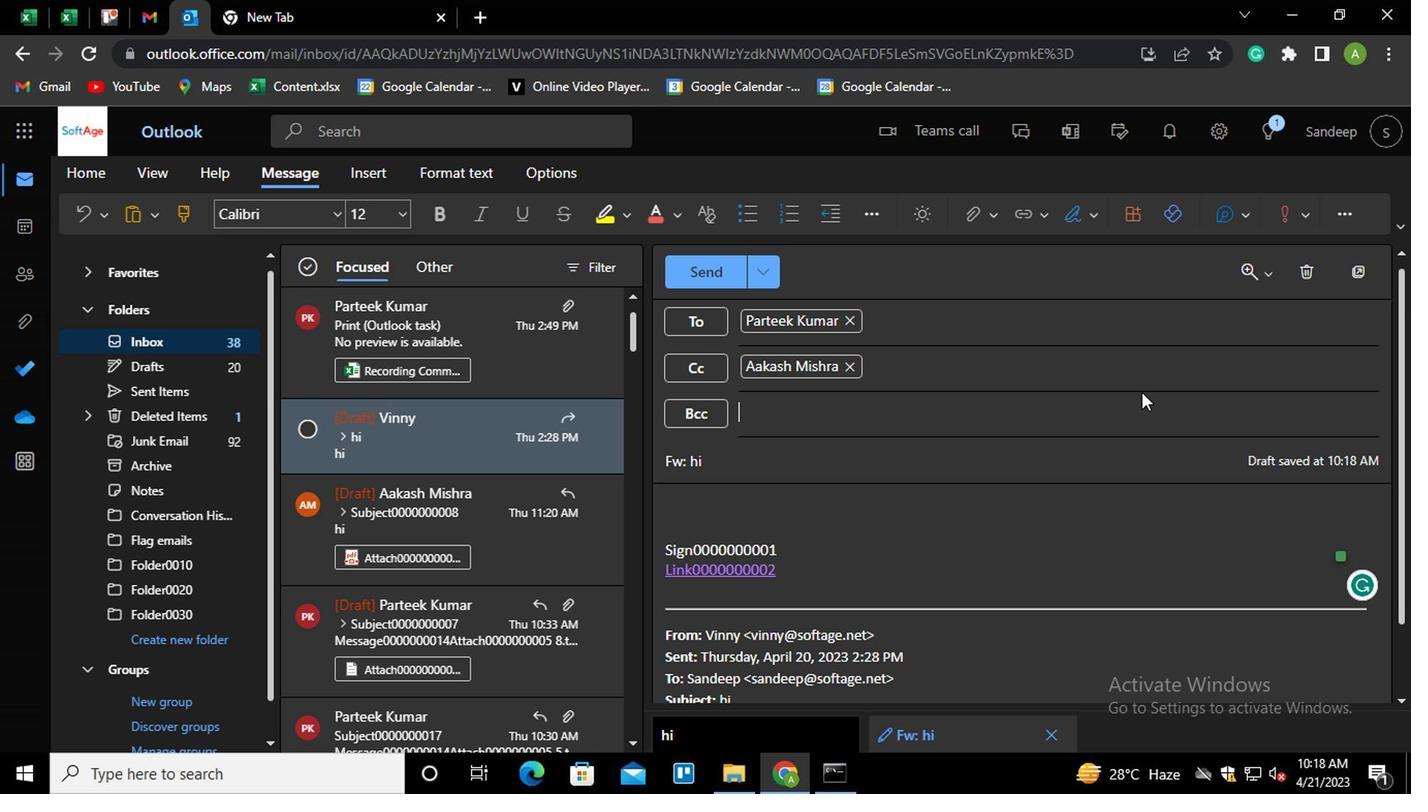 
Action: Key pressed AYU<Key.enter>
Screenshot: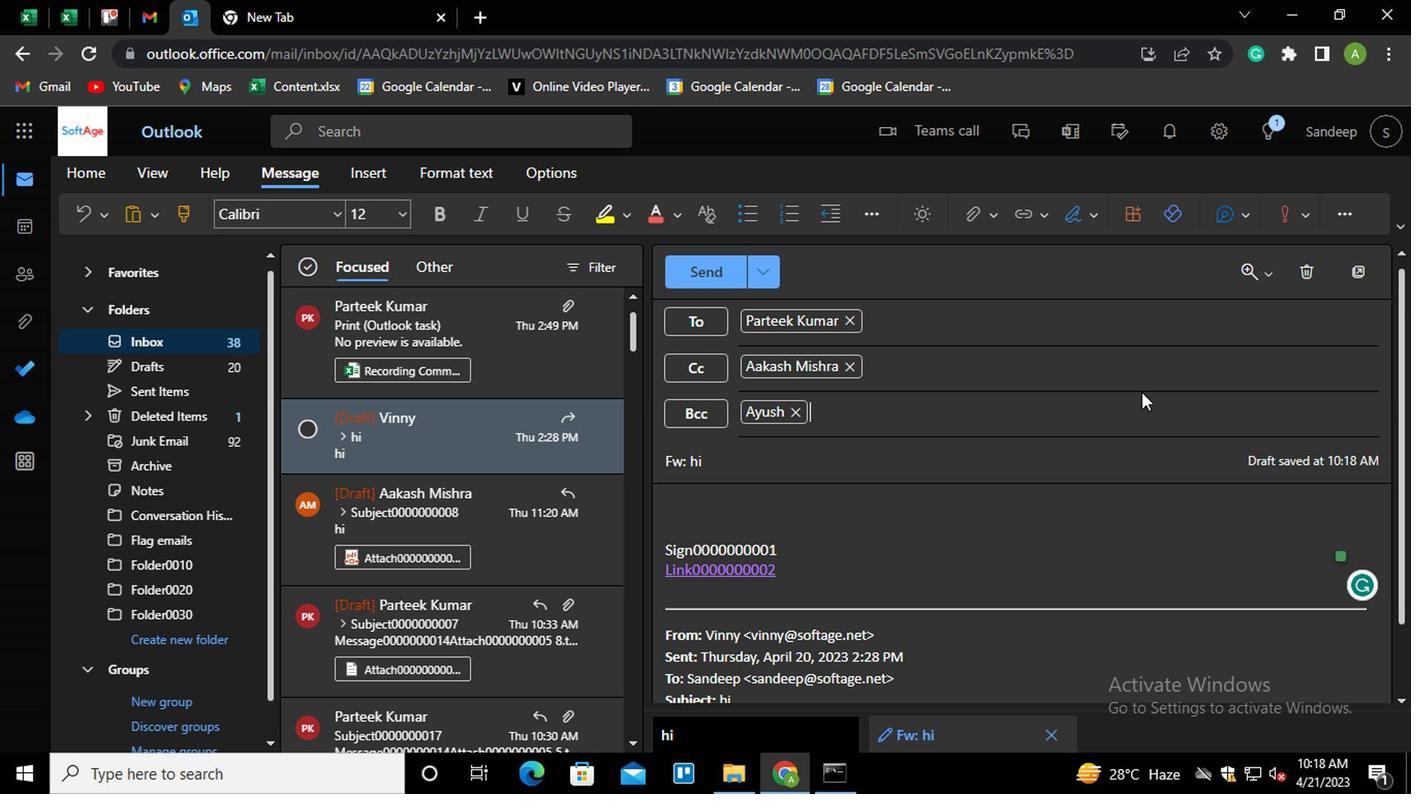 
Action: Mouse moved to (726, 391)
Screenshot: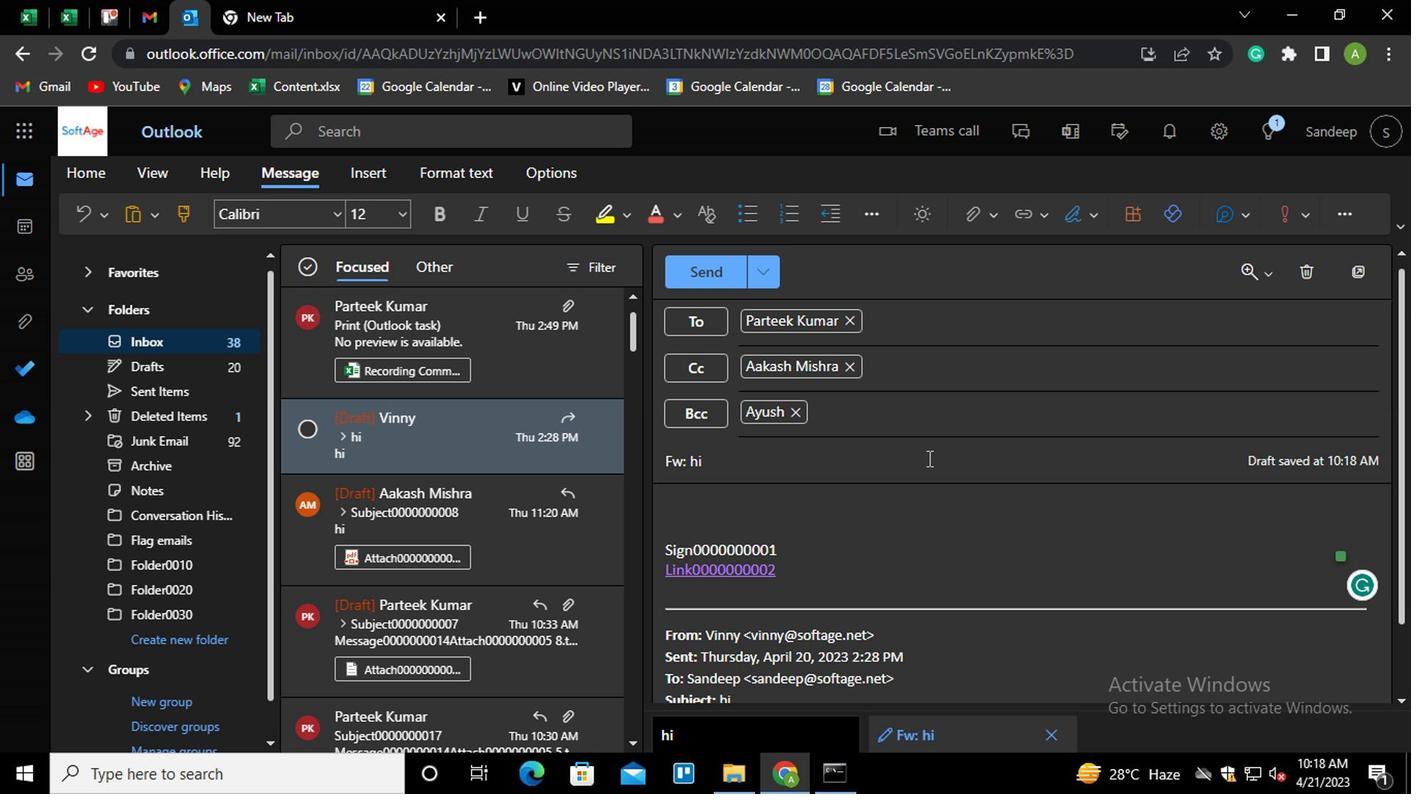 
Action: Mouse pressed left at (726, 391)
Screenshot: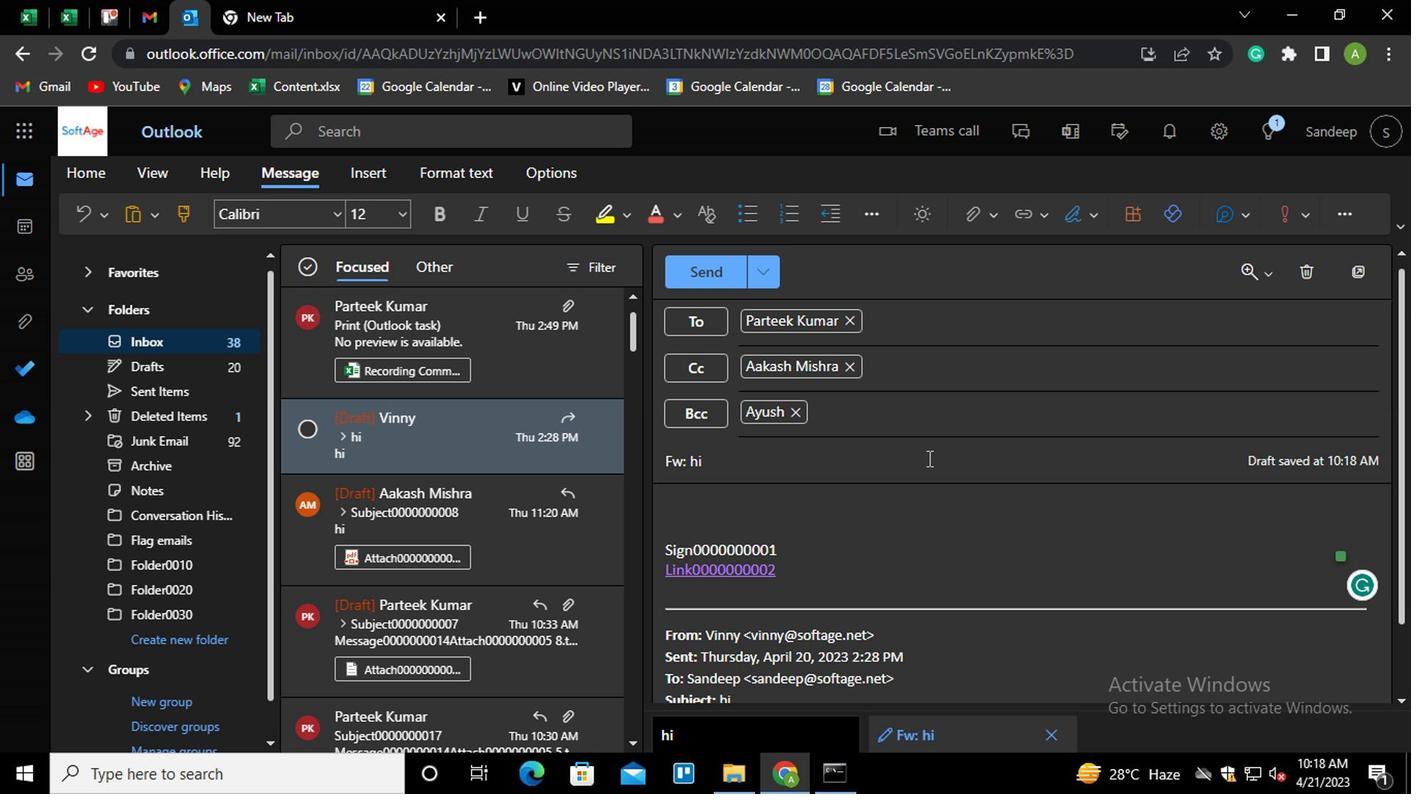 
Action: Key pressed <Key.shift_r><Key.home><Key.shift>SUBJECT0000000001
Screenshot: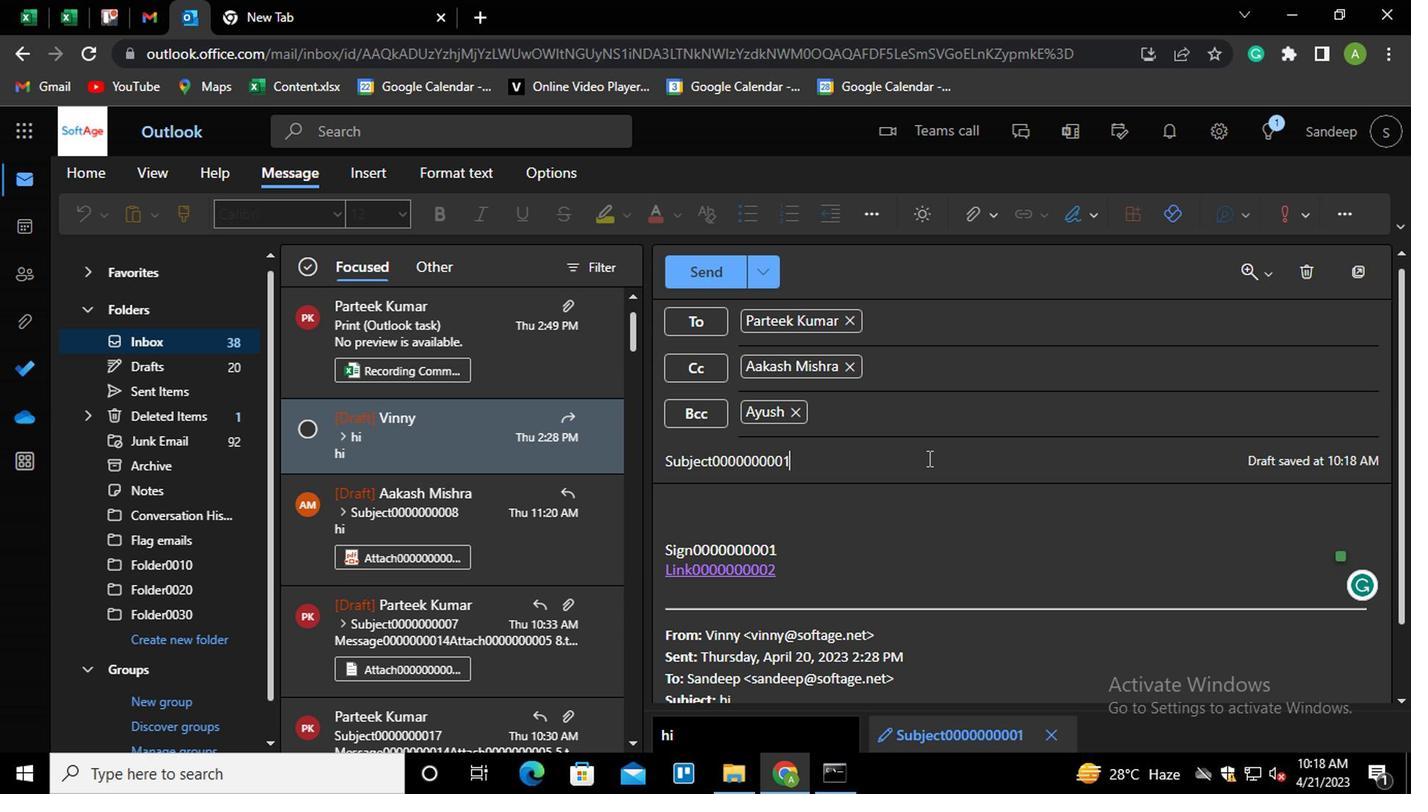 
Action: Mouse moved to (633, 471)
Screenshot: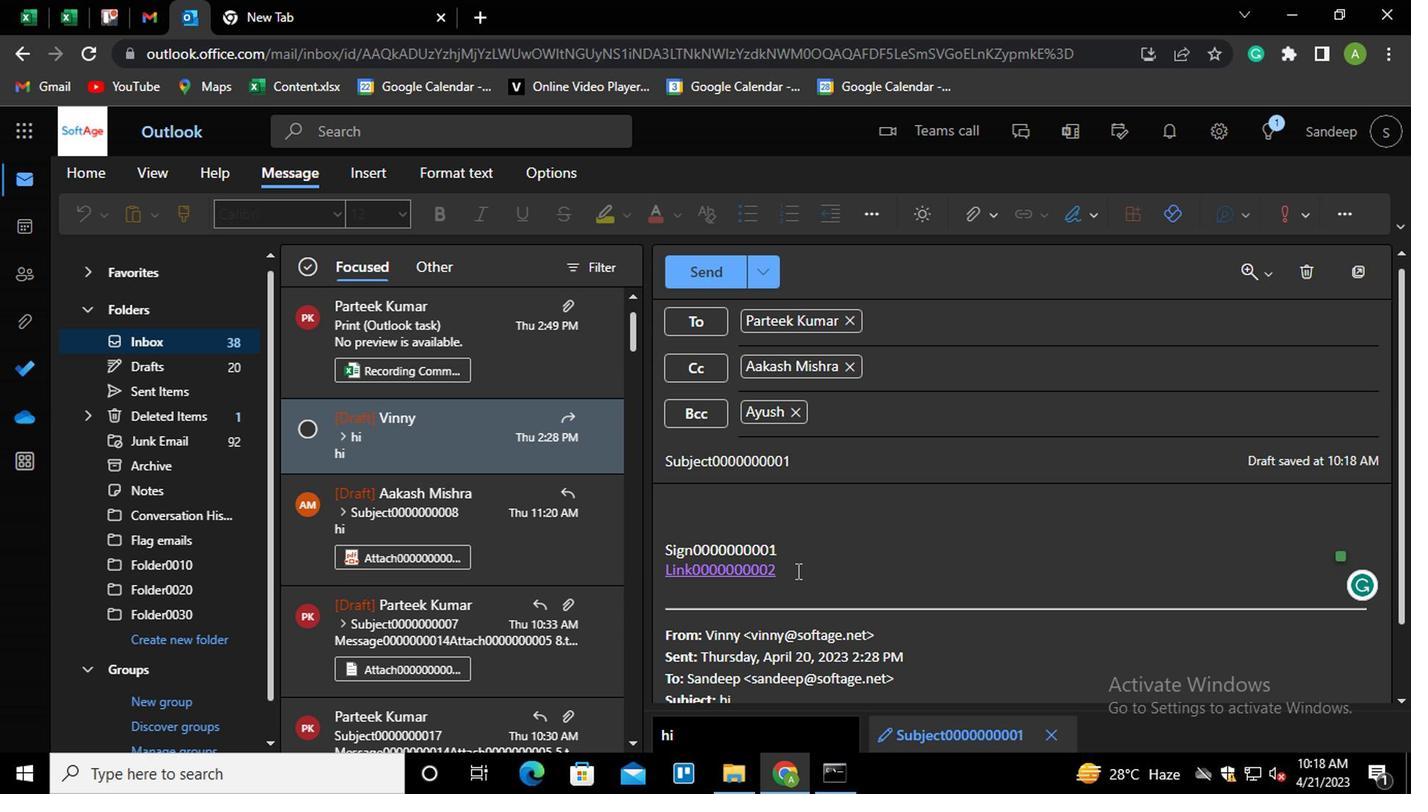 
Action: Mouse pressed left at (633, 471)
Screenshot: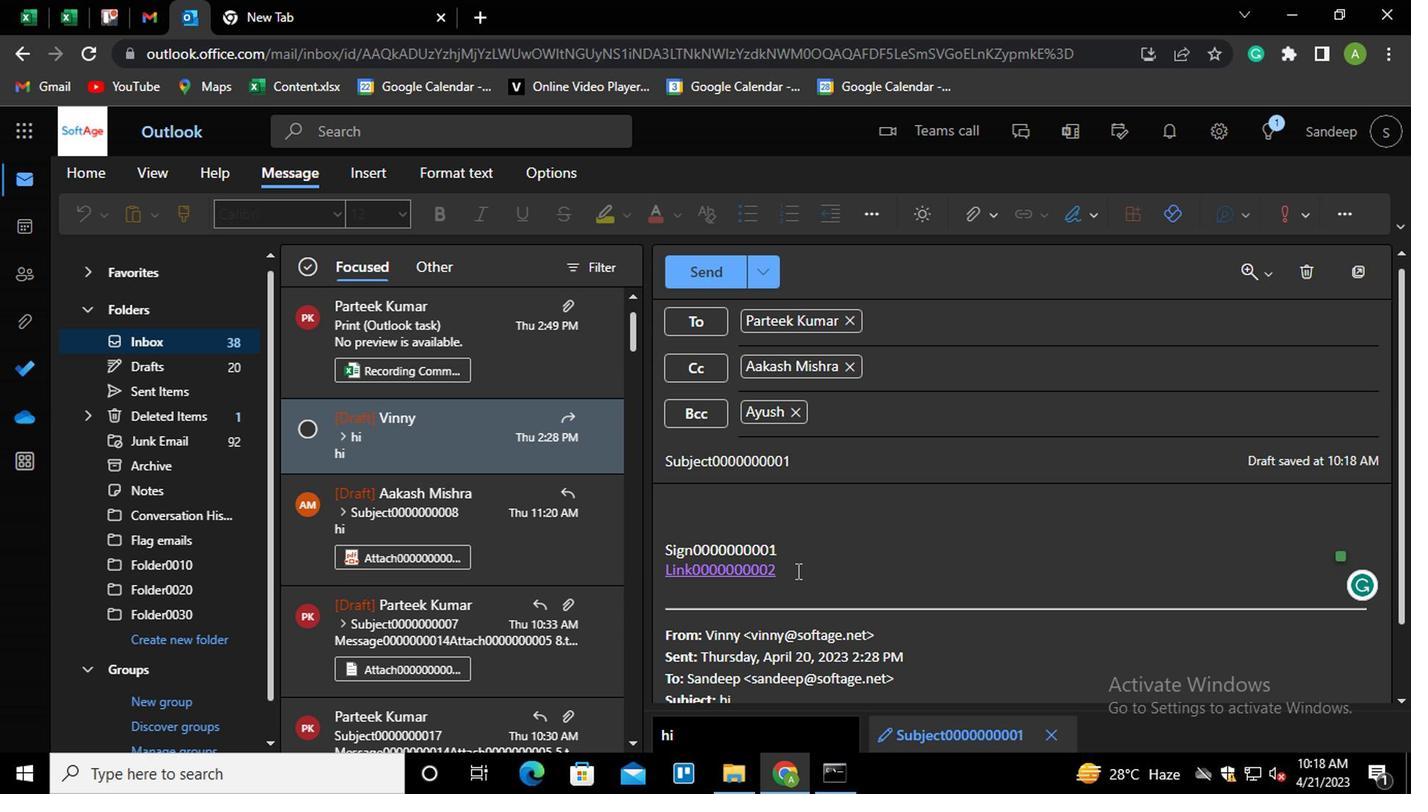 
Action: Key pressed <Key.shift_r><Key.enter><Key.shift_r>MESSAGE0000000003
Screenshot: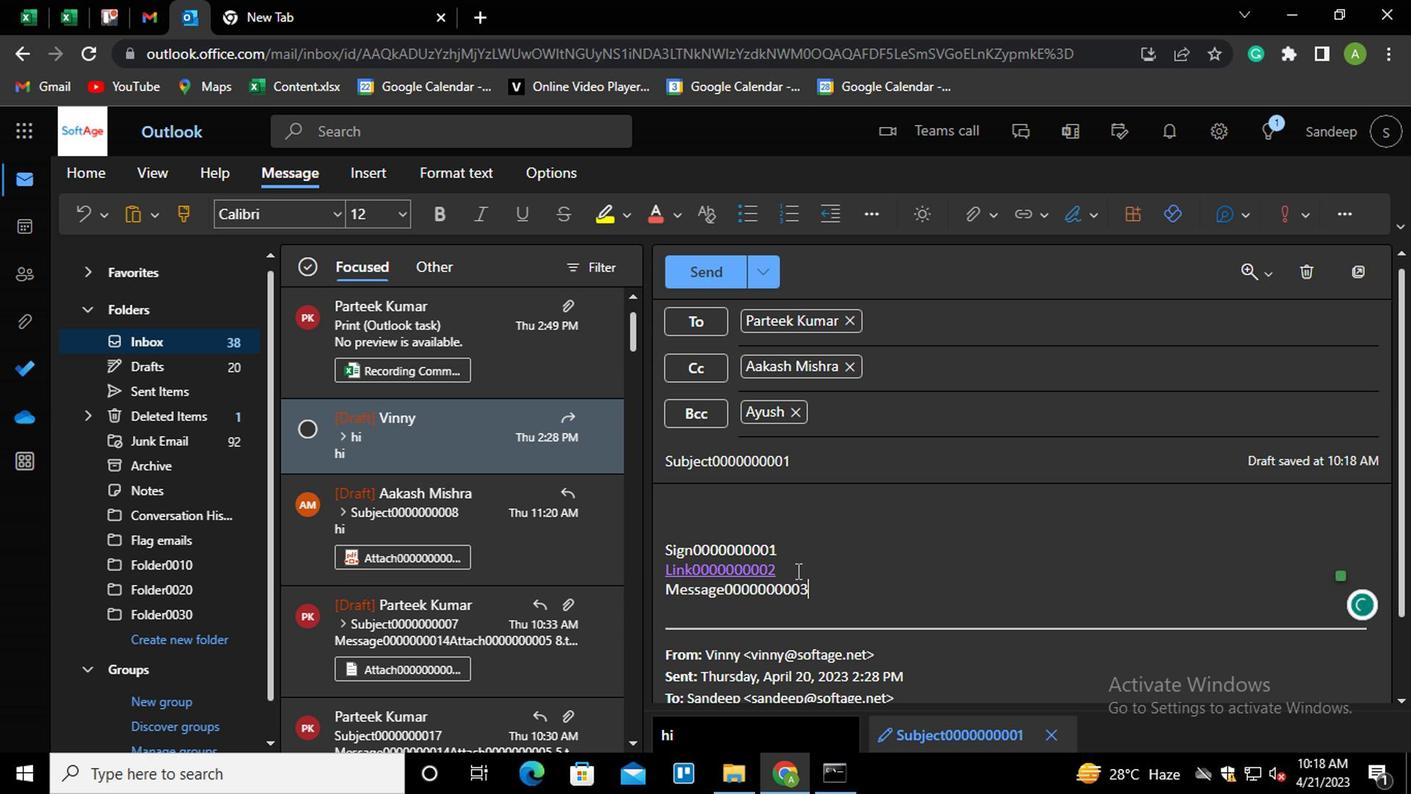 
Action: Mouse moved to (777, 217)
Screenshot: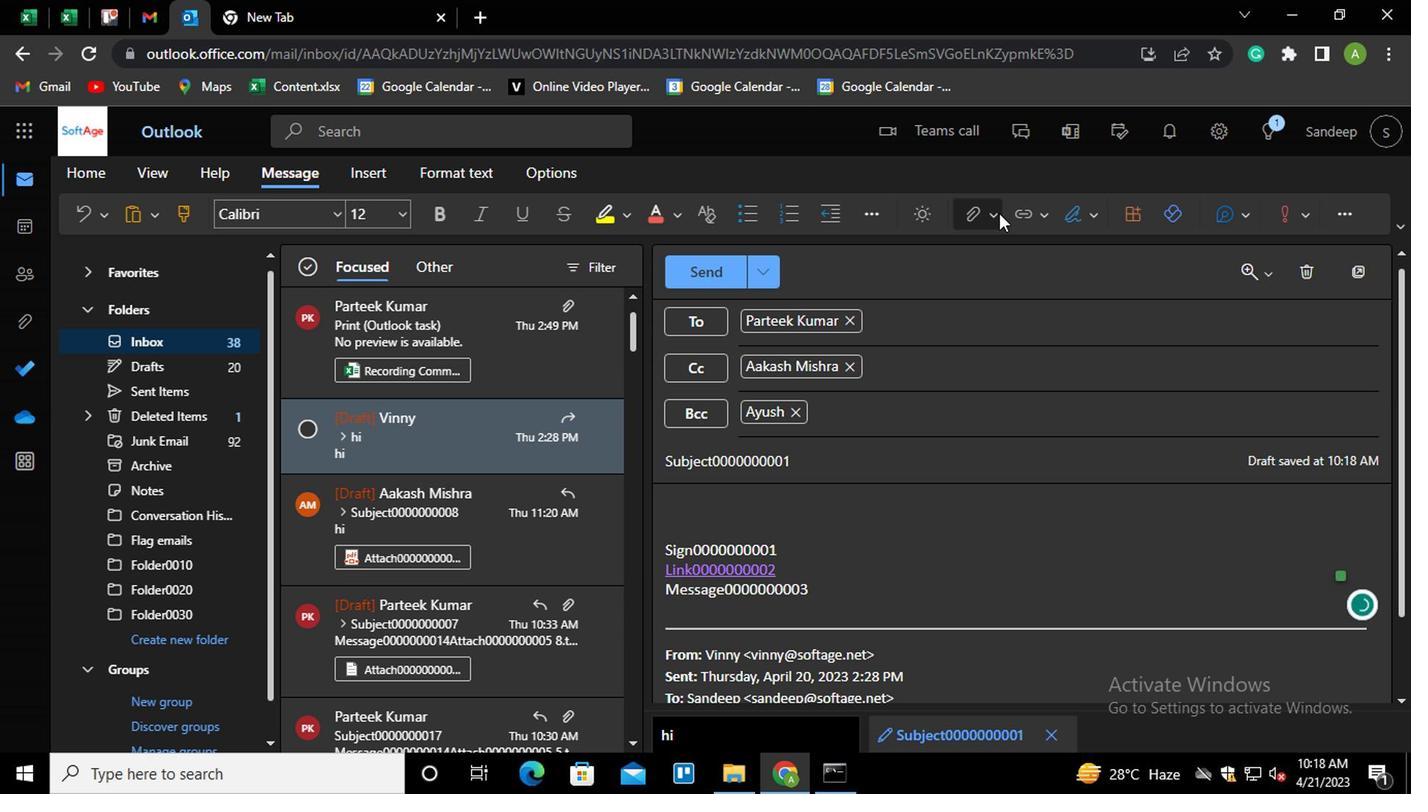 
Action: Mouse pressed left at (777, 217)
Screenshot: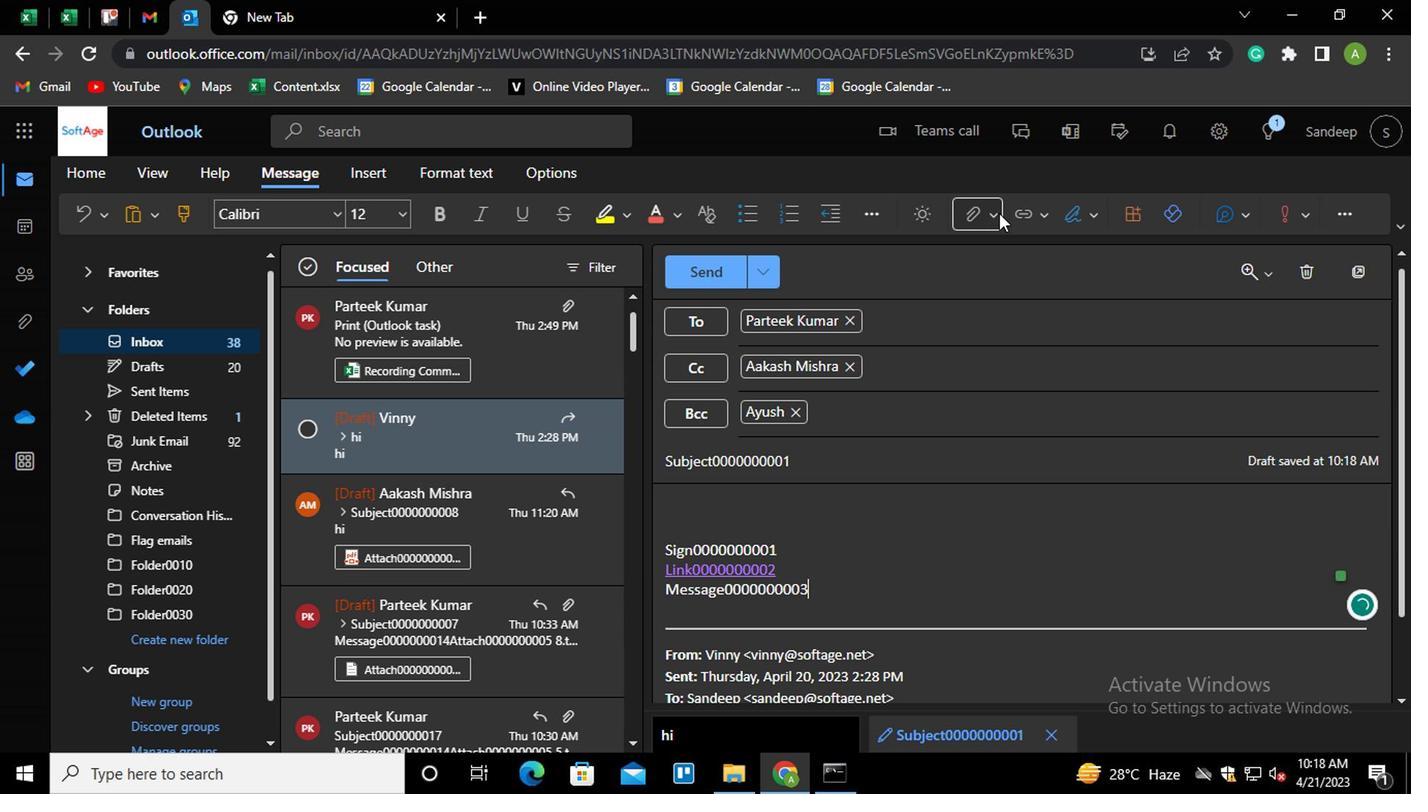 
Action: Mouse moved to (670, 254)
Screenshot: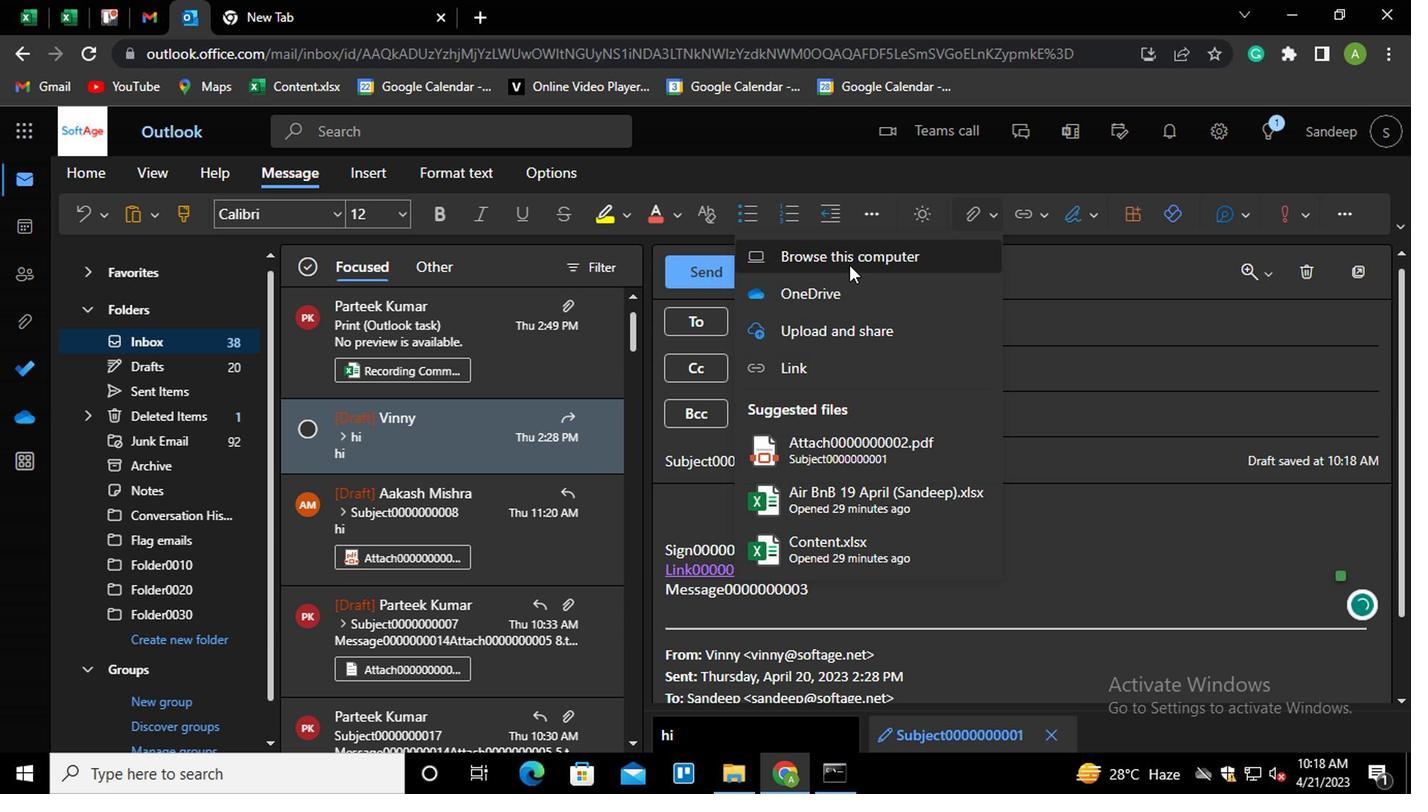
Action: Mouse pressed left at (670, 254)
Screenshot: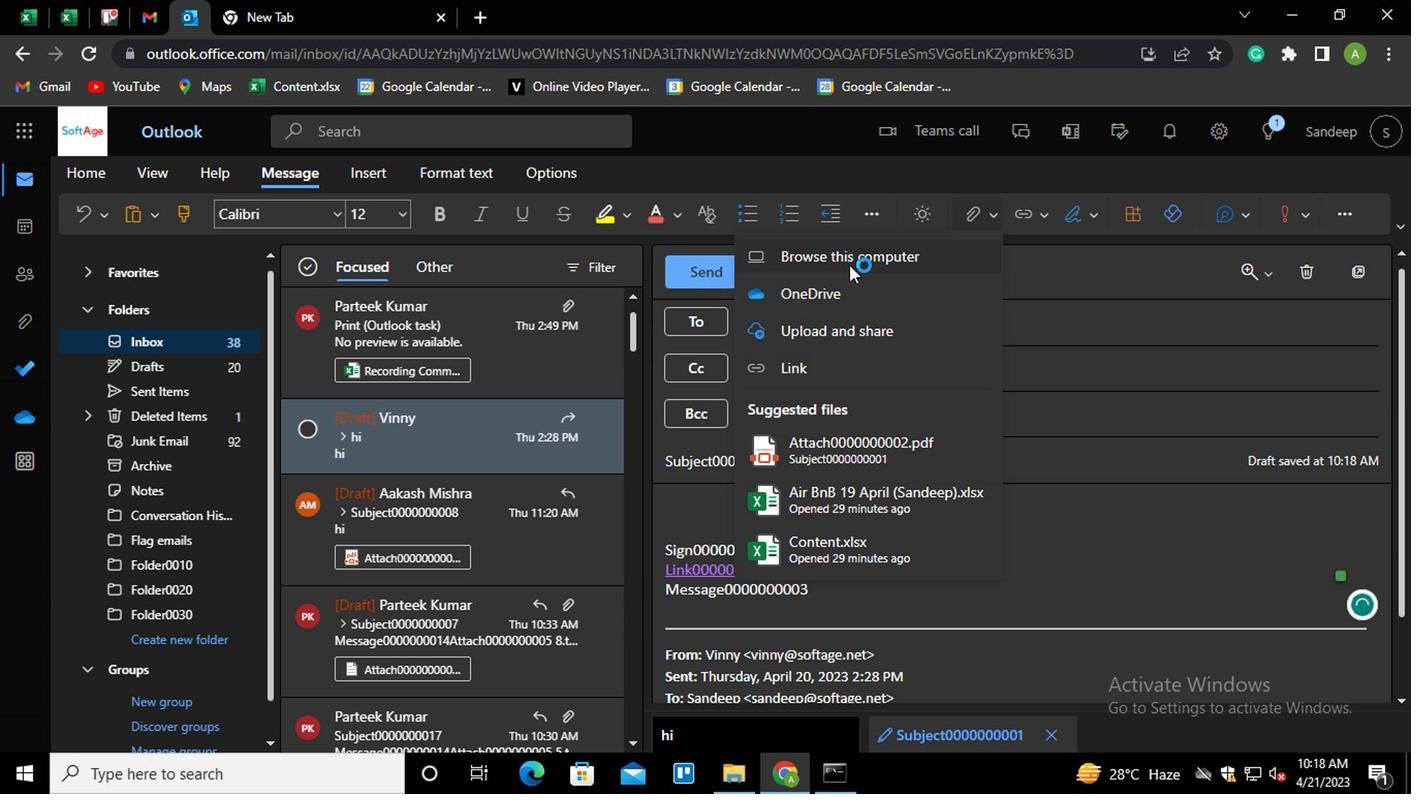
Action: Mouse moved to (287, 204)
Screenshot: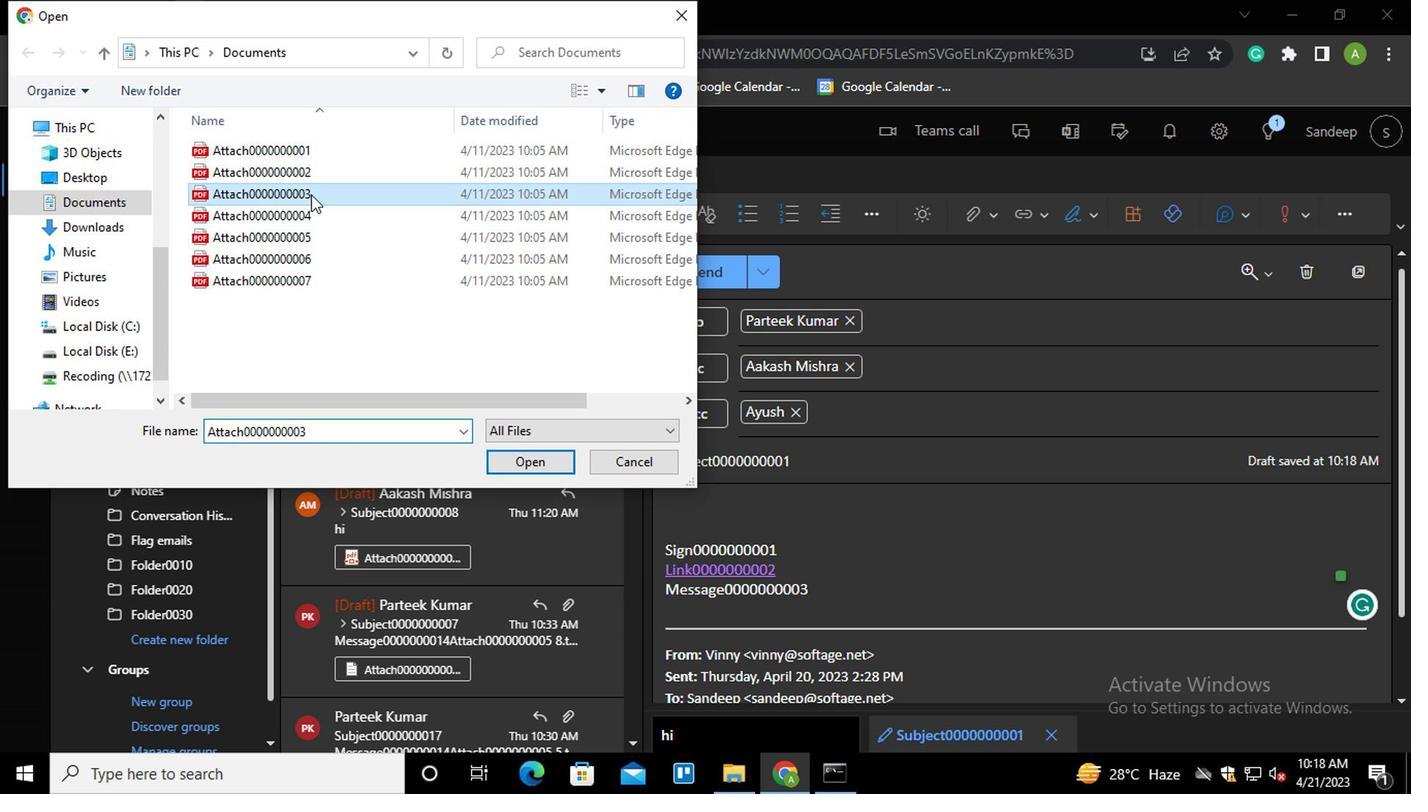 
Action: Mouse pressed left at (287, 204)
Screenshot: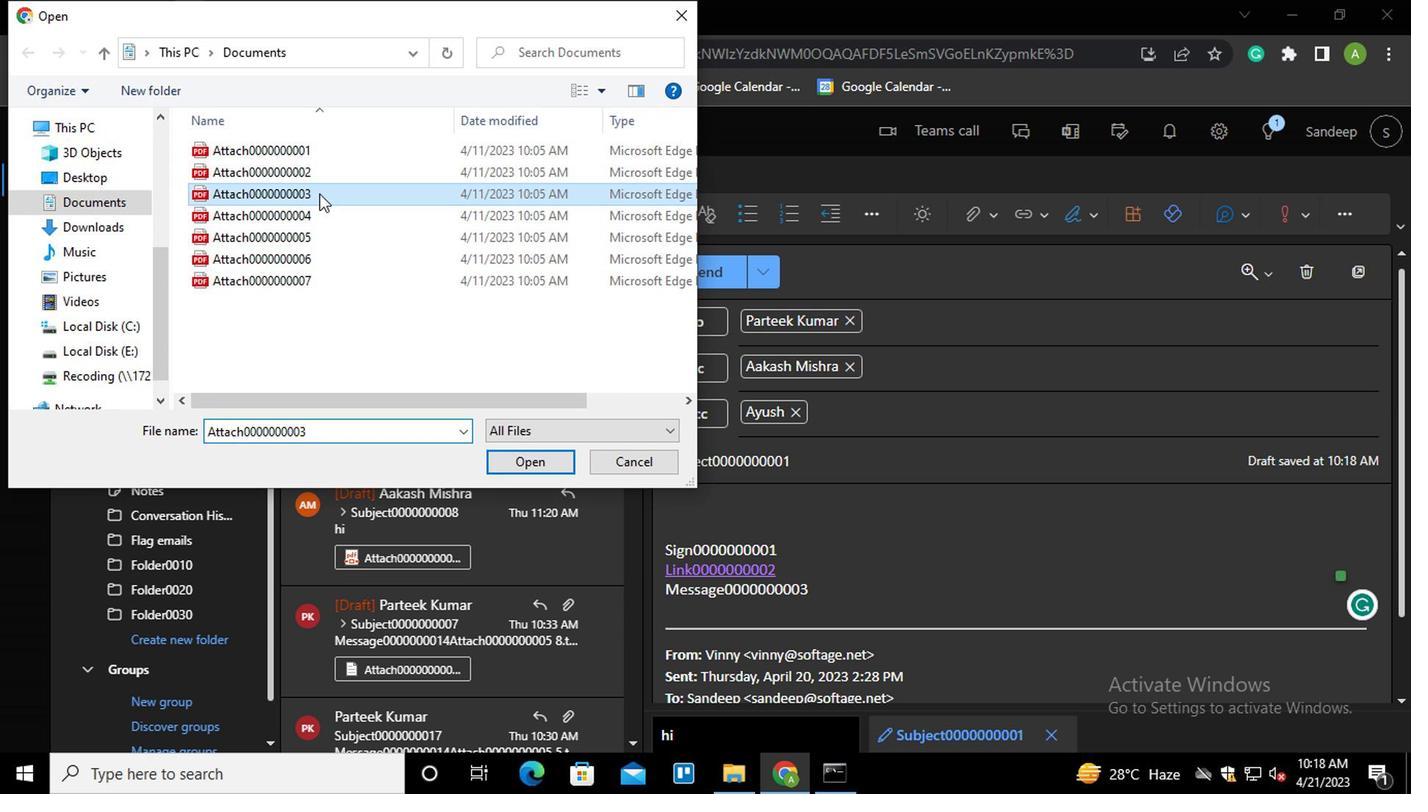 
Action: Mouse moved to (443, 401)
Screenshot: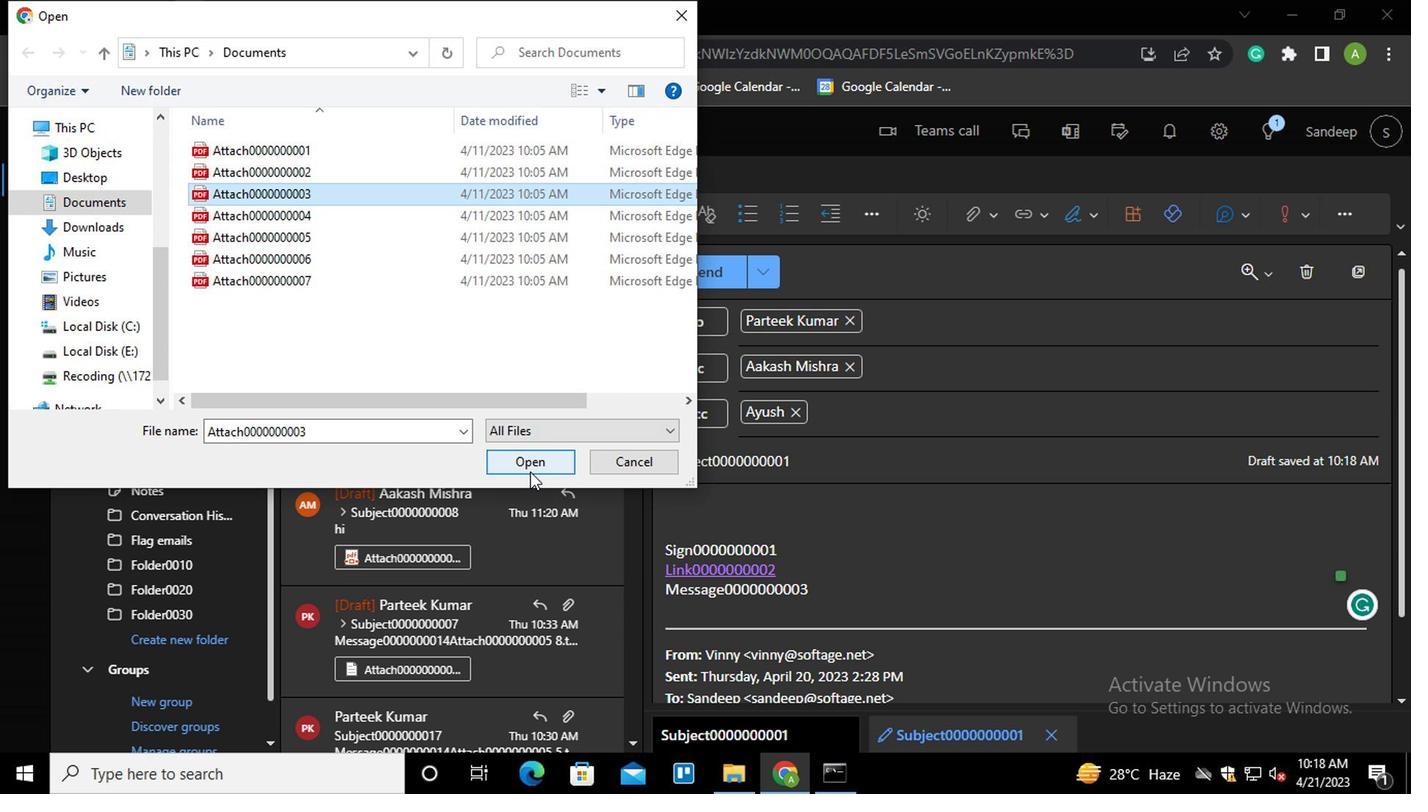 
Action: Mouse pressed left at (443, 401)
Screenshot: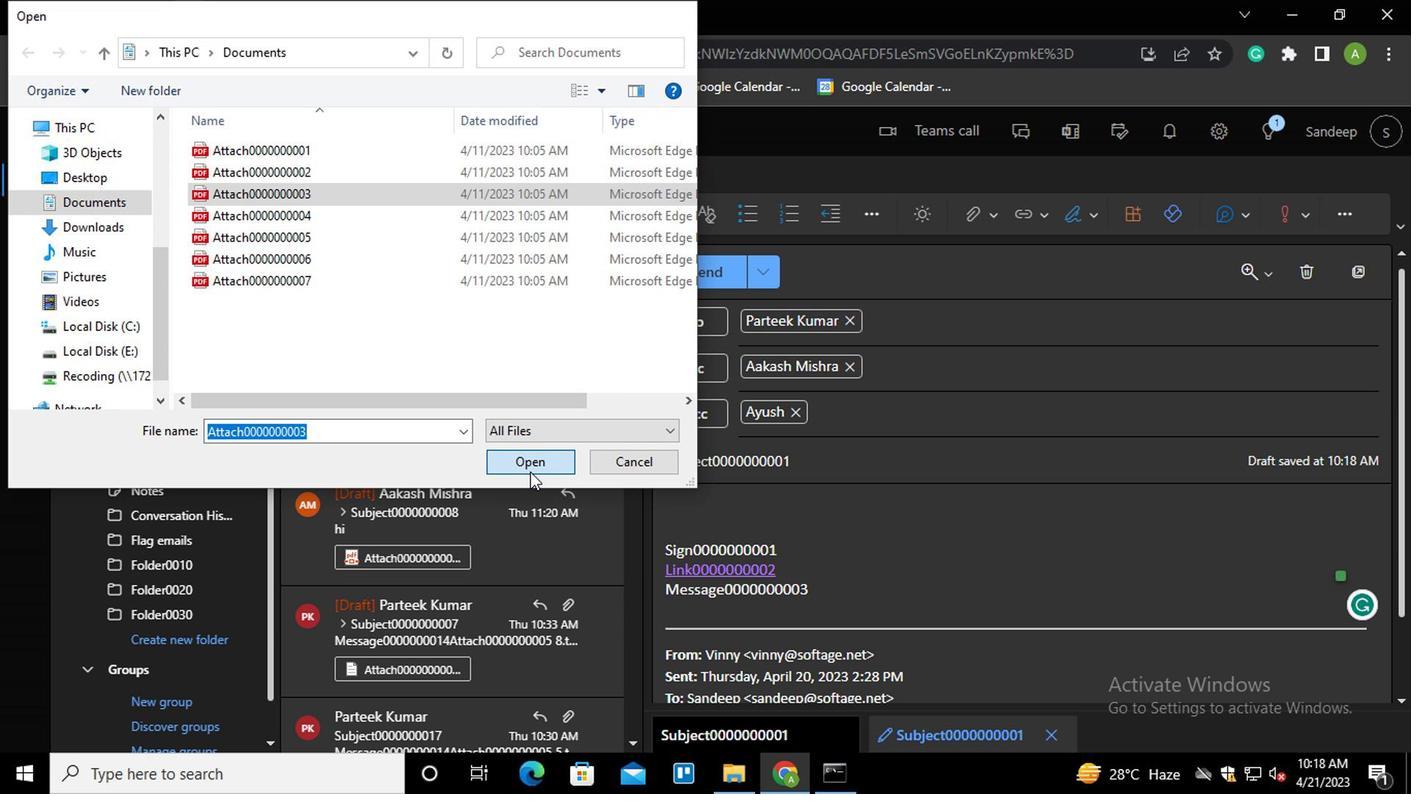 
Action: Mouse moved to (569, 260)
Screenshot: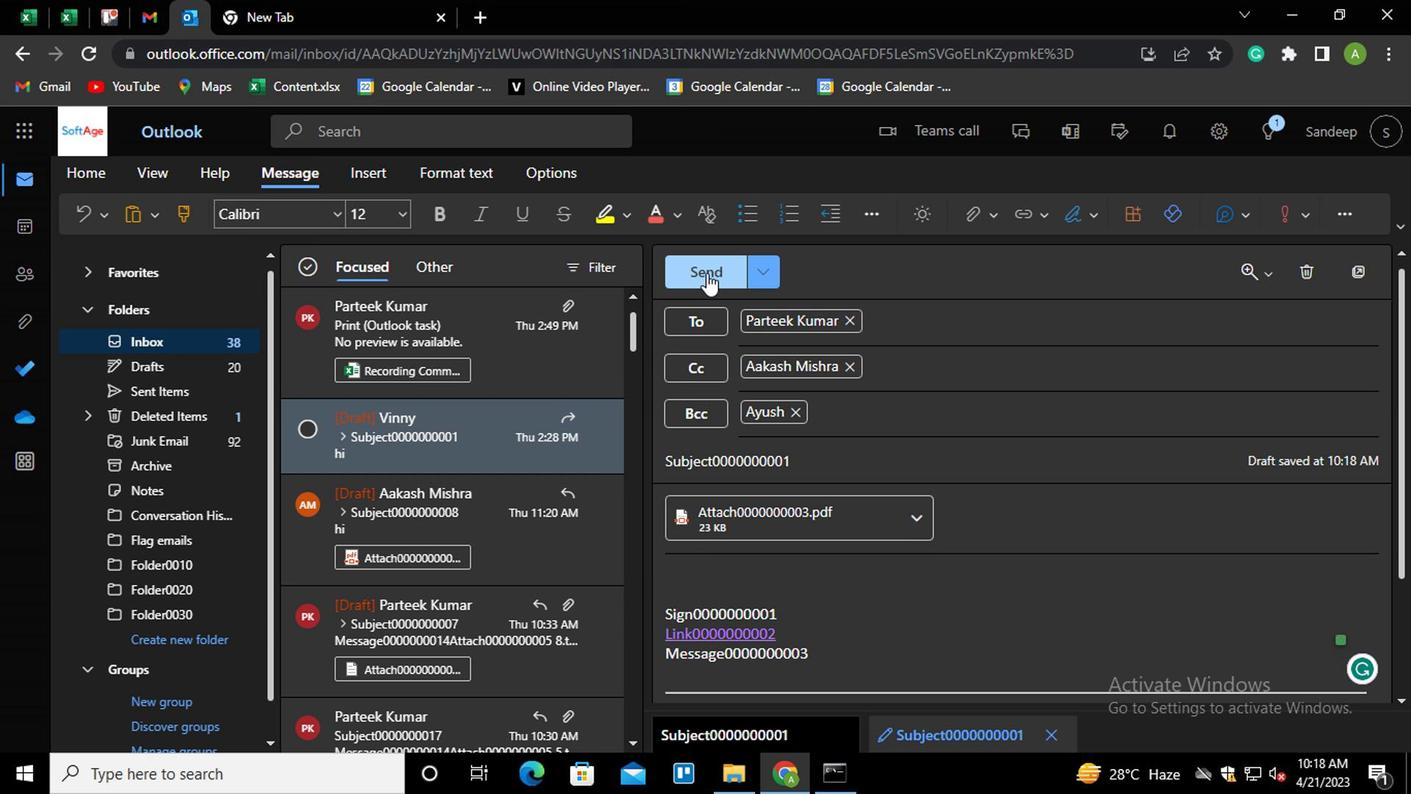 
Action: Mouse pressed left at (569, 260)
Screenshot: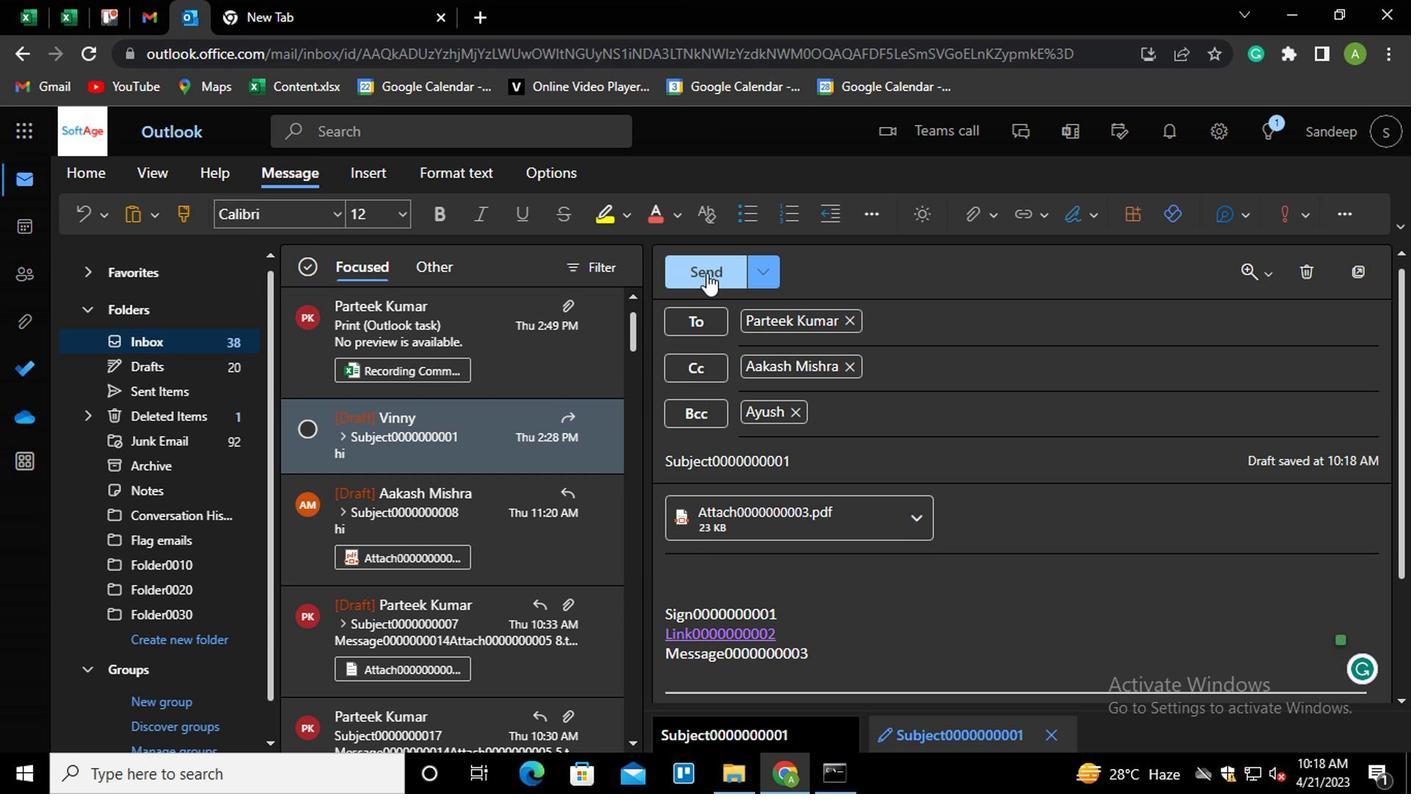 
Action: Mouse moved to (1034, 337)
Screenshot: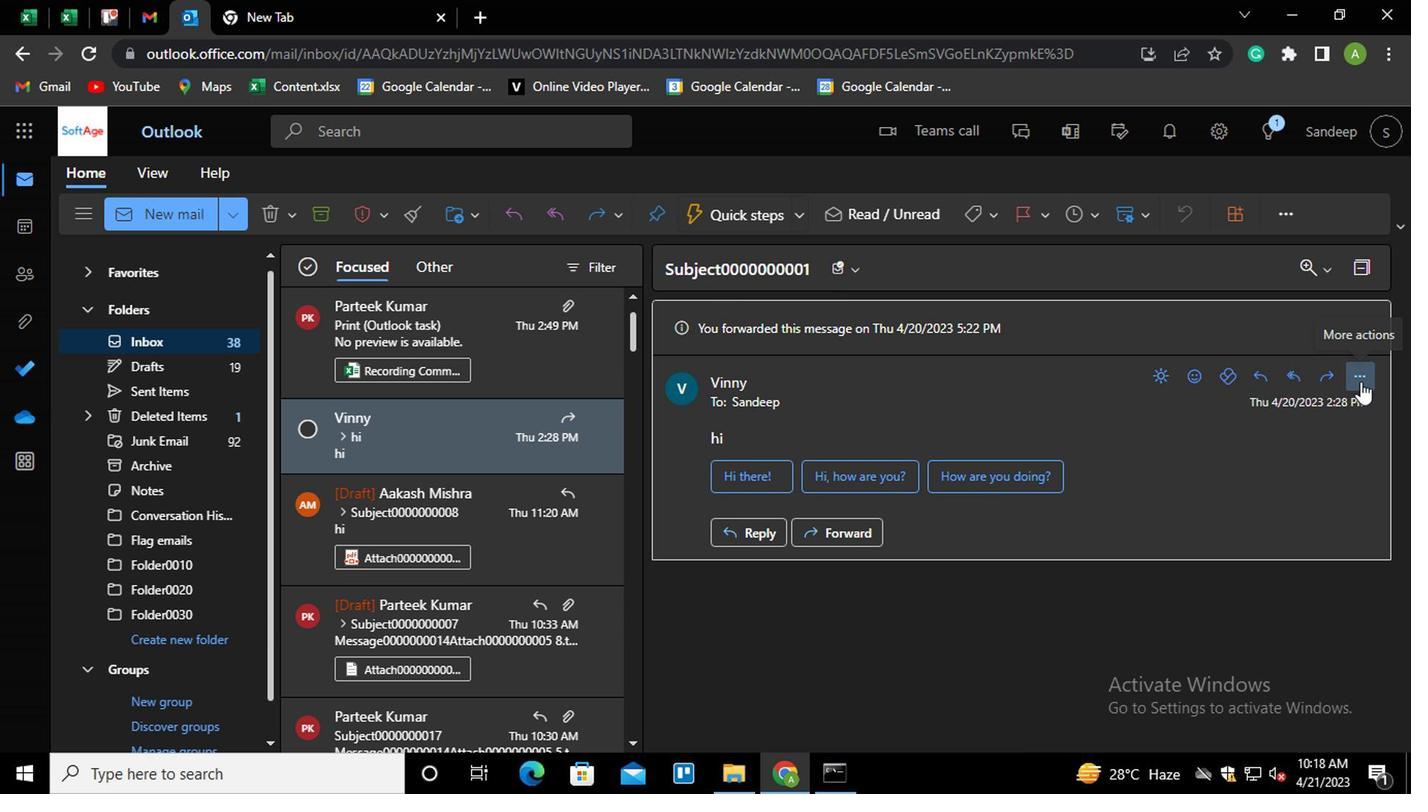
Action: Mouse pressed left at (1034, 337)
Screenshot: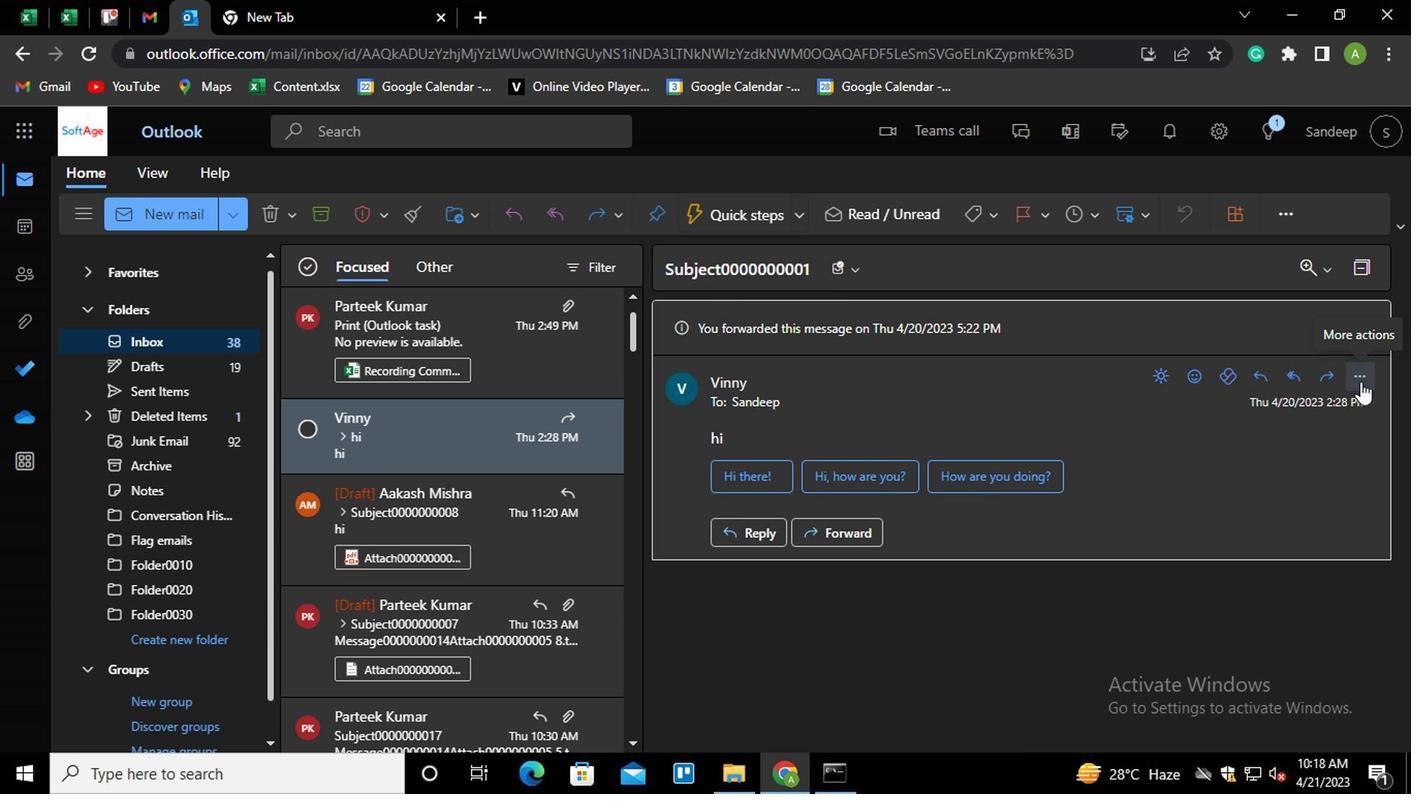 
Action: Mouse moved to (926, 216)
Screenshot: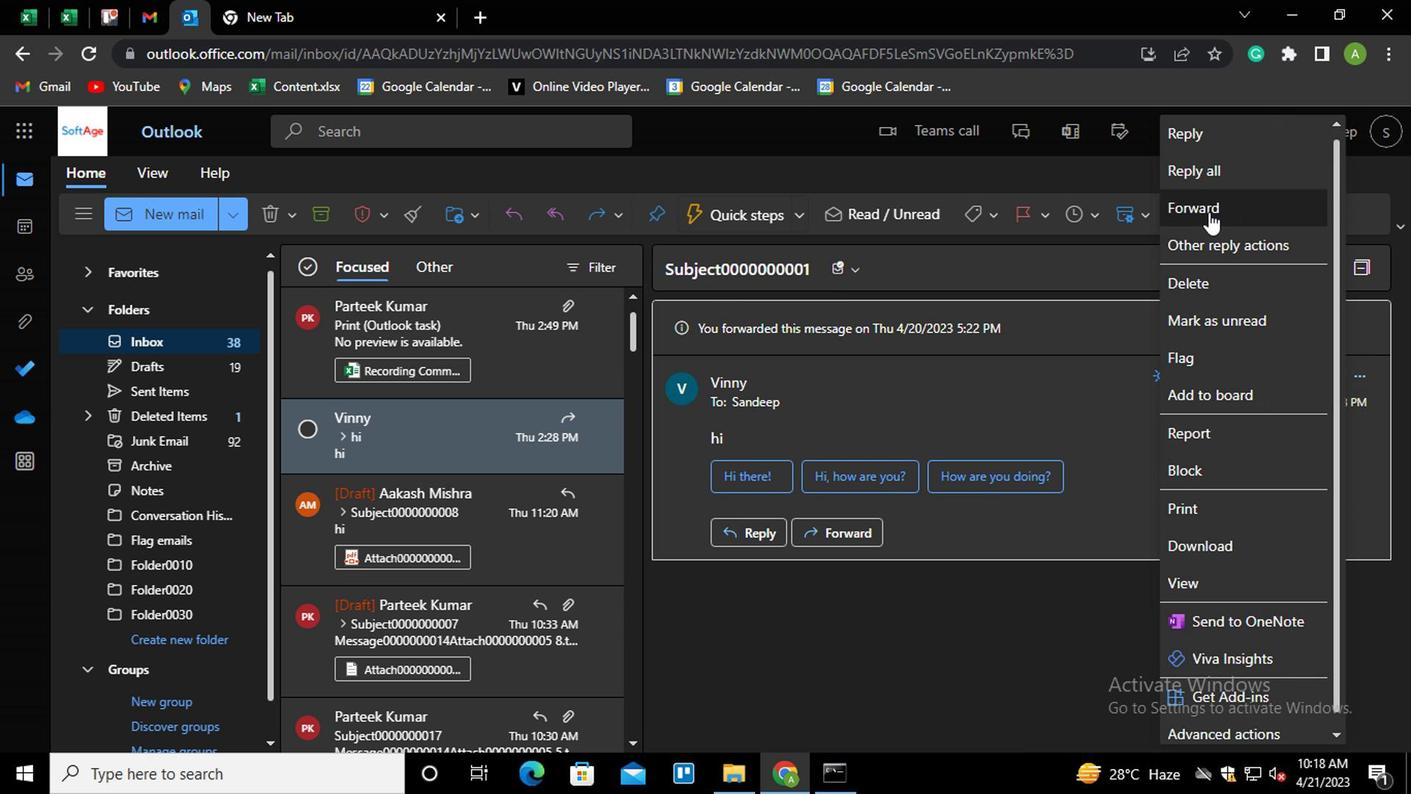 
Action: Mouse pressed left at (926, 216)
Screenshot: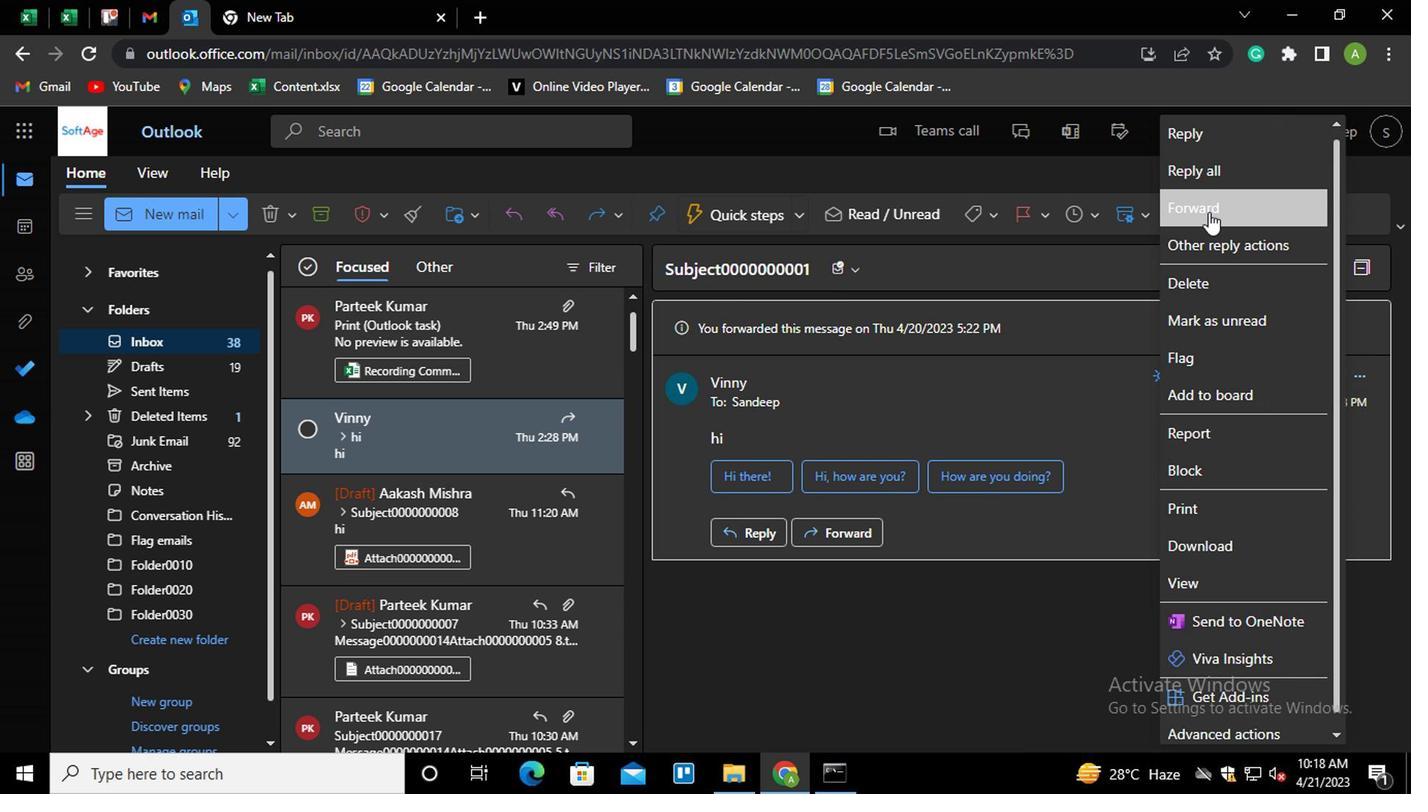 
Action: Mouse moved to (621, 424)
Screenshot: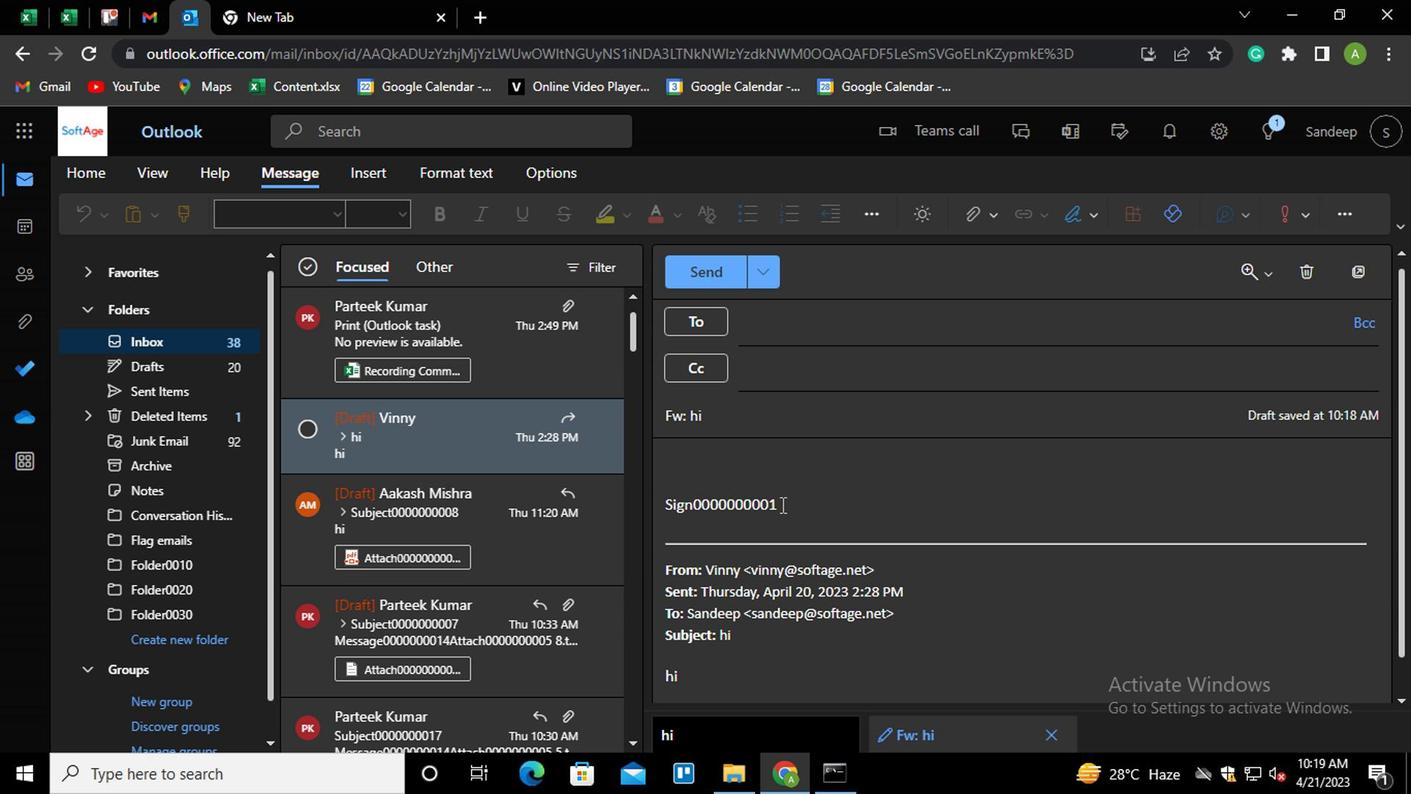 
Action: Mouse pressed left at (621, 424)
Screenshot: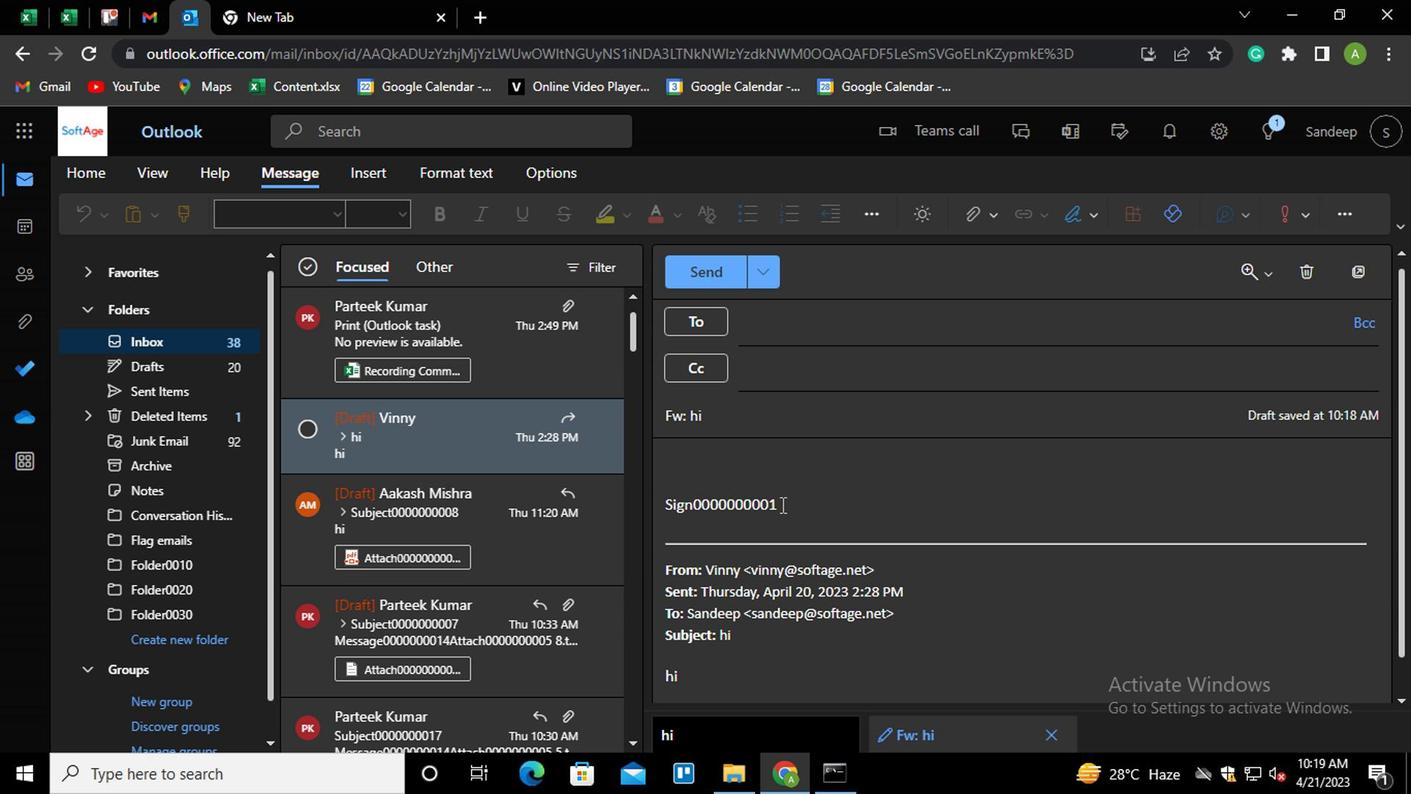 
Action: Mouse moved to (622, 425)
Screenshot: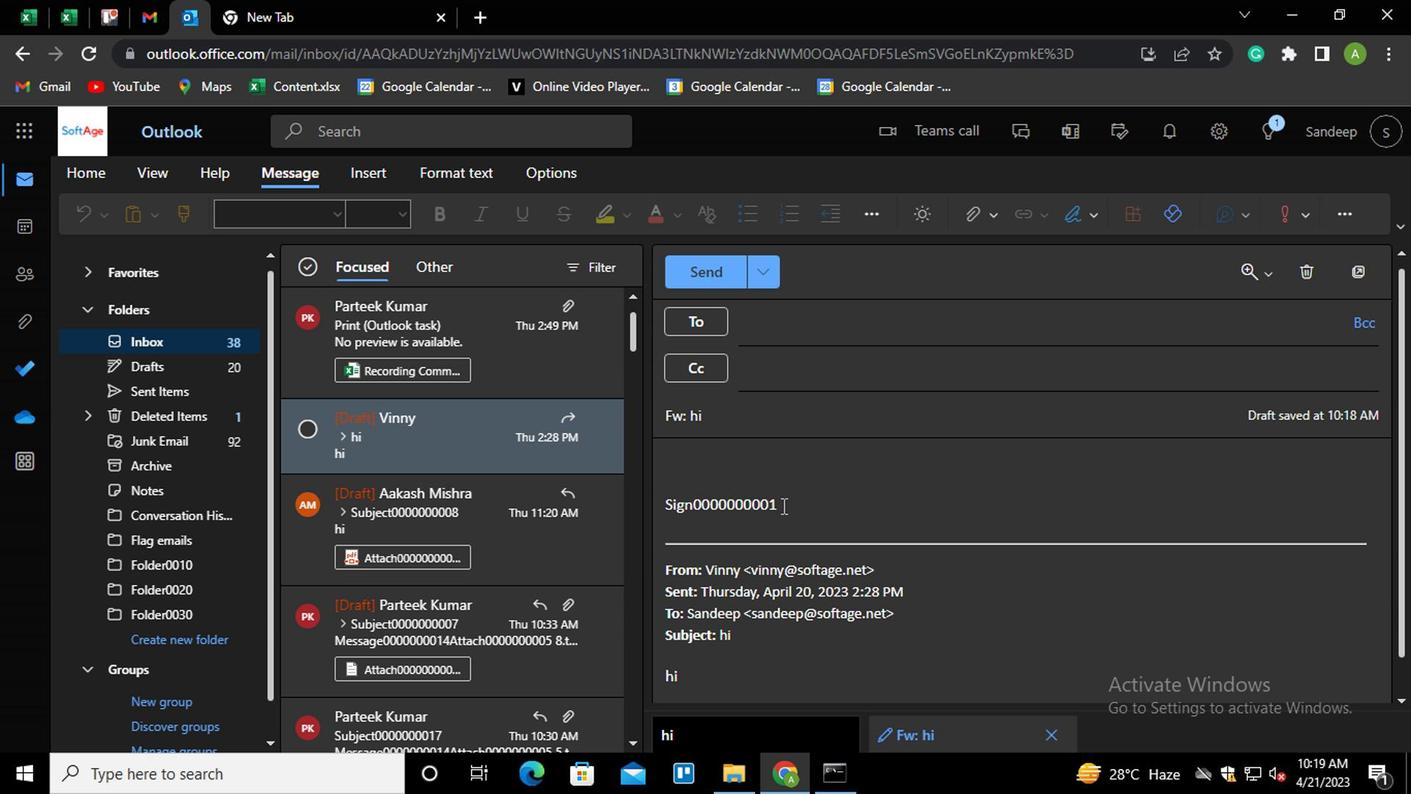 
Action: Key pressed <Key.shift_r><Key.enter>ctrl+K<Key.shift_r>ctrl+LINK0000000002
Screenshot: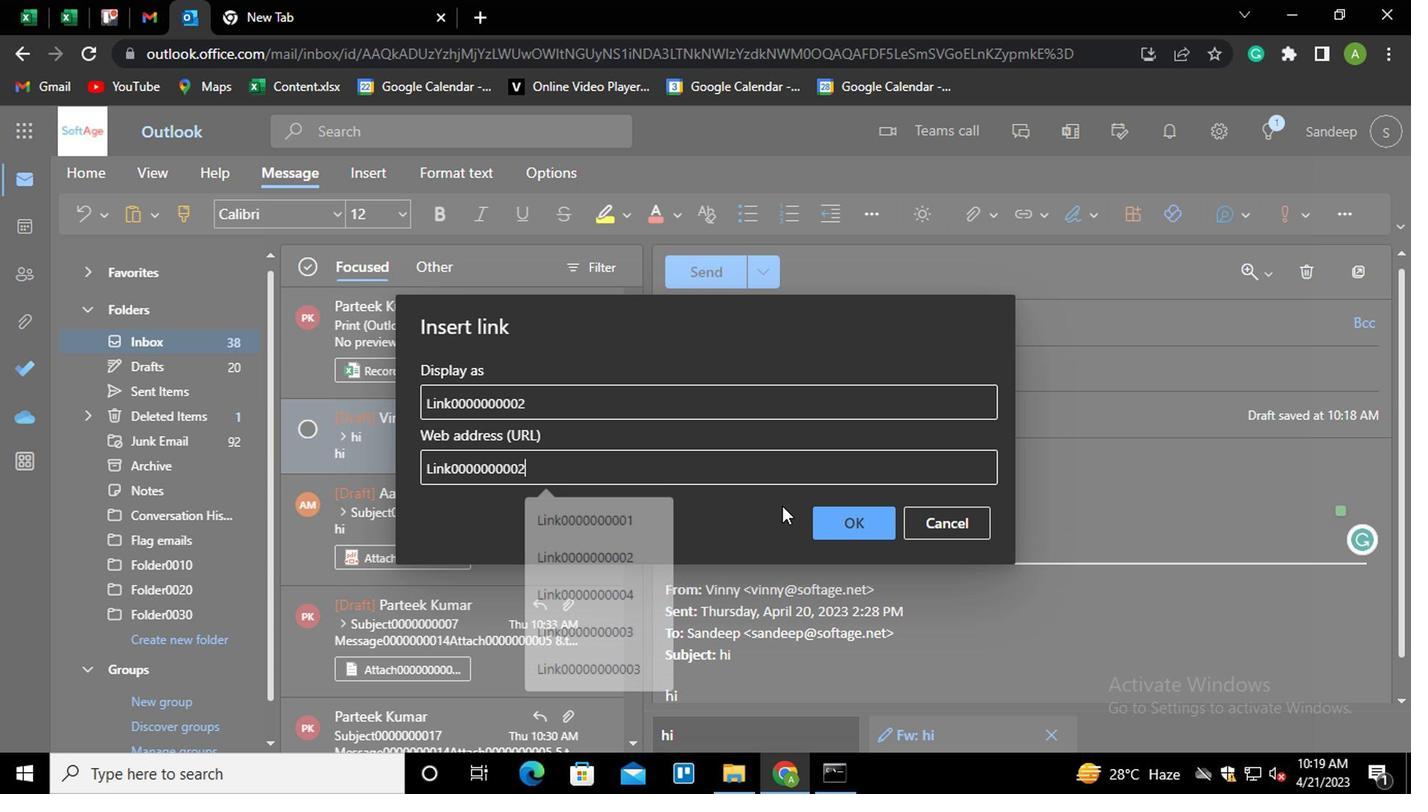 
Action: Mouse moved to (682, 429)
Screenshot: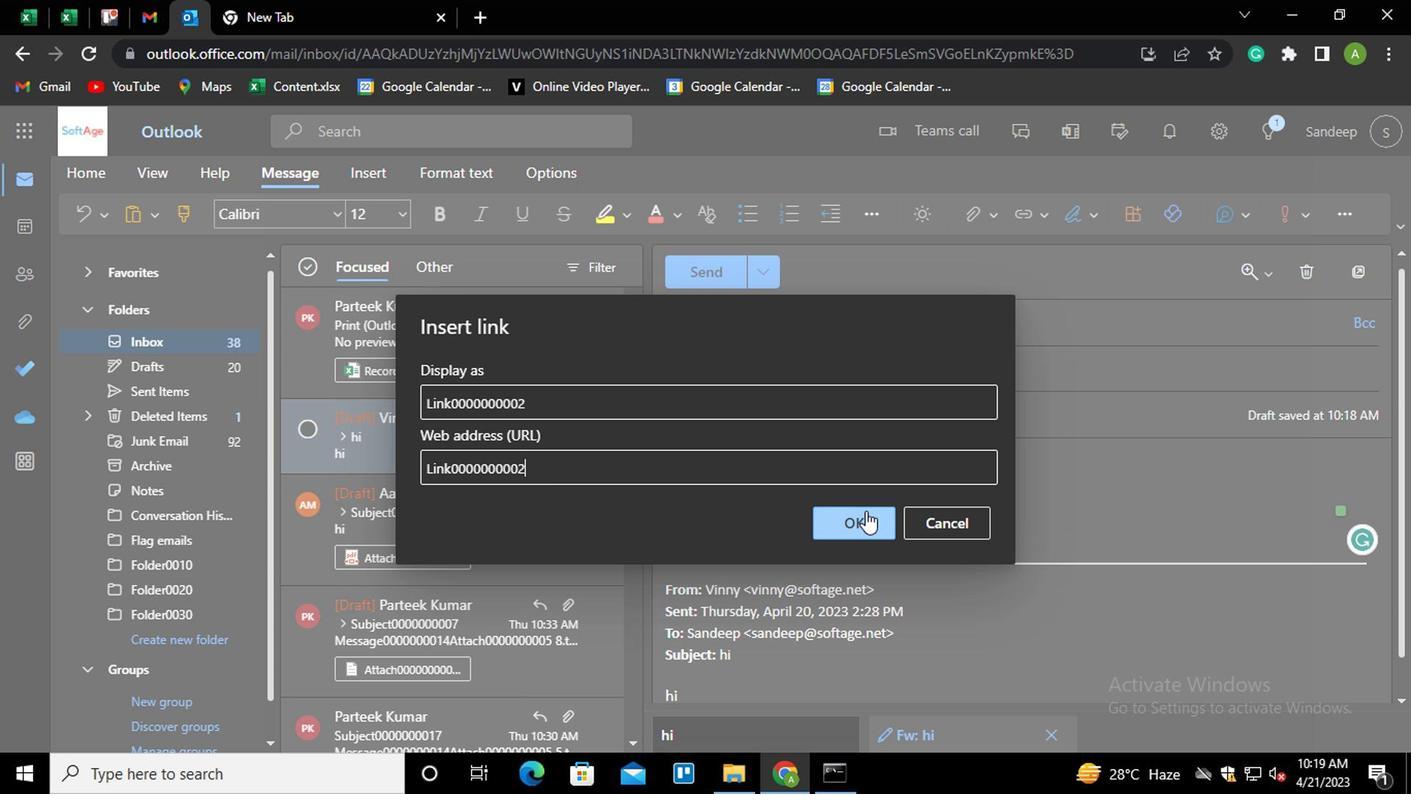 
Action: Mouse pressed left at (682, 429)
Screenshot: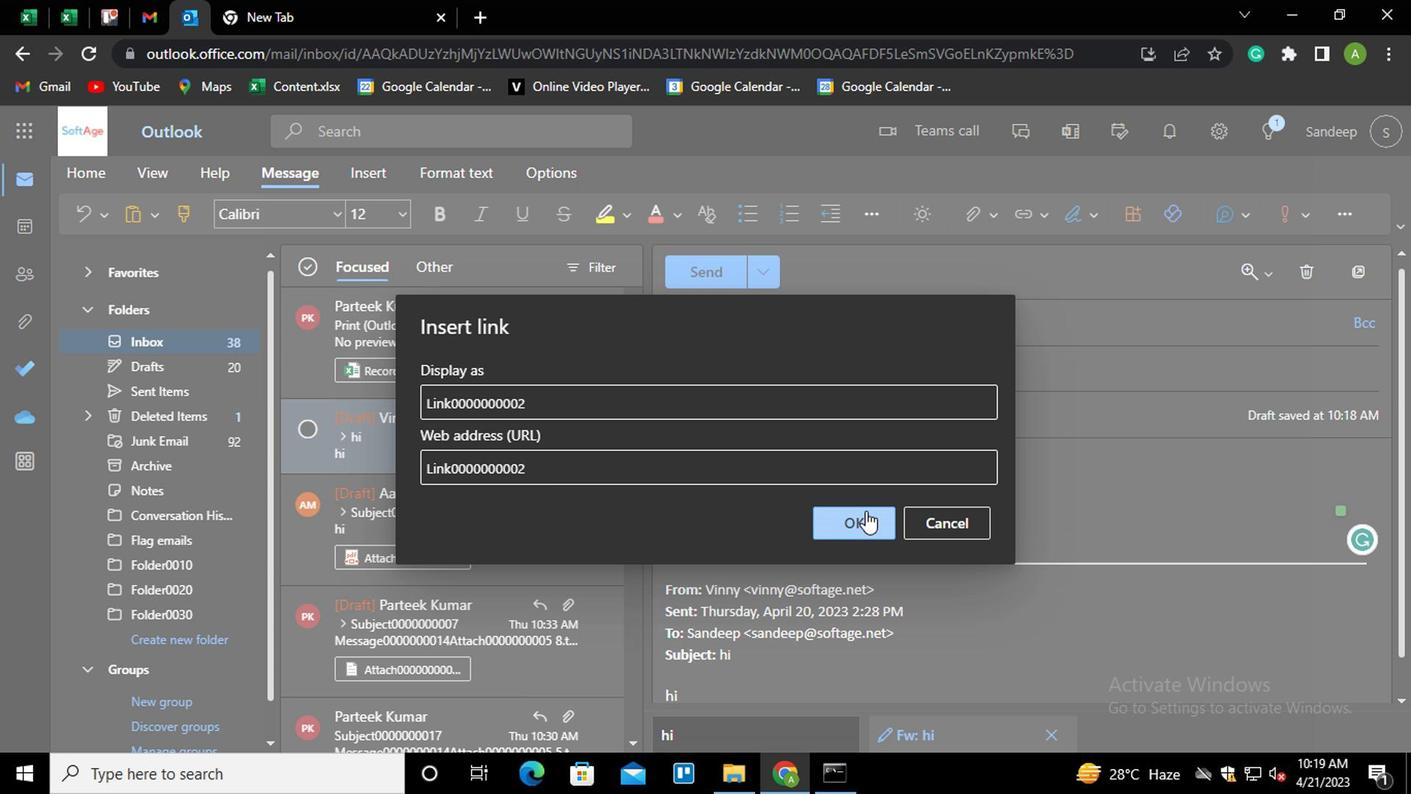 
Action: Mouse moved to (655, 292)
Screenshot: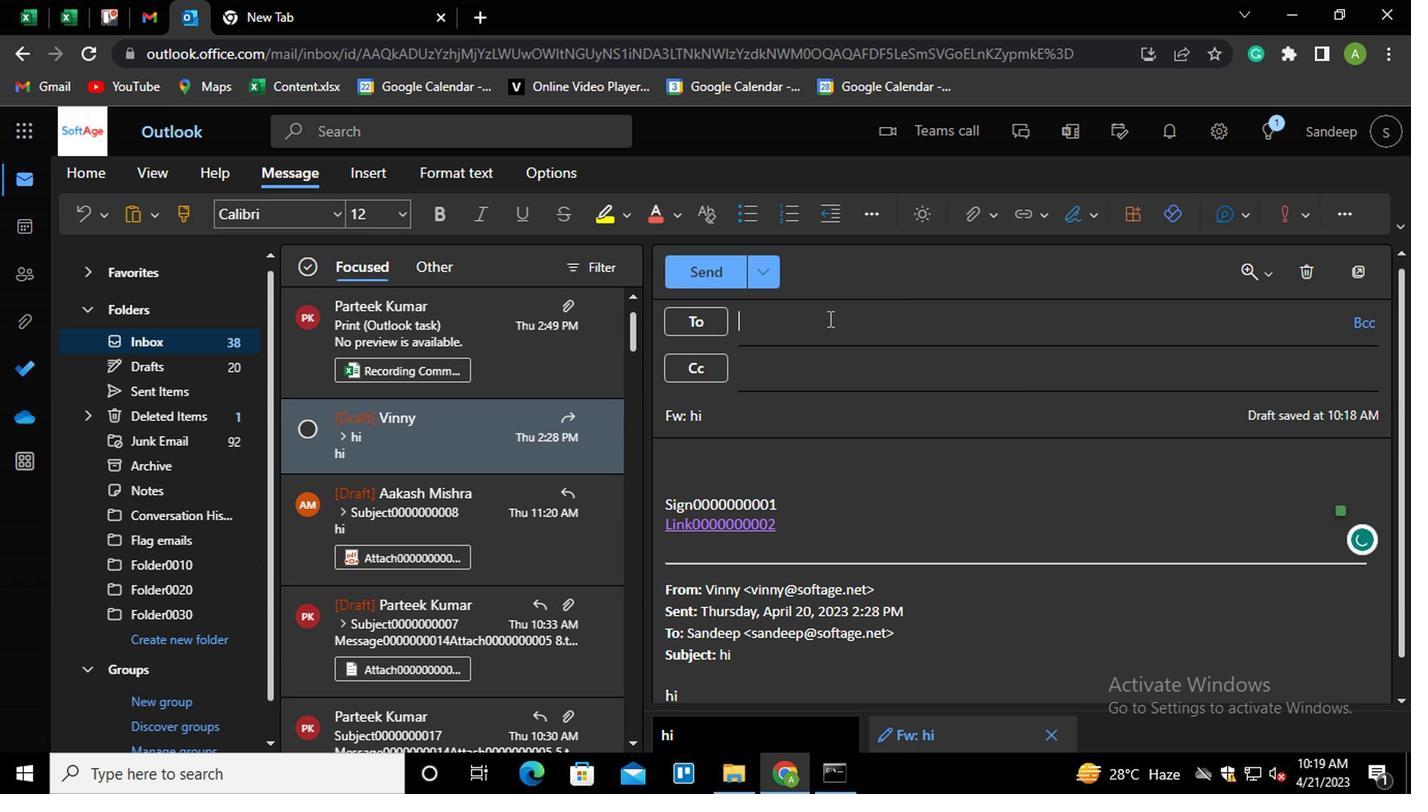 
Action: Mouse pressed left at (655, 292)
Screenshot: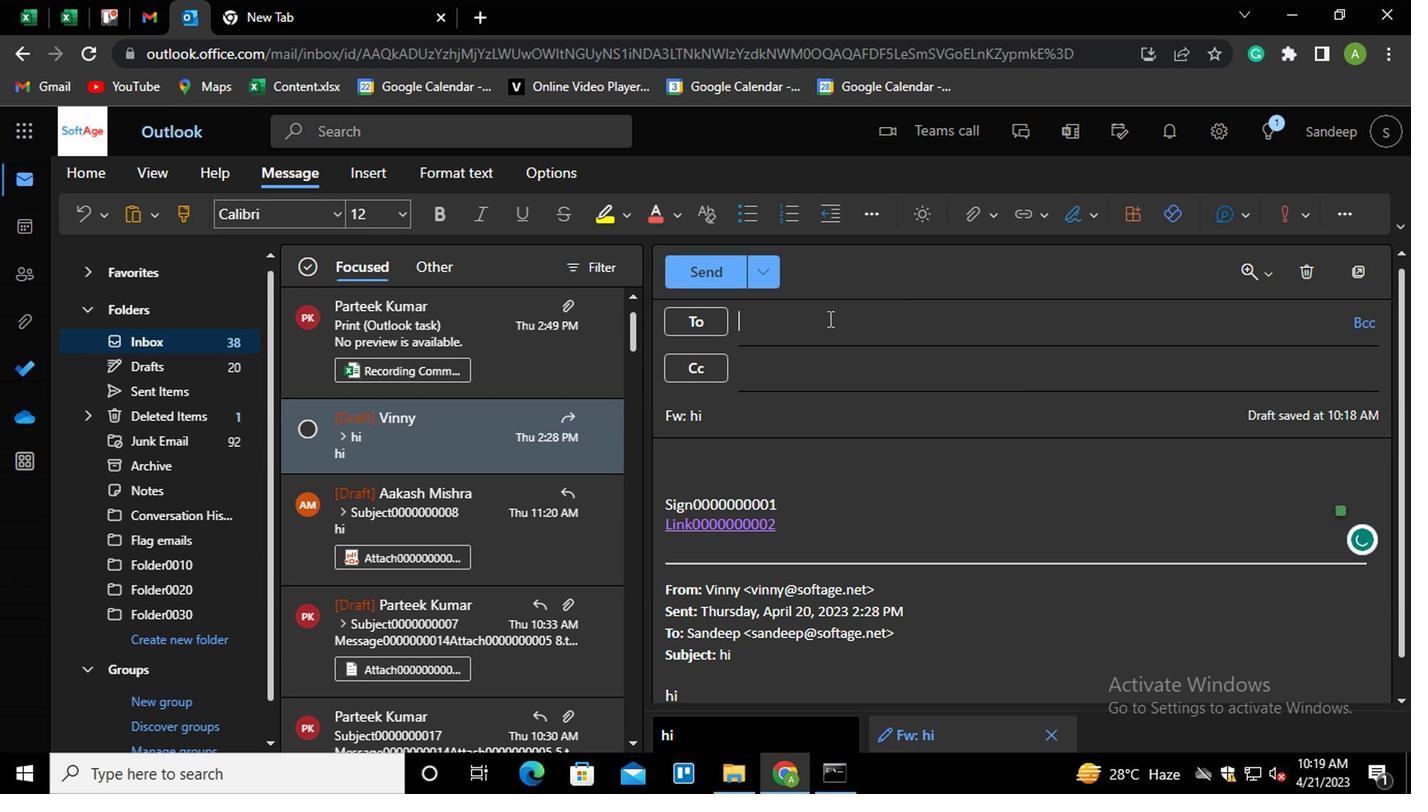 
Action: Key pressed PART<Key.enter>AA<Key.enter>
Screenshot: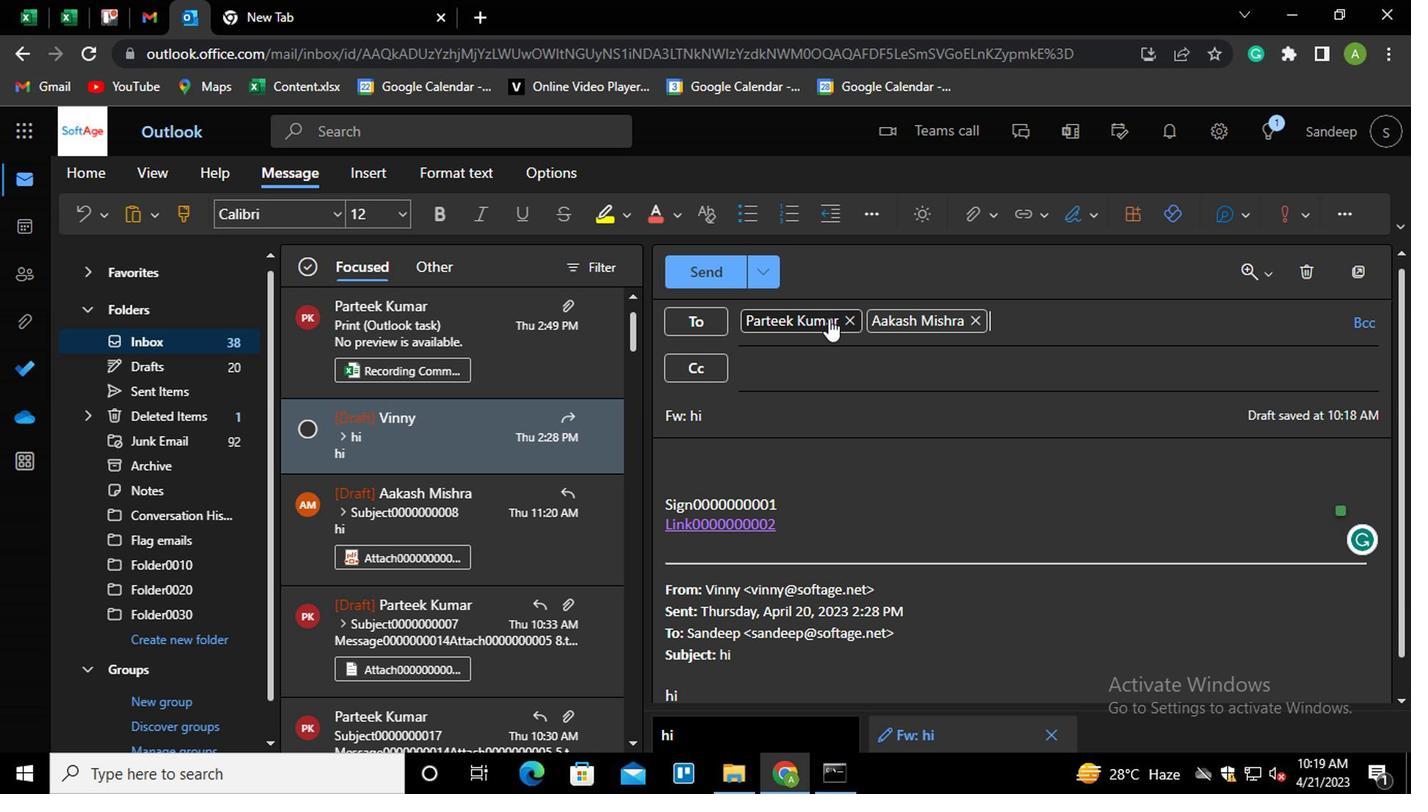 
Action: Mouse moved to (664, 332)
Screenshot: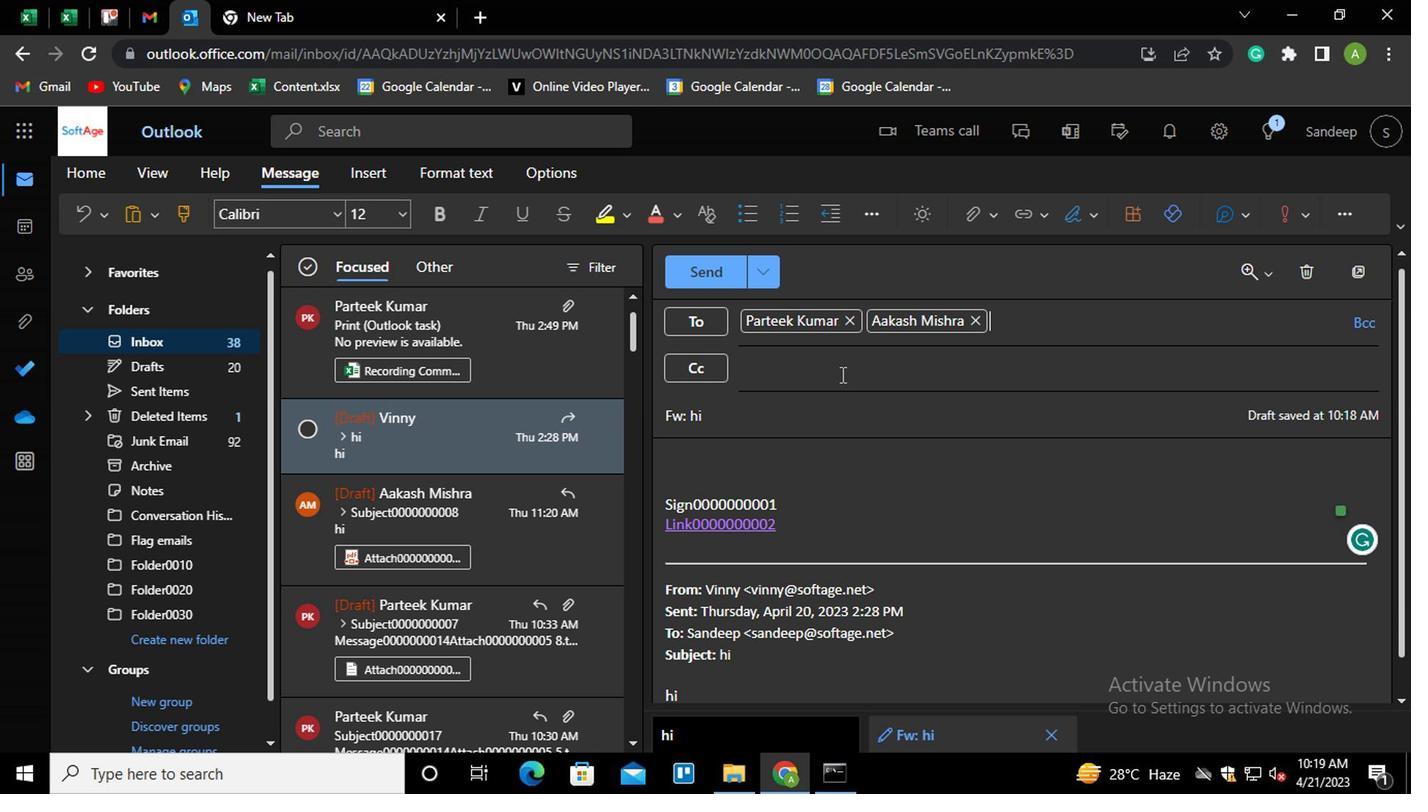 
Action: Mouse pressed left at (664, 332)
Screenshot: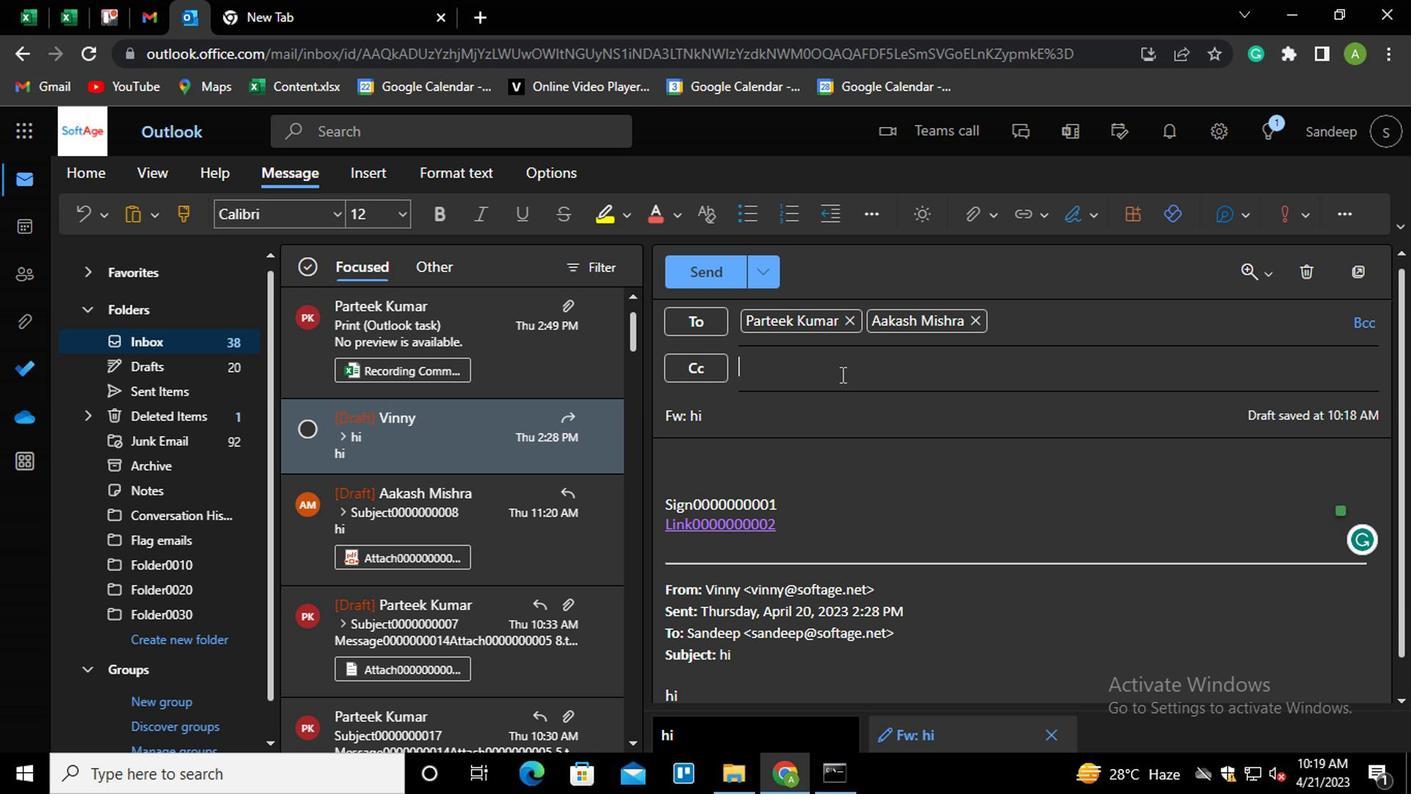 
Action: Key pressed AYU<Key.enter>POO<Key.enter>
Screenshot: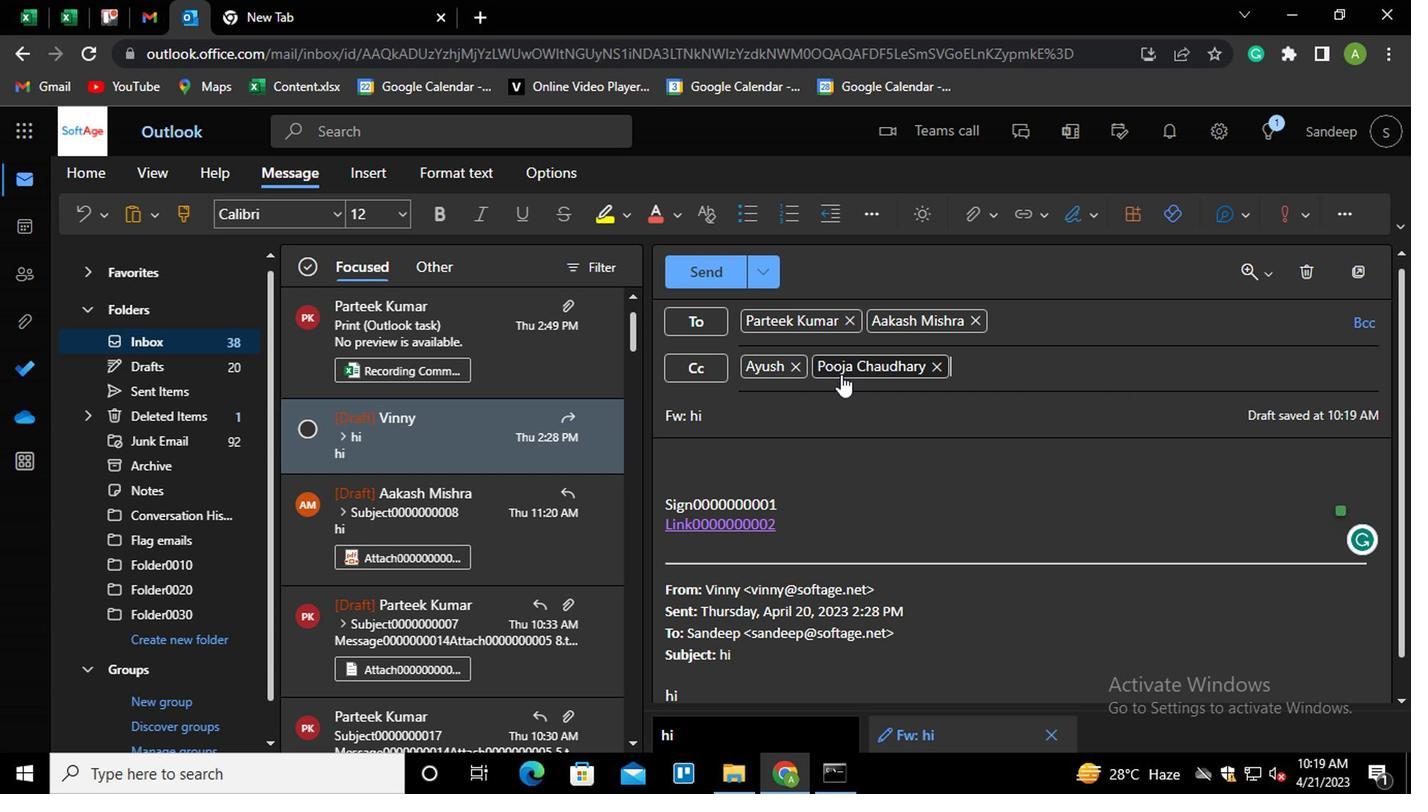 
Action: Mouse moved to (1036, 294)
Screenshot: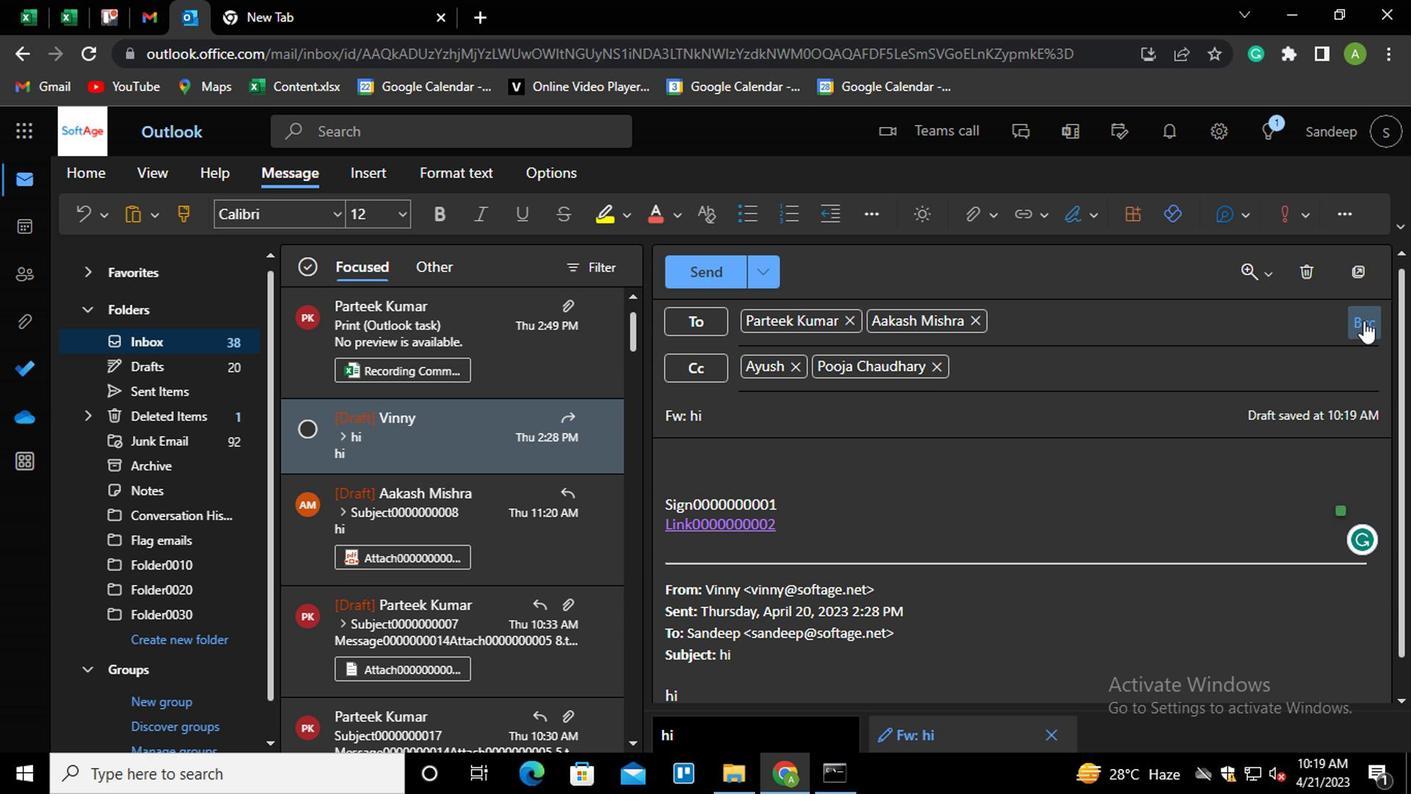 
Action: Mouse pressed left at (1036, 294)
Screenshot: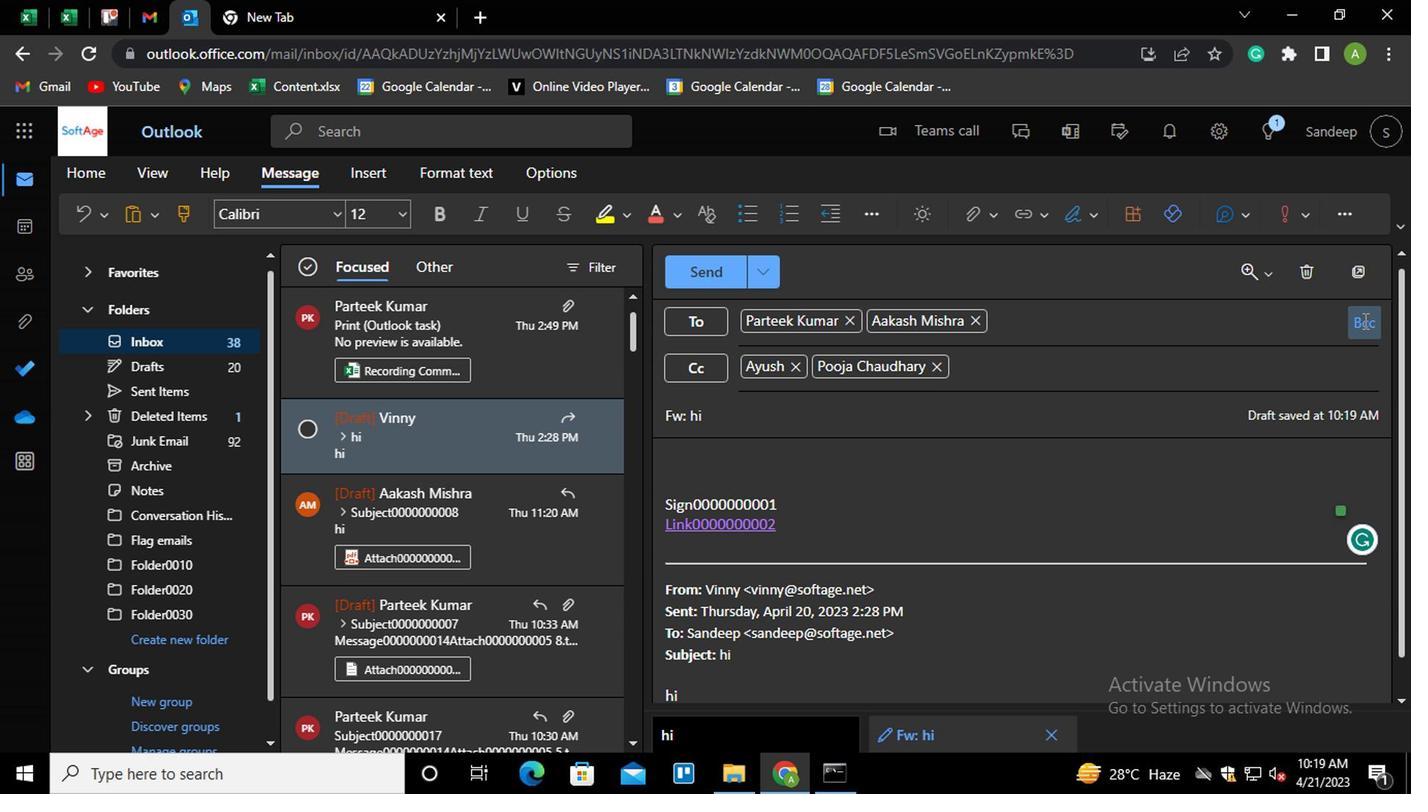 
Action: Mouse moved to (656, 366)
Screenshot: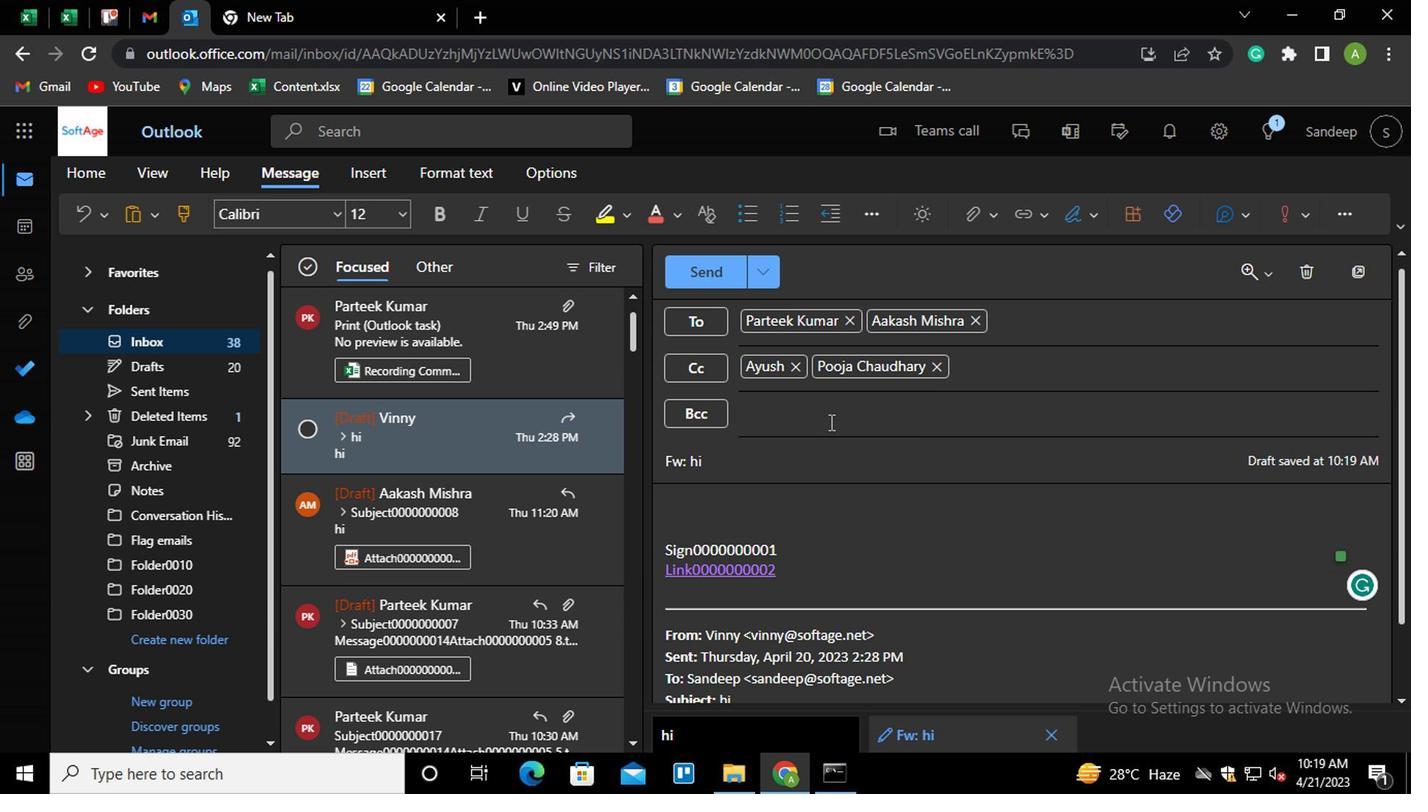 
Action: Mouse pressed left at (656, 366)
Screenshot: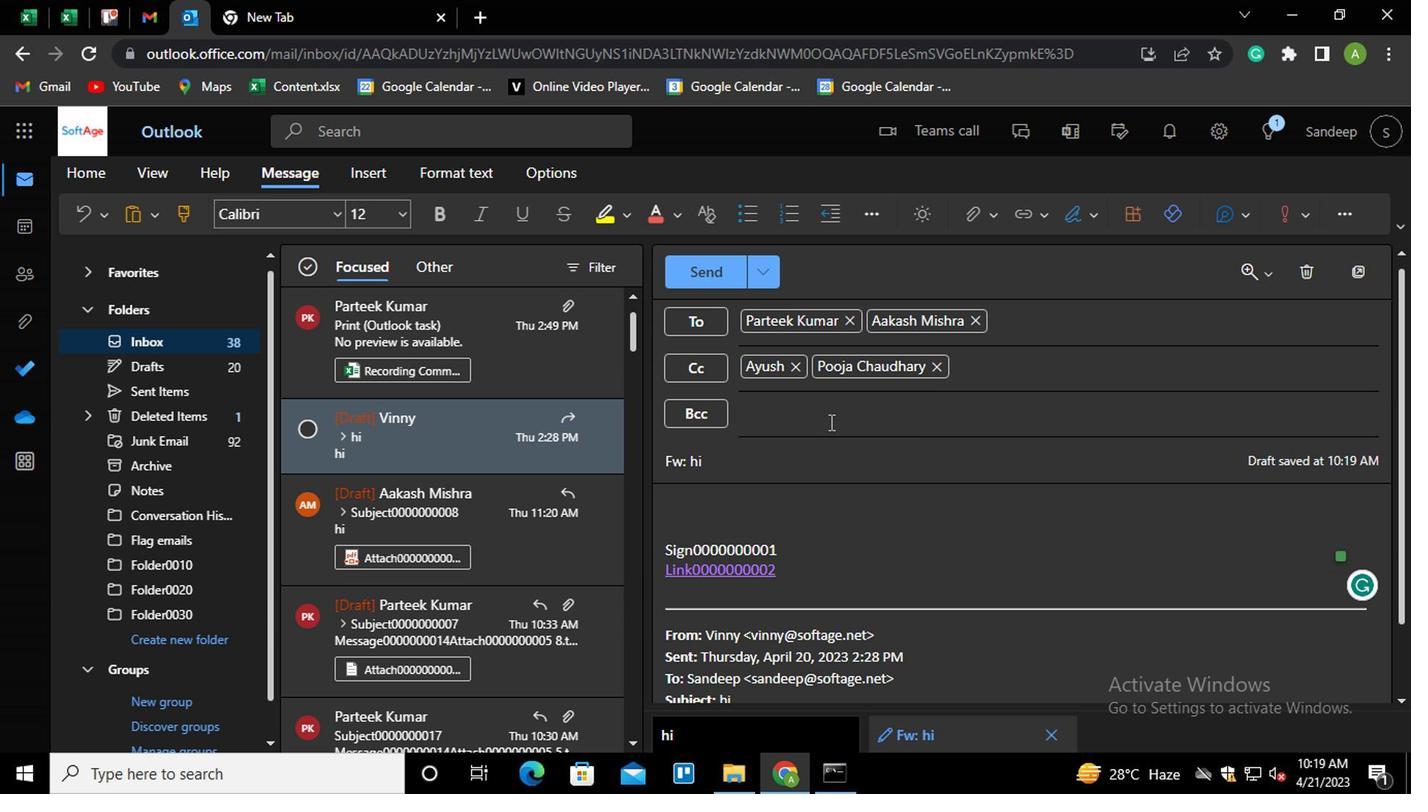 
Action: Mouse moved to (652, 366)
Screenshot: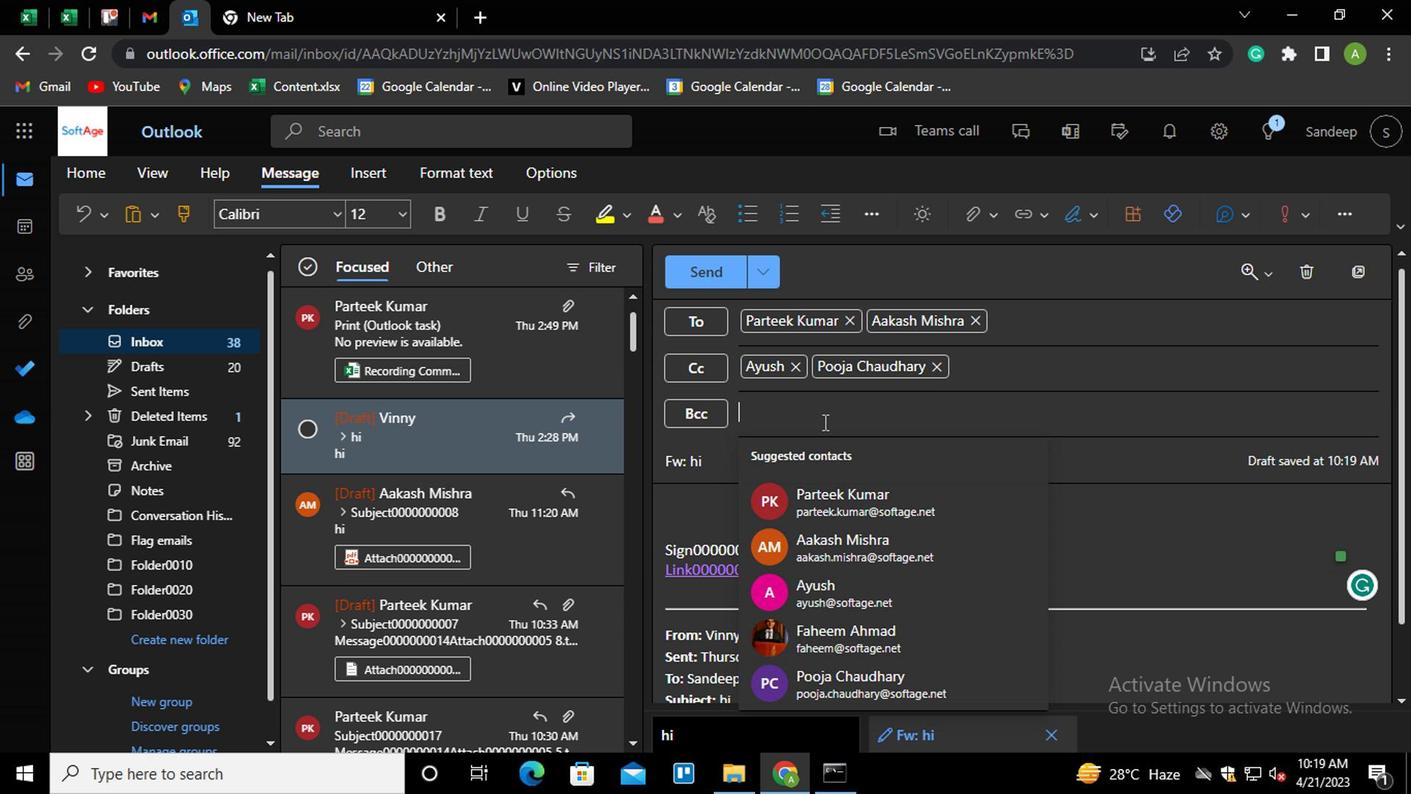 
Action: Key pressed VAN<Key.enter>
Screenshot: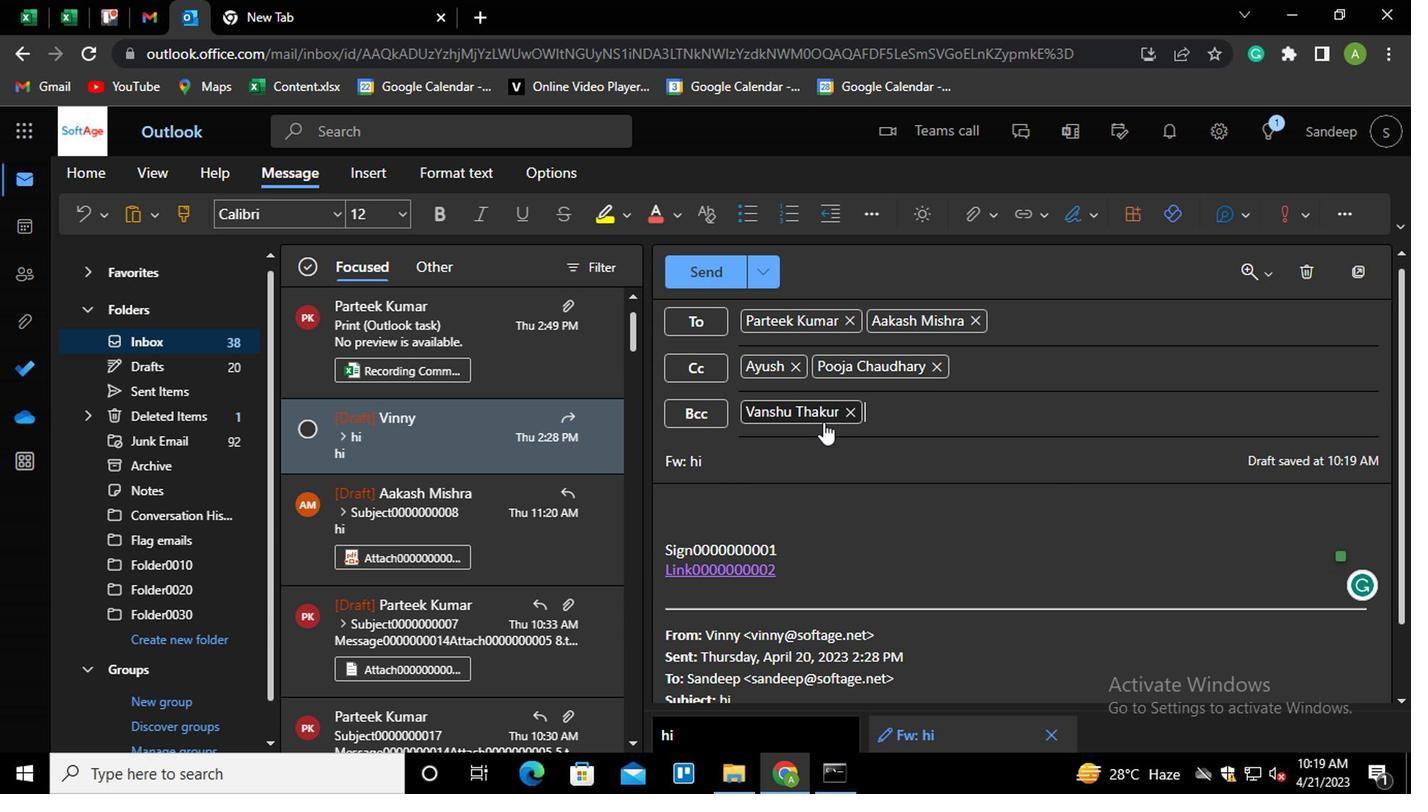 
Action: Mouse moved to (624, 404)
Screenshot: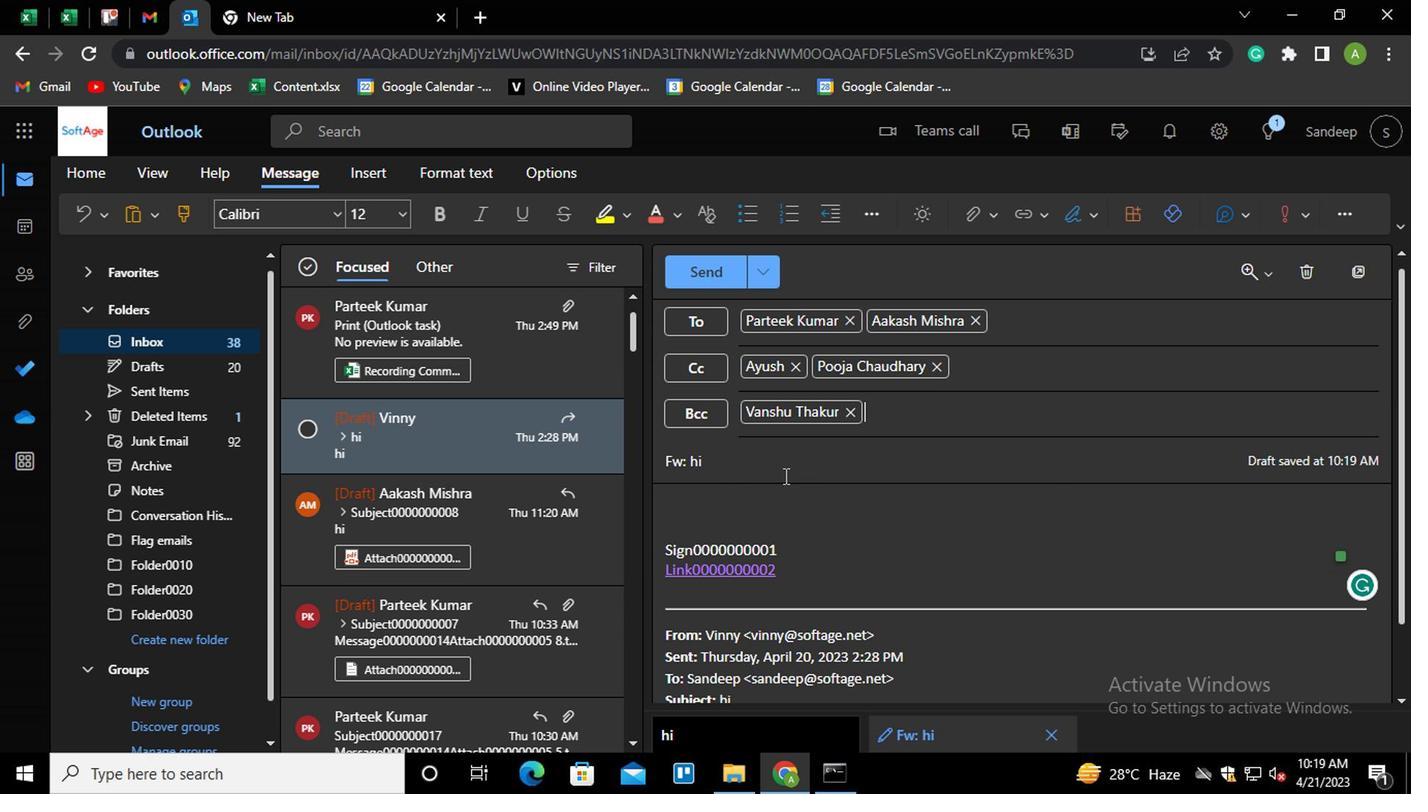 
Action: Mouse pressed left at (624, 404)
Screenshot: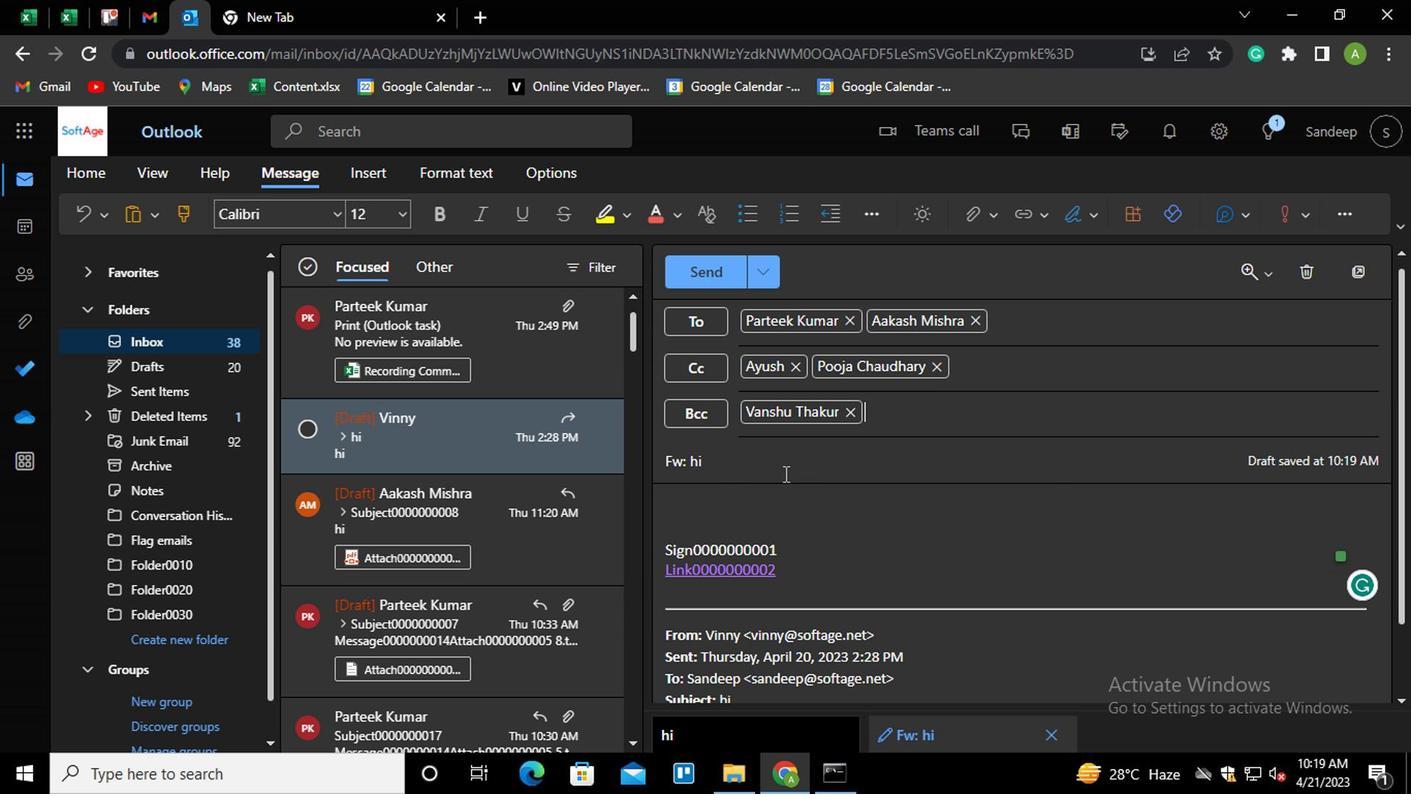 
Action: Mouse moved to (624, 402)
Screenshot: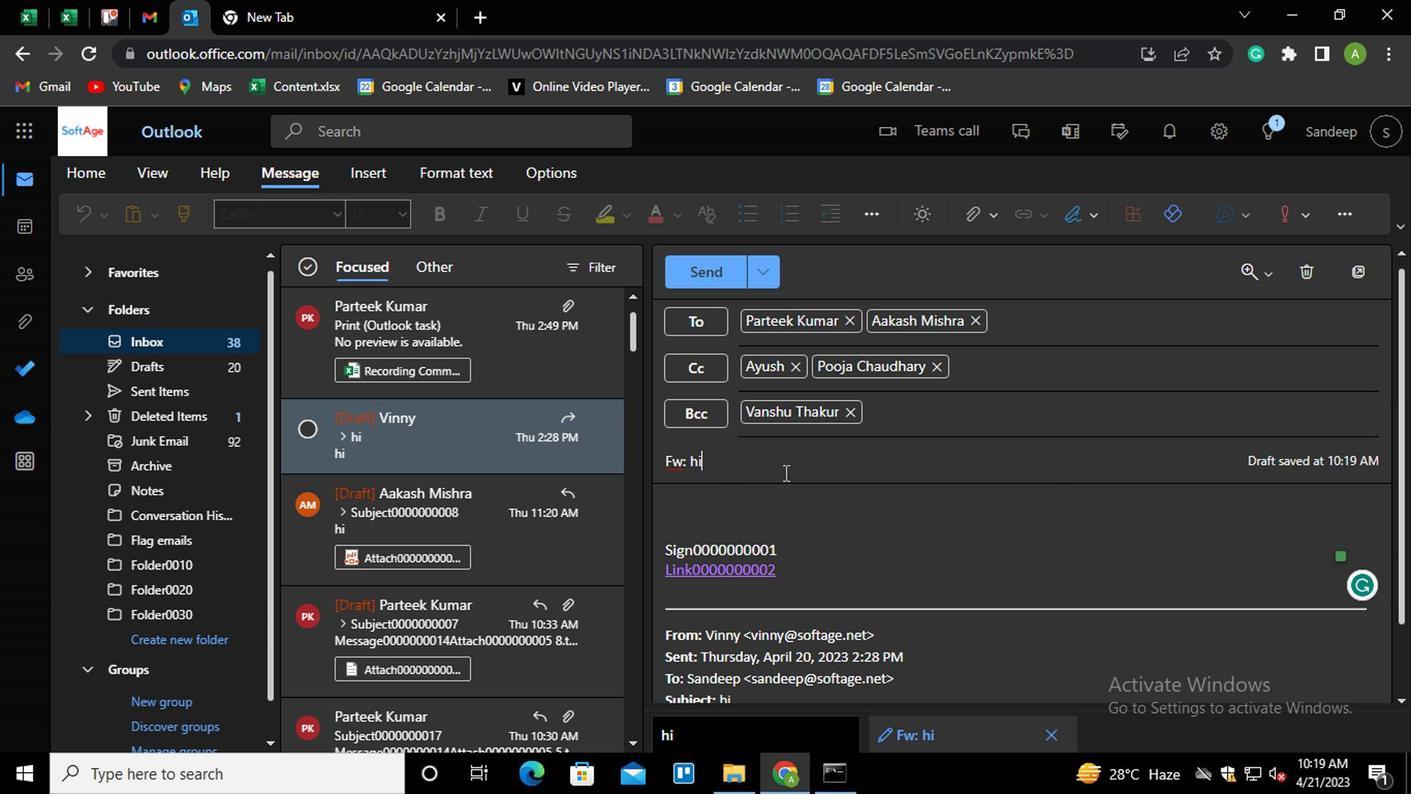 
Action: Key pressed <Key.shift_r><Key.home><Key.shift>SUBJECT0000000001
Screenshot: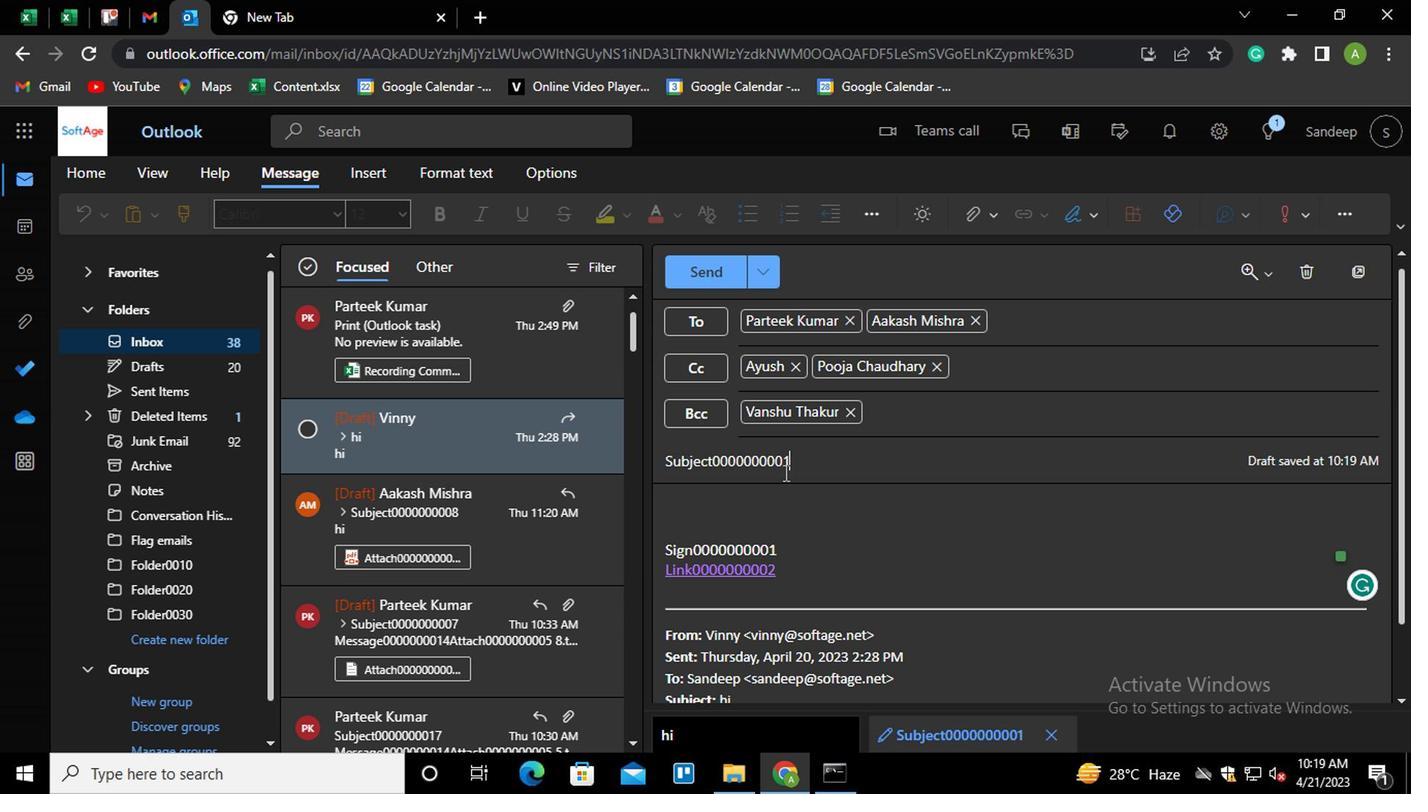 
Action: Mouse moved to (625, 477)
Screenshot: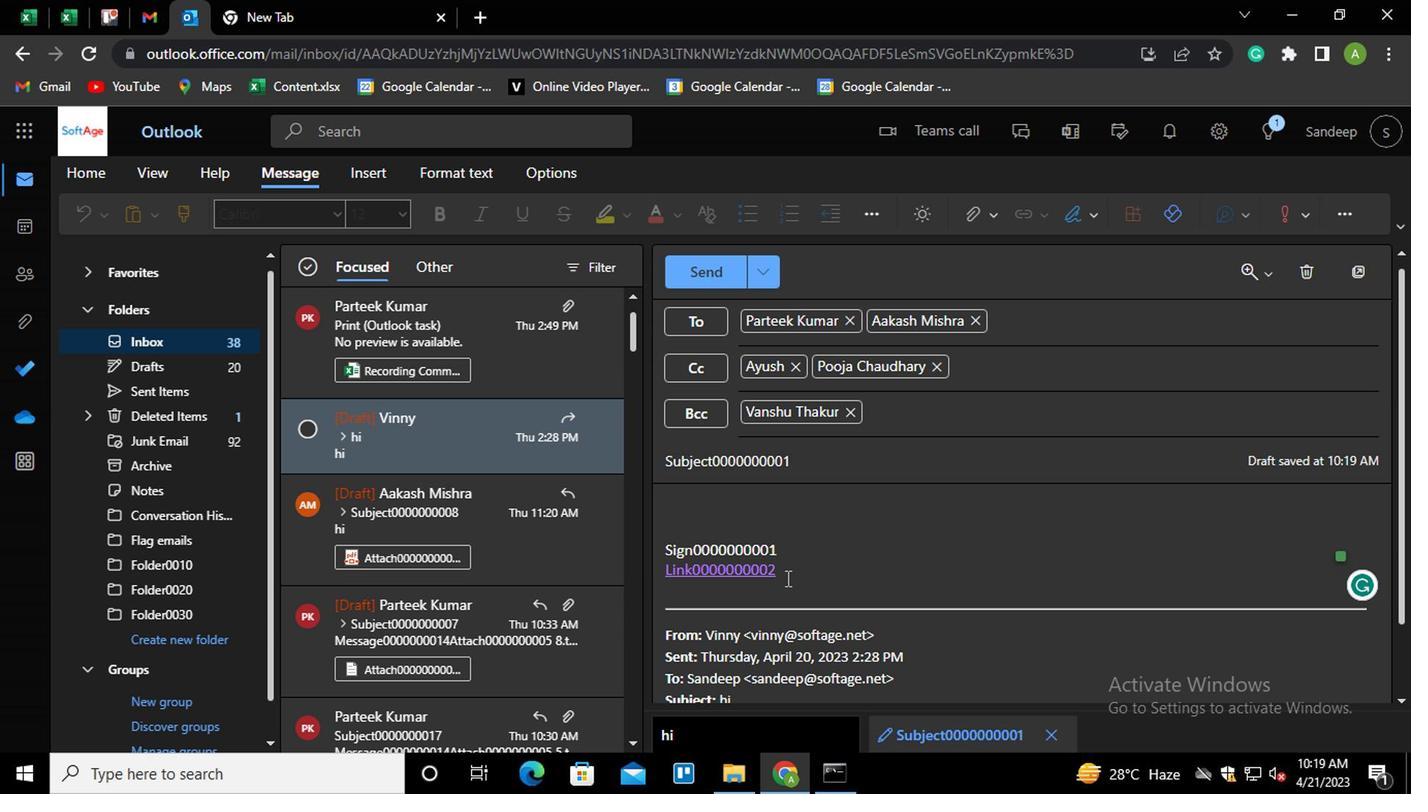 
Action: Mouse pressed left at (625, 477)
Screenshot: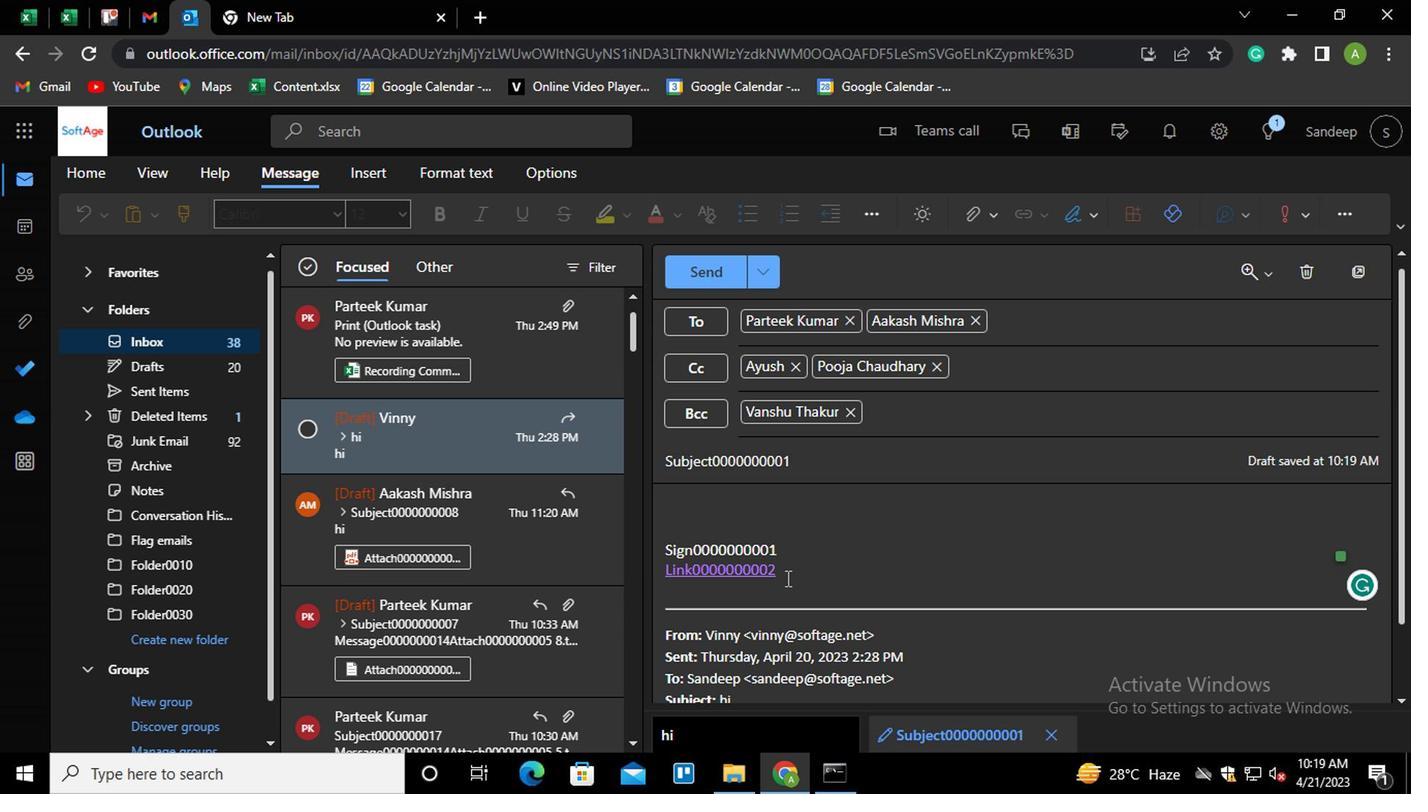 
Action: Key pressed <Key.shift_r><Key.enter><Key.shift_r>MESSAGE0000000003
Screenshot: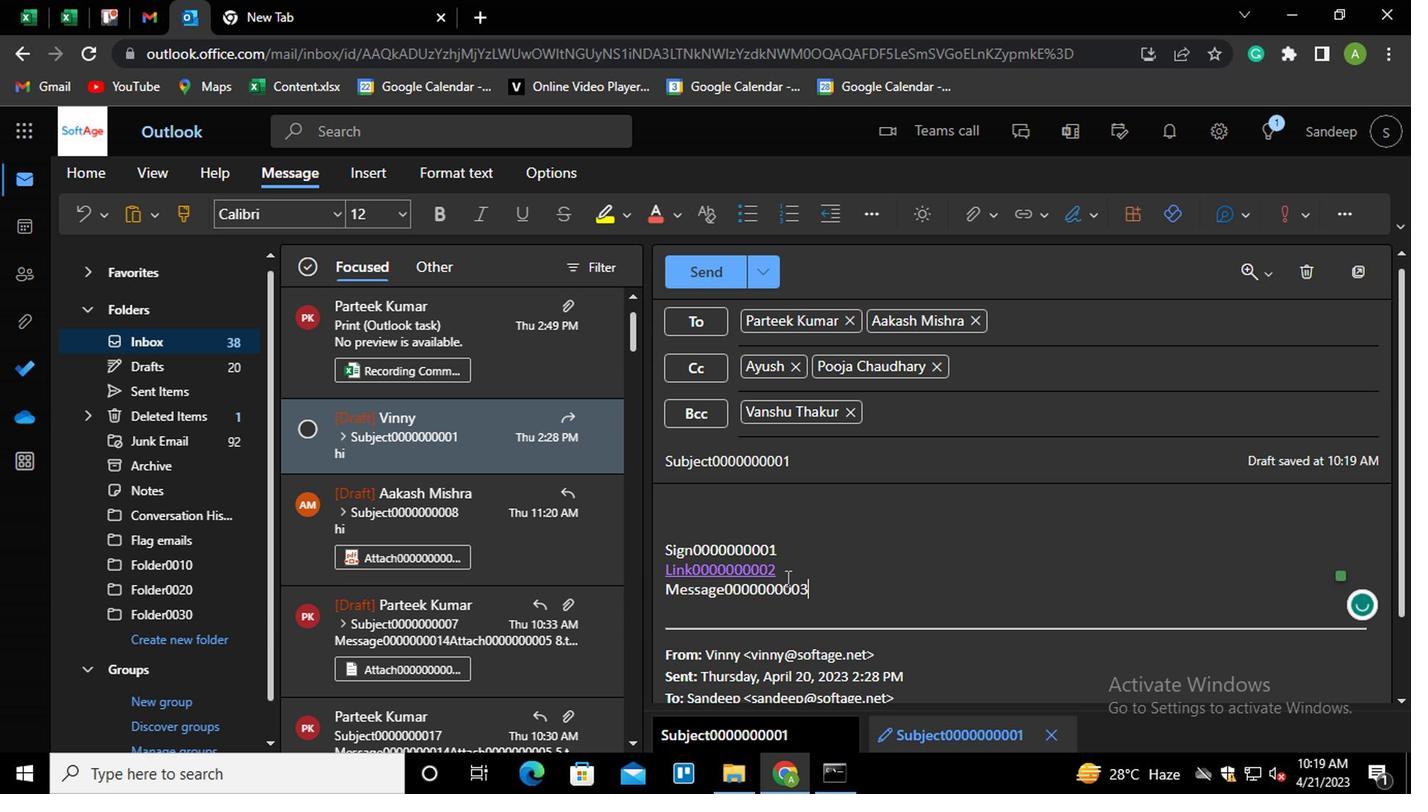 
Action: Mouse moved to (767, 216)
Screenshot: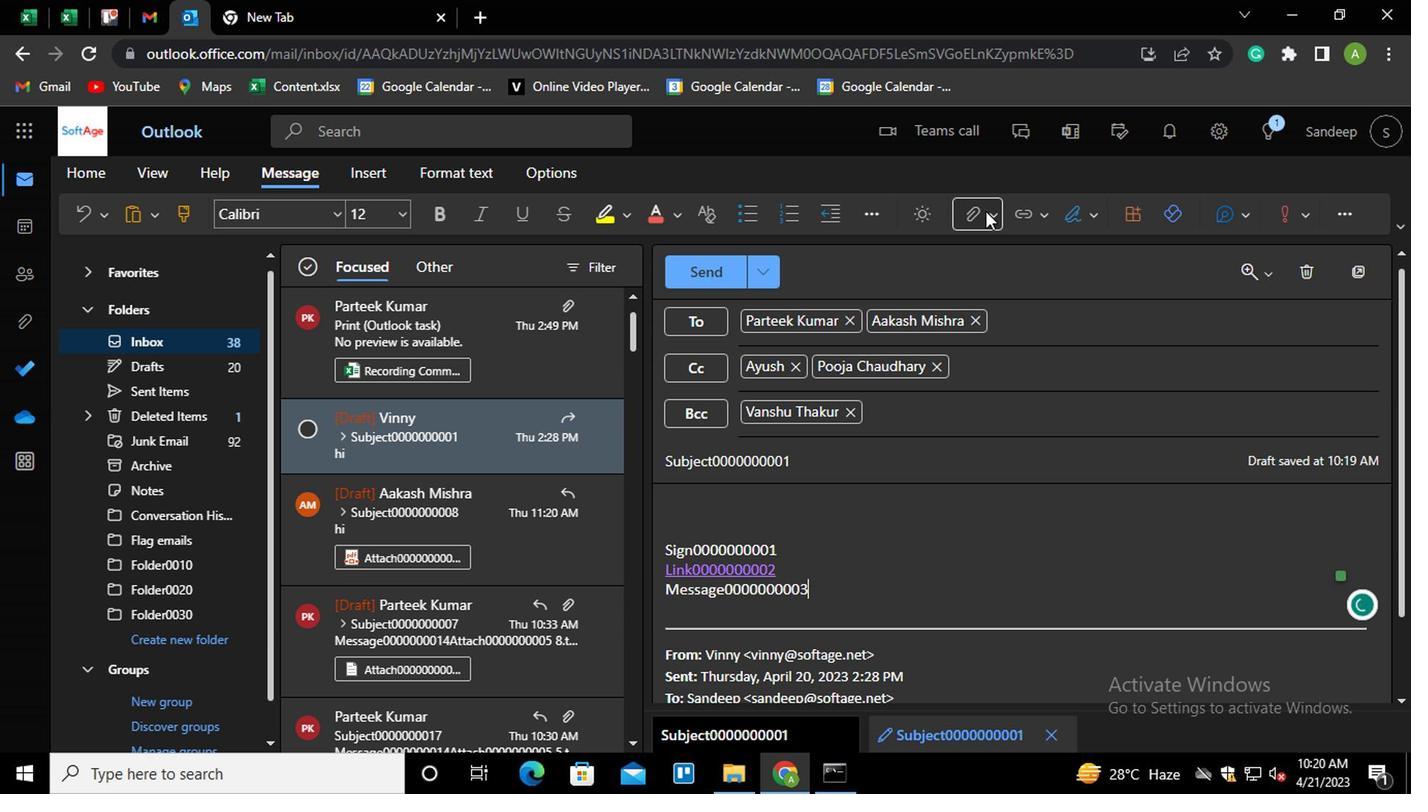 
Action: Mouse pressed left at (767, 216)
Screenshot: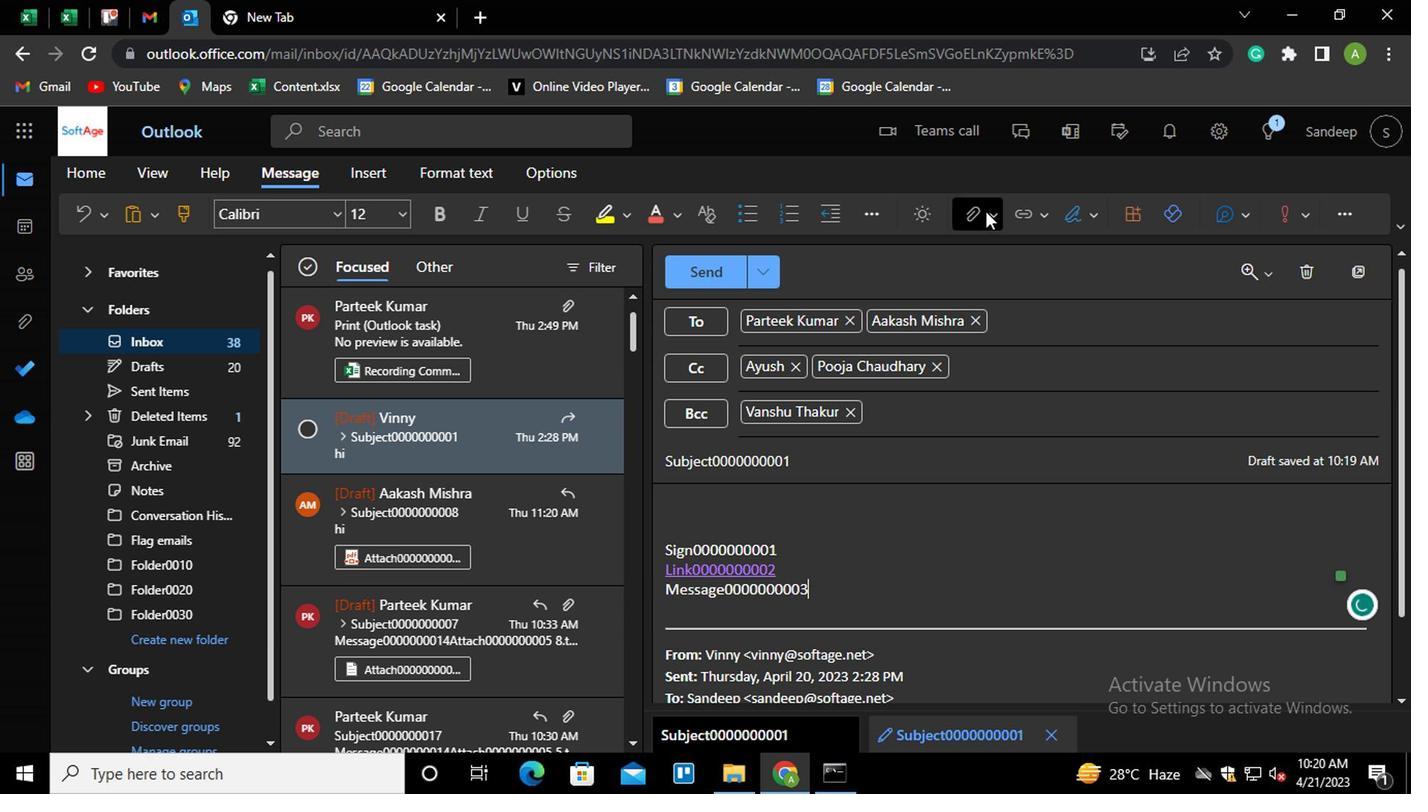 
Action: Mouse moved to (667, 250)
Screenshot: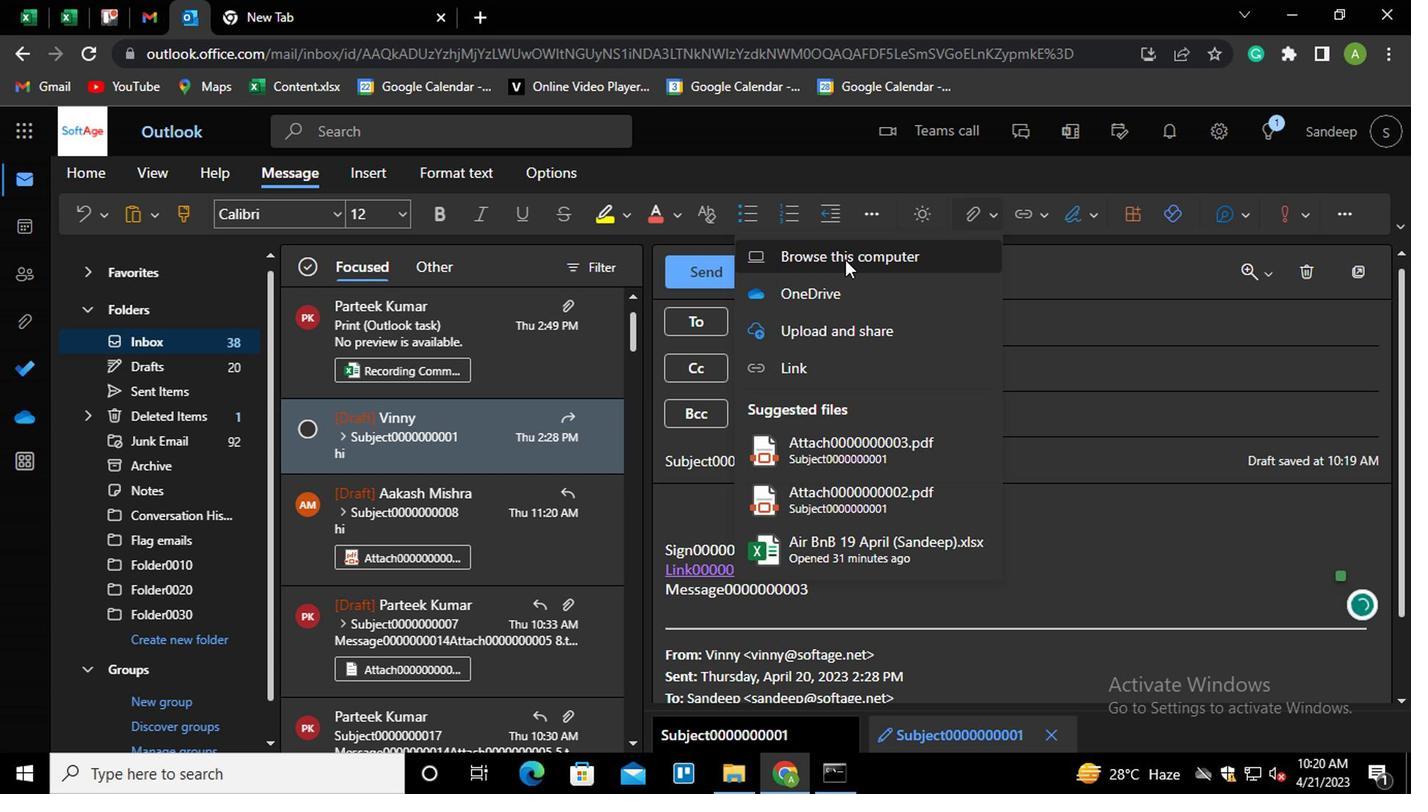 
Action: Mouse pressed left at (667, 250)
Screenshot: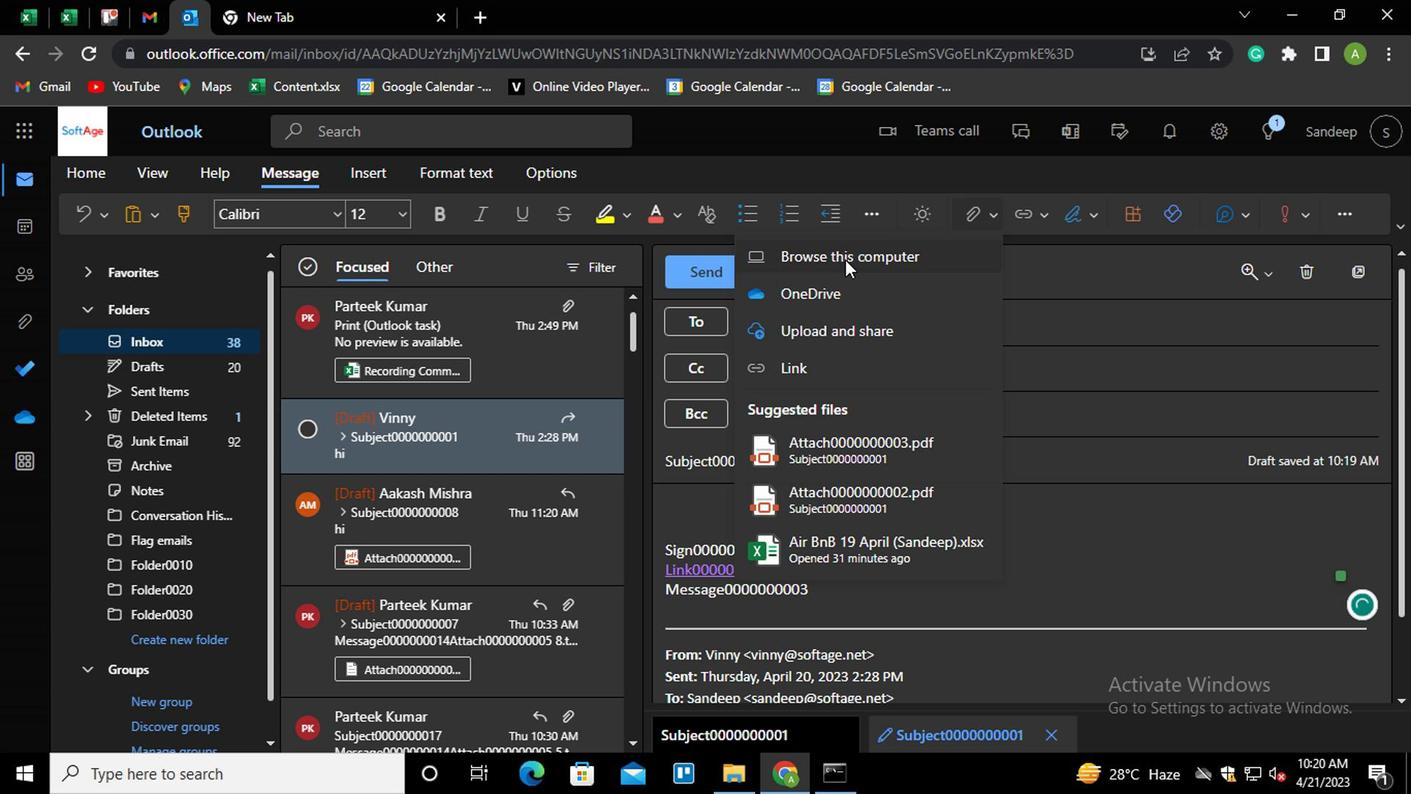 
Action: Mouse moved to (282, 216)
Screenshot: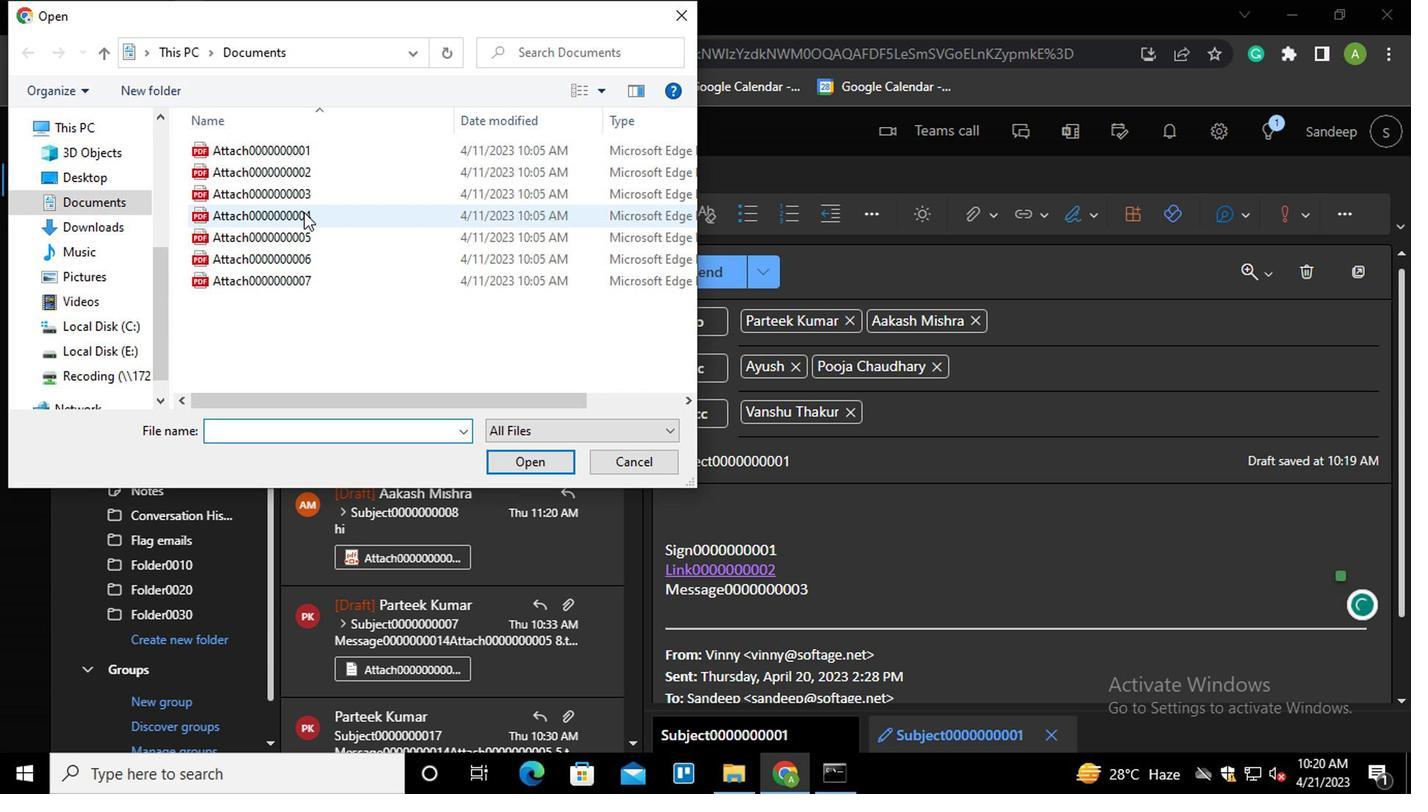 
Action: Mouse pressed left at (282, 216)
Screenshot: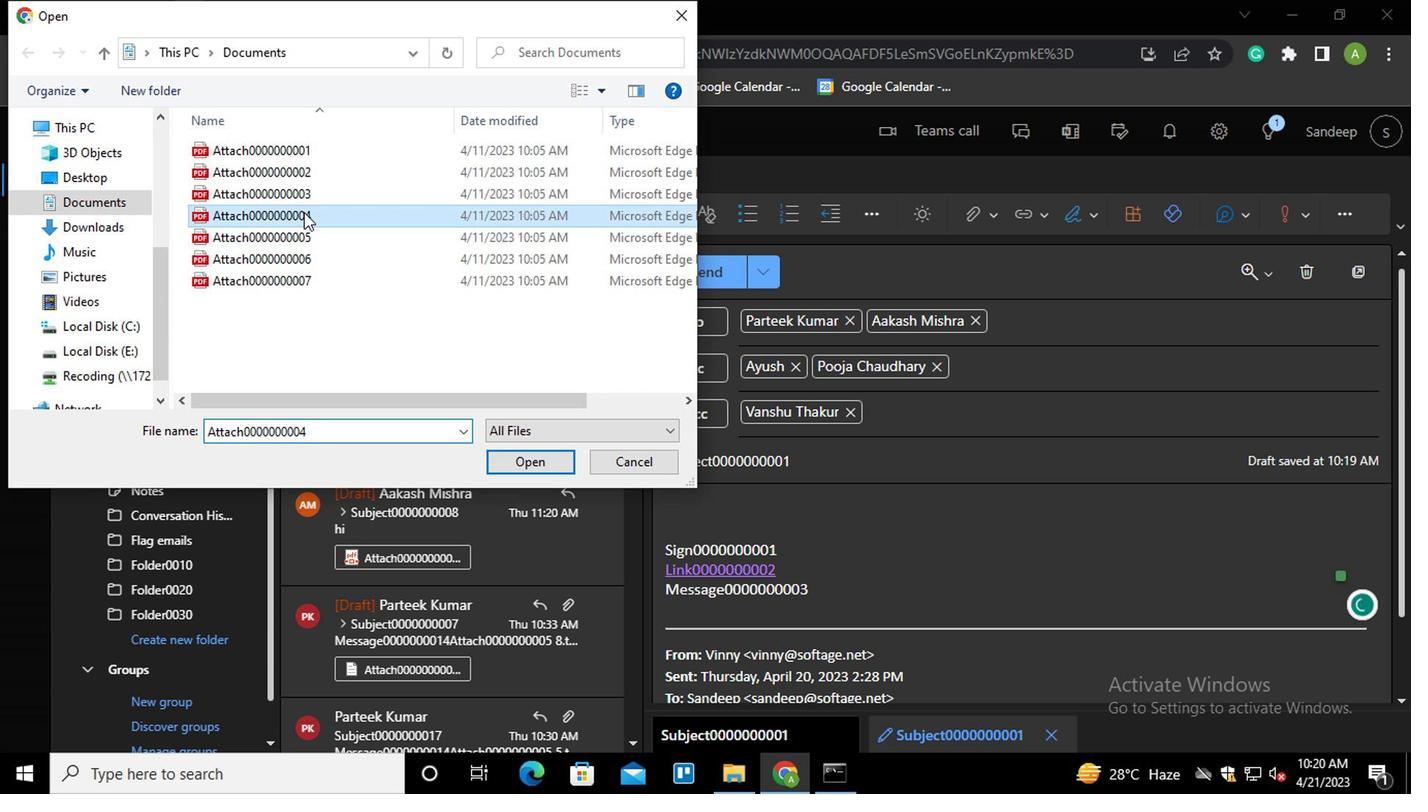 
Action: Mouse moved to (438, 395)
Screenshot: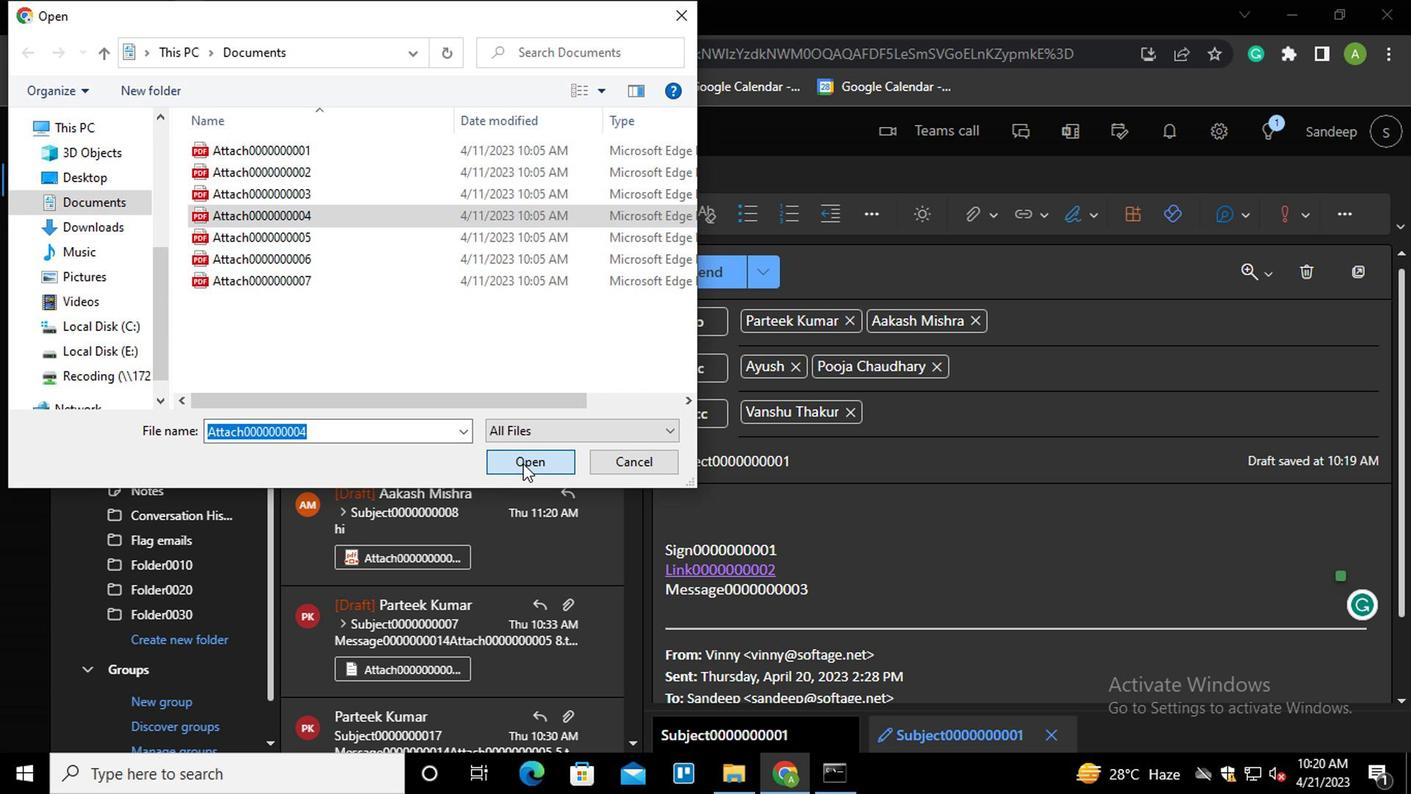 
Action: Mouse pressed left at (438, 395)
Screenshot: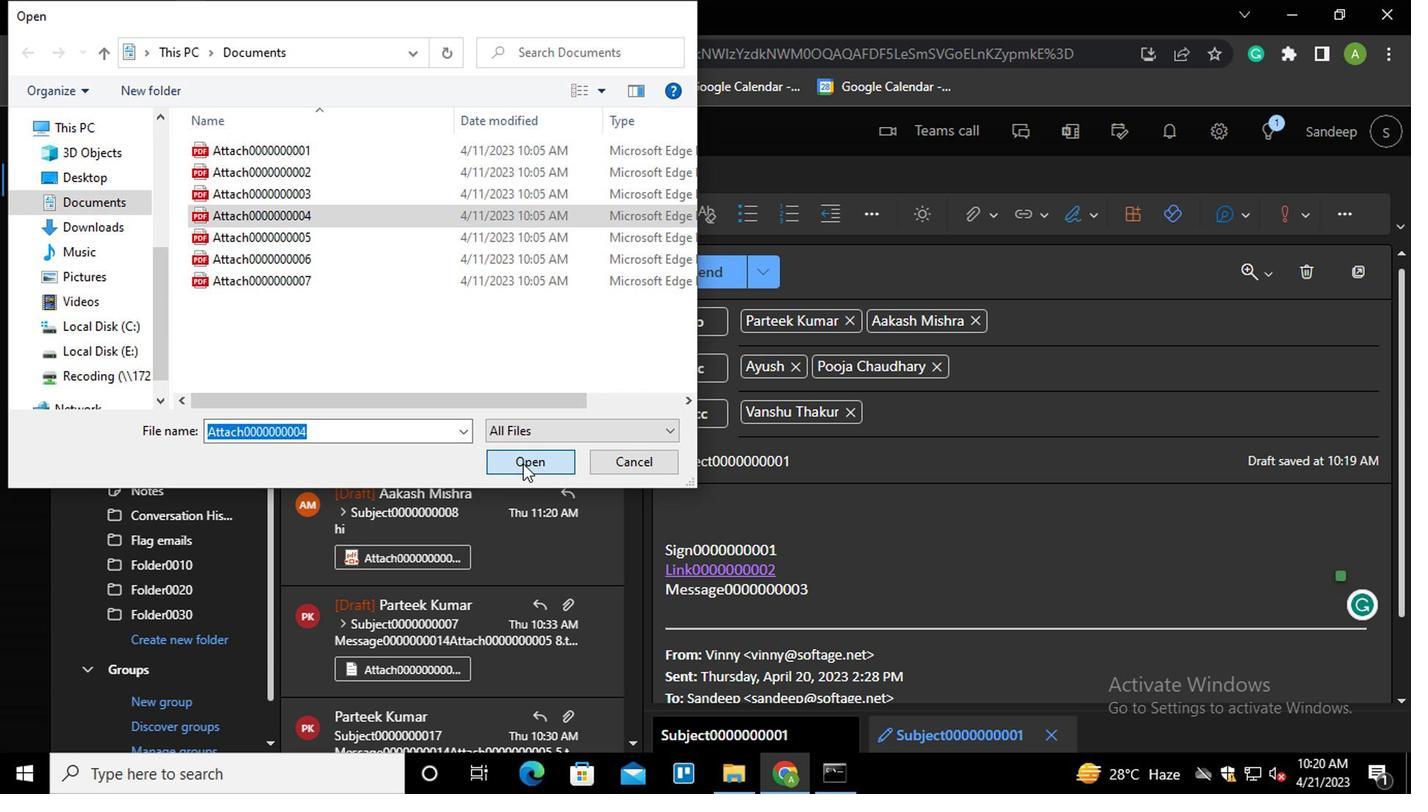 
Action: Mouse moved to (555, 252)
Screenshot: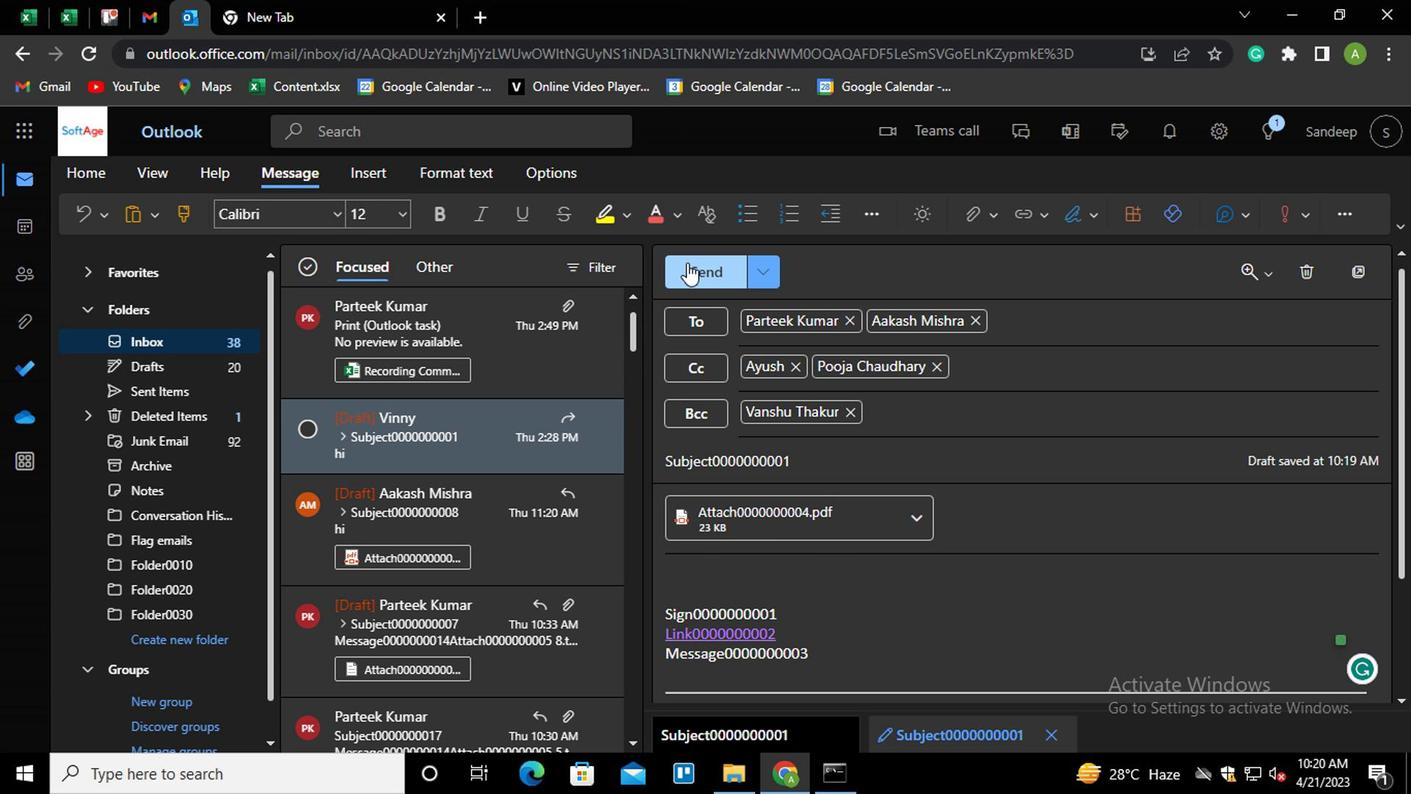 
Action: Mouse pressed left at (555, 252)
Screenshot: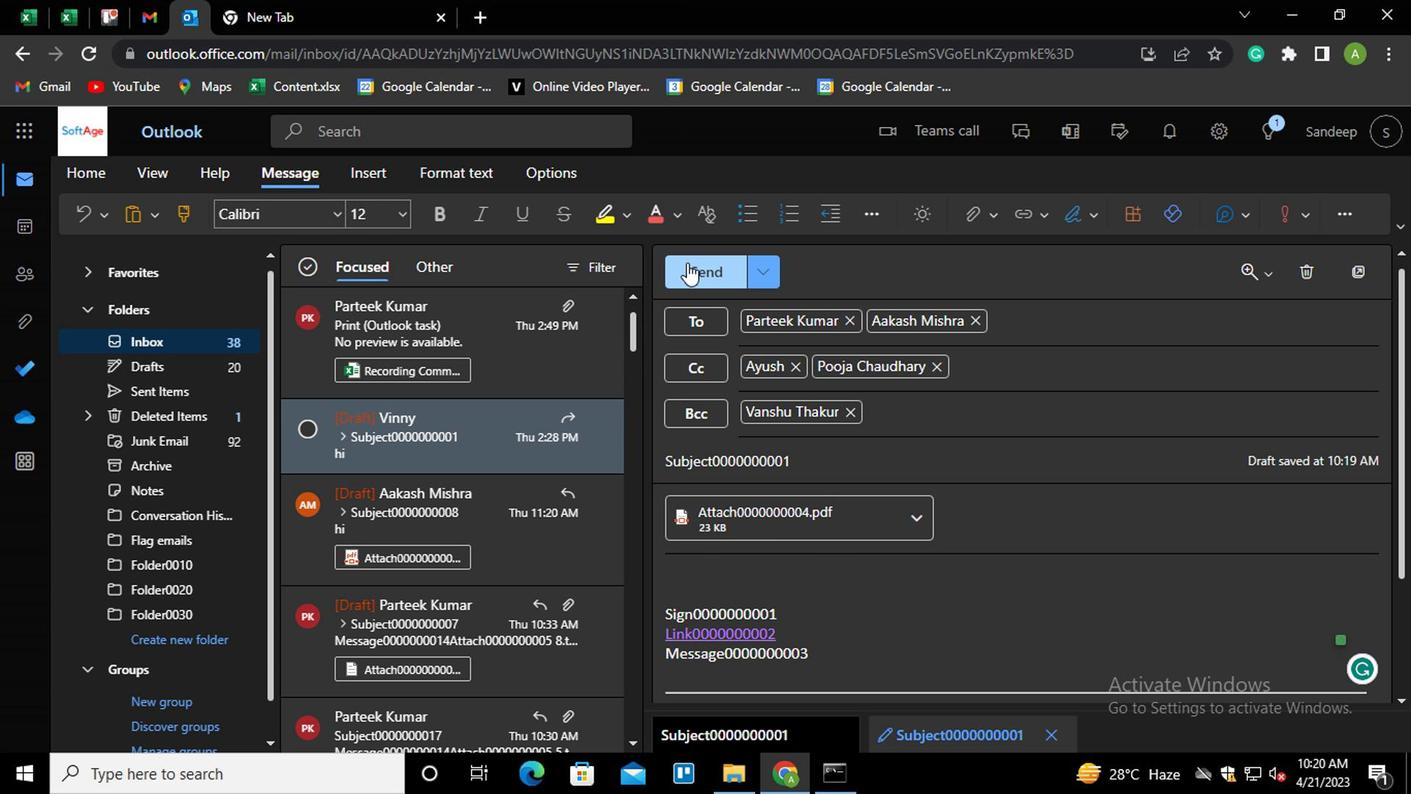 
Action: Mouse moved to (746, 513)
Screenshot: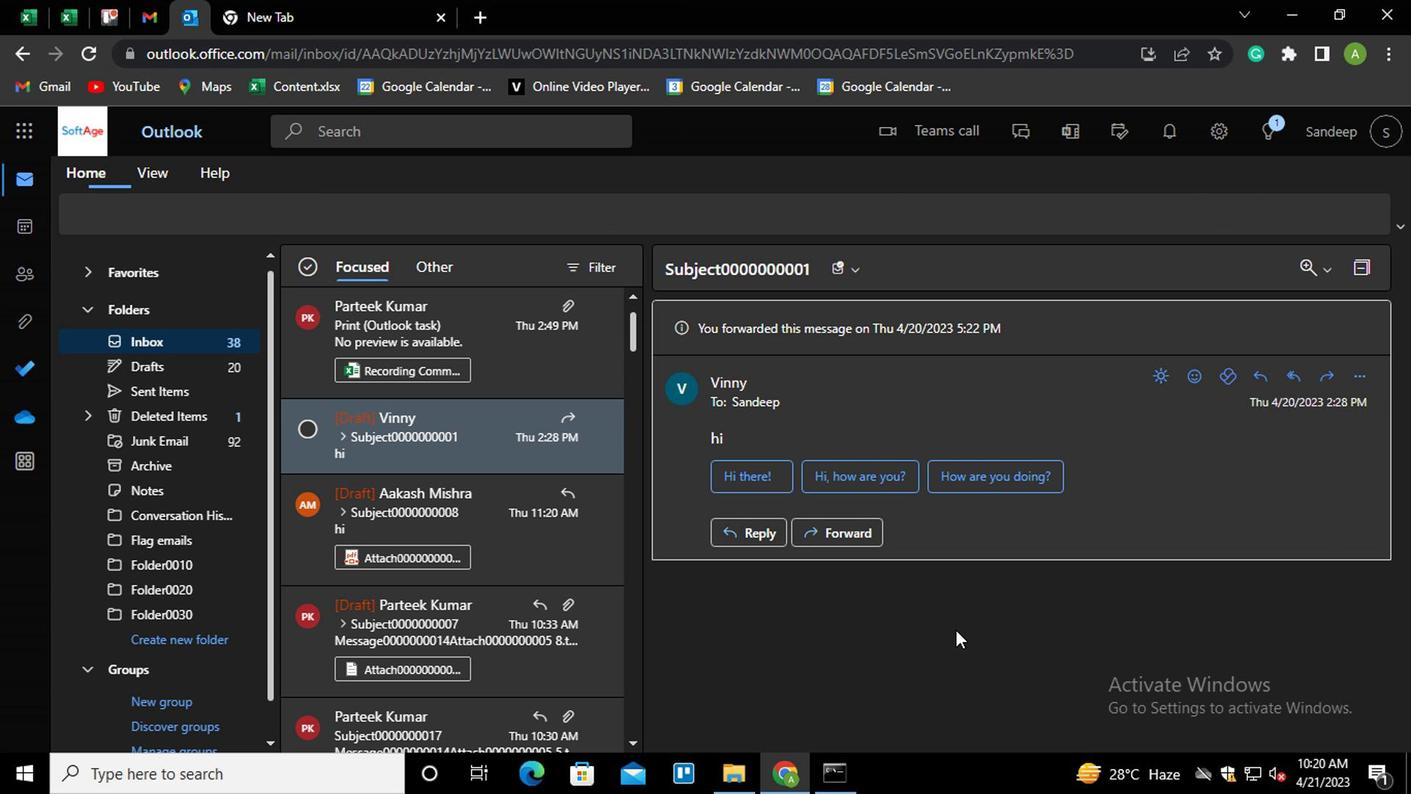 
